 Task: Select transit view around selected location Olympic National Park, Washington, United States and check out the nearest train station
Action: Mouse moved to (356, 568)
Screenshot: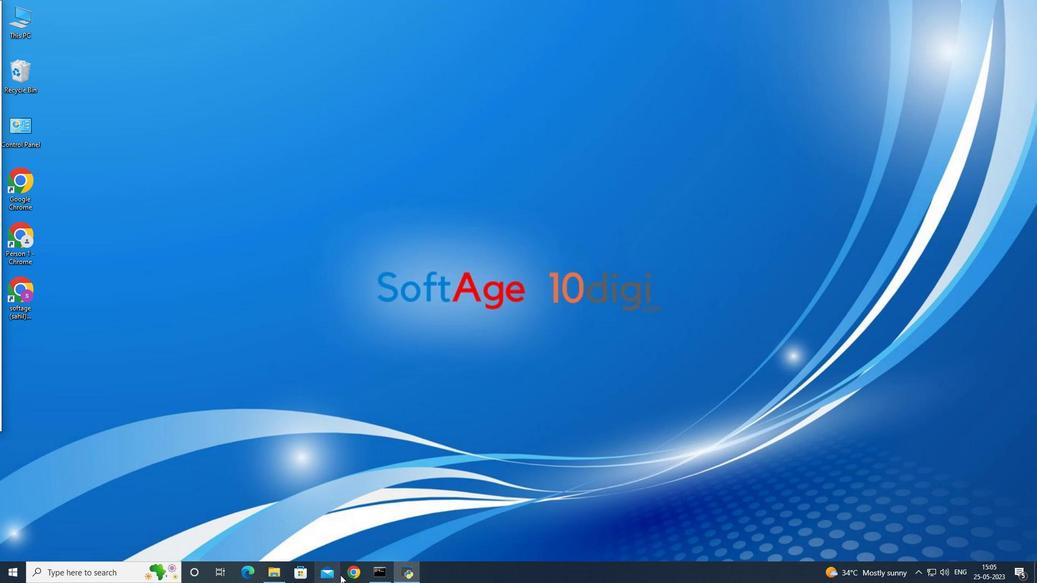 
Action: Mouse pressed left at (356, 568)
Screenshot: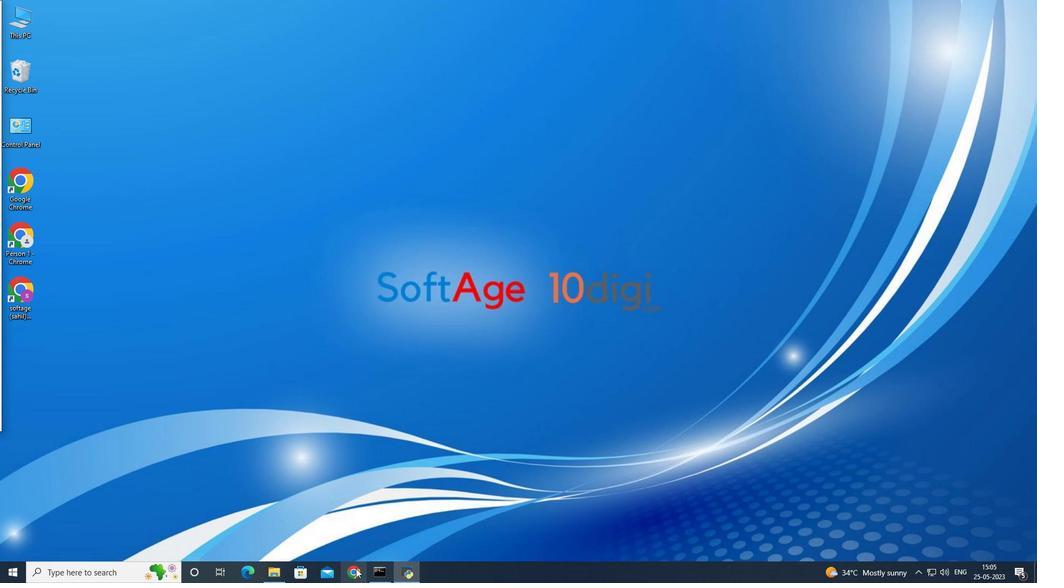 
Action: Mouse moved to (995, 60)
Screenshot: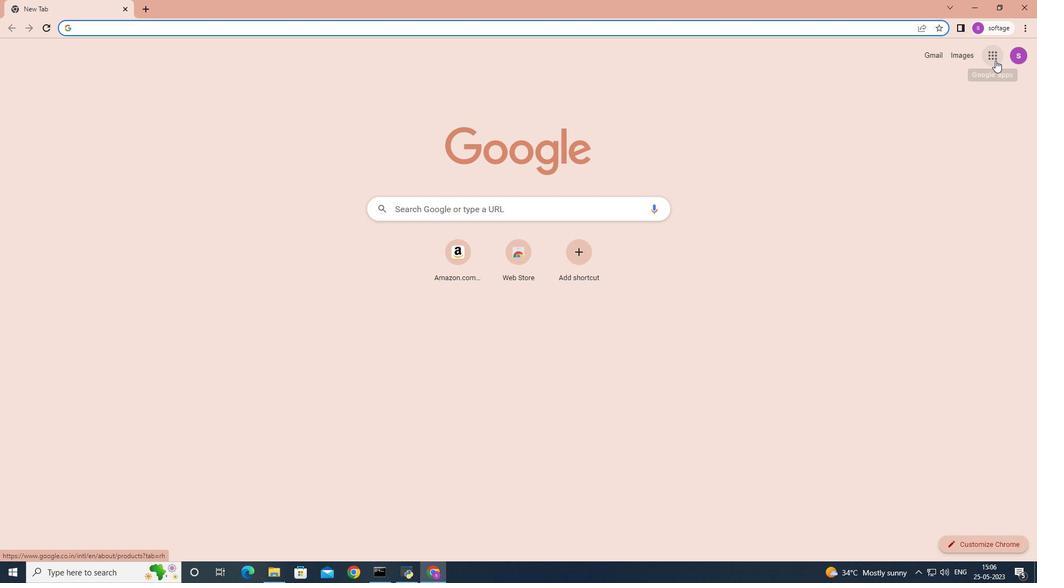 
Action: Mouse pressed left at (995, 60)
Screenshot: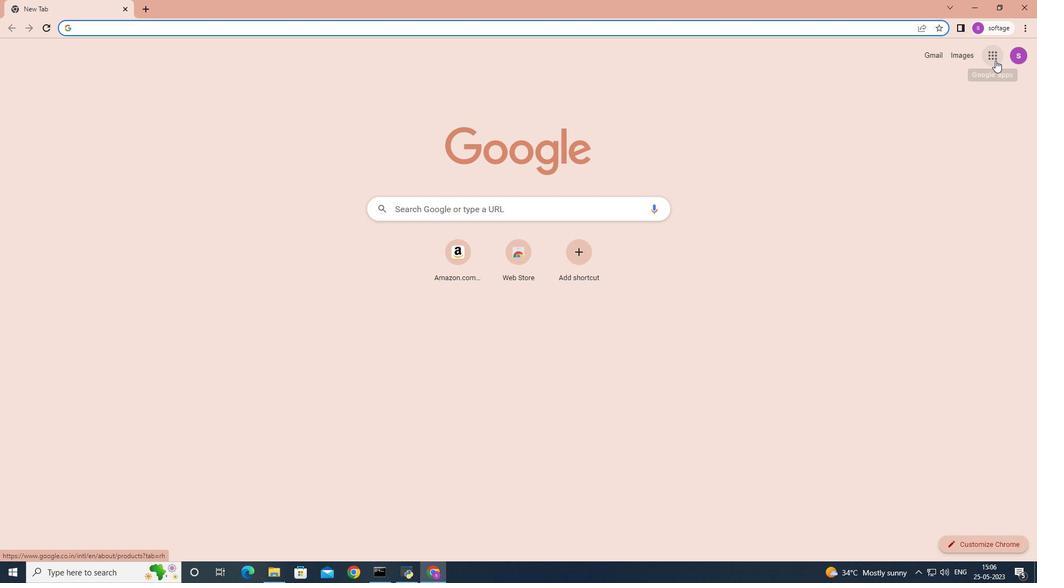 
Action: Mouse moved to (975, 158)
Screenshot: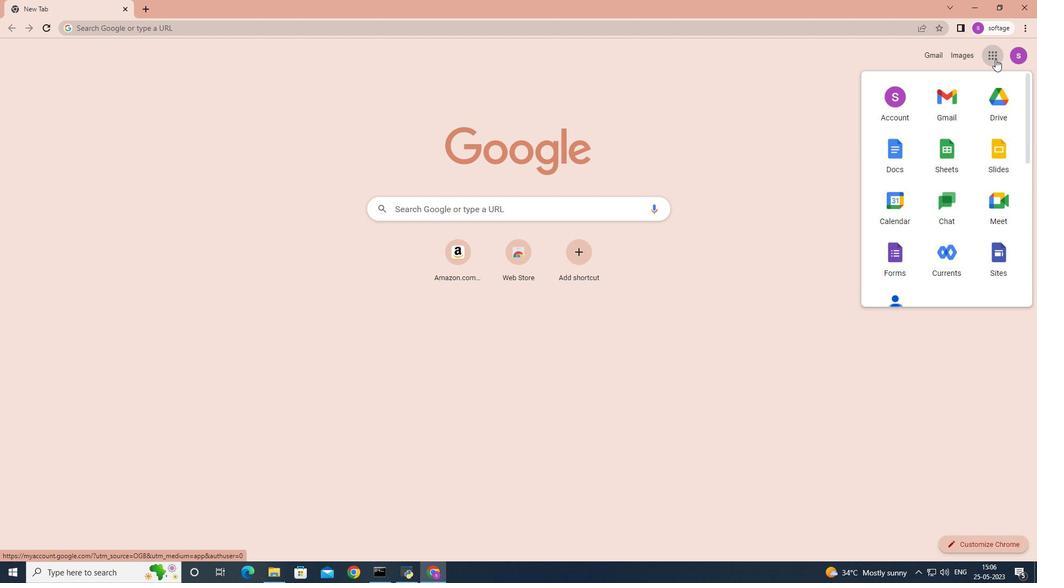 
Action: Mouse scrolled (975, 158) with delta (0, 0)
Screenshot: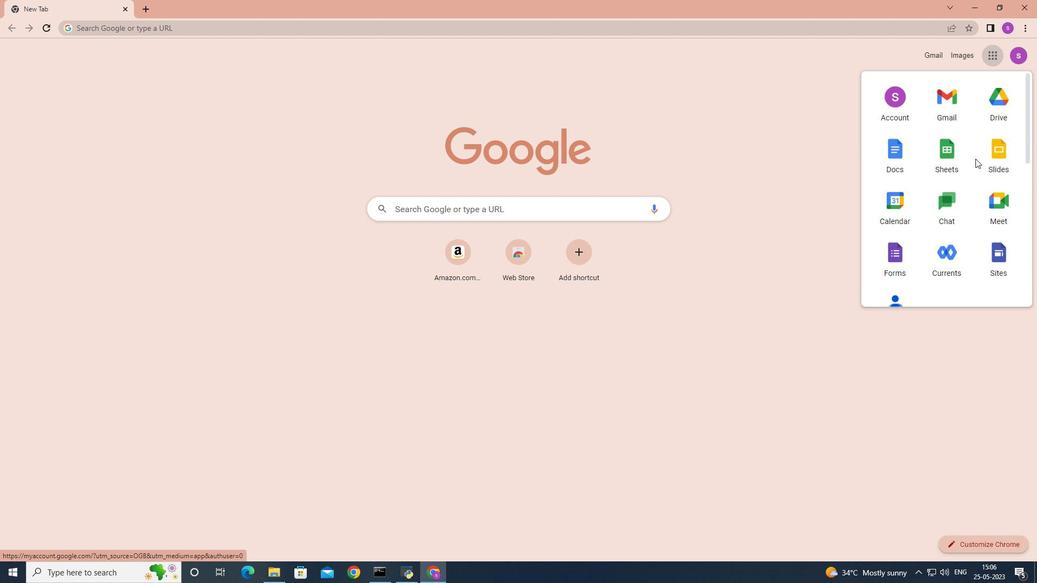 
Action: Mouse scrolled (975, 158) with delta (0, 0)
Screenshot: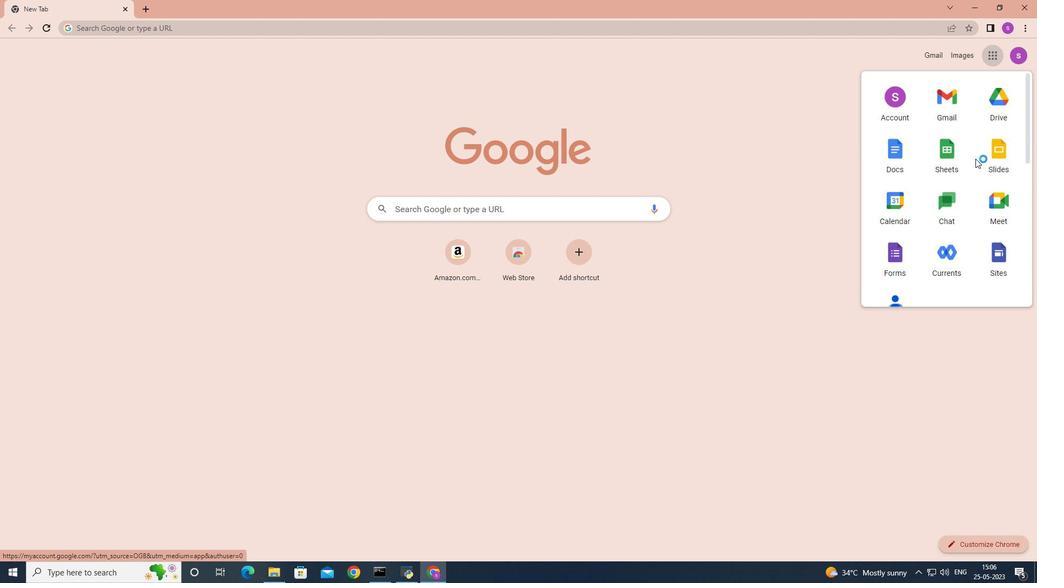 
Action: Mouse moved to (1003, 255)
Screenshot: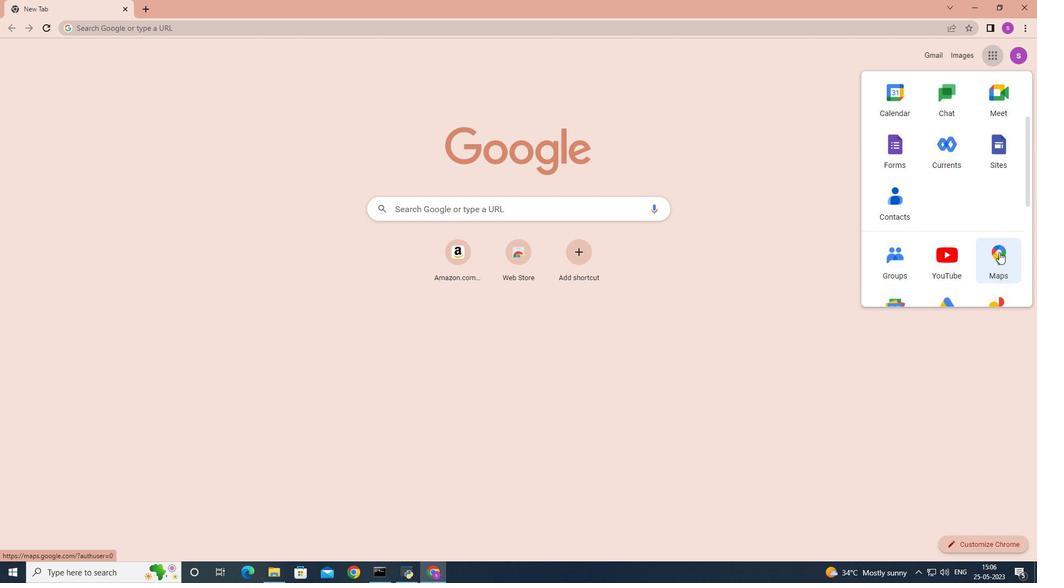 
Action: Mouse pressed left at (1003, 255)
Screenshot: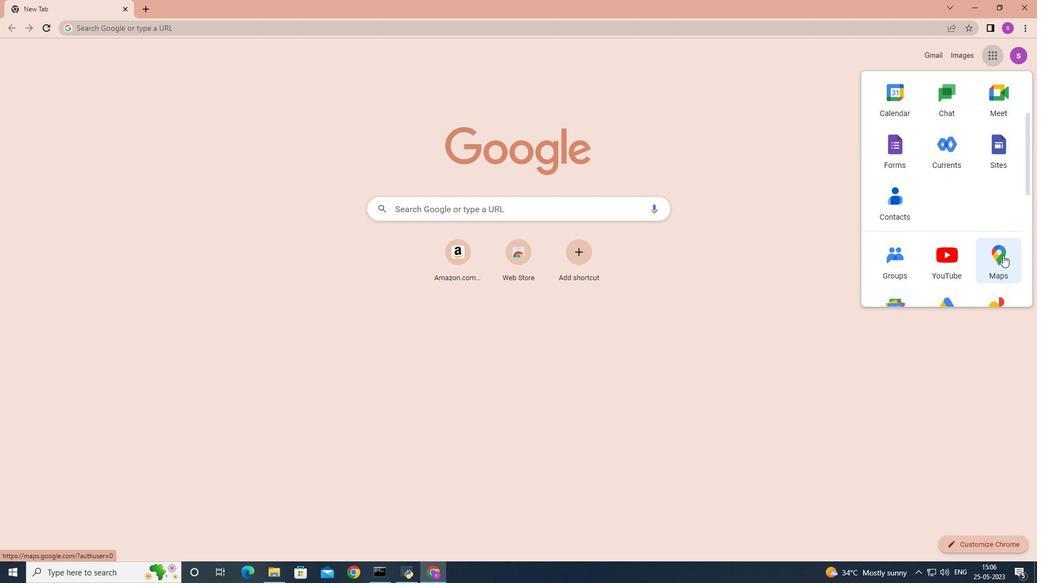 
Action: Mouse moved to (907, 218)
Screenshot: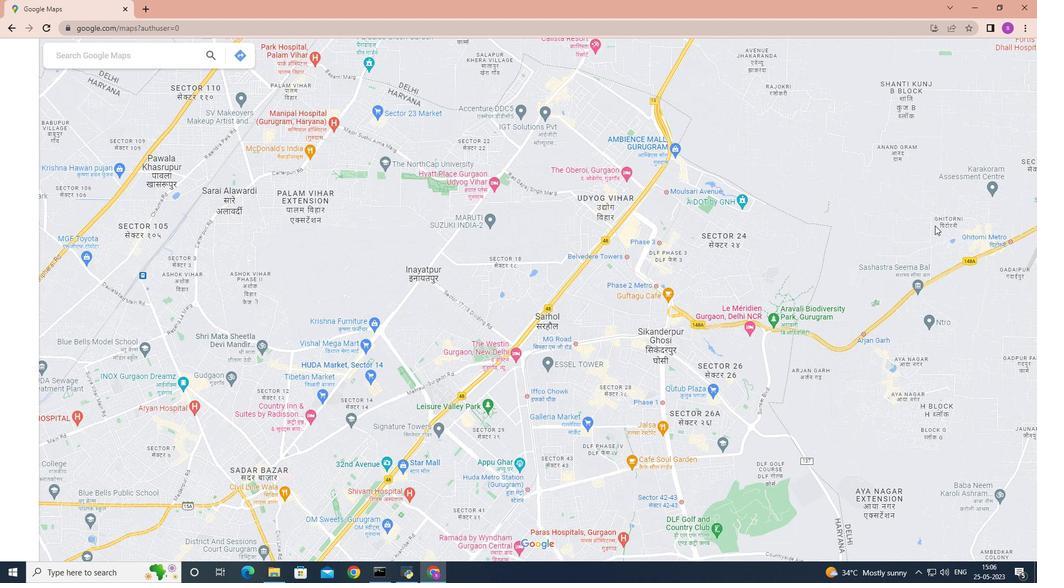 
Action: Mouse scrolled (907, 217) with delta (0, 0)
Screenshot: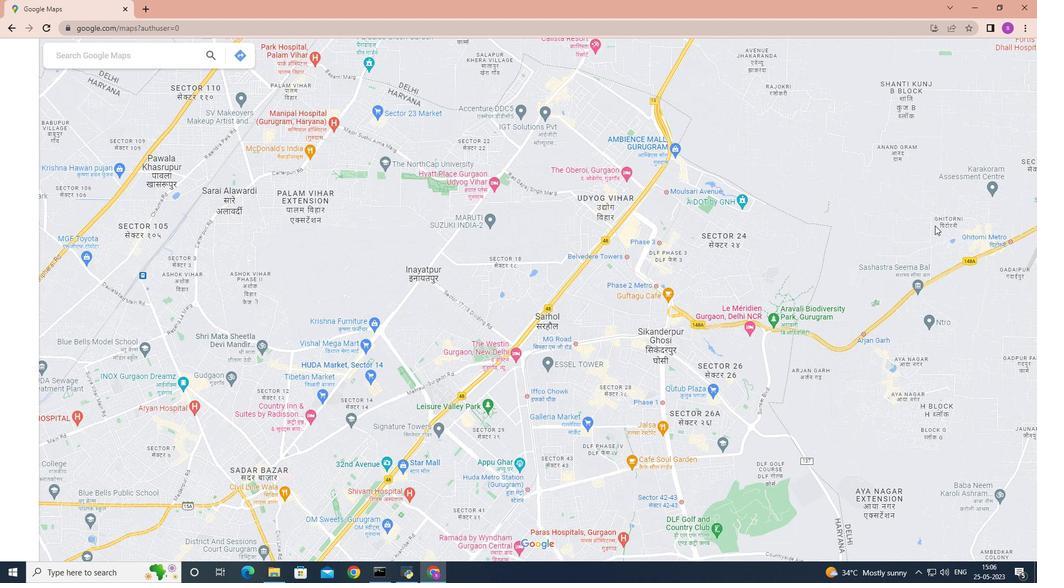 
Action: Mouse scrolled (907, 217) with delta (0, 0)
Screenshot: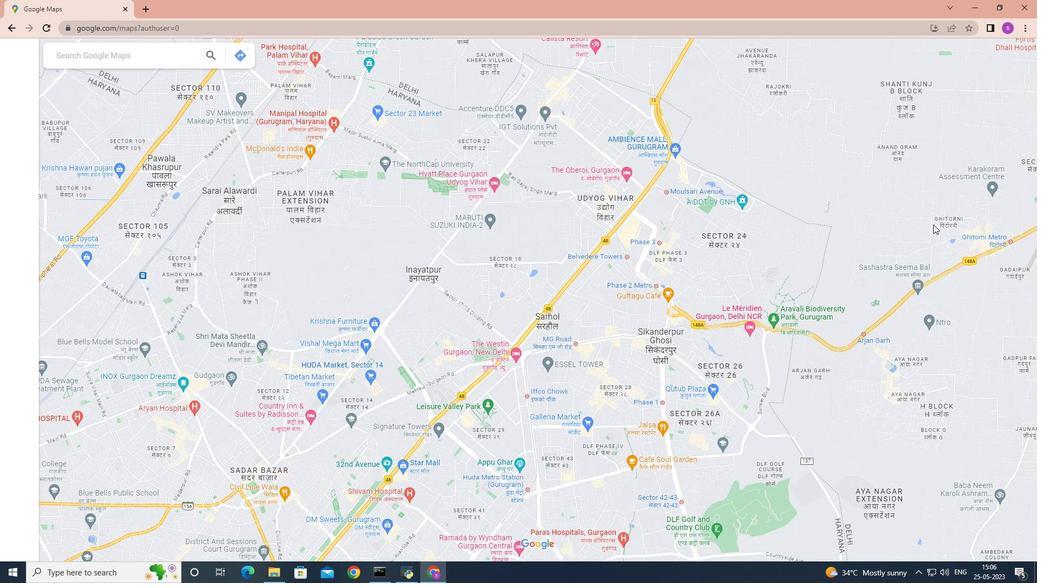 
Action: Mouse moved to (906, 218)
Screenshot: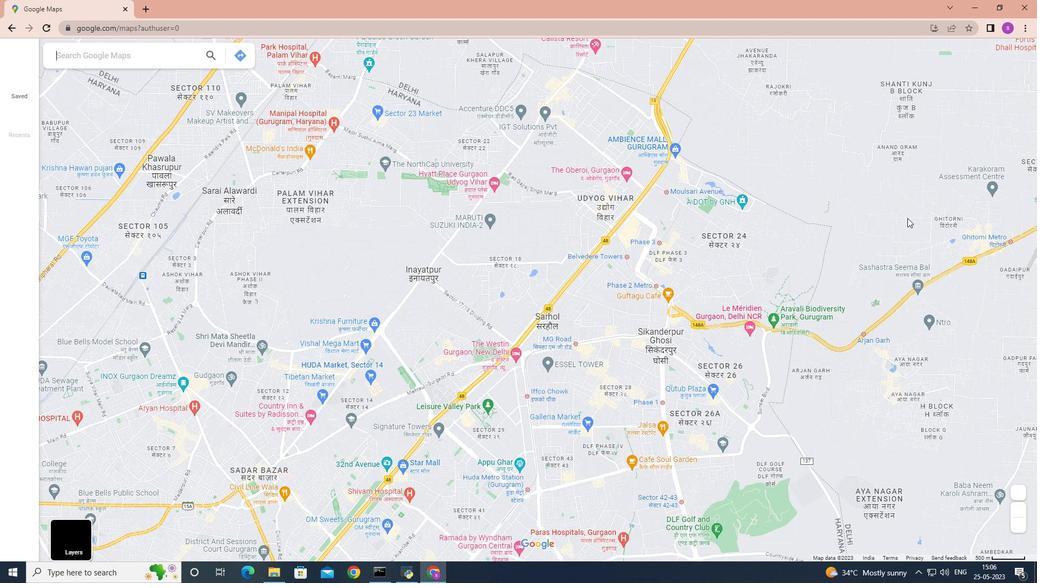 
Action: Mouse scrolled (906, 217) with delta (0, 0)
Screenshot: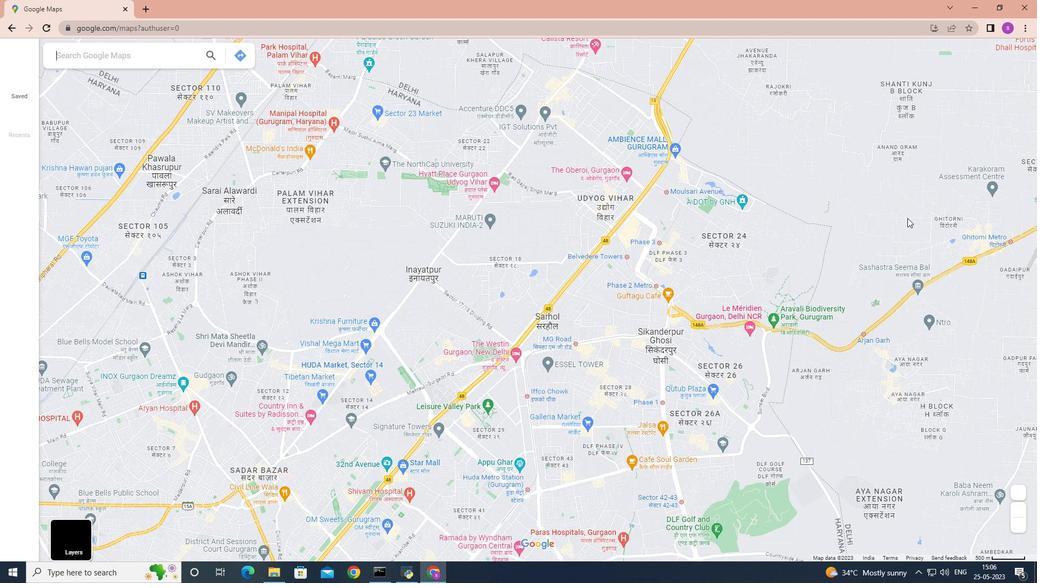 
Action: Mouse moved to (906, 217)
Screenshot: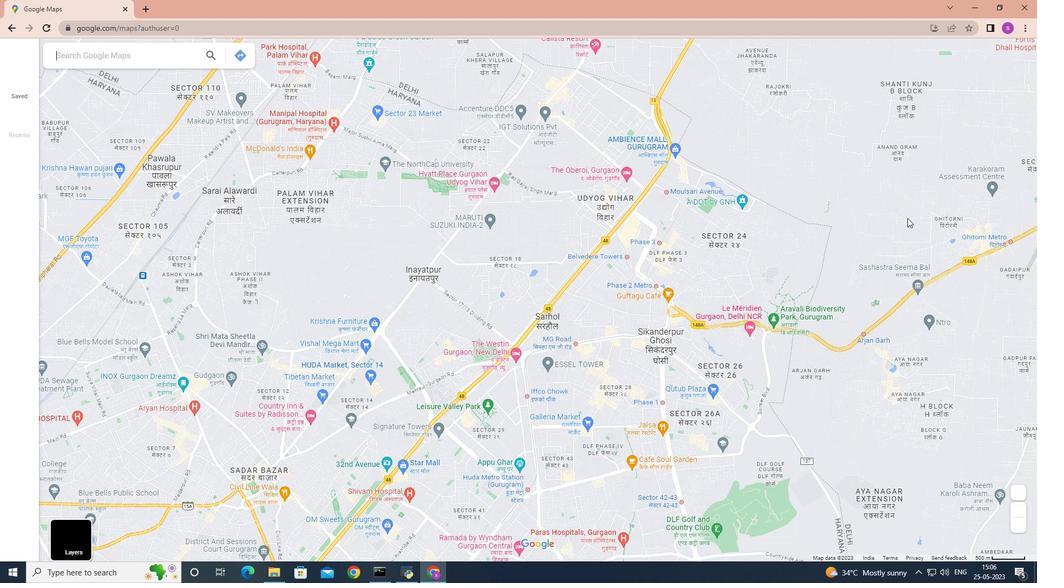 
Action: Mouse scrolled (906, 217) with delta (0, 0)
Screenshot: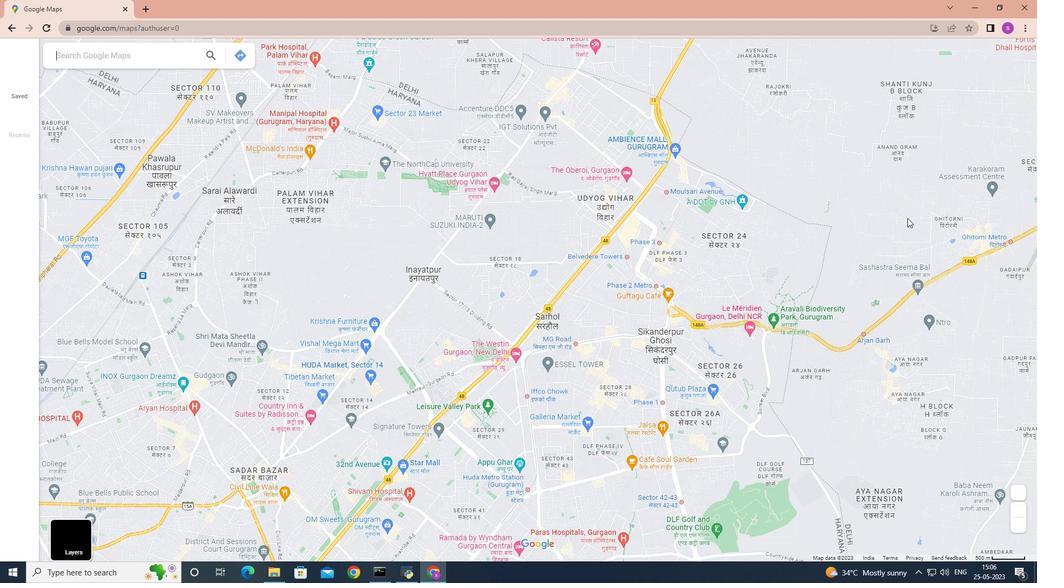 
Action: Mouse moved to (906, 217)
Screenshot: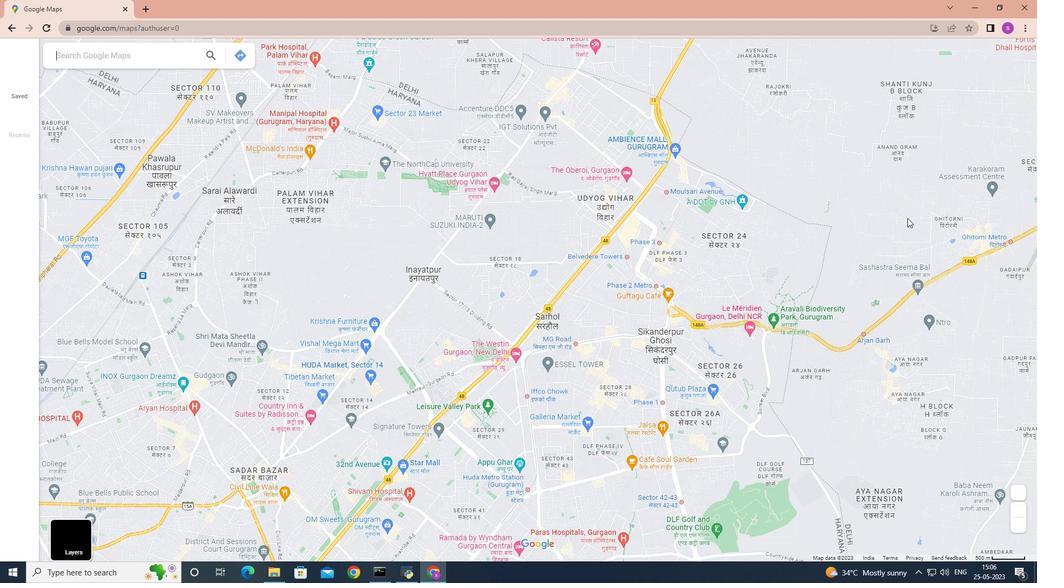 
Action: Mouse scrolled (906, 217) with delta (0, 0)
Screenshot: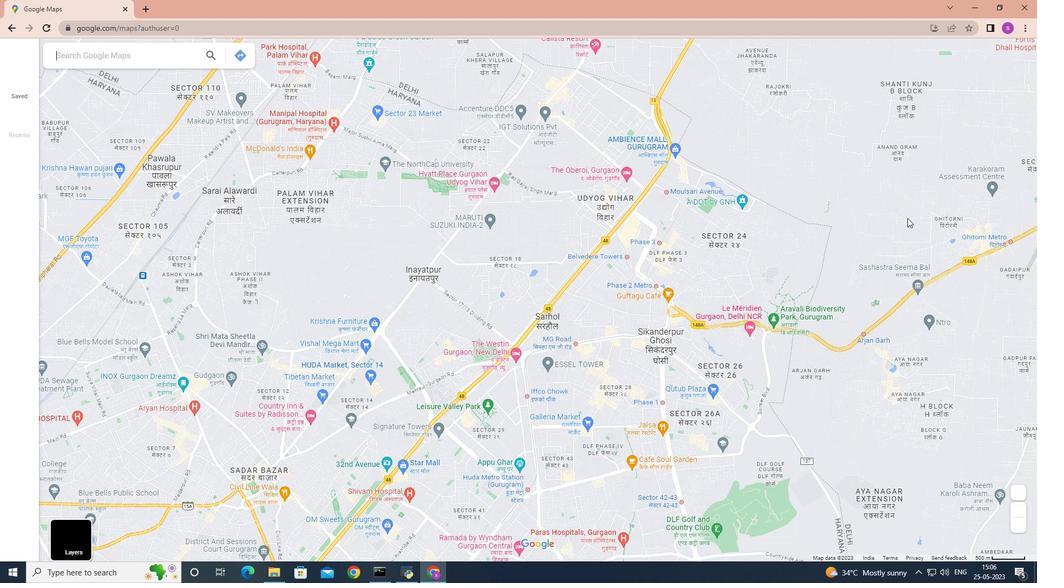 
Action: Mouse moved to (905, 217)
Screenshot: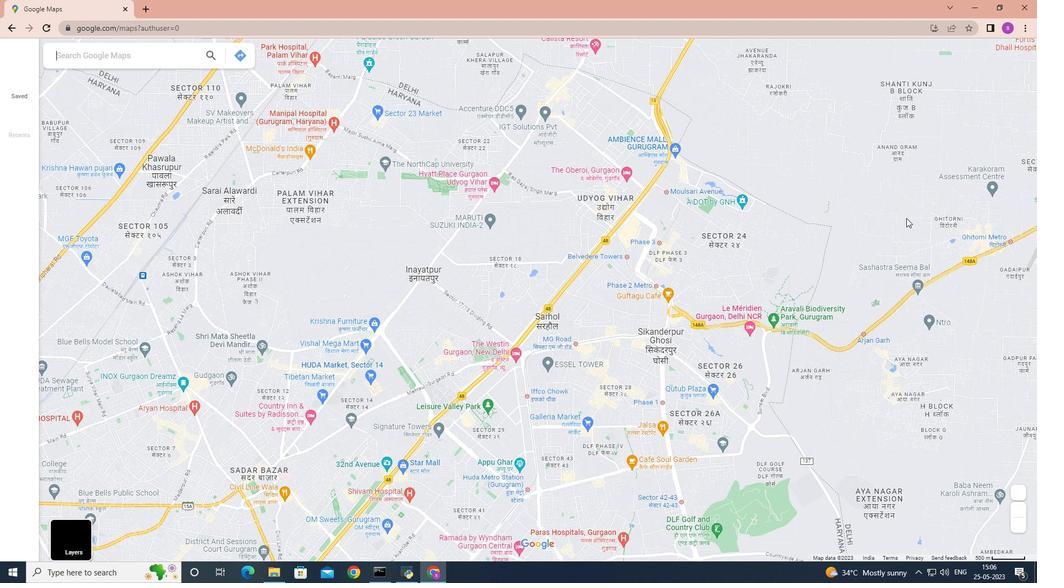 
Action: Mouse scrolled (905, 217) with delta (0, 0)
Screenshot: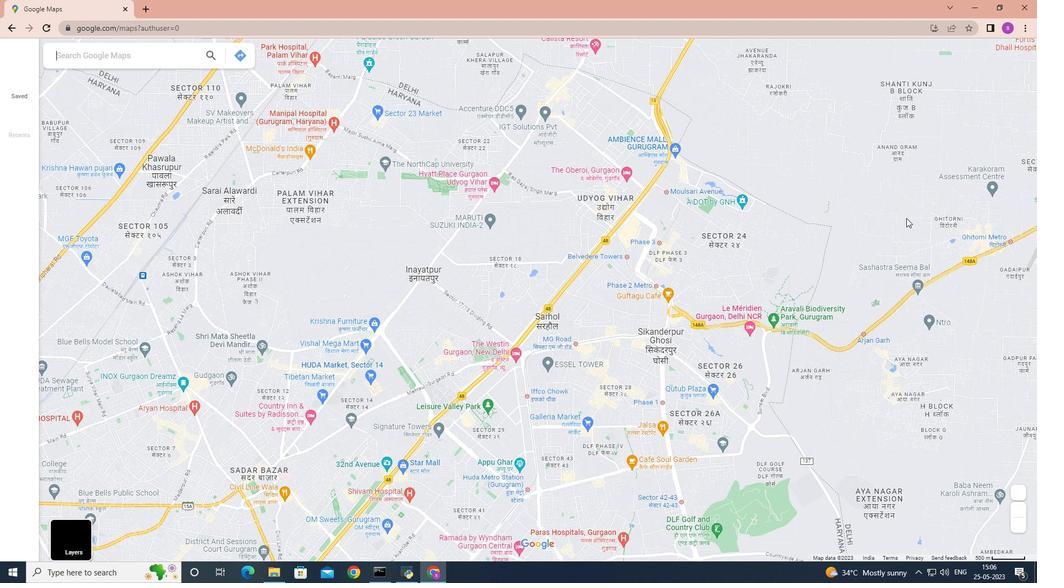 
Action: Mouse moved to (741, 237)
Screenshot: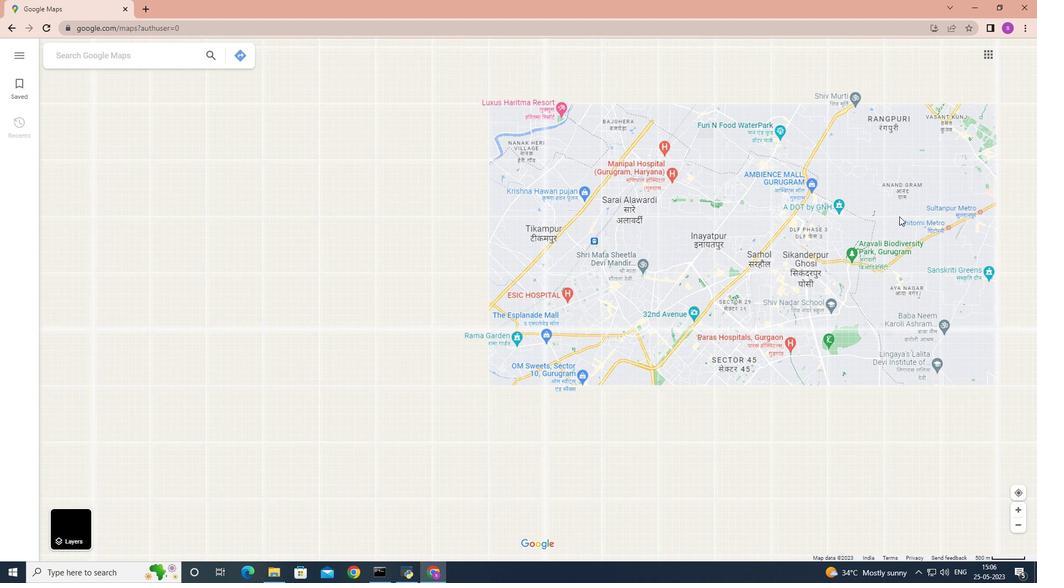 
Action: Mouse scrolled (741, 237) with delta (0, 0)
Screenshot: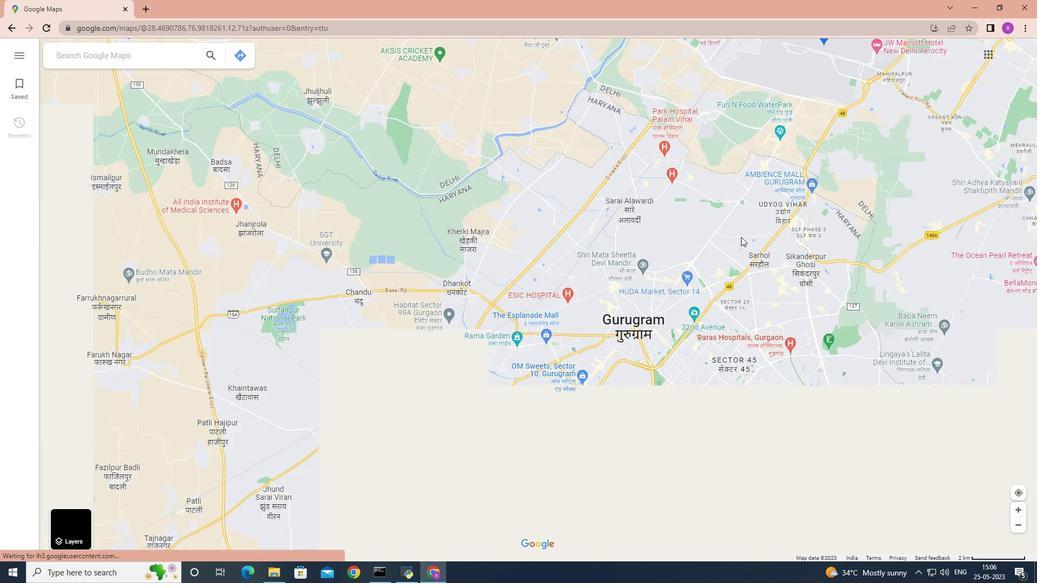 
Action: Mouse scrolled (741, 237) with delta (0, 0)
Screenshot: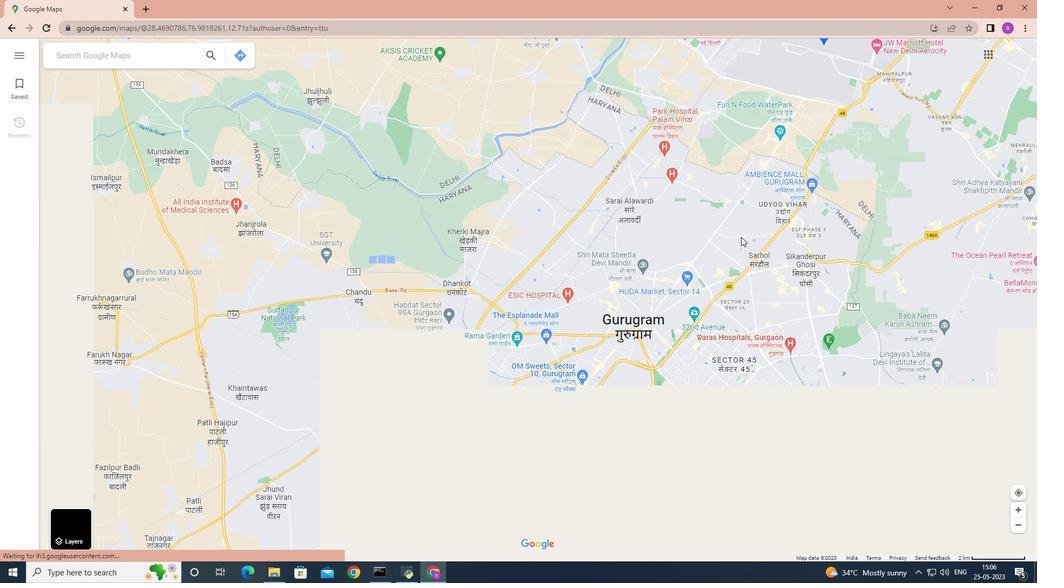 
Action: Mouse scrolled (741, 237) with delta (0, 0)
Screenshot: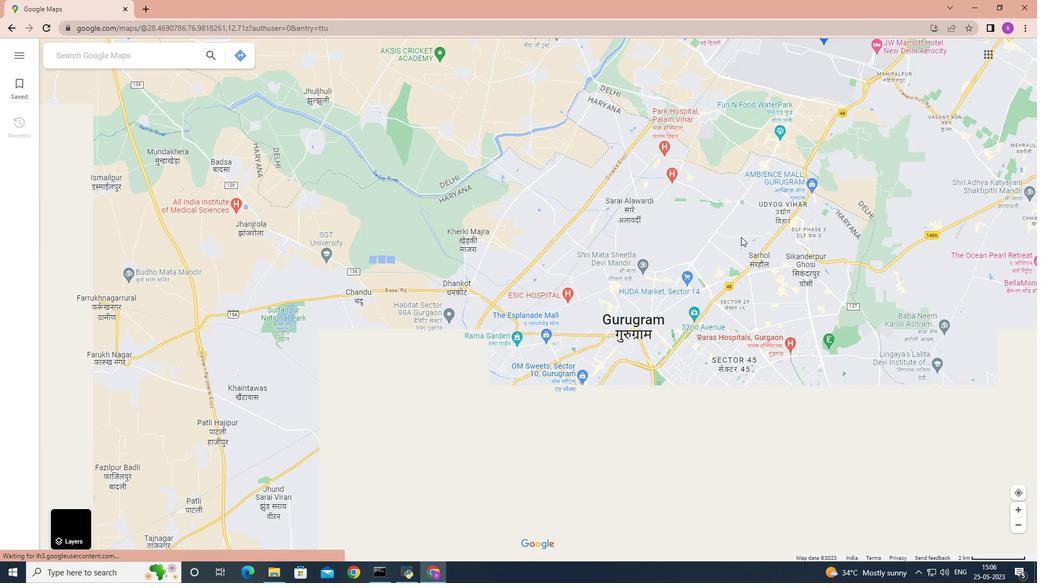 
Action: Mouse scrolled (741, 236) with delta (0, 0)
Screenshot: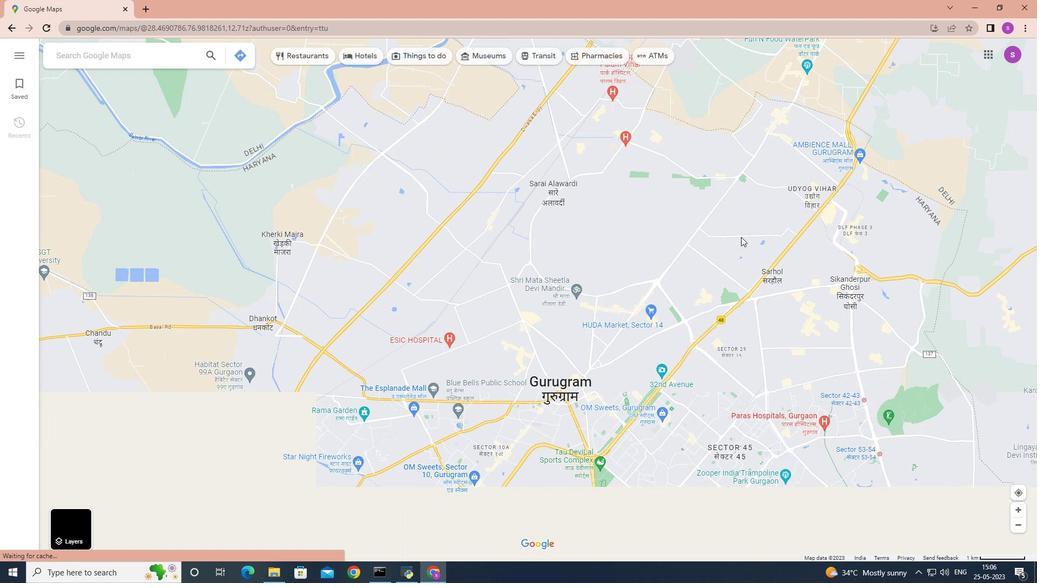 
Action: Mouse scrolled (741, 236) with delta (0, 0)
Screenshot: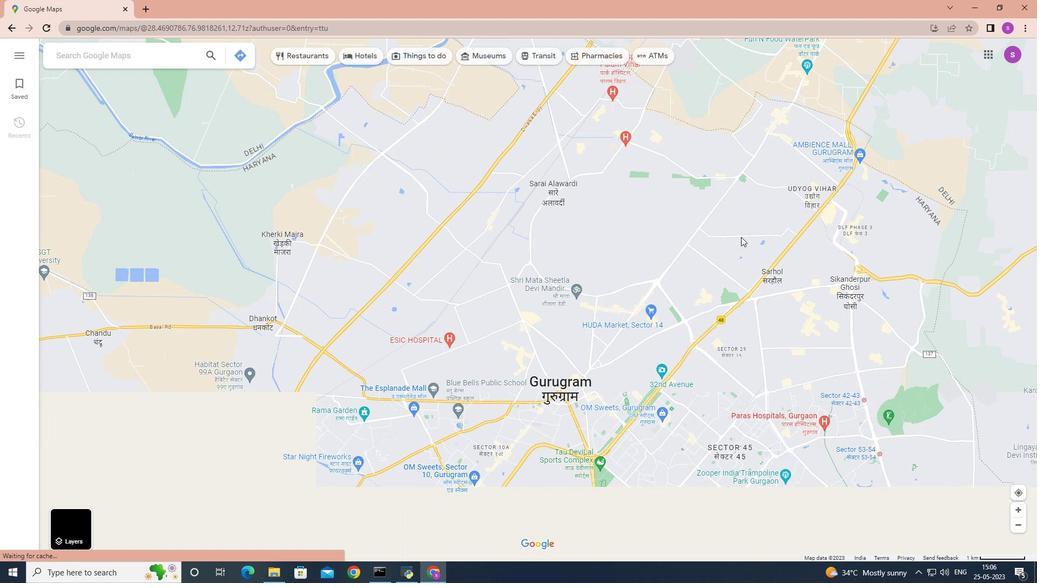 
Action: Mouse scrolled (741, 236) with delta (0, 0)
Screenshot: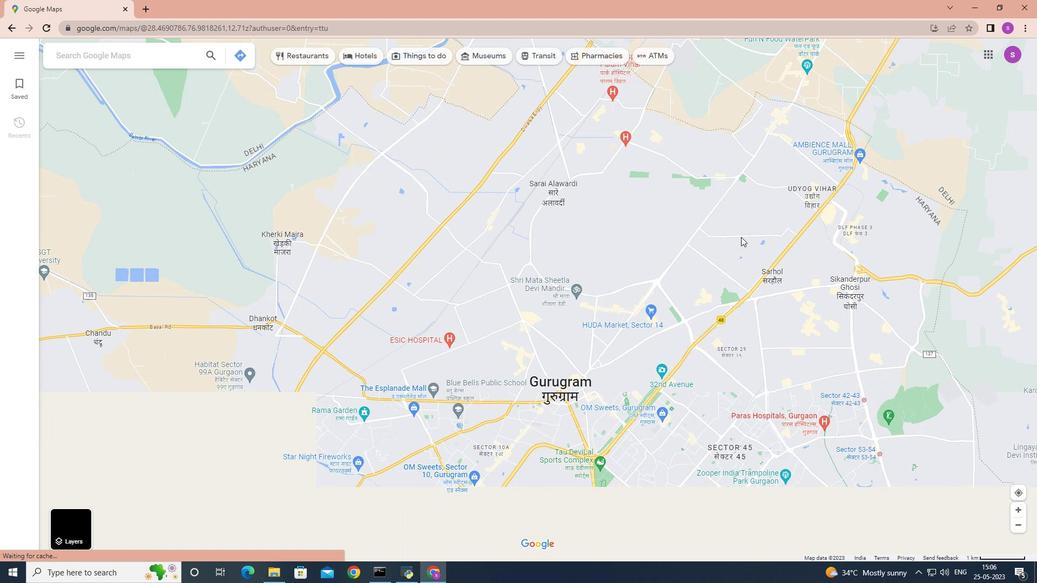 
Action: Mouse scrolled (741, 236) with delta (0, 0)
Screenshot: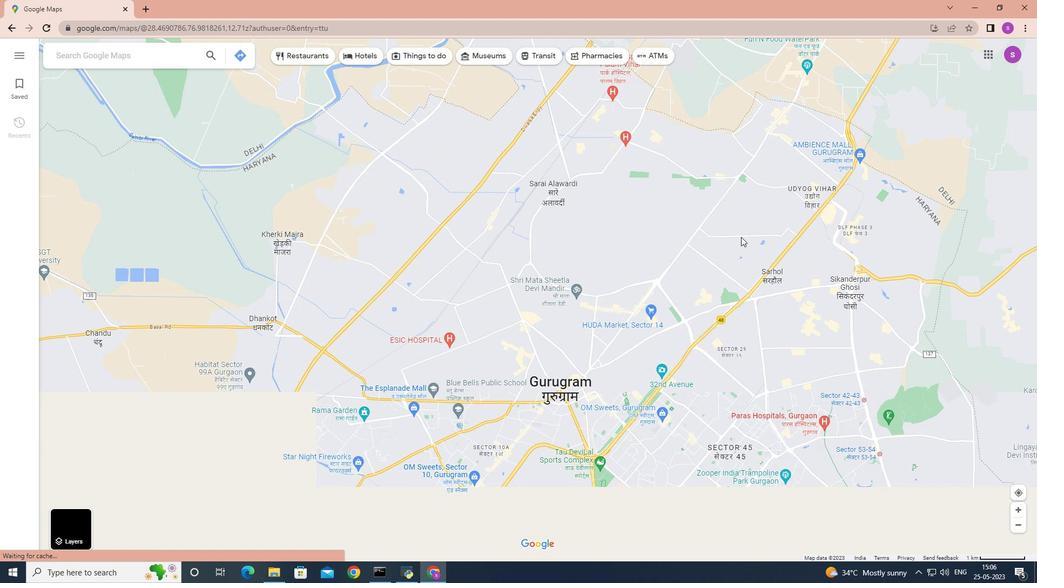
Action: Mouse moved to (190, 53)
Screenshot: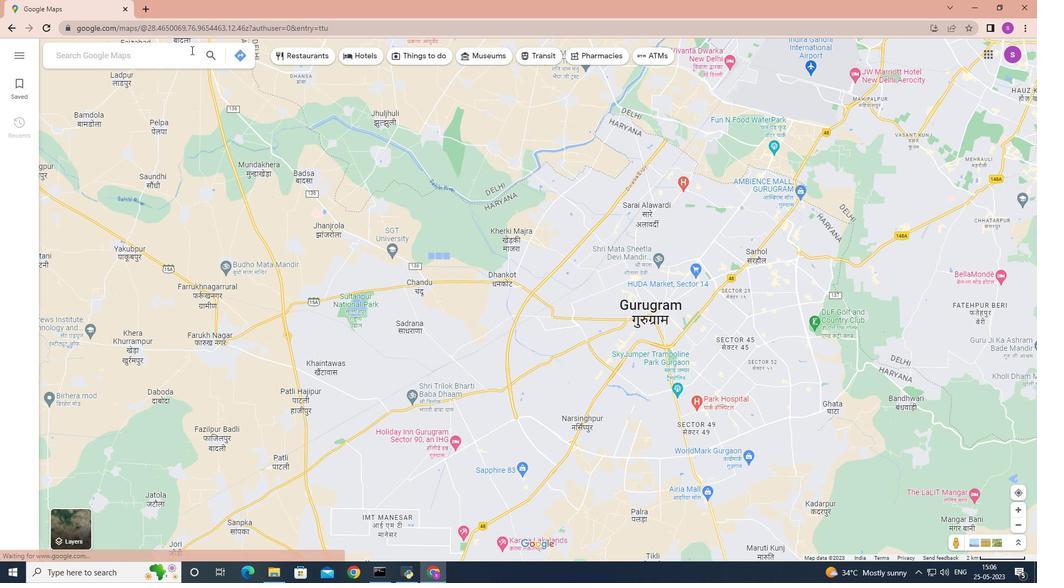 
Action: Mouse pressed left at (190, 53)
Screenshot: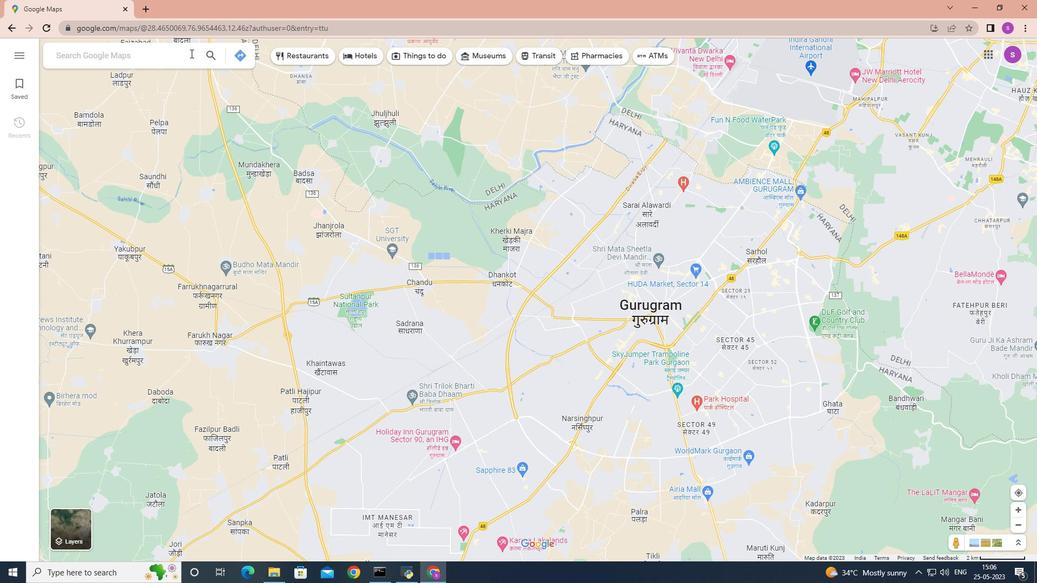 
Action: Key pressed <Key.shift><Key.shift><Key.shift>Olm<Key.backspace>ympic<Key.space><Key.shift>National<Key.space><Key.shift><Key.shift><Key.shift><Key.shift><Key.shift><Key.shift>Park,<Key.space><Key.shift>Washo<Key.backspace>ington,<Key.space><Key.shift><Key.shift><Key.shift><Key.shift><Key.shift><Key.shift><Key.shift><Key.shift><Key.shift><Key.shift><Key.shift><Key.shift><Key.shift><Key.shift><Key.shift><Key.shift>United<Key.space><Key.shift>States
Screenshot: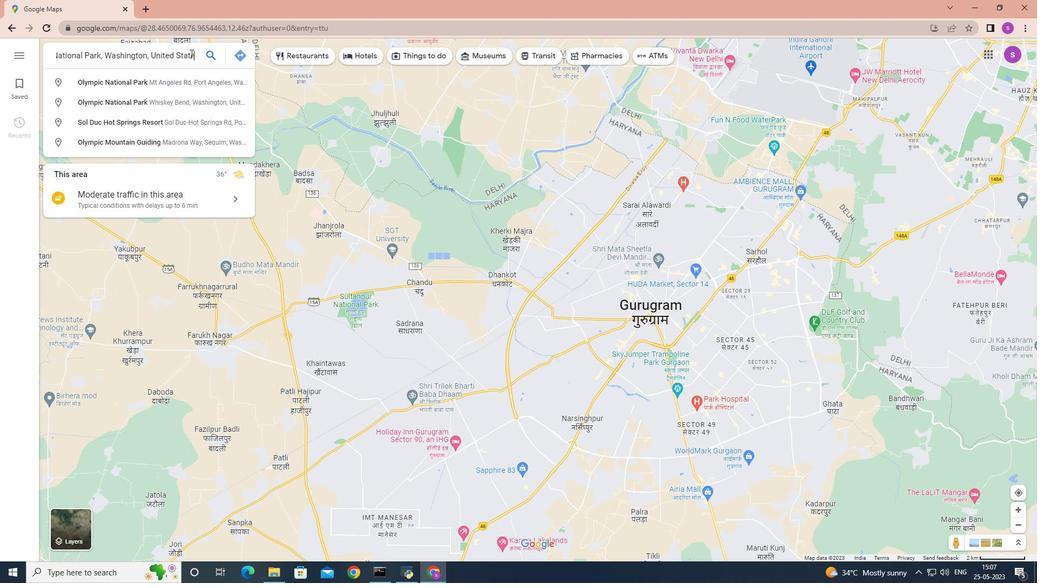 
Action: Mouse moved to (209, 55)
Screenshot: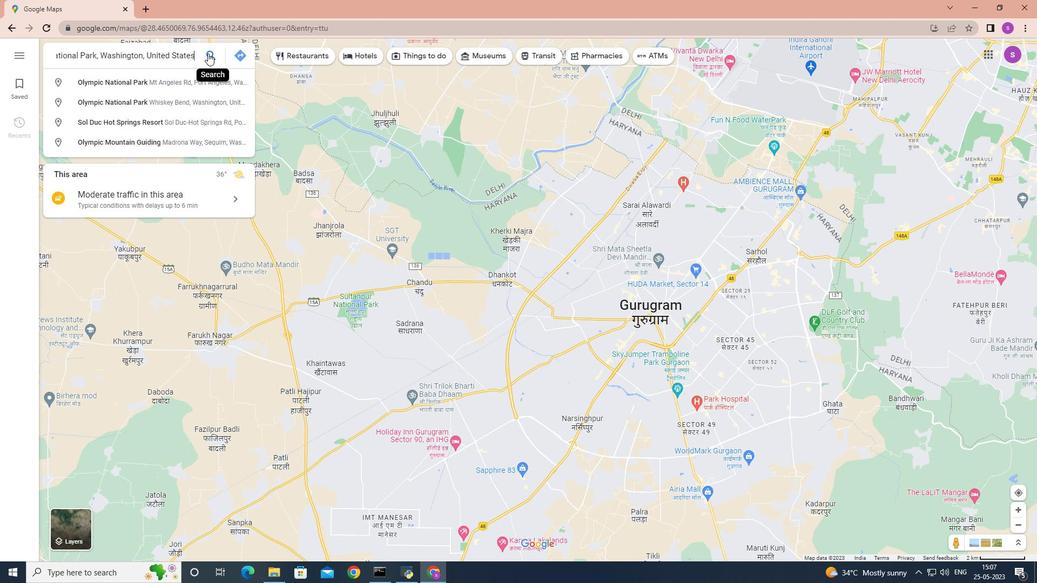
Action: Mouse pressed left at (209, 55)
Screenshot: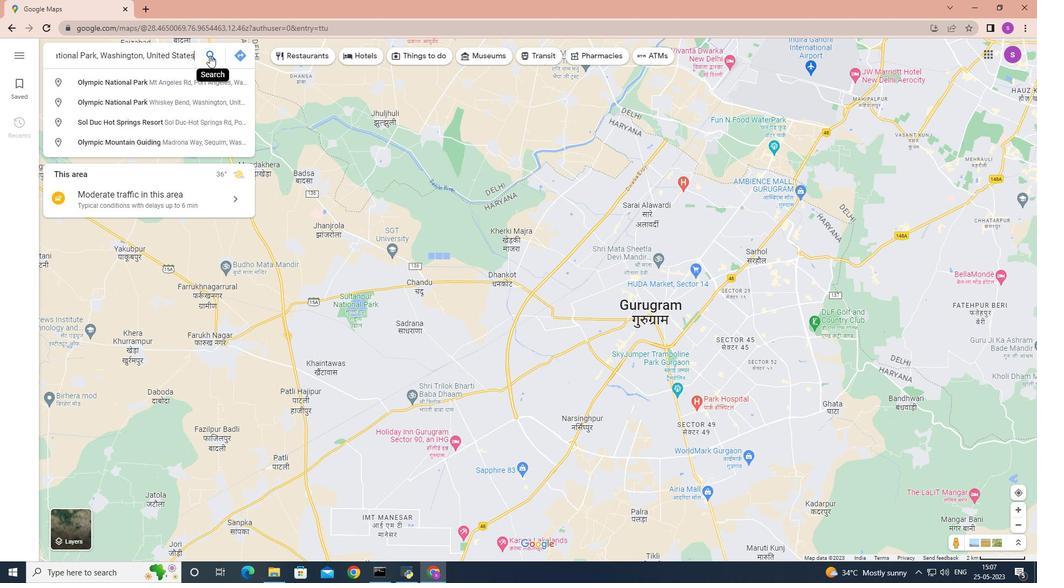 
Action: Mouse moved to (174, 249)
Screenshot: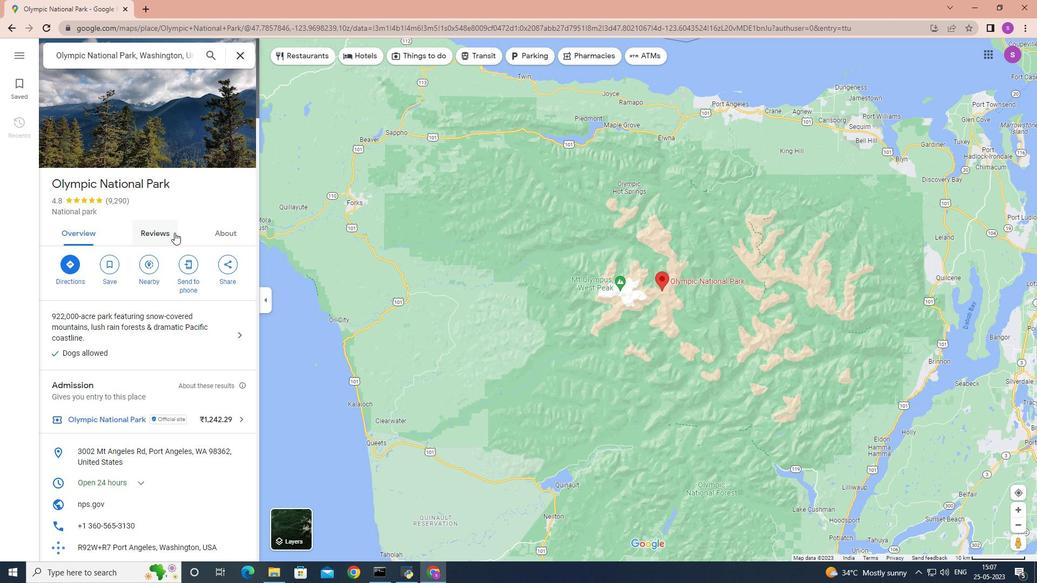 
Action: Mouse scrolled (174, 249) with delta (0, 0)
Screenshot: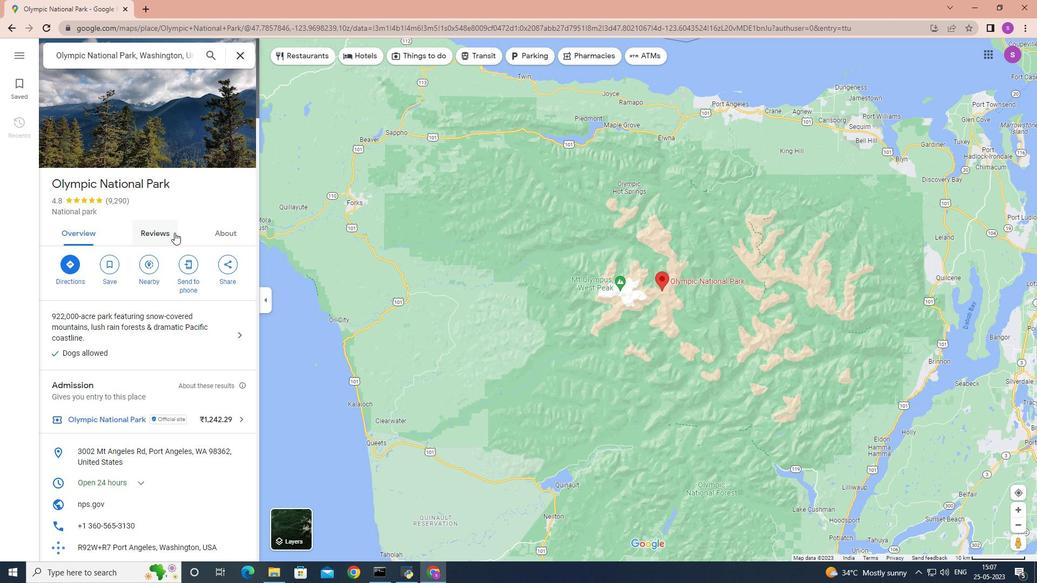 
Action: Mouse moved to (173, 256)
Screenshot: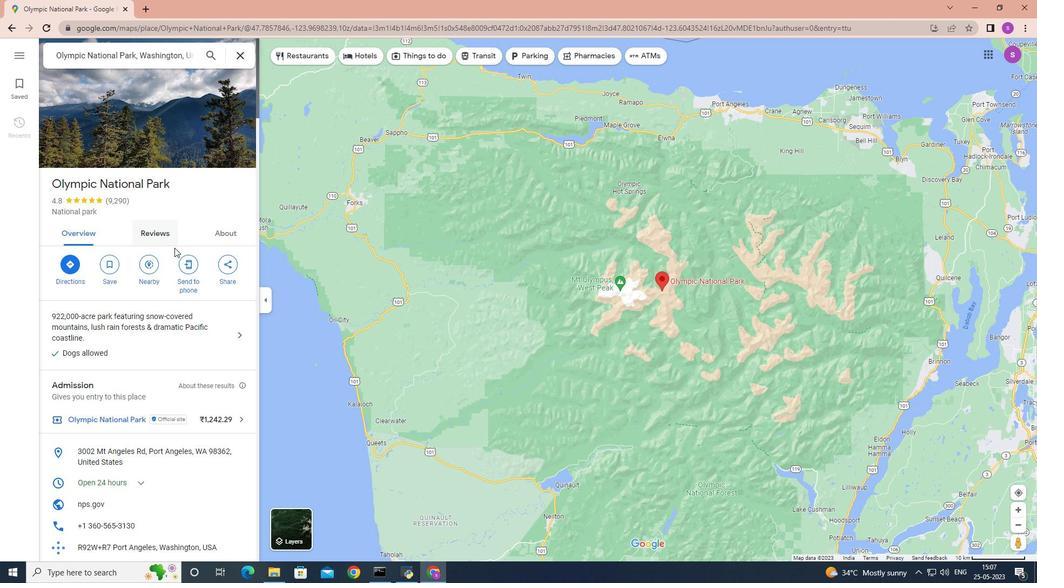 
Action: Mouse scrolled (173, 256) with delta (0, 0)
Screenshot: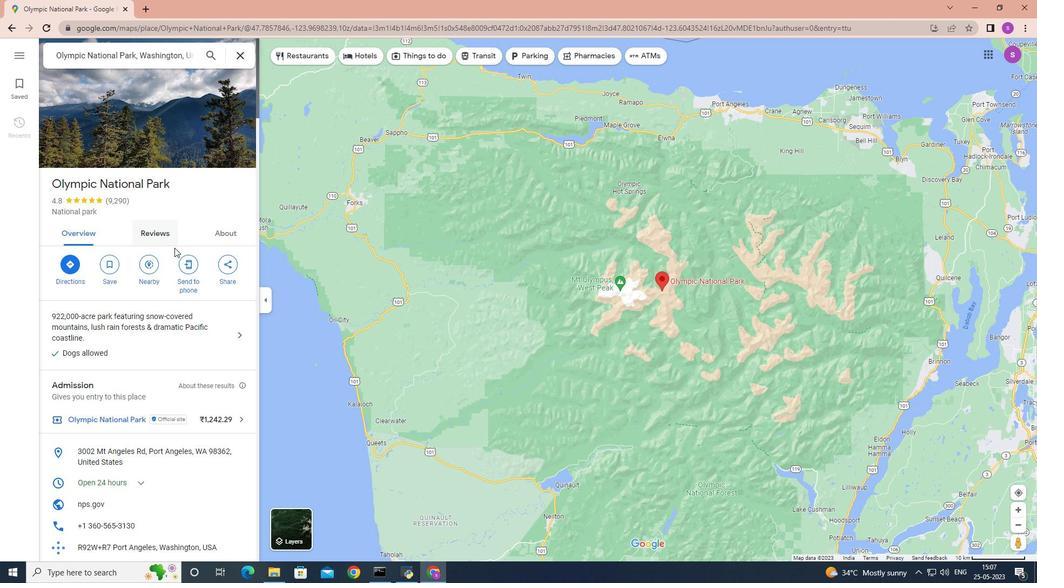 
Action: Mouse moved to (177, 272)
Screenshot: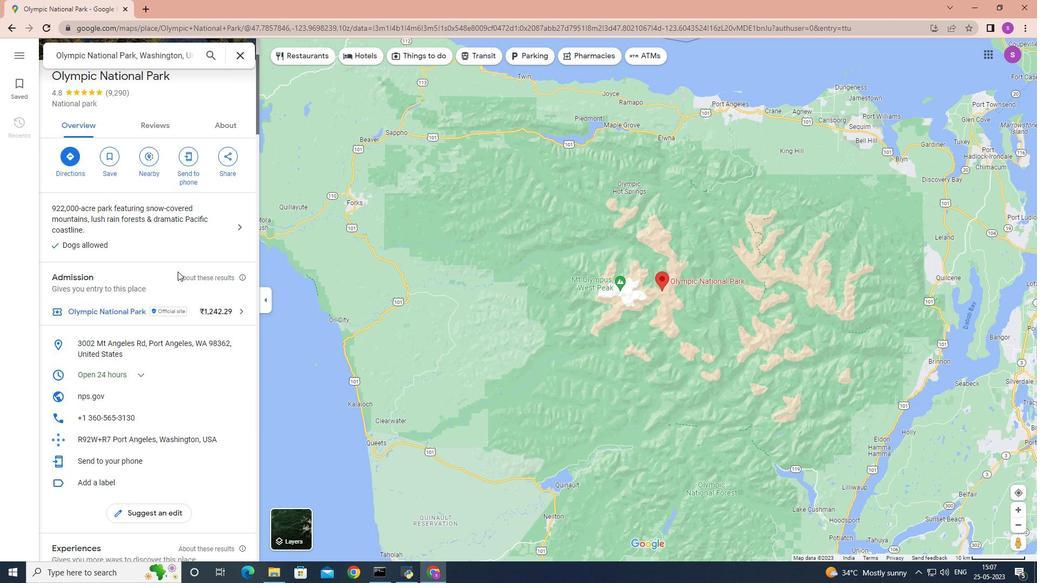
Action: Mouse scrolled (177, 271) with delta (0, 0)
Screenshot: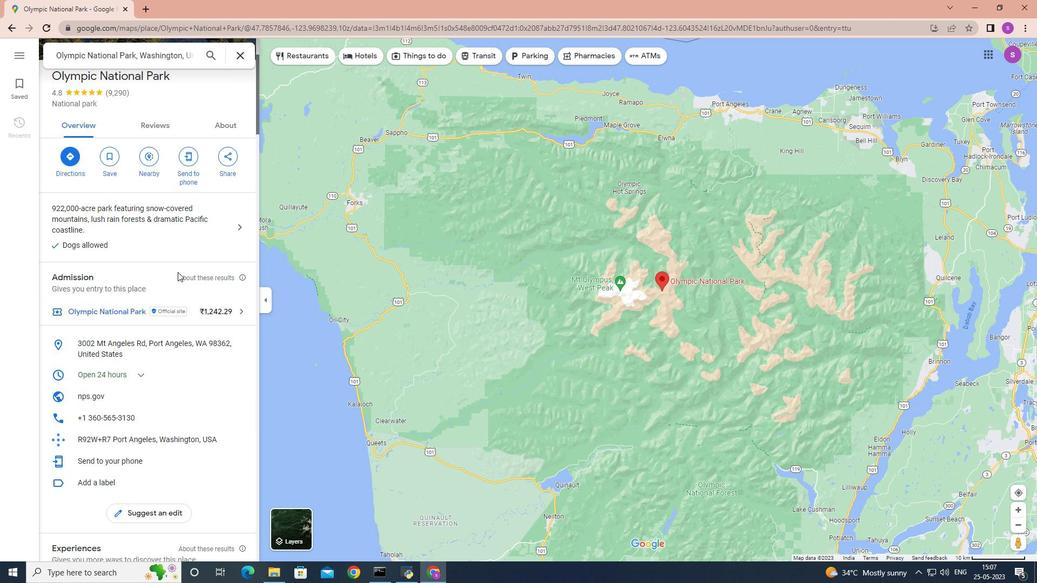 
Action: Mouse scrolled (177, 271) with delta (0, 0)
Screenshot: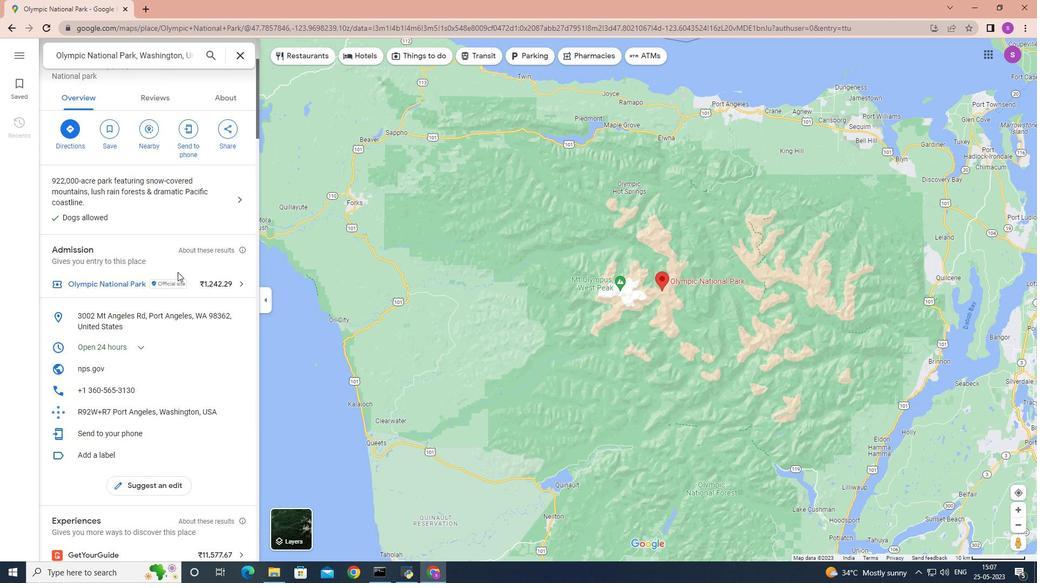 
Action: Mouse scrolled (177, 271) with delta (0, 0)
Screenshot: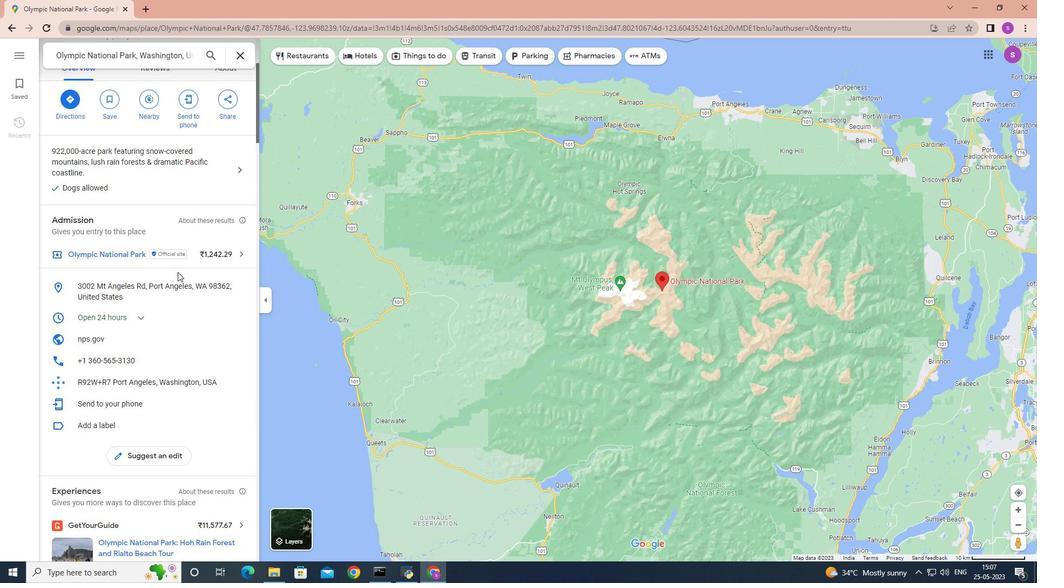 
Action: Mouse moved to (177, 272)
Screenshot: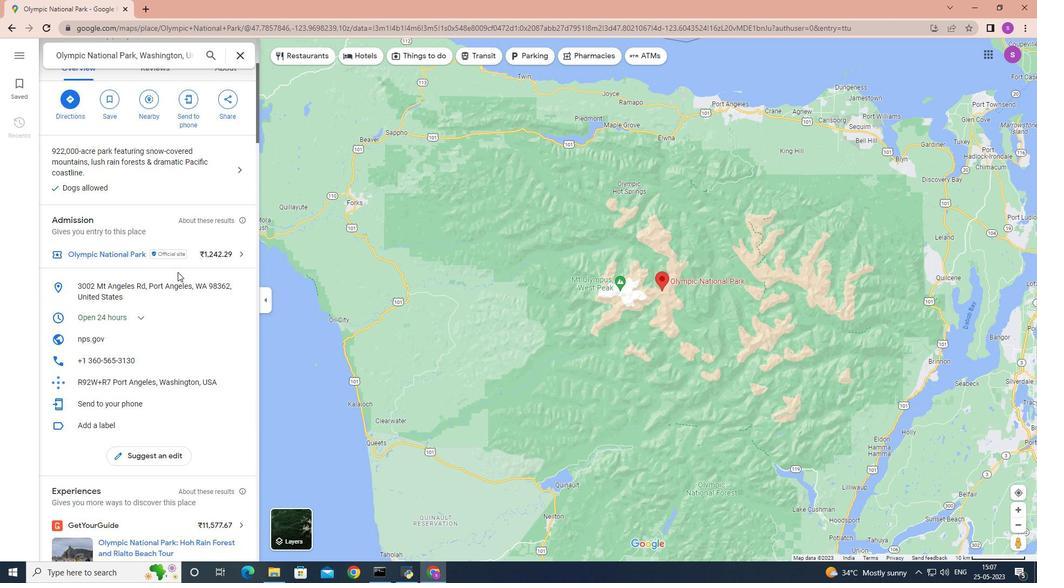 
Action: Mouse scrolled (177, 272) with delta (0, 0)
Screenshot: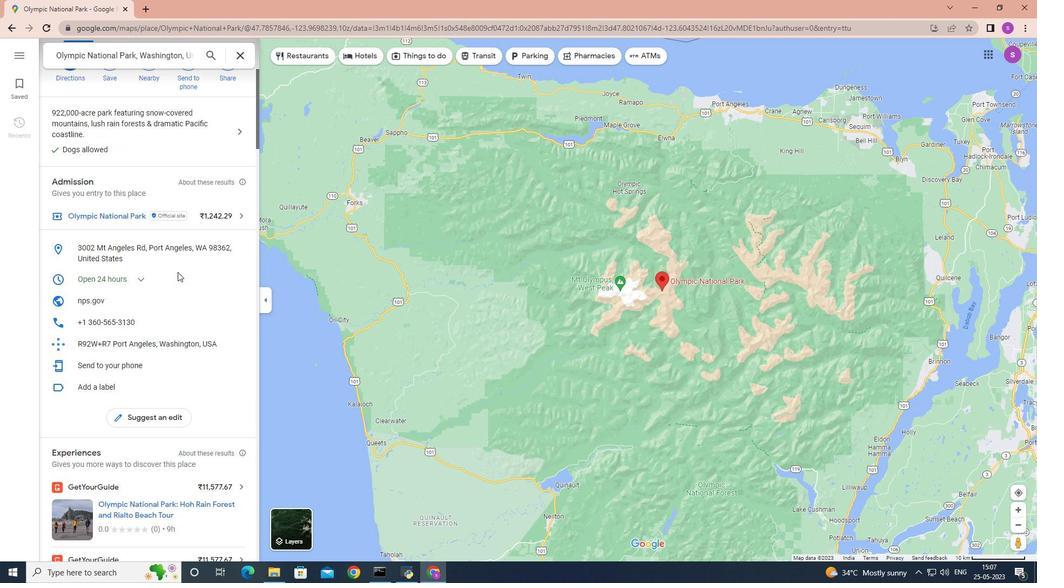 
Action: Mouse moved to (178, 264)
Screenshot: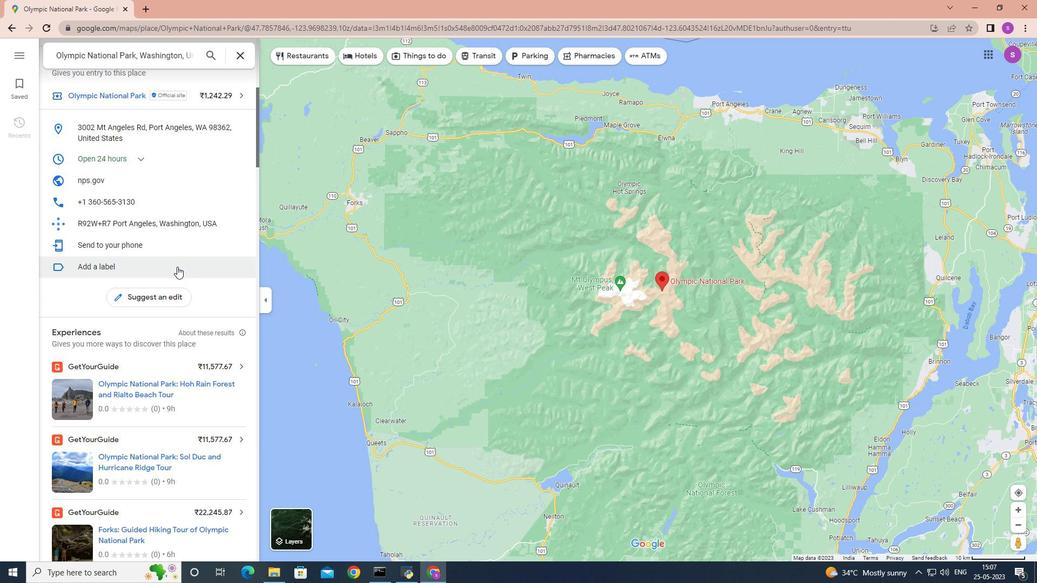 
Action: Mouse scrolled (178, 265) with delta (0, 0)
Screenshot: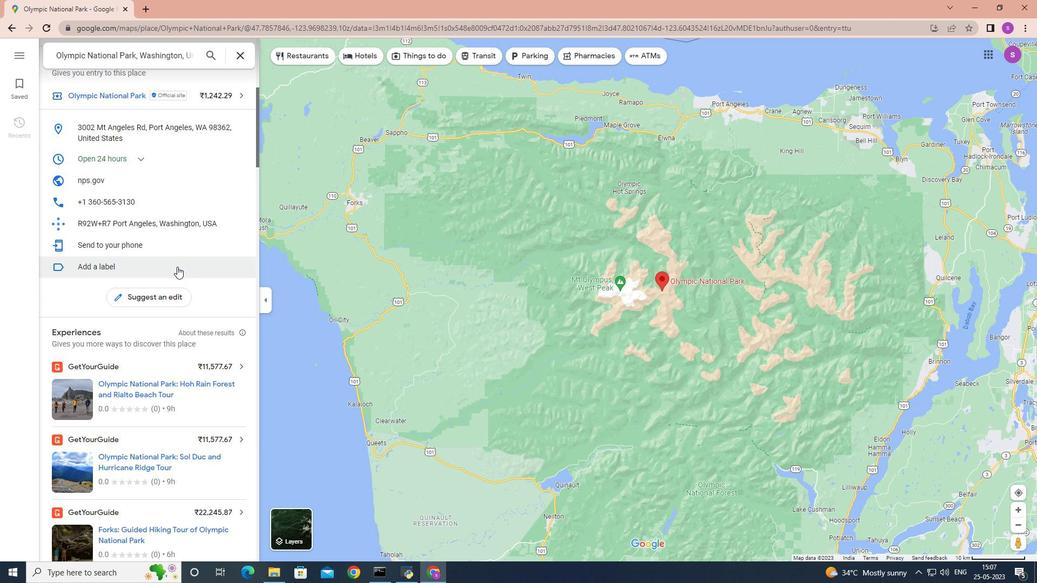 
Action: Mouse scrolled (178, 265) with delta (0, 0)
Screenshot: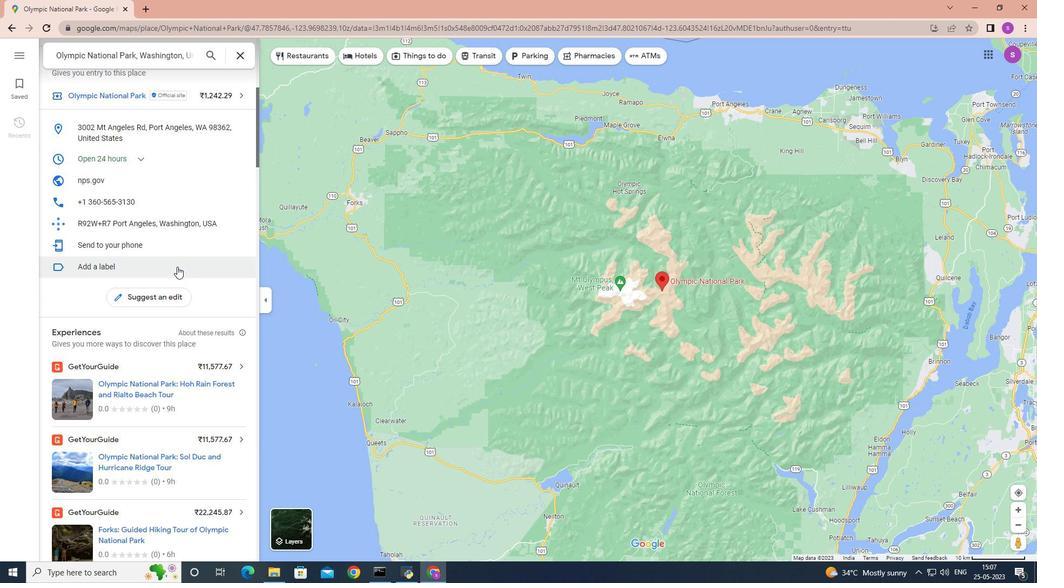 
Action: Mouse scrolled (178, 265) with delta (0, 0)
Screenshot: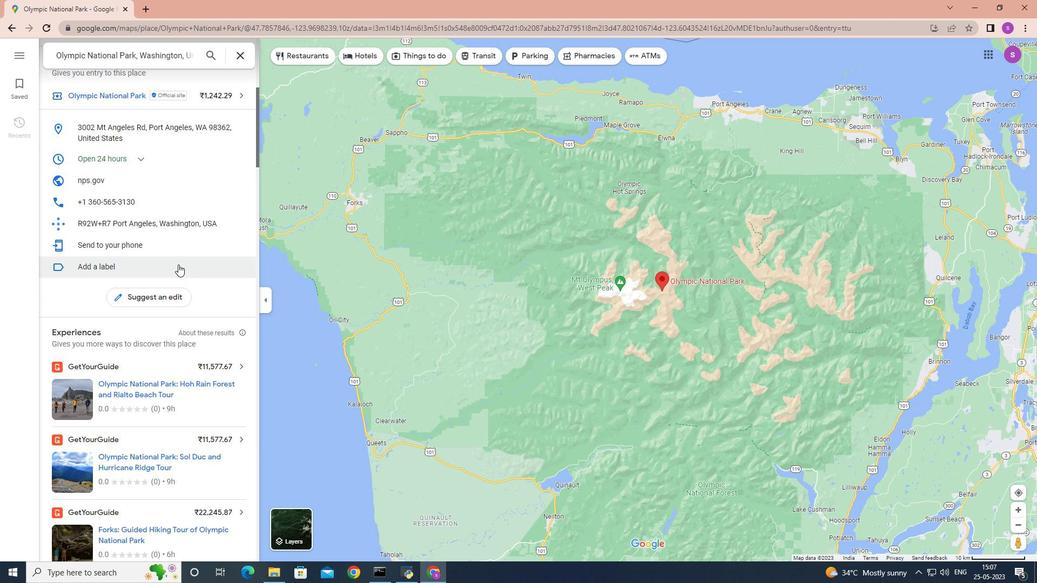 
Action: Mouse scrolled (178, 265) with delta (0, 0)
Screenshot: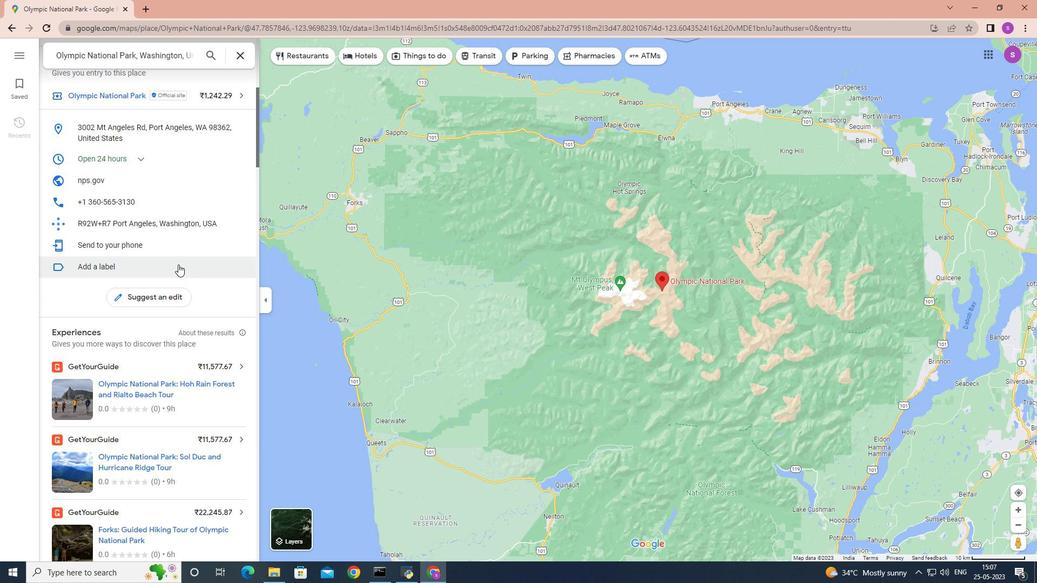 
Action: Mouse scrolled (178, 265) with delta (0, 0)
Screenshot: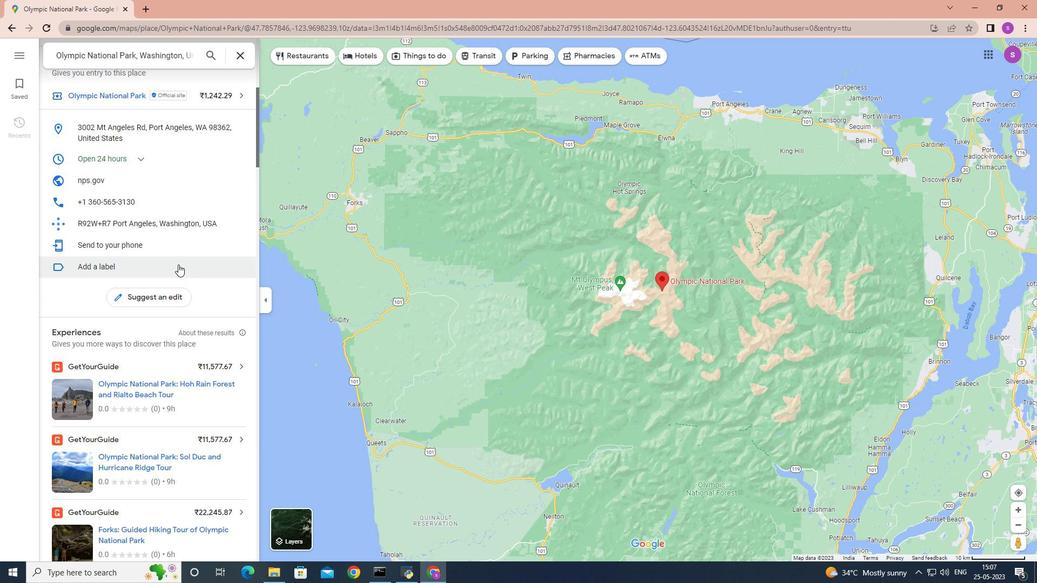 
Action: Mouse scrolled (178, 265) with delta (0, 0)
Screenshot: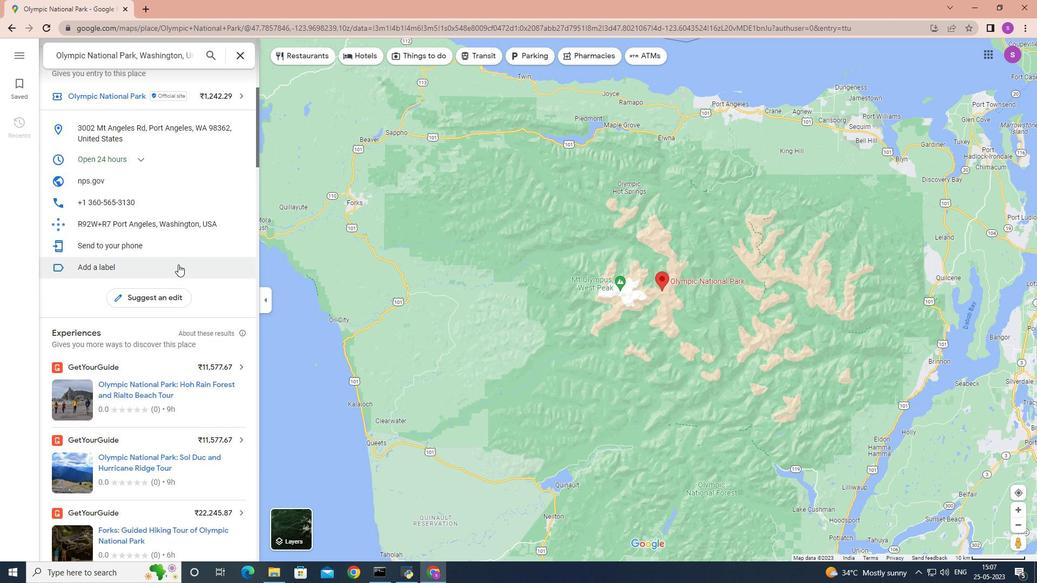 
Action: Mouse moved to (479, 51)
Screenshot: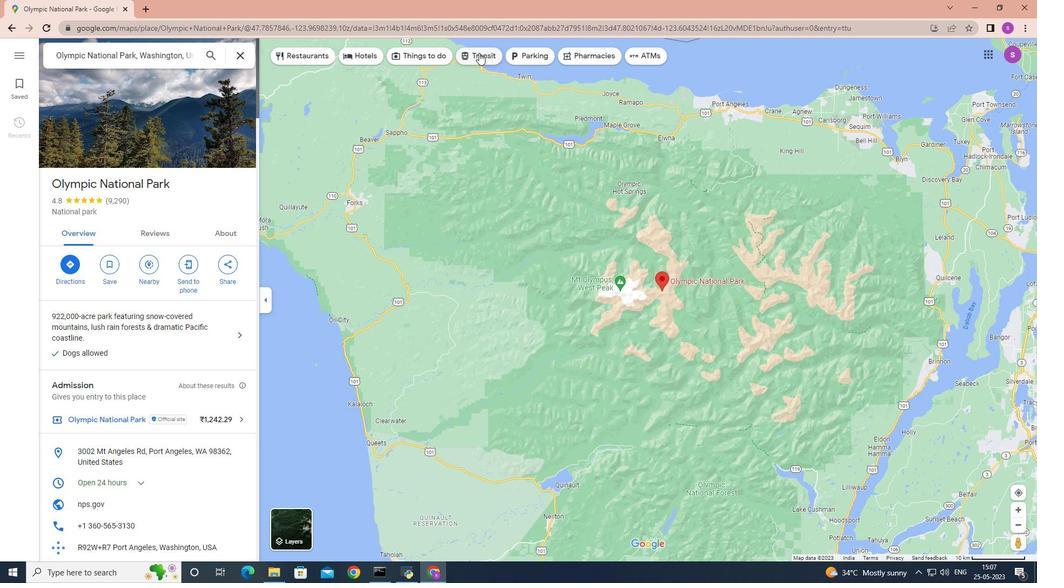 
Action: Mouse pressed left at (479, 51)
Screenshot: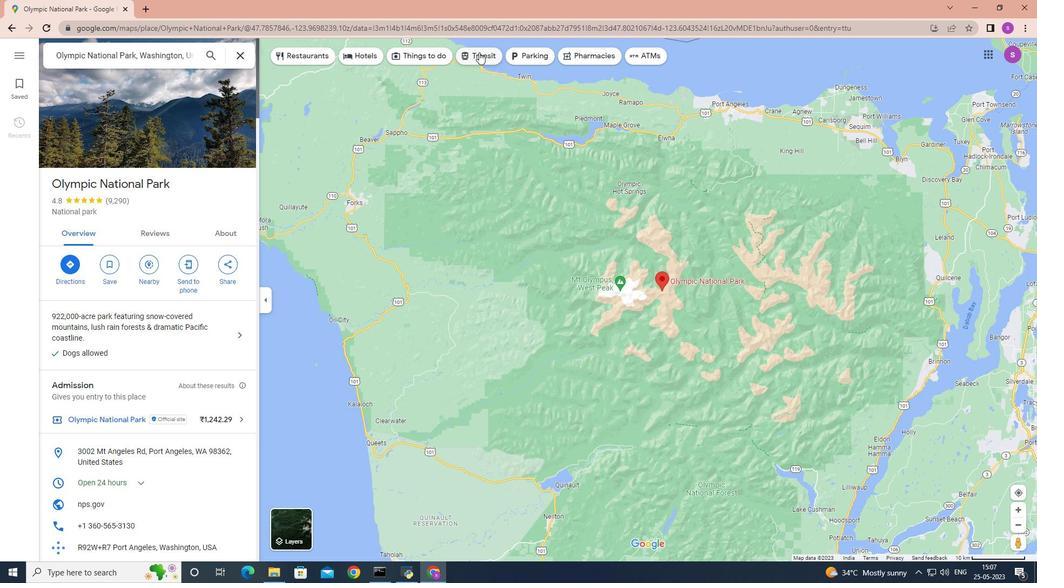 
Action: Mouse moved to (81, 55)
Screenshot: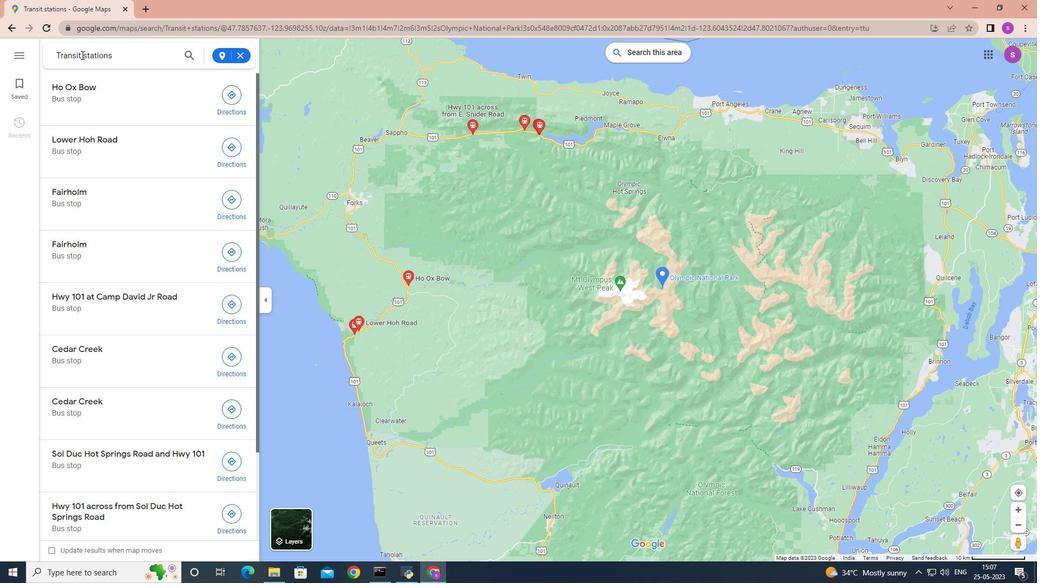 
Action: Mouse pressed left at (81, 55)
Screenshot: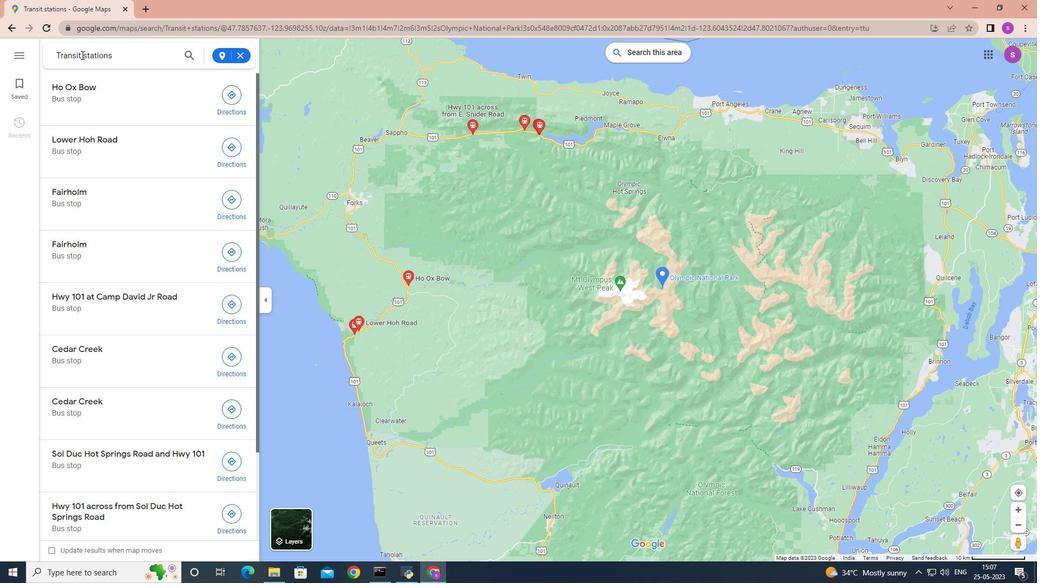 
Action: Key pressed <Key.backspace><Key.backspace><Key.backspace><Key.backspace><Key.backspace>ain<Key.enter>
Screenshot: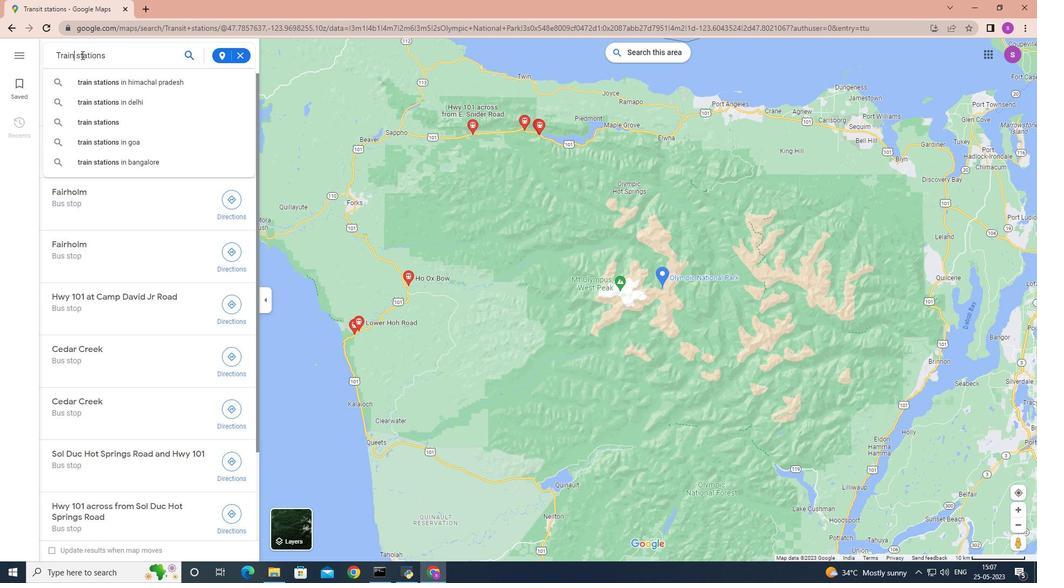 
Action: Mouse moved to (669, 247)
Screenshot: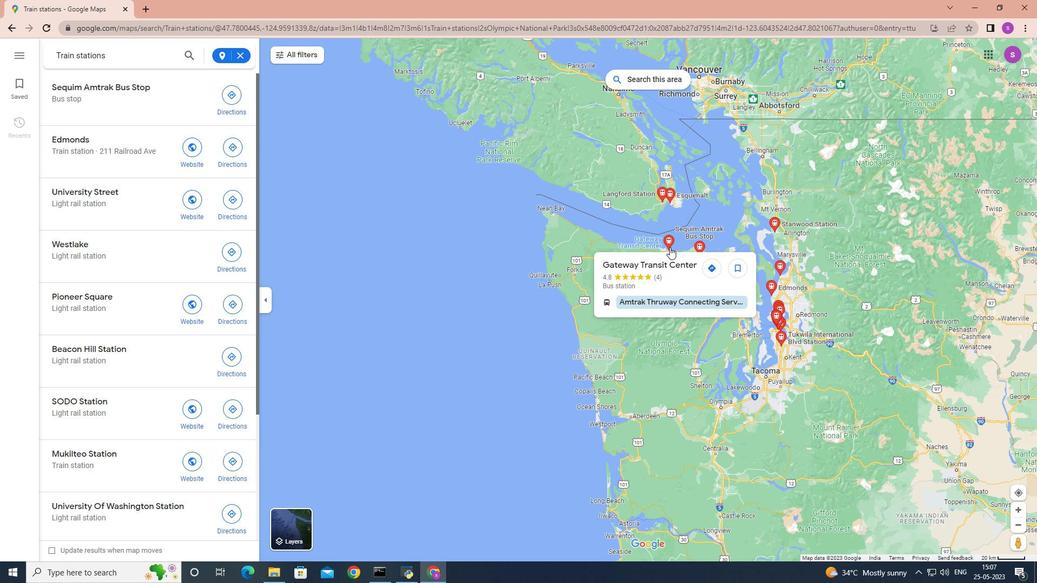 
Action: Mouse pressed left at (669, 247)
Screenshot: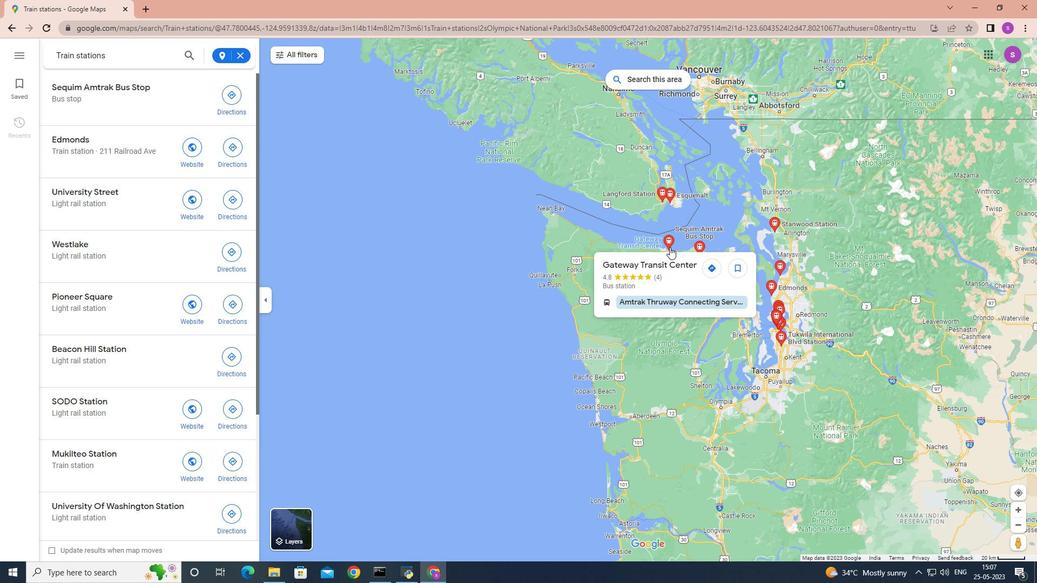 
Action: Mouse moved to (370, 185)
Screenshot: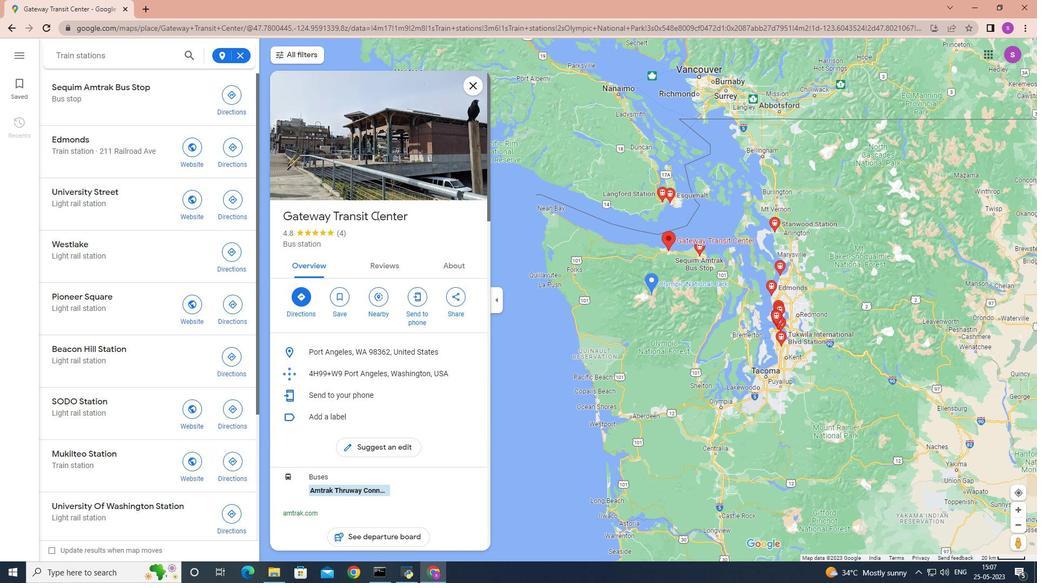 
Action: Mouse scrolled (370, 184) with delta (0, 0)
Screenshot: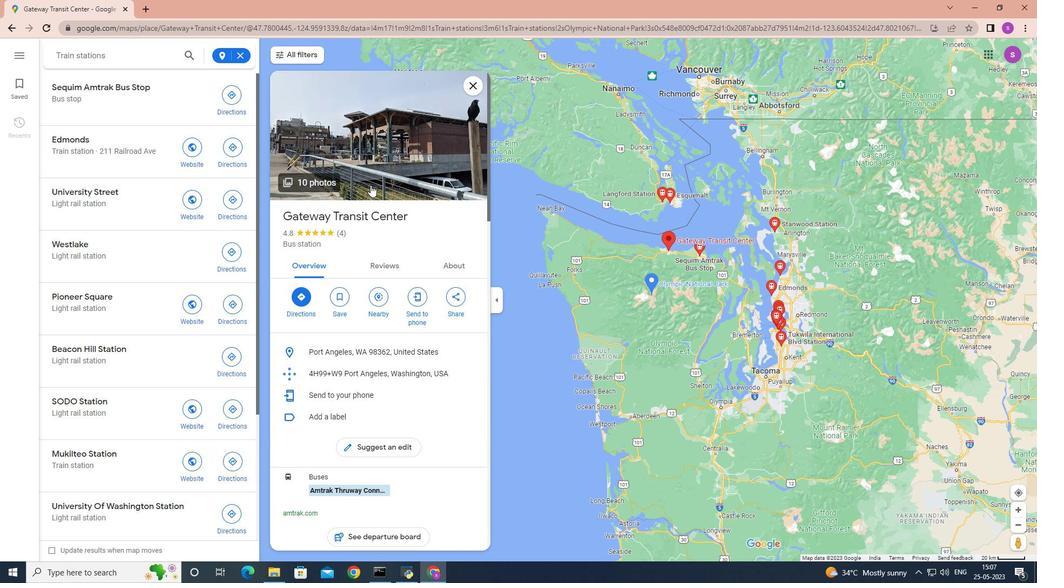 
Action: Mouse moved to (324, 126)
Screenshot: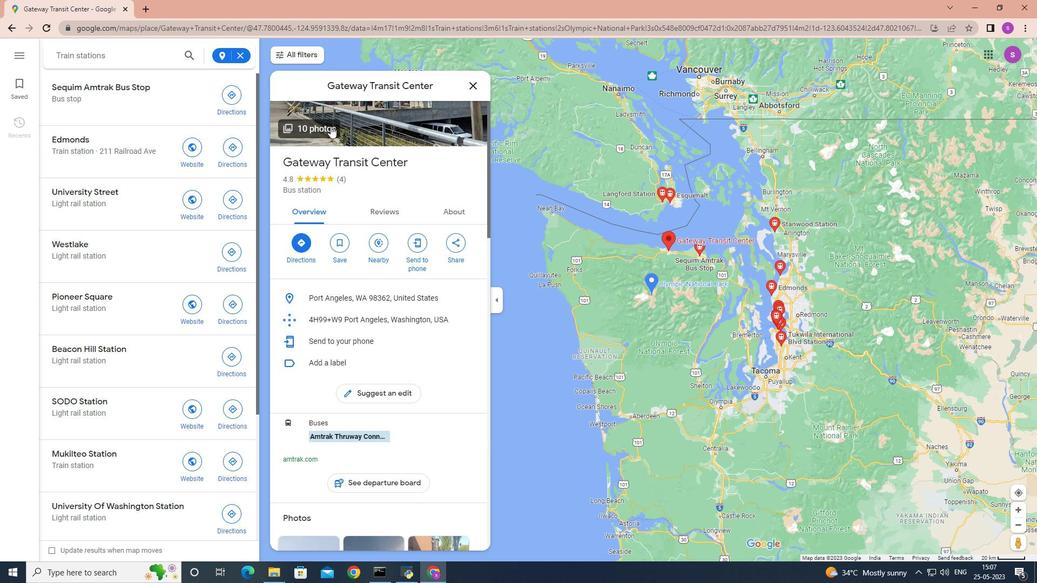 
Action: Mouse pressed left at (324, 126)
Screenshot: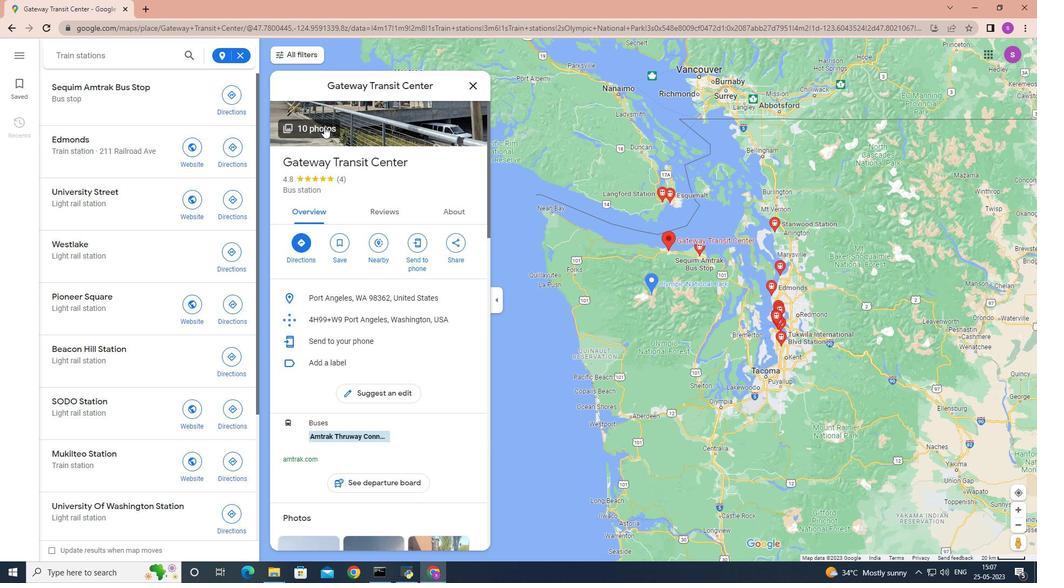 
Action: Mouse moved to (150, 380)
Screenshot: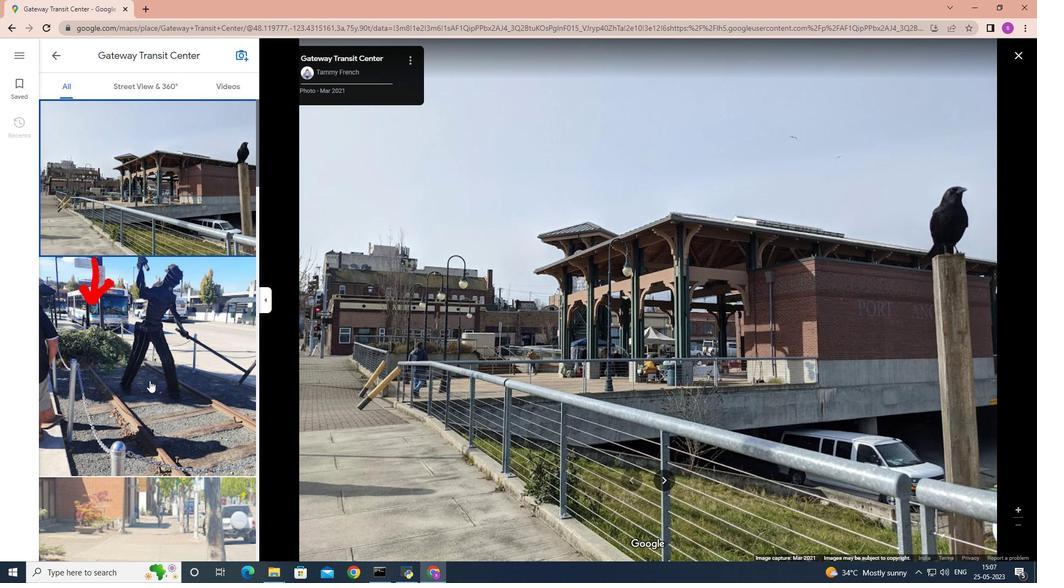 
Action: Mouse pressed left at (150, 380)
Screenshot: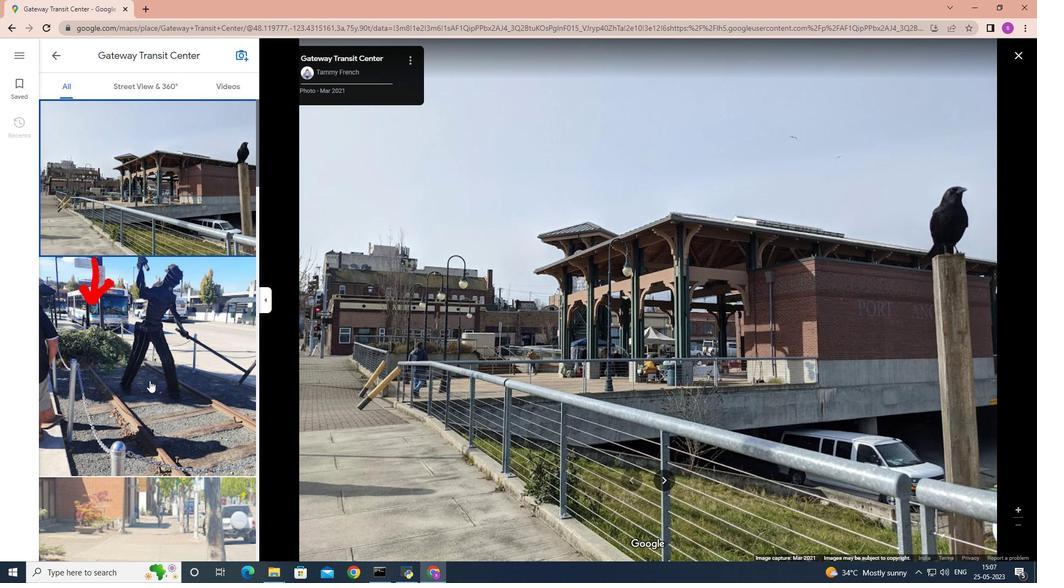 
Action: Mouse moved to (195, 350)
Screenshot: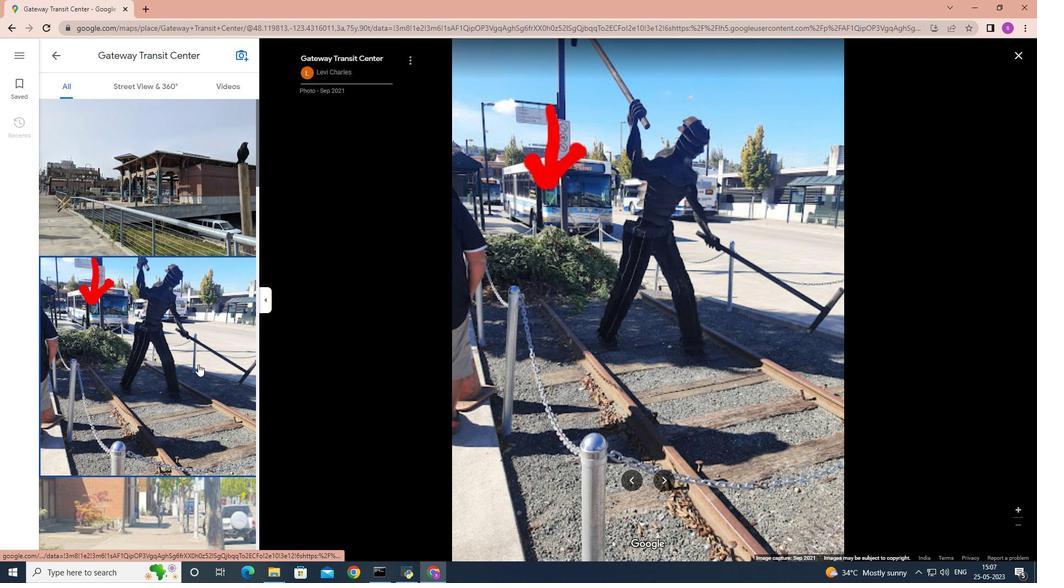
Action: Mouse scrolled (195, 350) with delta (0, 0)
Screenshot: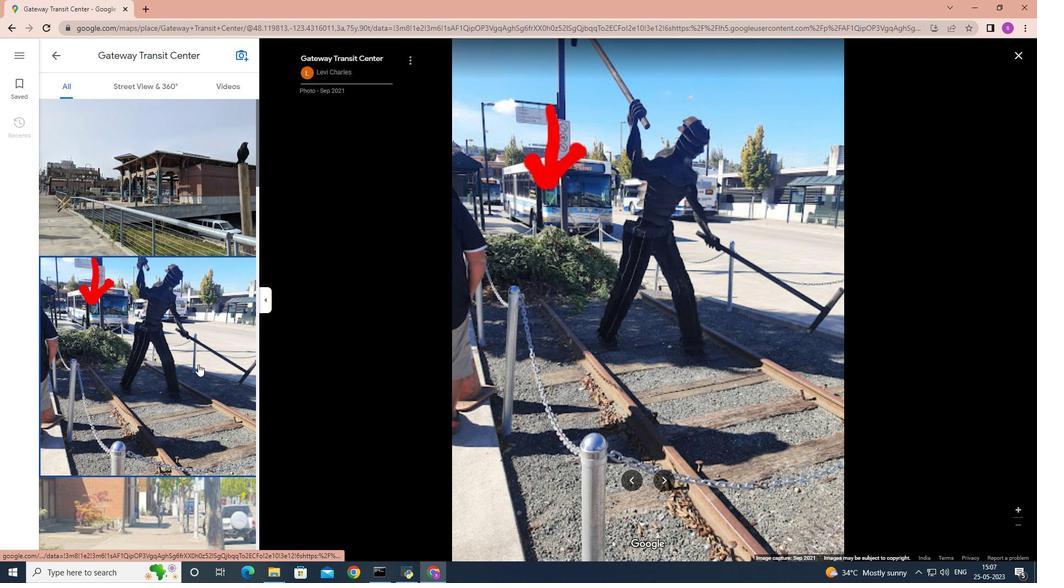 
Action: Mouse scrolled (195, 350) with delta (0, 0)
Screenshot: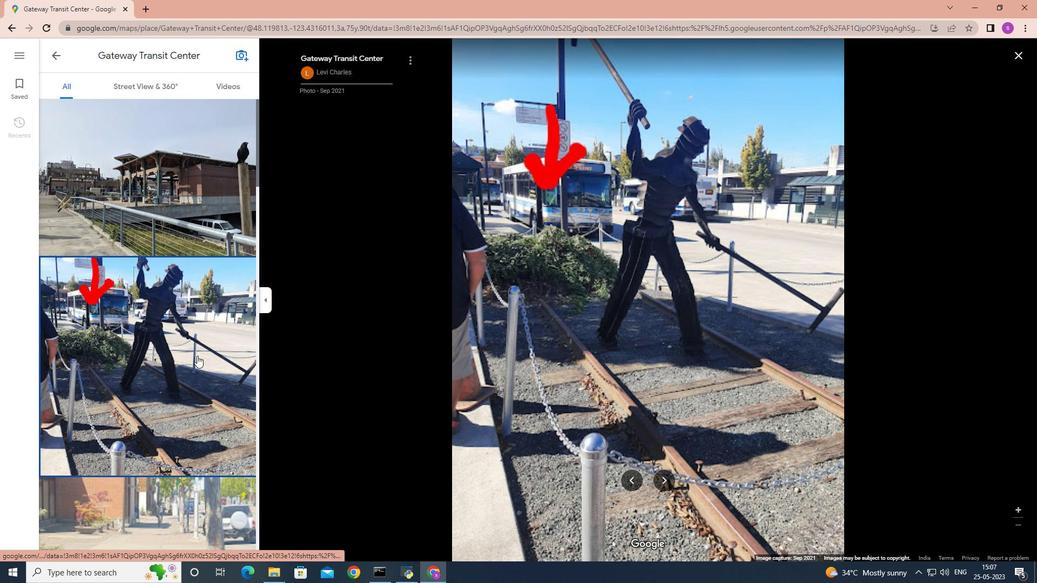 
Action: Mouse moved to (196, 350)
Screenshot: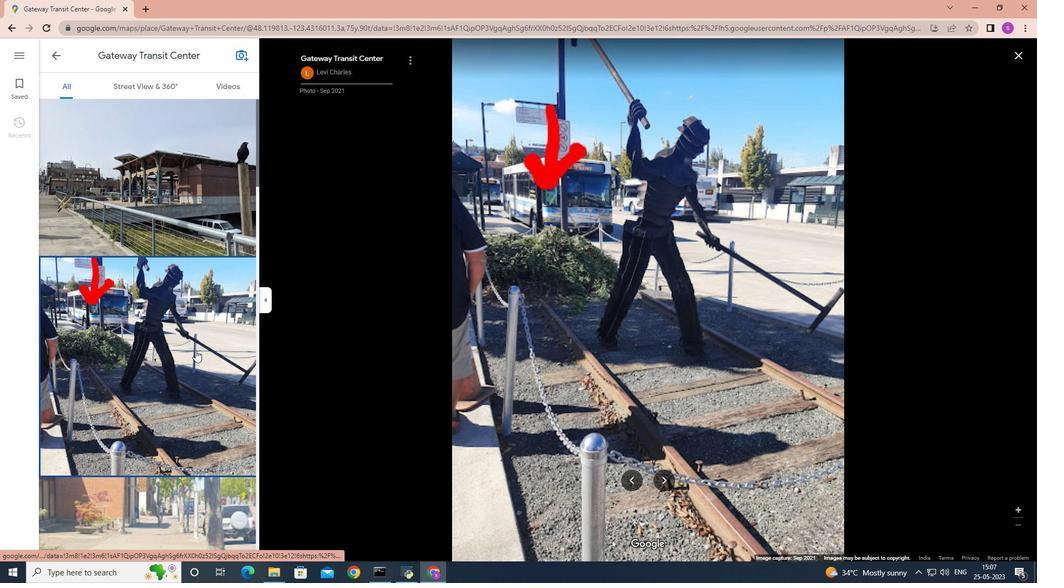 
Action: Mouse scrolled (196, 350) with delta (0, 0)
Screenshot: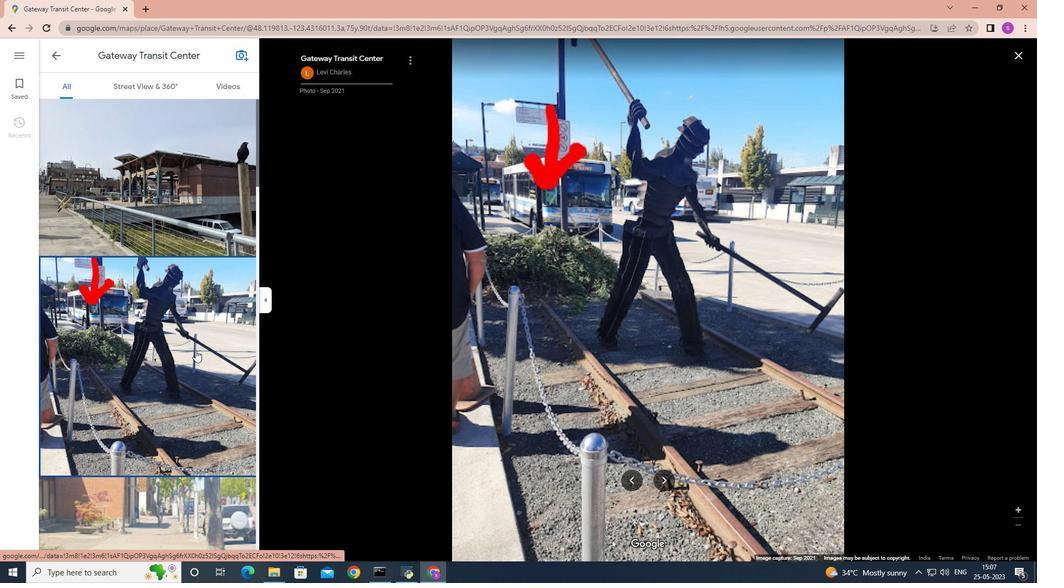 
Action: Mouse moved to (196, 350)
Screenshot: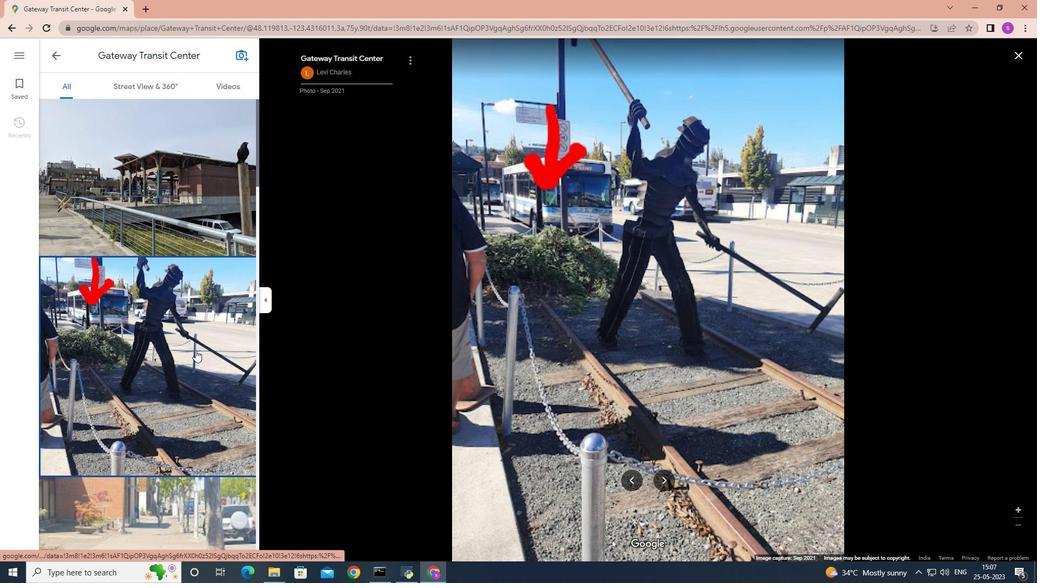 
Action: Mouse scrolled (196, 350) with delta (0, 0)
Screenshot: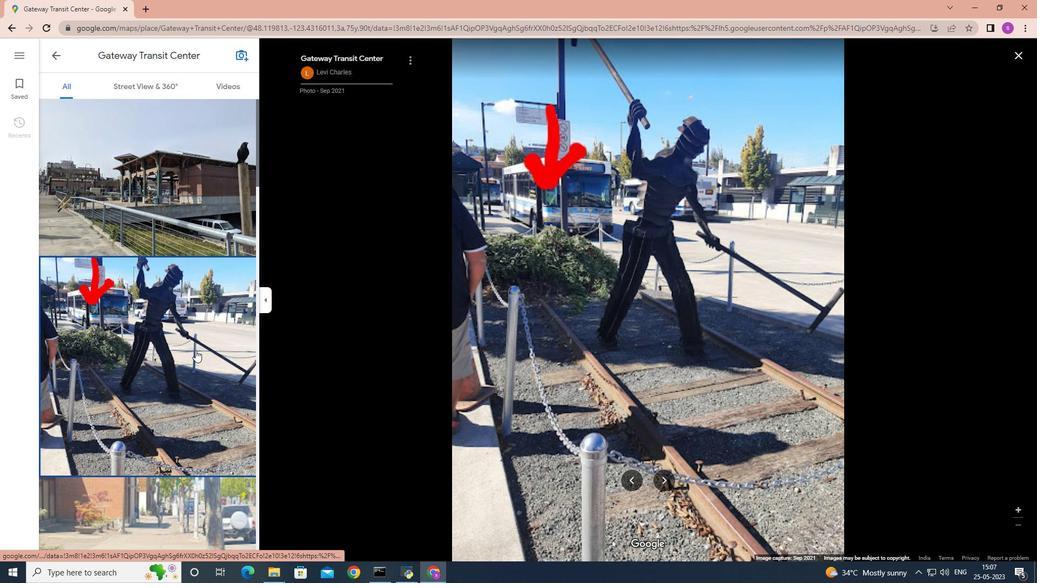 
Action: Mouse moved to (162, 403)
Screenshot: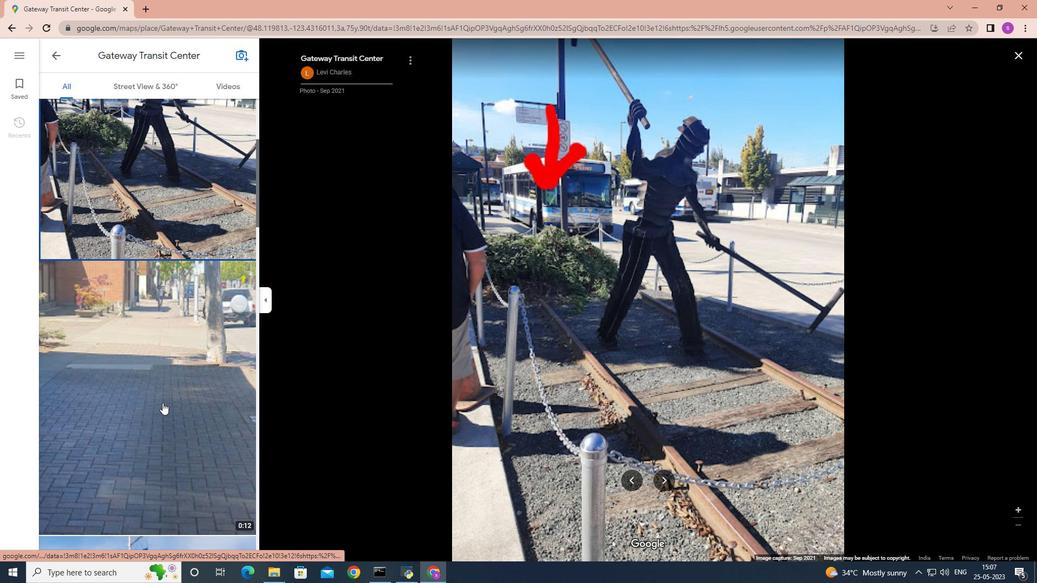 
Action: Mouse pressed left at (162, 403)
Screenshot: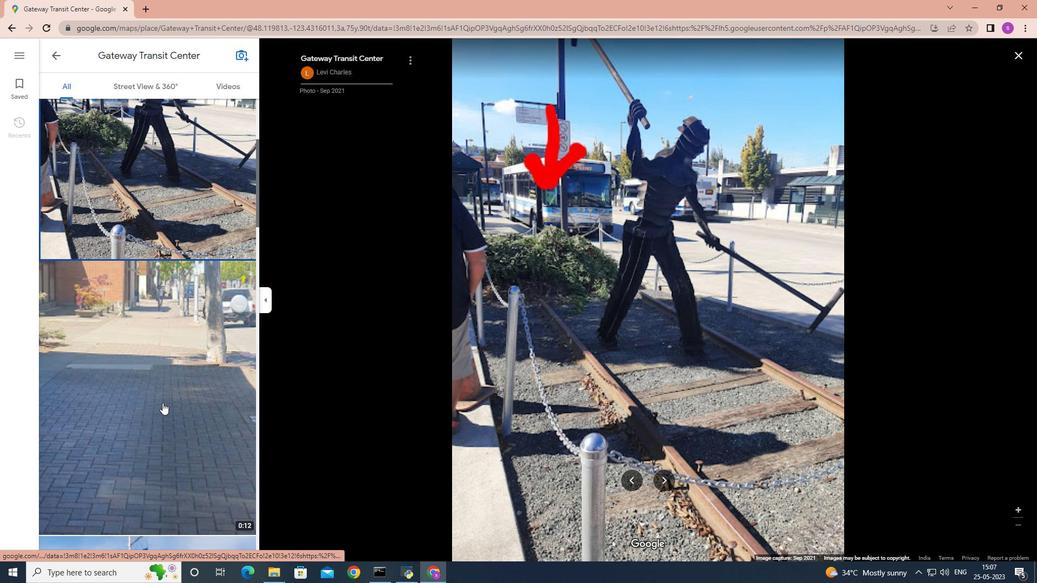 
Action: Mouse moved to (243, 357)
Screenshot: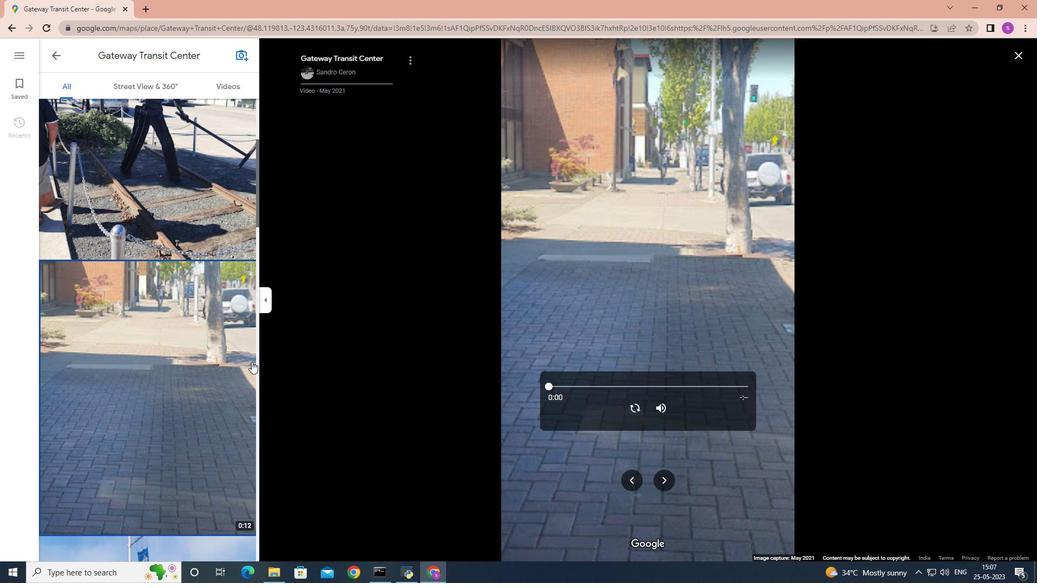 
Action: Mouse scrolled (243, 357) with delta (0, 0)
Screenshot: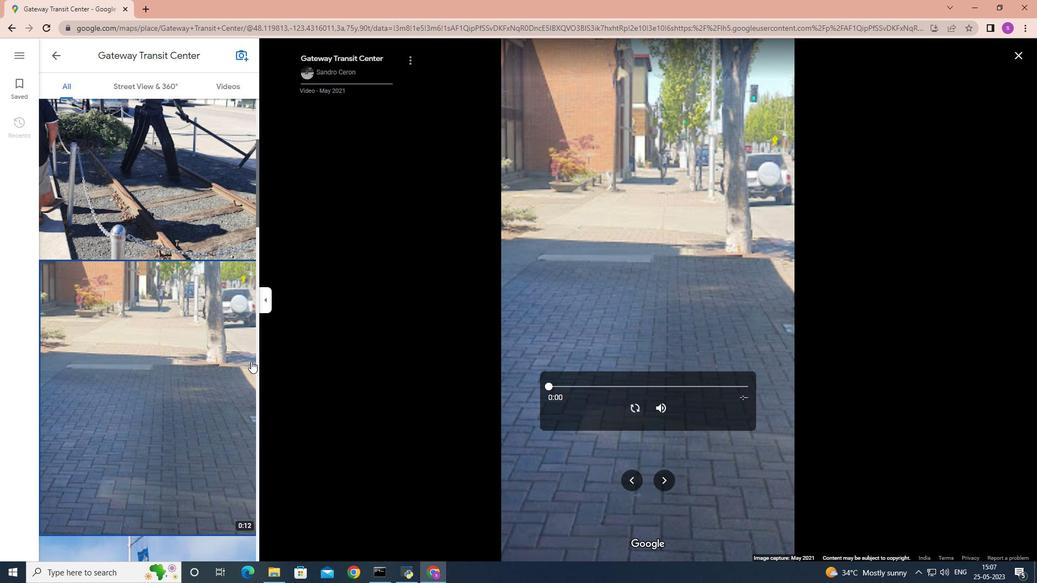 
Action: Mouse scrolled (243, 357) with delta (0, 0)
Screenshot: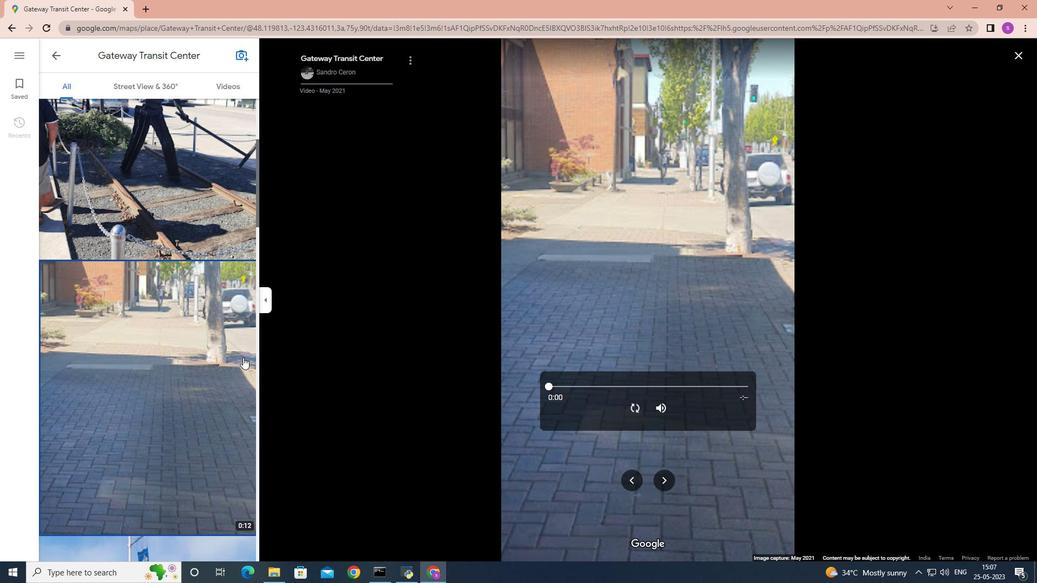 
Action: Mouse scrolled (243, 357) with delta (0, 0)
Screenshot: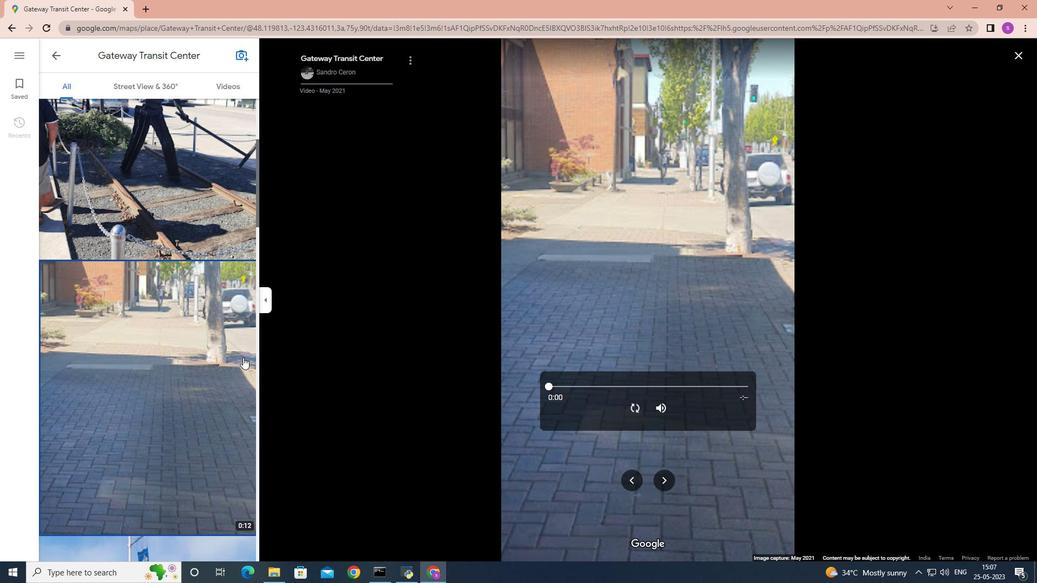 
Action: Mouse moved to (237, 357)
Screenshot: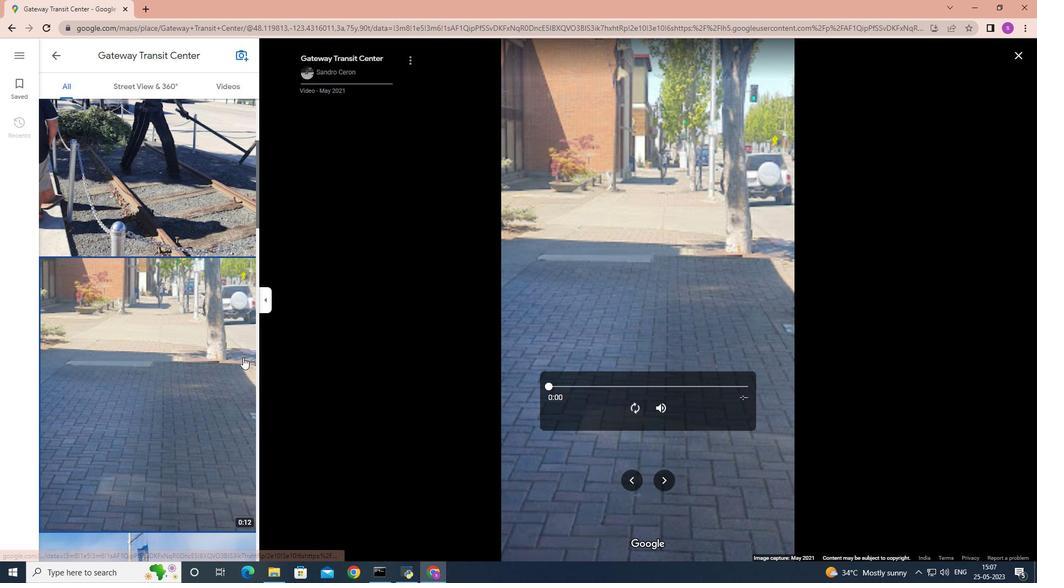 
Action: Mouse scrolled (237, 356) with delta (0, 0)
Screenshot: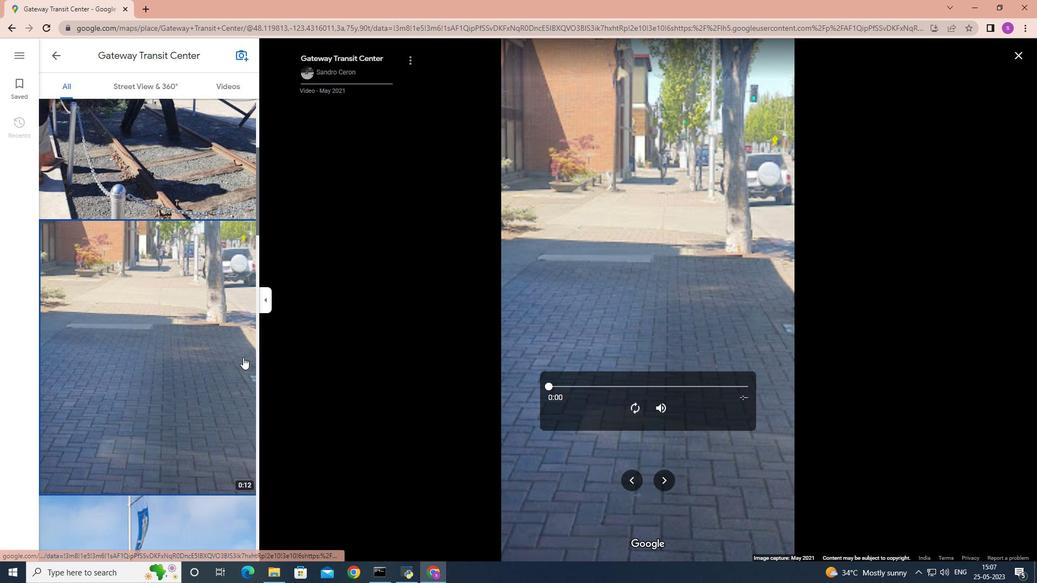 
Action: Mouse moved to (193, 465)
Screenshot: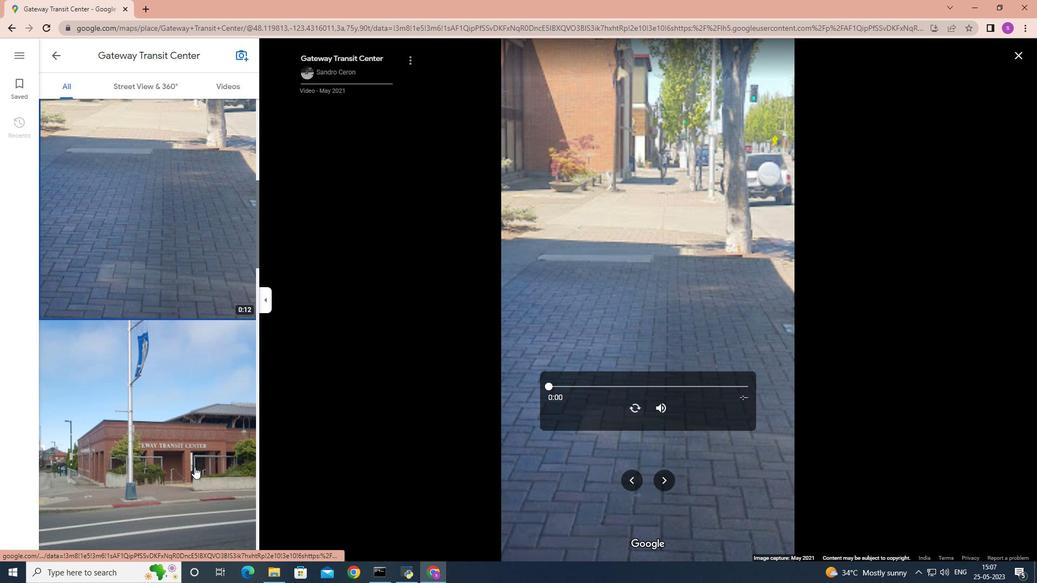 
Action: Mouse pressed left at (193, 465)
Screenshot: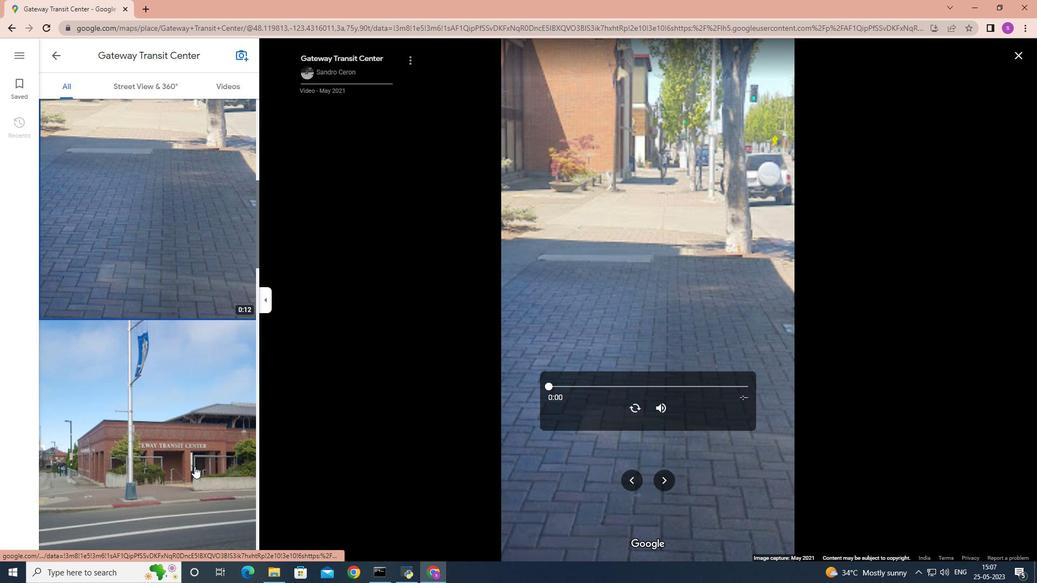 
Action: Mouse moved to (166, 398)
Screenshot: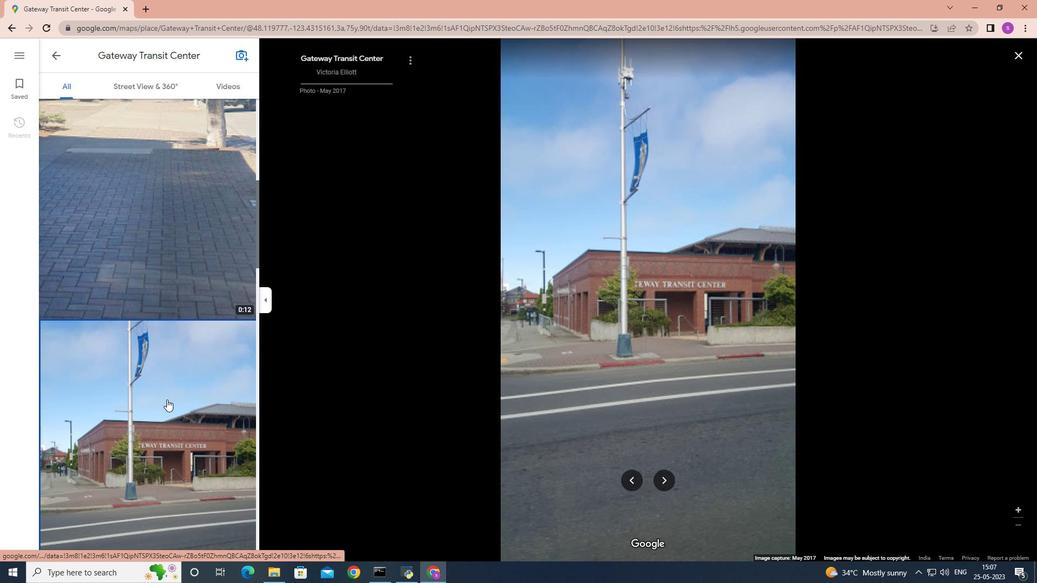 
Action: Mouse scrolled (166, 398) with delta (0, 0)
Screenshot: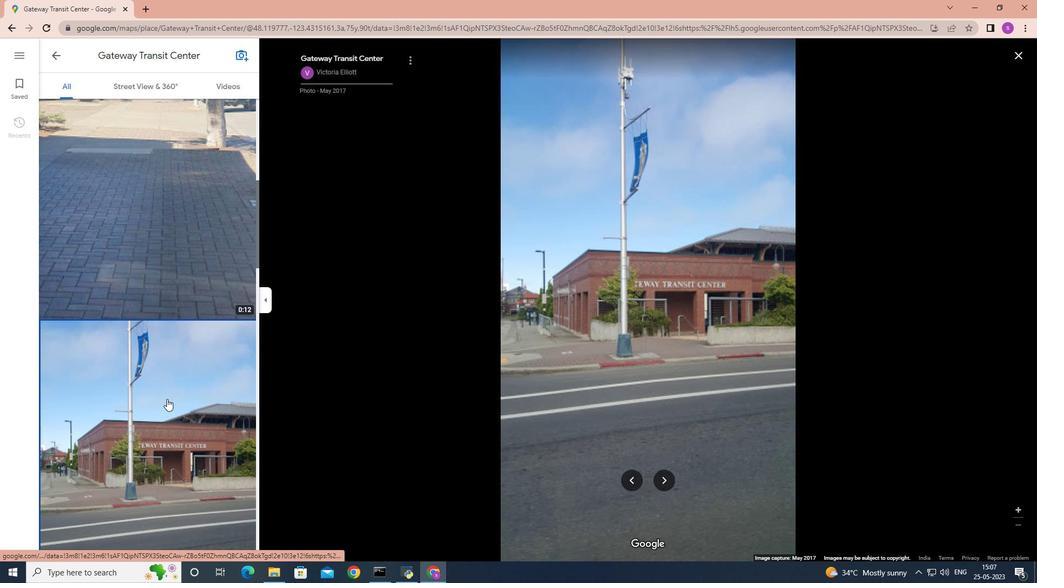 
Action: Mouse scrolled (166, 398) with delta (0, 0)
Screenshot: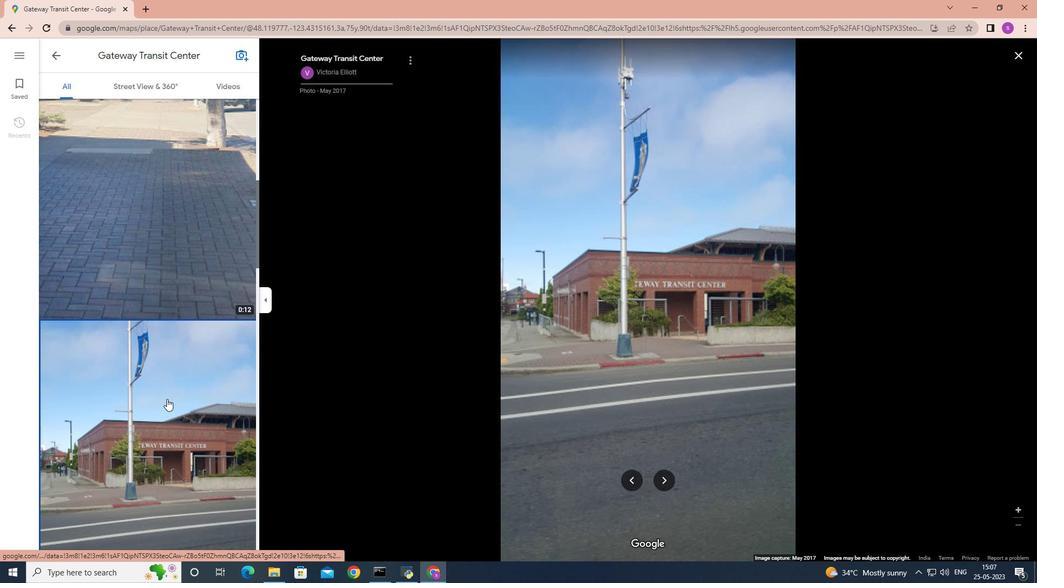 
Action: Mouse scrolled (166, 398) with delta (0, 0)
Screenshot: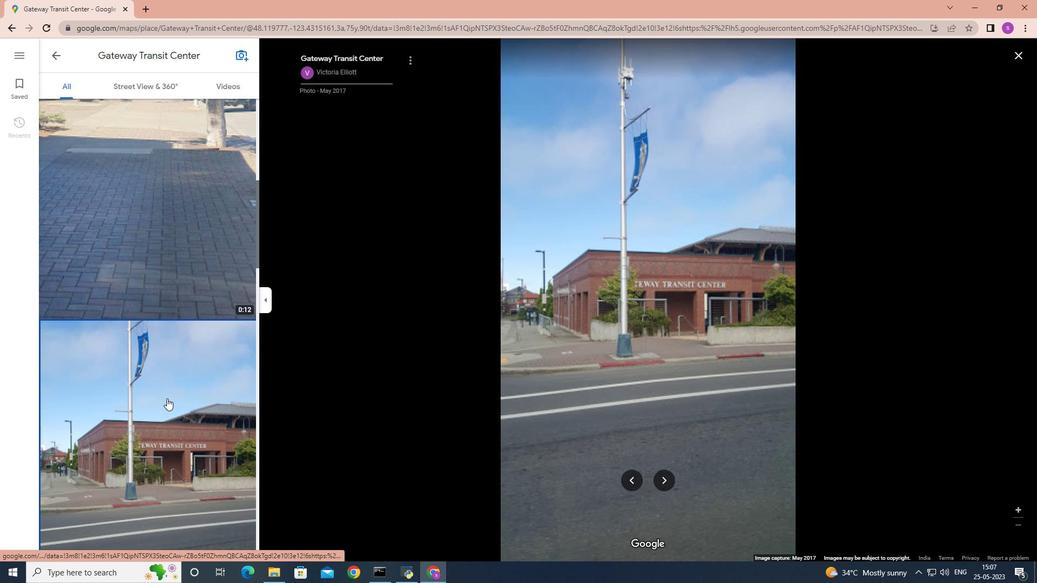 
Action: Mouse scrolled (166, 398) with delta (0, 0)
Screenshot: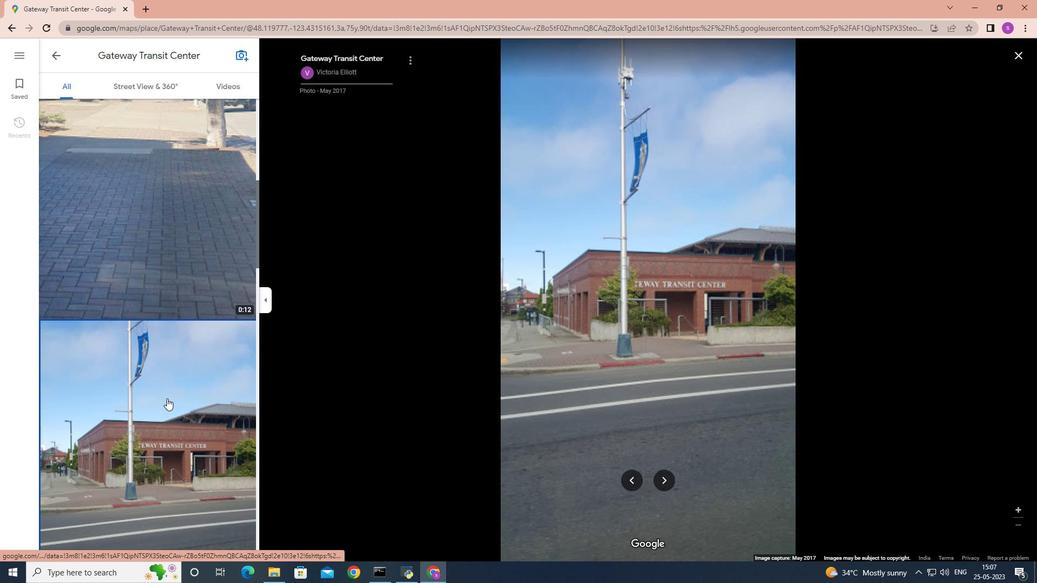 
Action: Mouse scrolled (166, 398) with delta (0, 0)
Screenshot: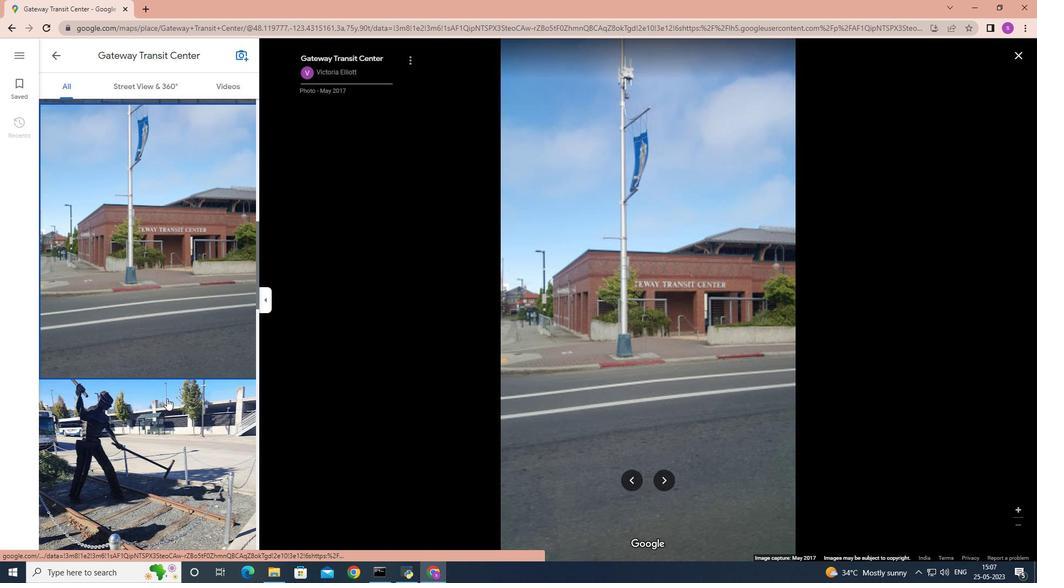 
Action: Mouse scrolled (166, 398) with delta (0, 0)
Screenshot: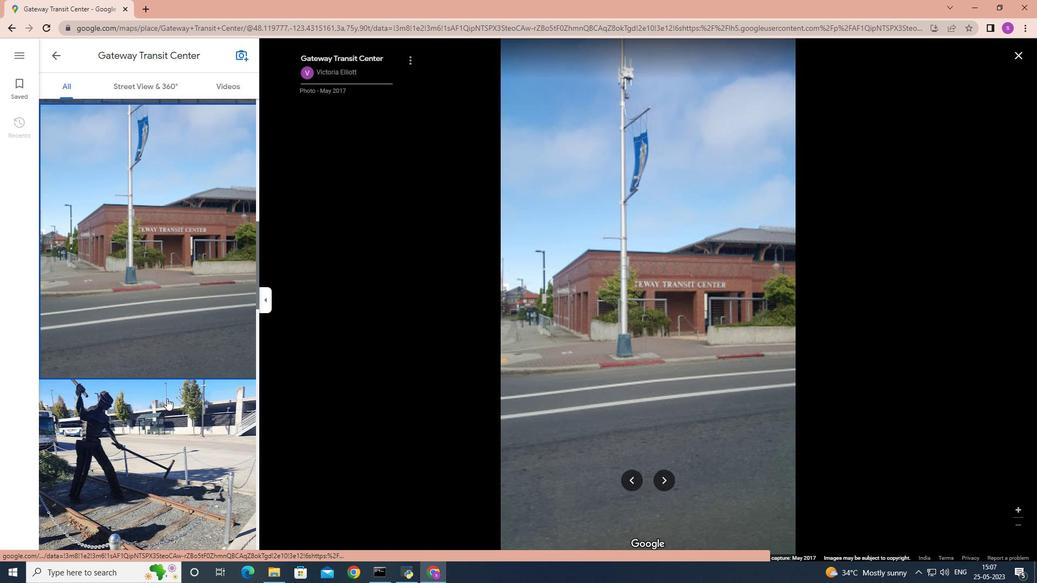 
Action: Mouse scrolled (166, 398) with delta (0, 0)
Screenshot: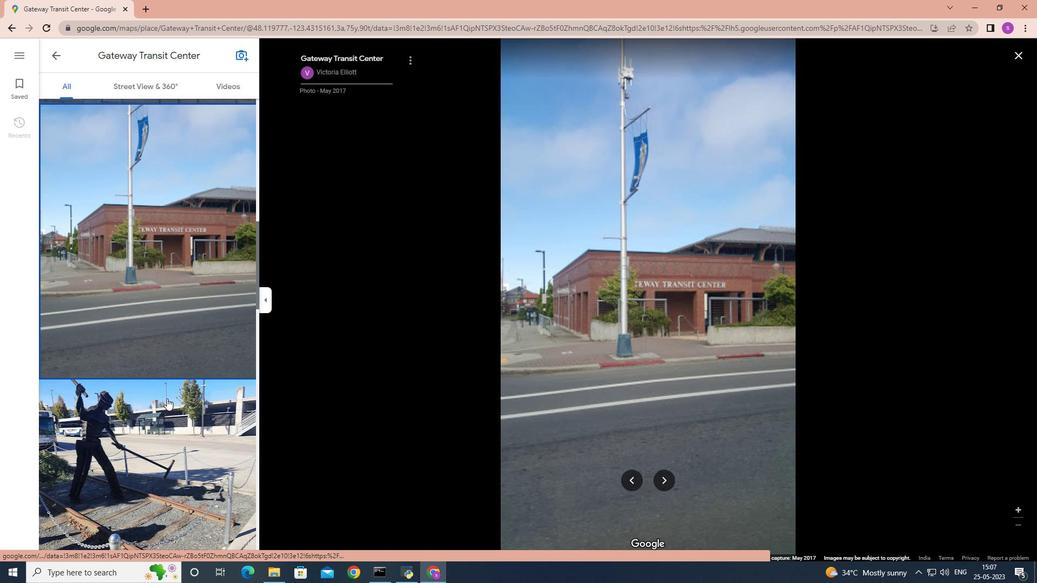 
Action: Mouse moved to (174, 353)
Screenshot: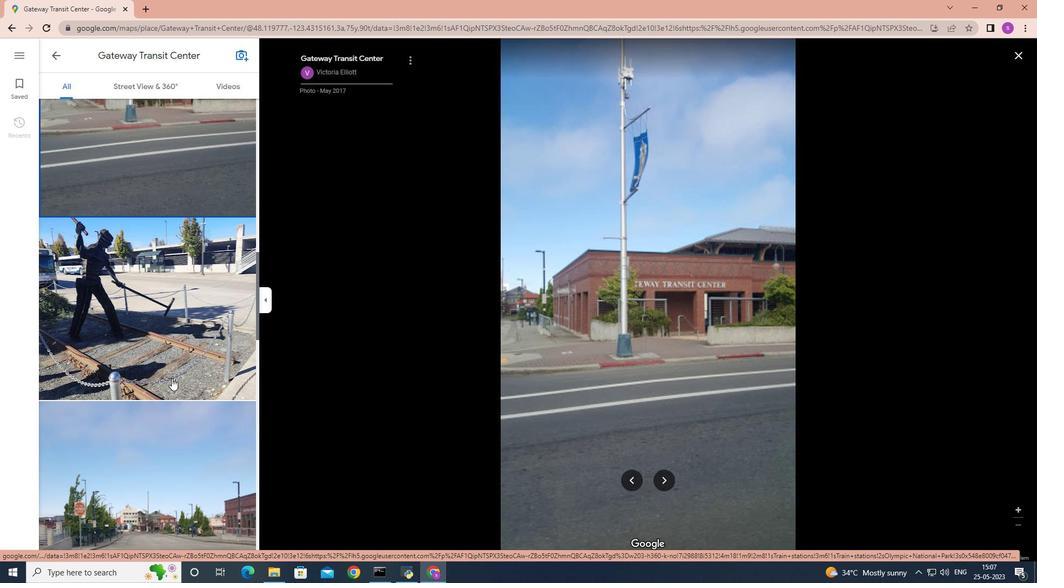 
Action: Mouse pressed left at (174, 353)
Screenshot: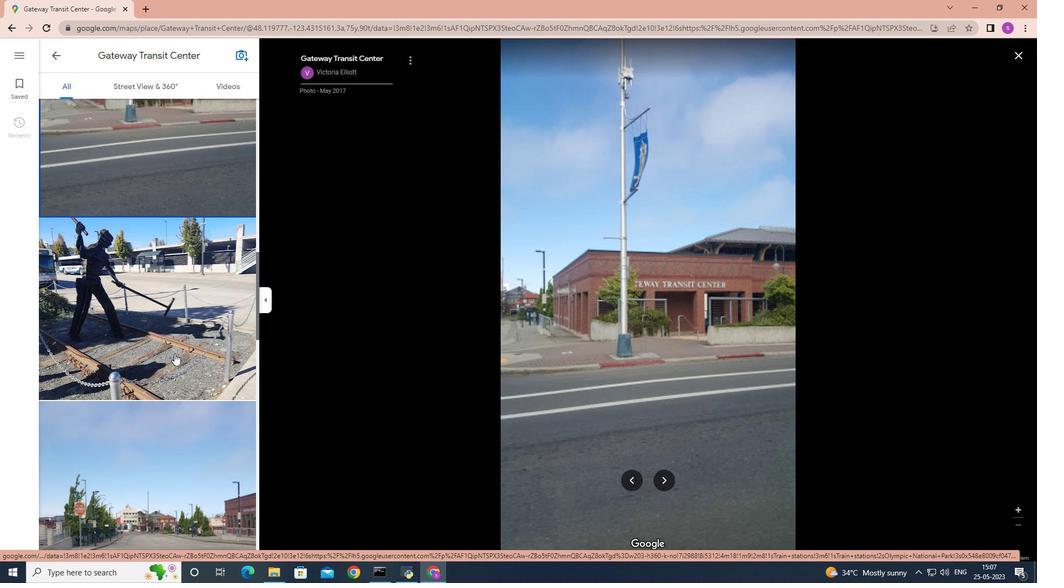 
Action: Mouse scrolled (174, 353) with delta (0, 0)
Screenshot: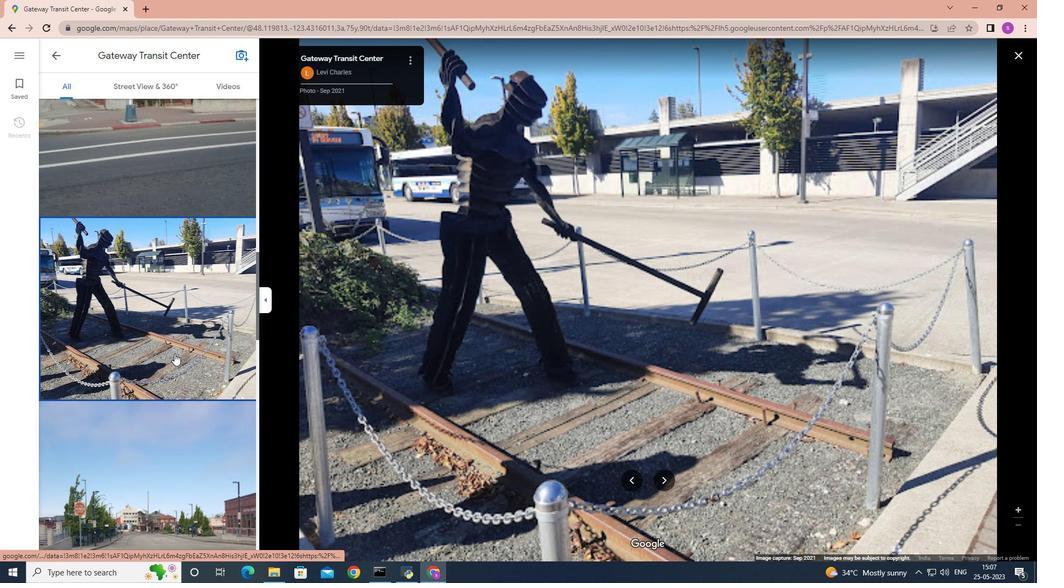
Action: Mouse scrolled (174, 353) with delta (0, 0)
Screenshot: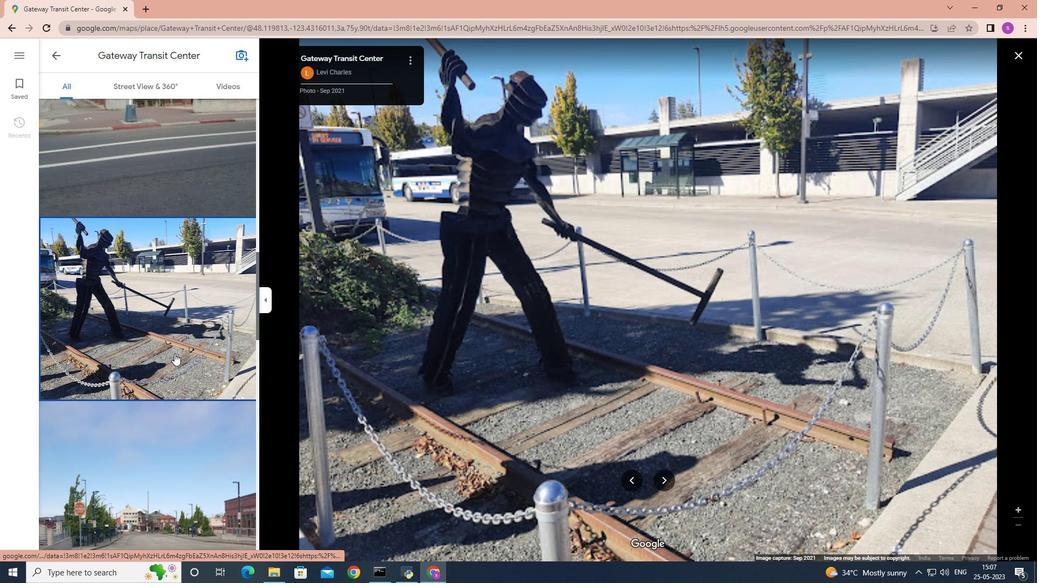 
Action: Mouse scrolled (174, 353) with delta (0, 0)
Screenshot: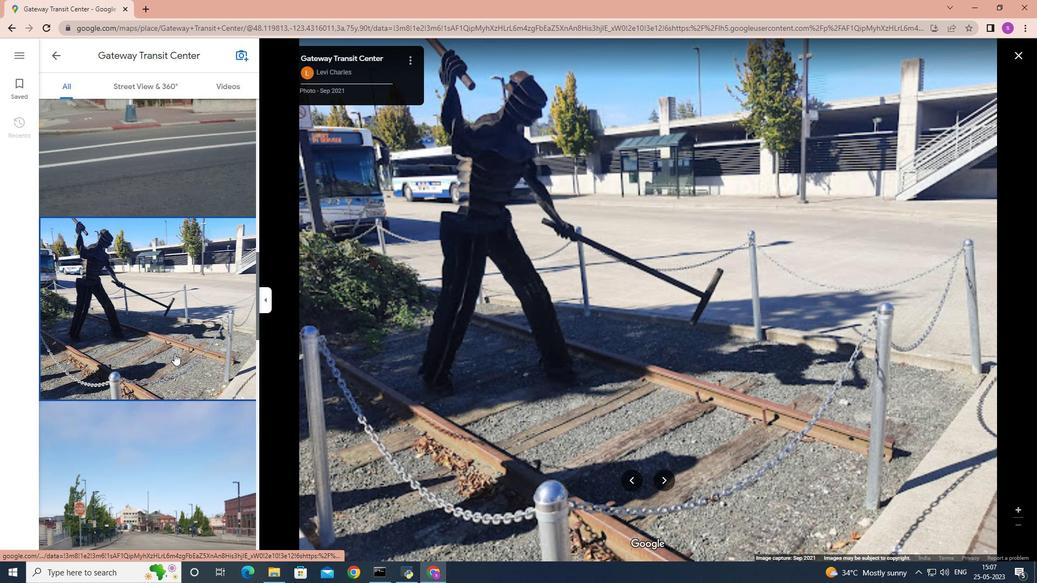 
Action: Mouse moved to (179, 394)
Screenshot: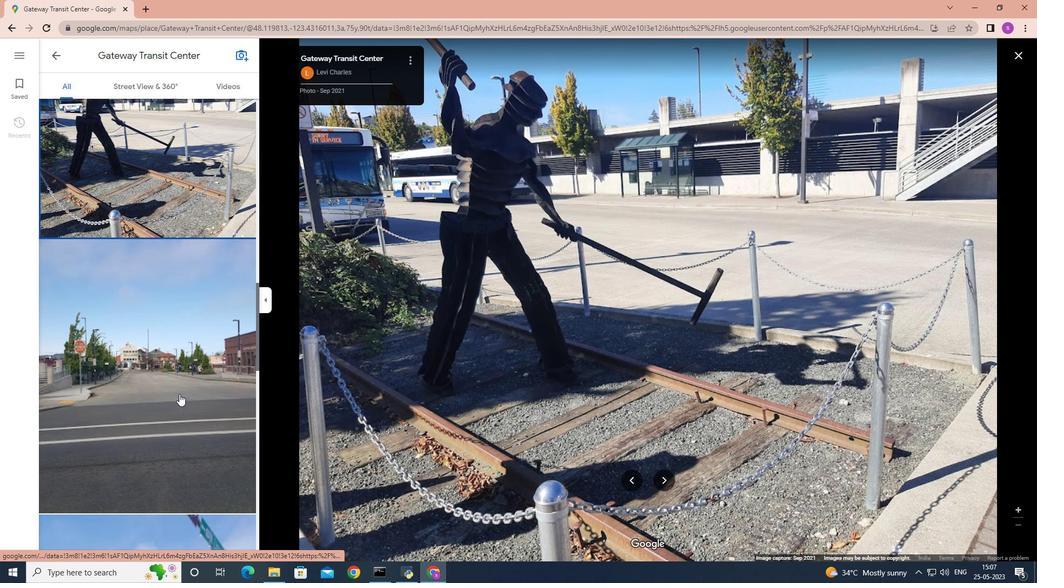 
Action: Mouse pressed left at (179, 394)
Screenshot: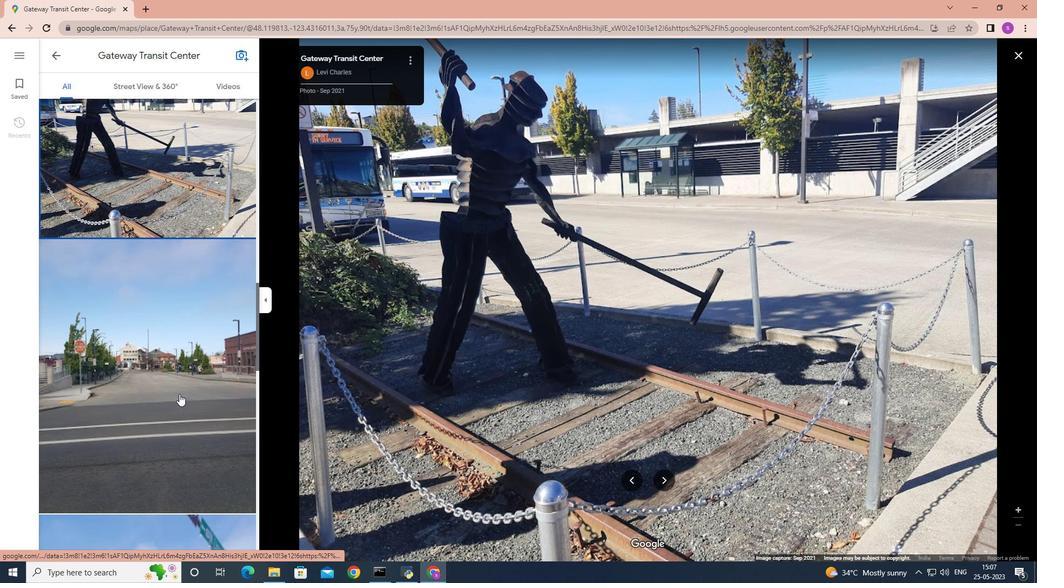 
Action: Mouse scrolled (179, 393) with delta (0, 0)
Screenshot: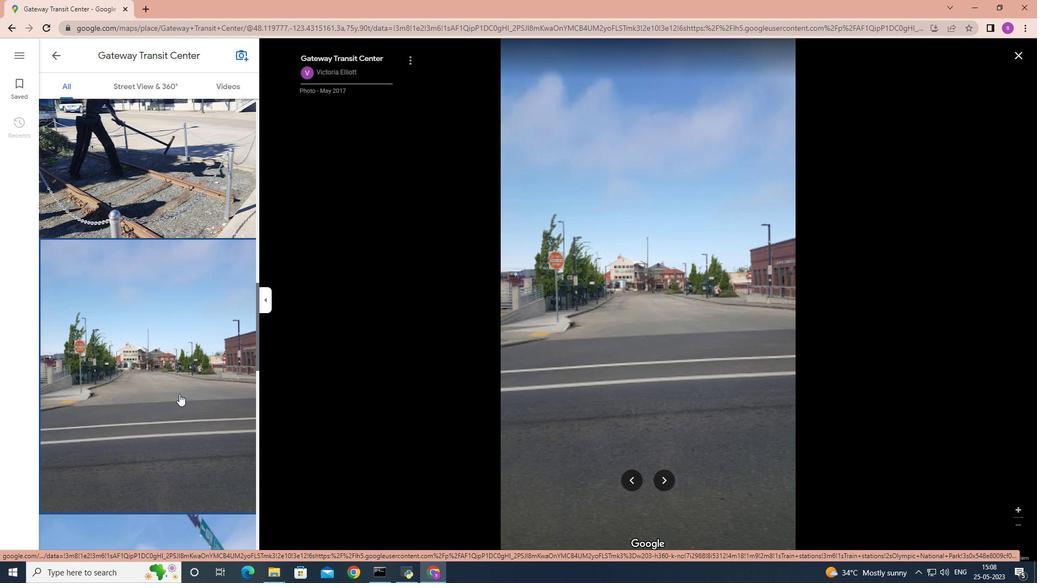 
Action: Mouse scrolled (179, 393) with delta (0, 0)
Screenshot: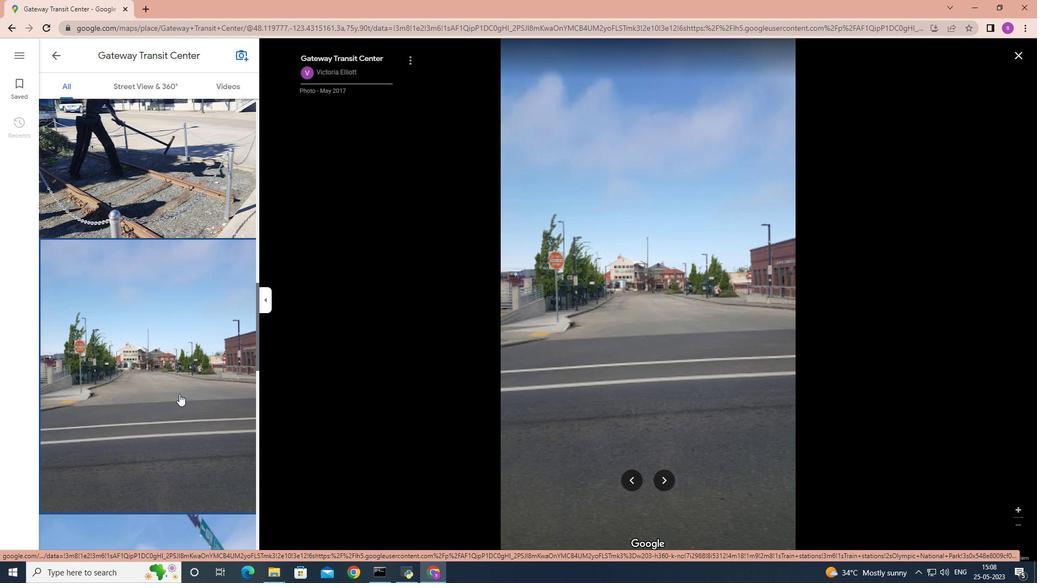 
Action: Mouse scrolled (179, 393) with delta (0, 0)
Screenshot: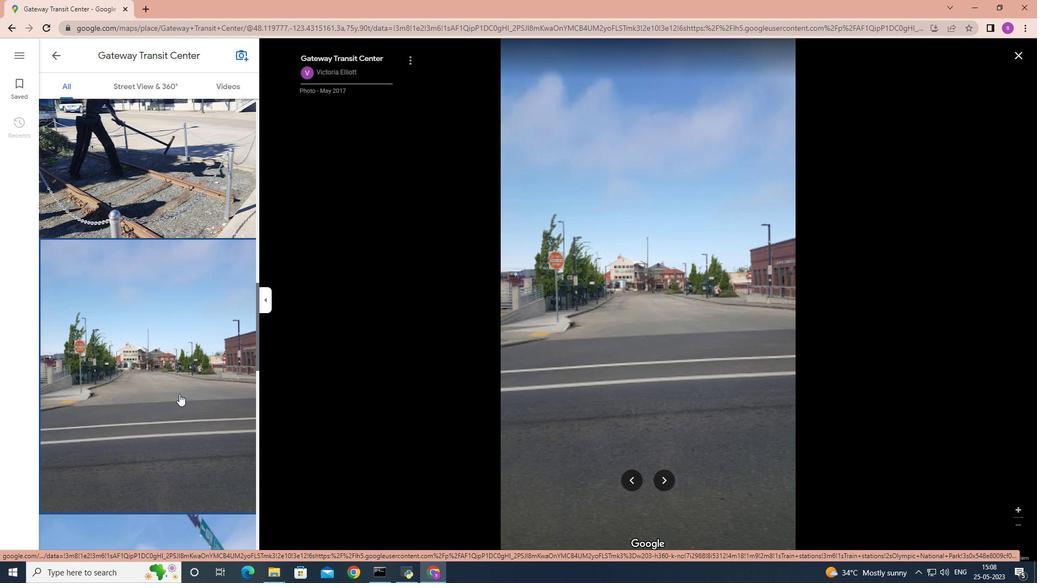 
Action: Mouse scrolled (179, 393) with delta (0, 0)
Screenshot: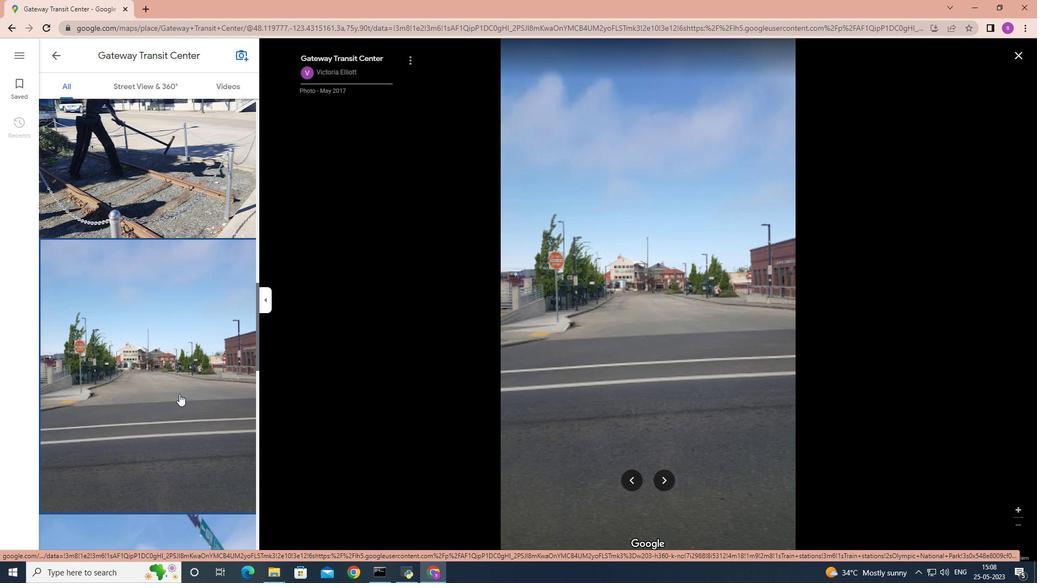 
Action: Mouse moved to (177, 392)
Screenshot: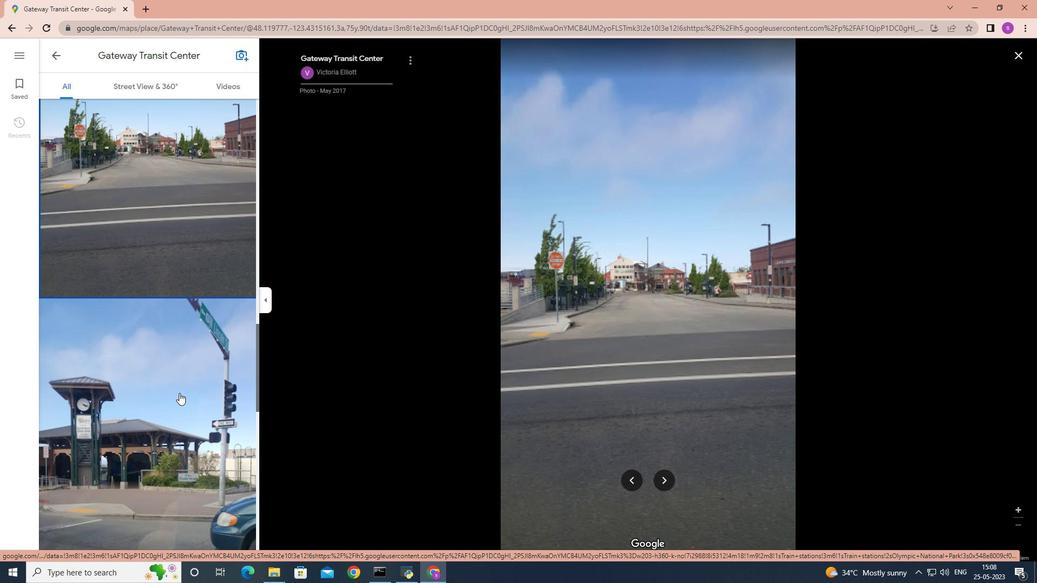 
Action: Mouse pressed left at (177, 392)
Screenshot: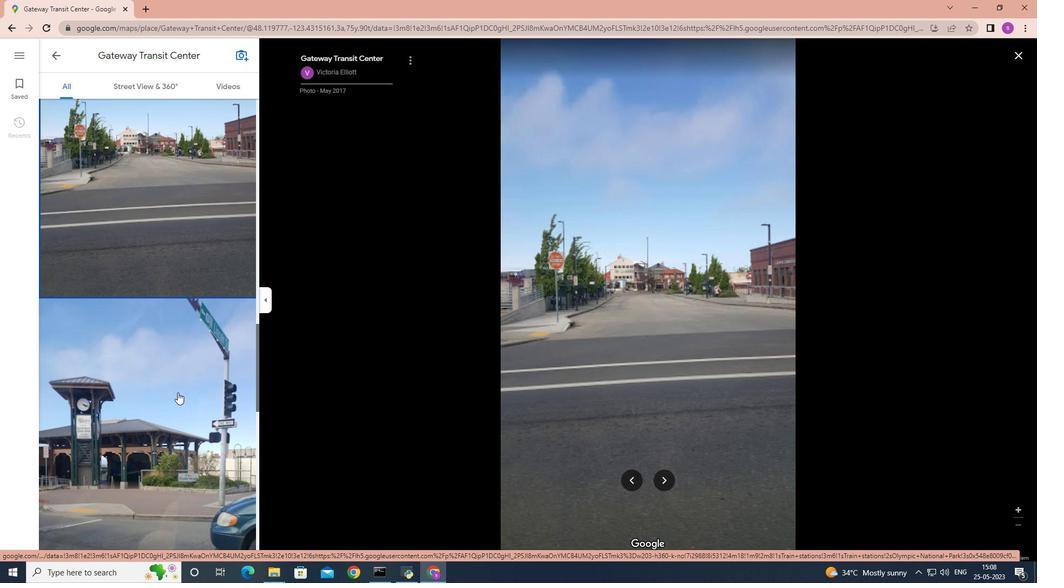 
Action: Mouse scrolled (177, 392) with delta (0, 0)
Screenshot: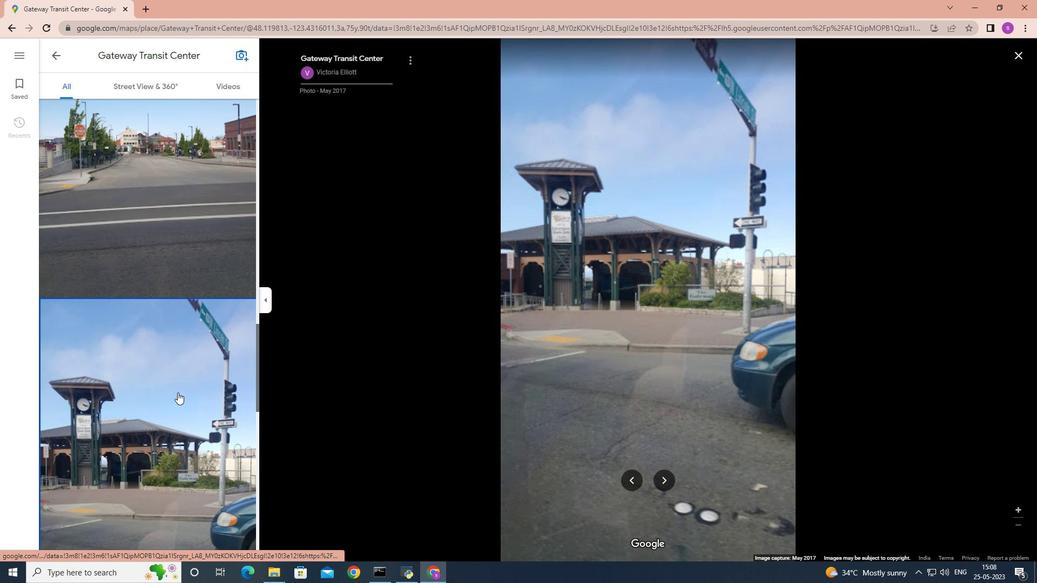 
Action: Mouse scrolled (177, 392) with delta (0, 0)
Screenshot: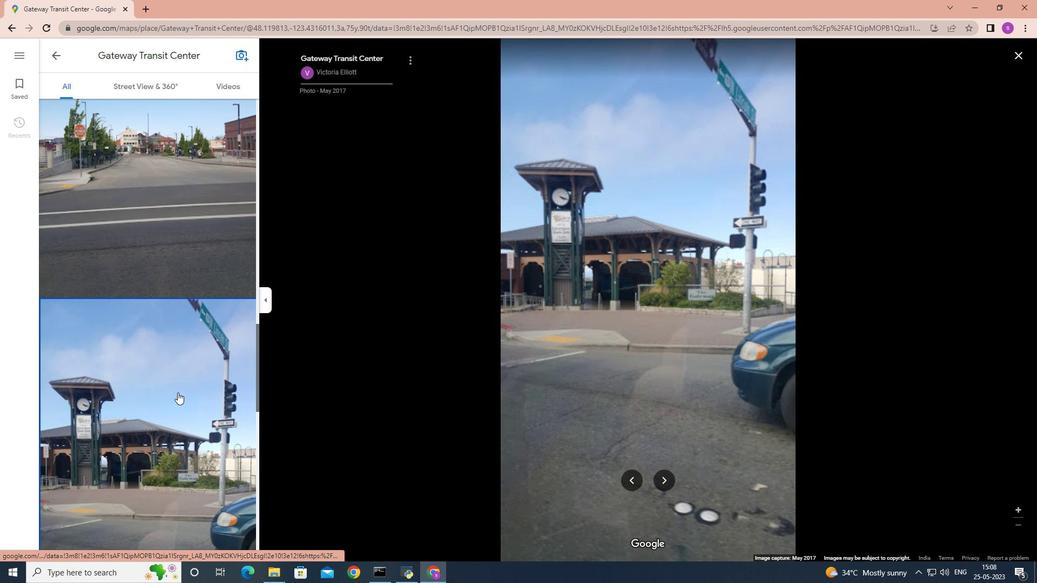 
Action: Mouse scrolled (177, 392) with delta (0, 0)
Screenshot: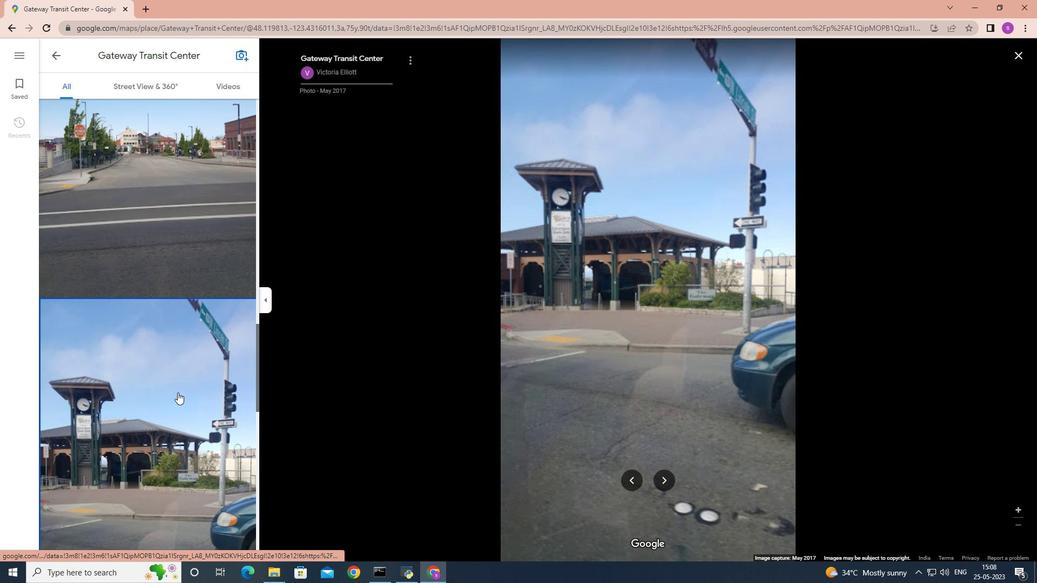 
Action: Mouse scrolled (177, 392) with delta (0, 0)
Screenshot: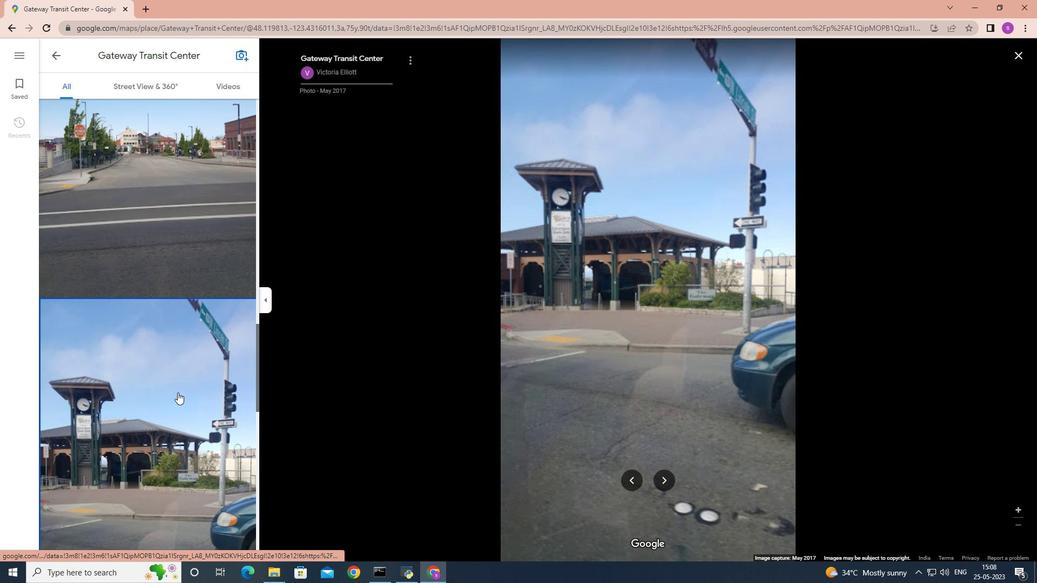 
Action: Mouse scrolled (177, 392) with delta (0, 0)
Screenshot: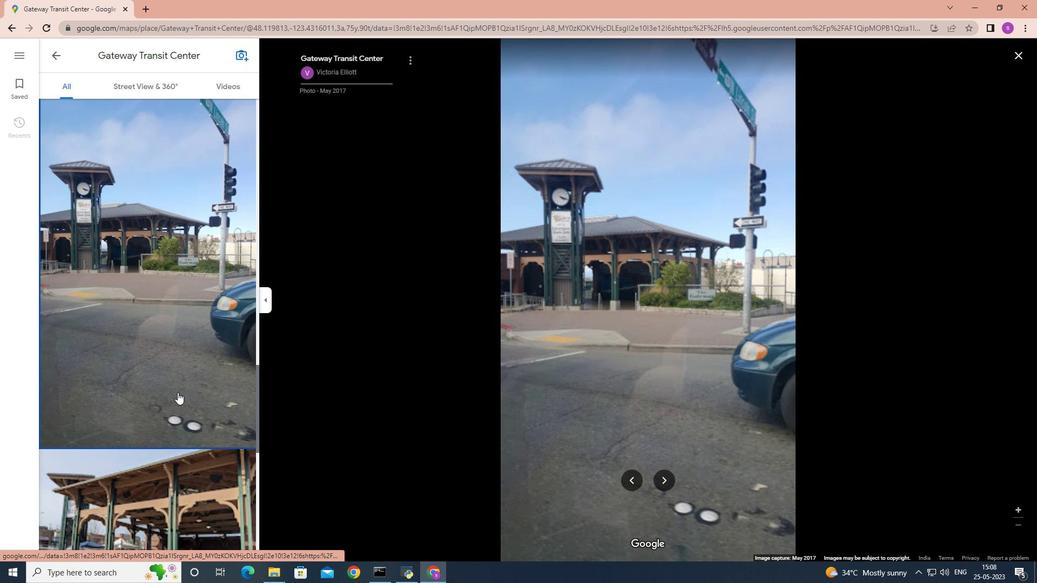 
Action: Mouse scrolled (177, 392) with delta (0, 0)
Screenshot: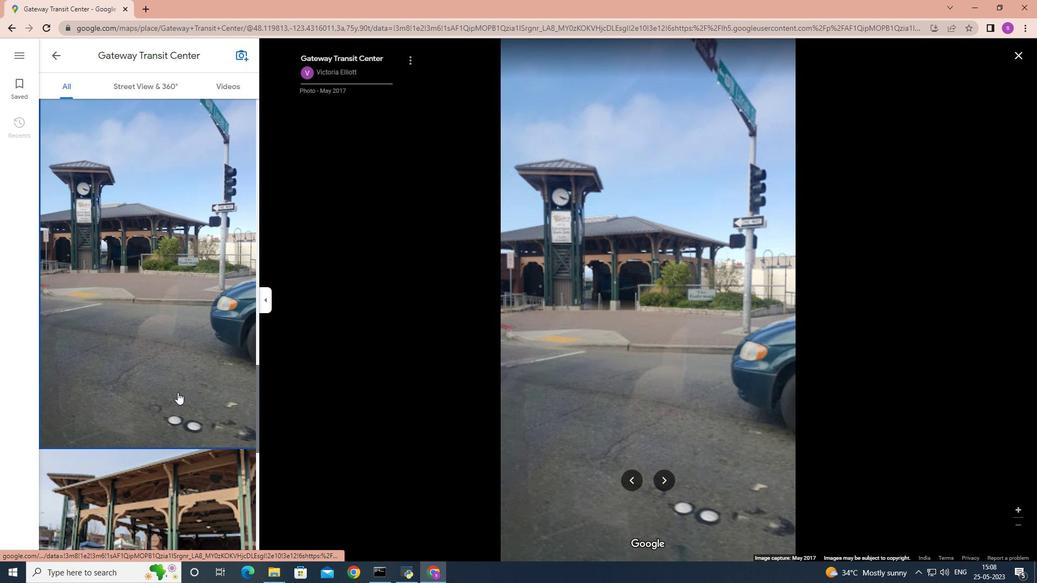 
Action: Mouse moved to (177, 401)
Screenshot: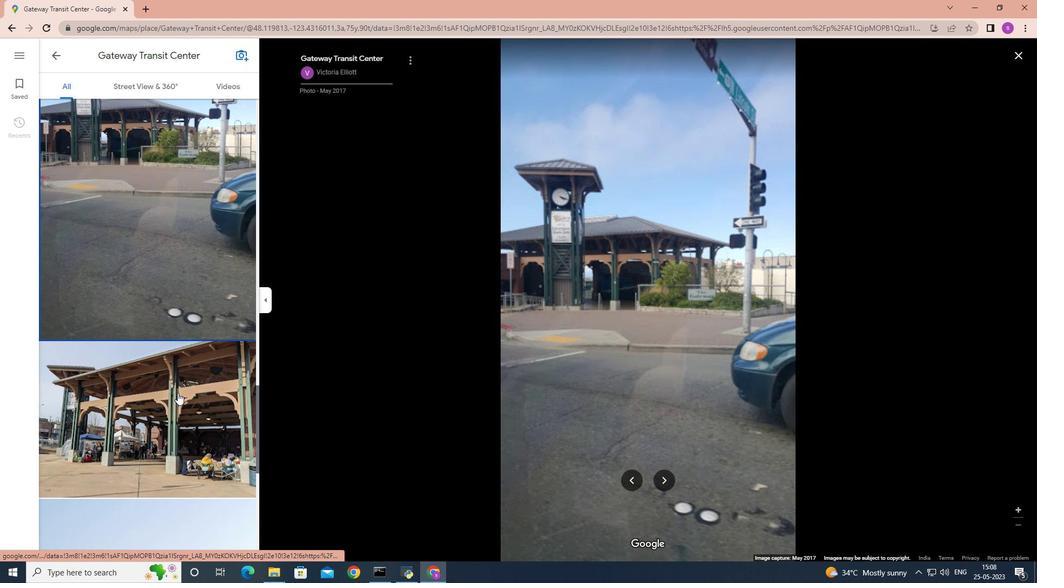
Action: Mouse pressed left at (177, 401)
Screenshot: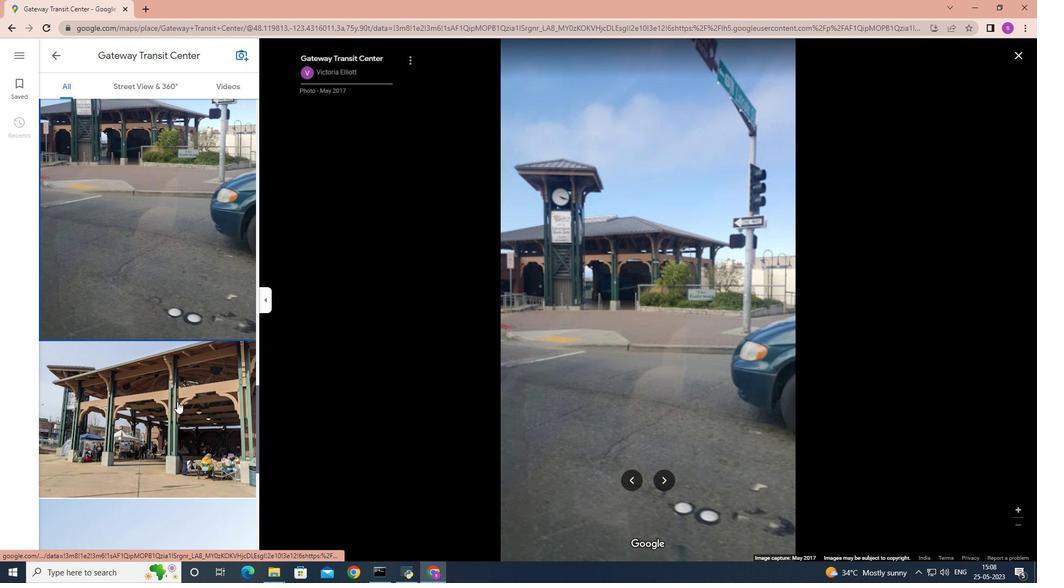 
Action: Mouse scrolled (177, 401) with delta (0, 0)
Screenshot: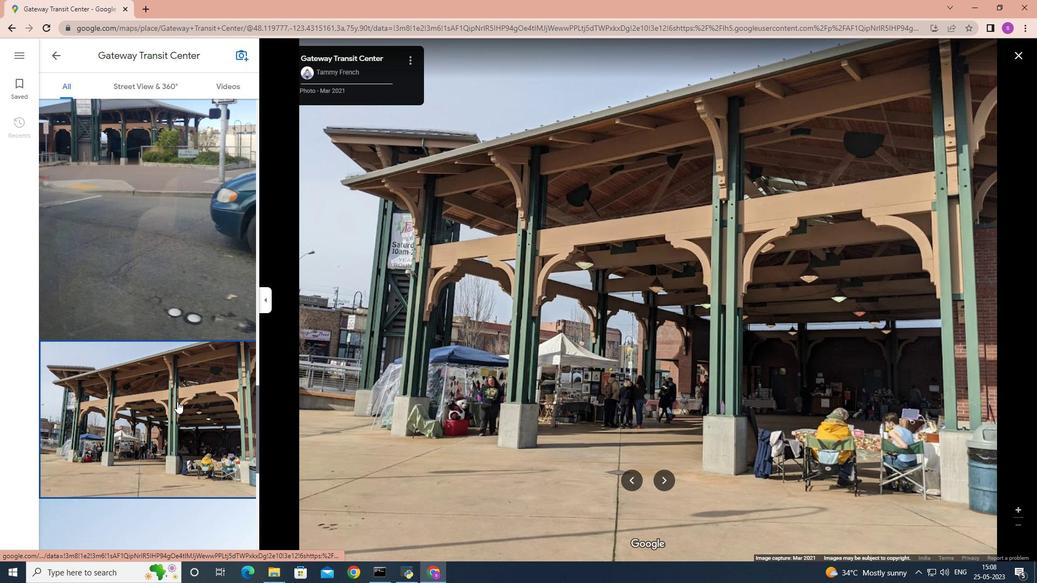 
Action: Mouse scrolled (177, 401) with delta (0, 0)
Screenshot: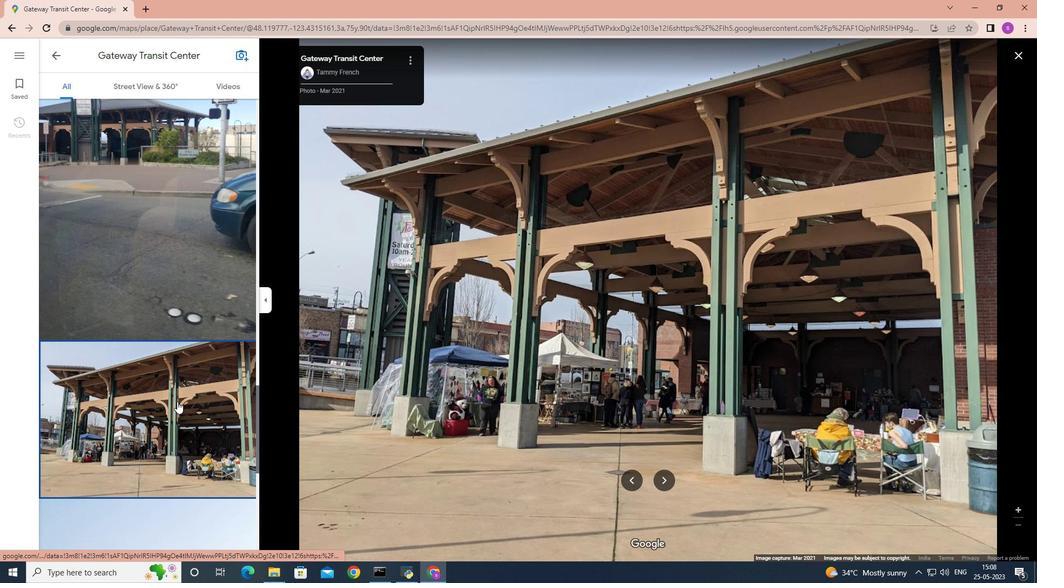
Action: Mouse scrolled (177, 401) with delta (0, 0)
Screenshot: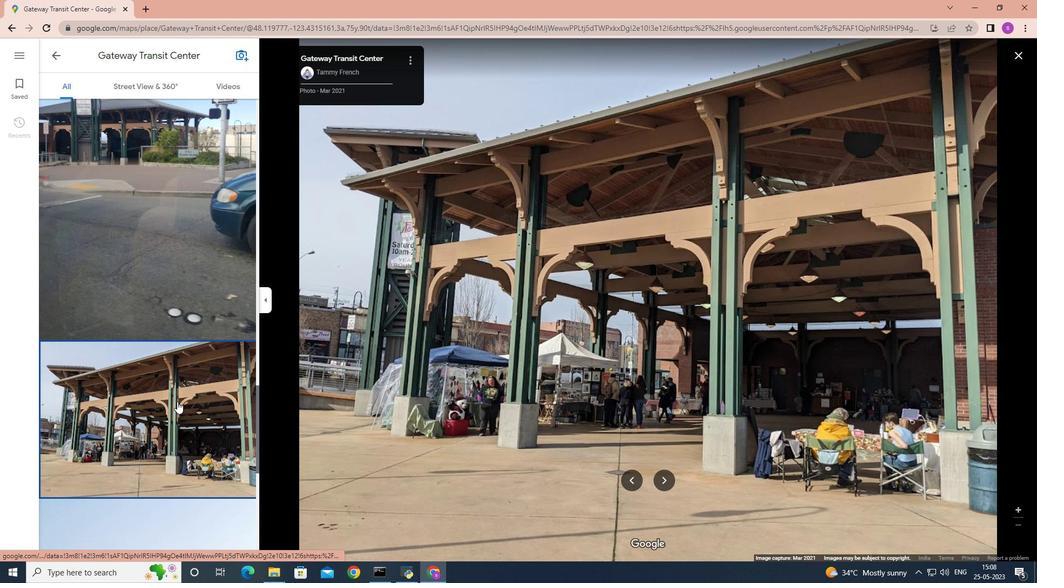 
Action: Mouse scrolled (177, 401) with delta (0, 0)
Screenshot: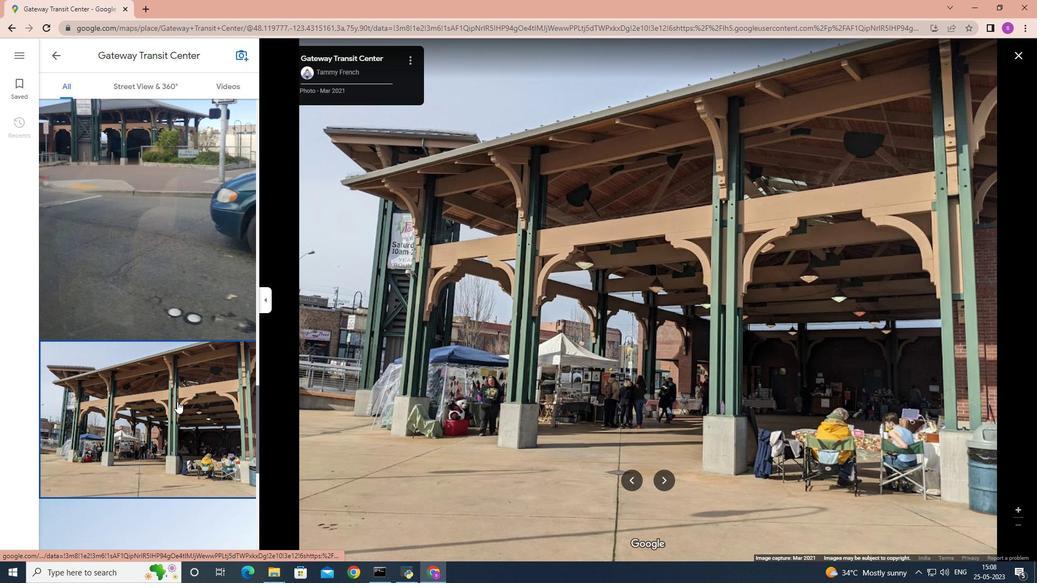 
Action: Mouse scrolled (177, 401) with delta (0, 0)
Screenshot: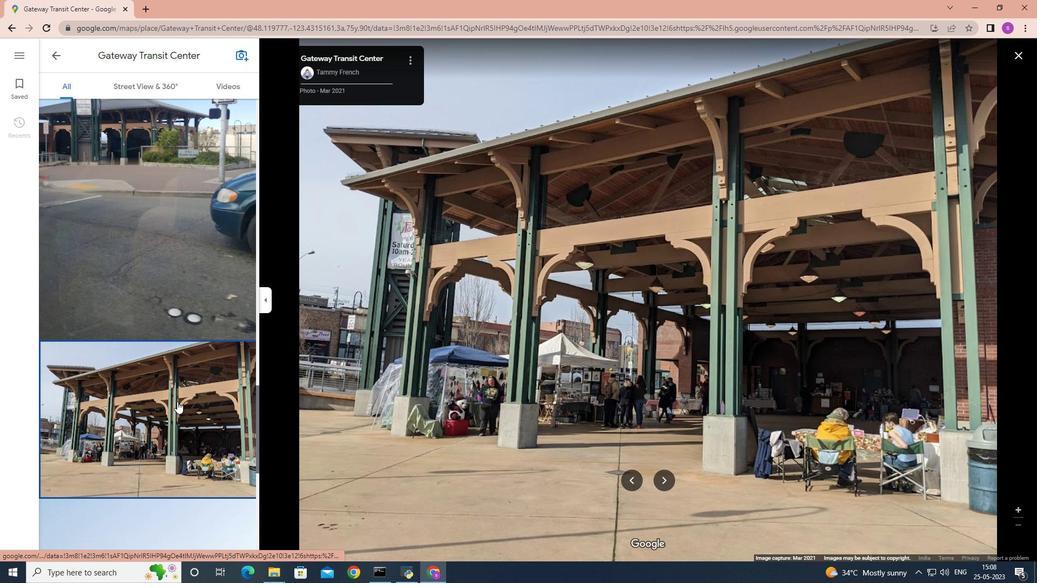 
Action: Mouse moved to (176, 401)
Screenshot: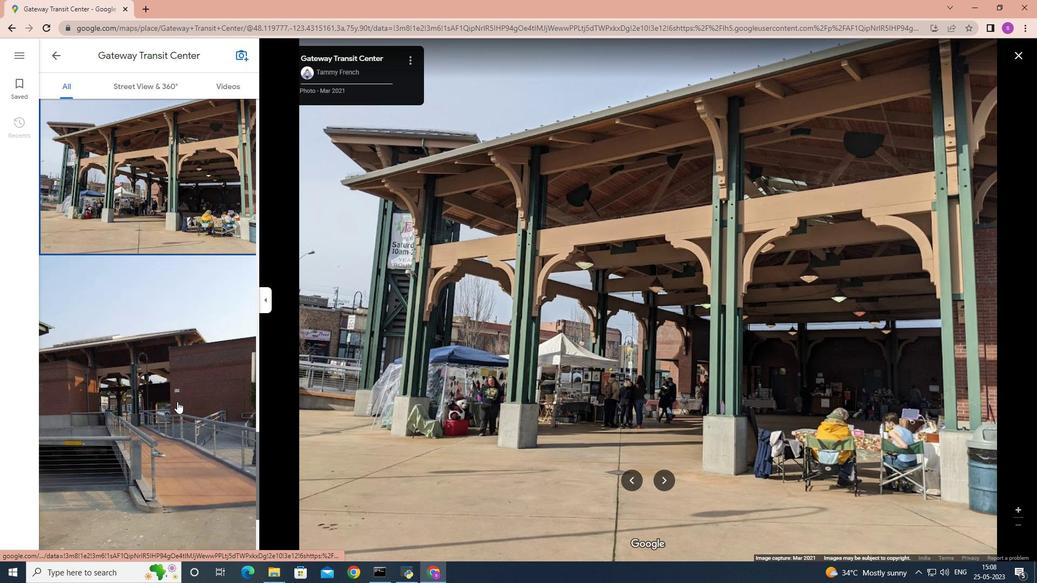 
Action: Mouse pressed left at (176, 401)
Screenshot: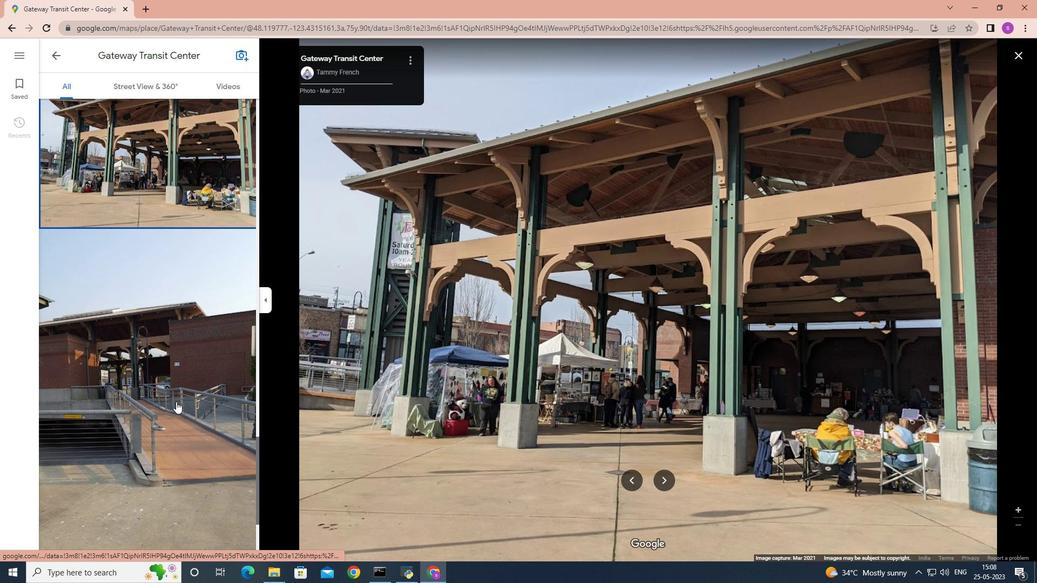 
Action: Mouse scrolled (176, 401) with delta (0, 0)
Screenshot: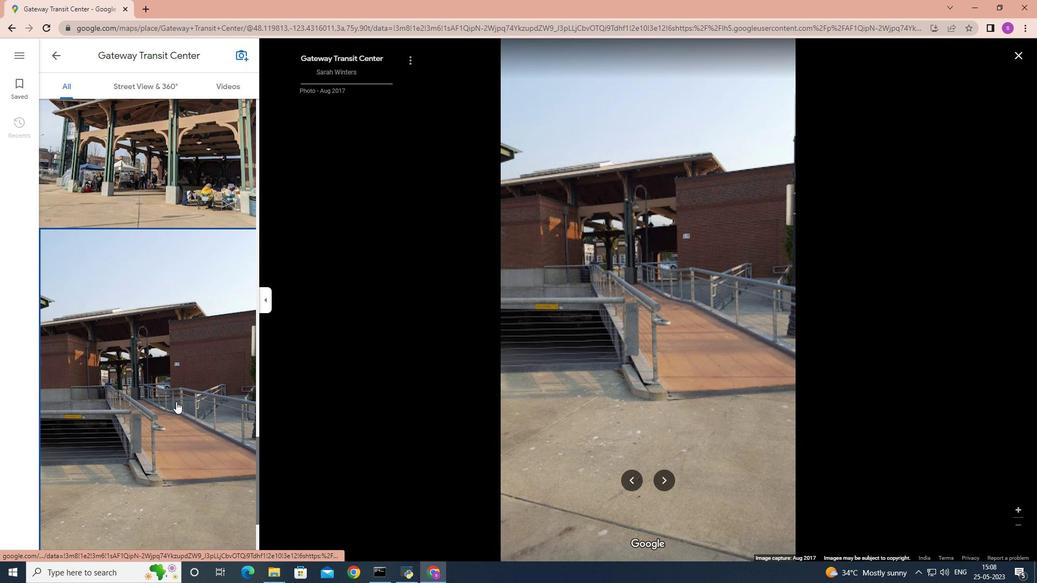 
Action: Mouse scrolled (176, 401) with delta (0, 0)
Screenshot: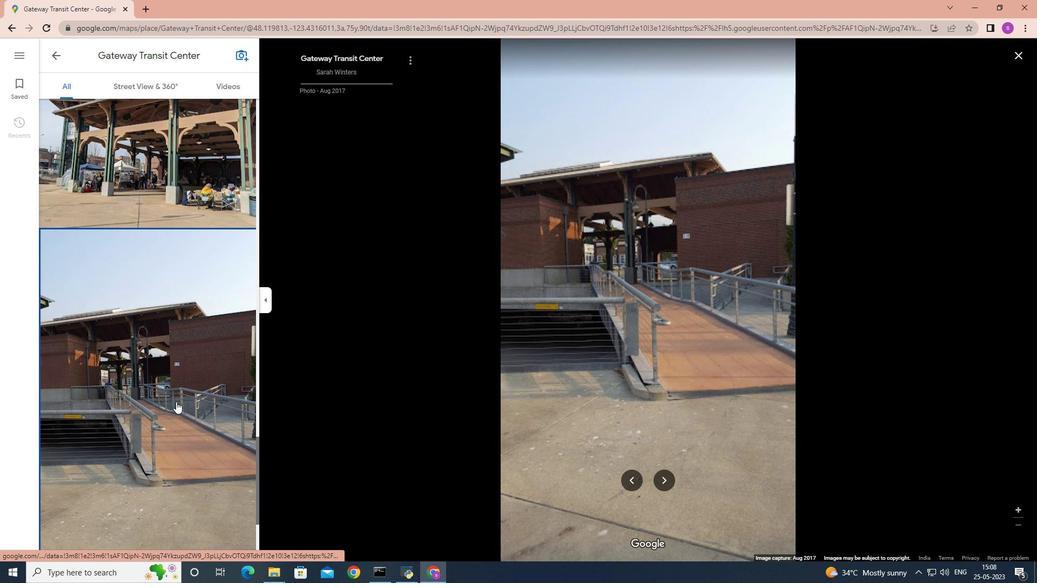
Action: Mouse scrolled (176, 401) with delta (0, 0)
Screenshot: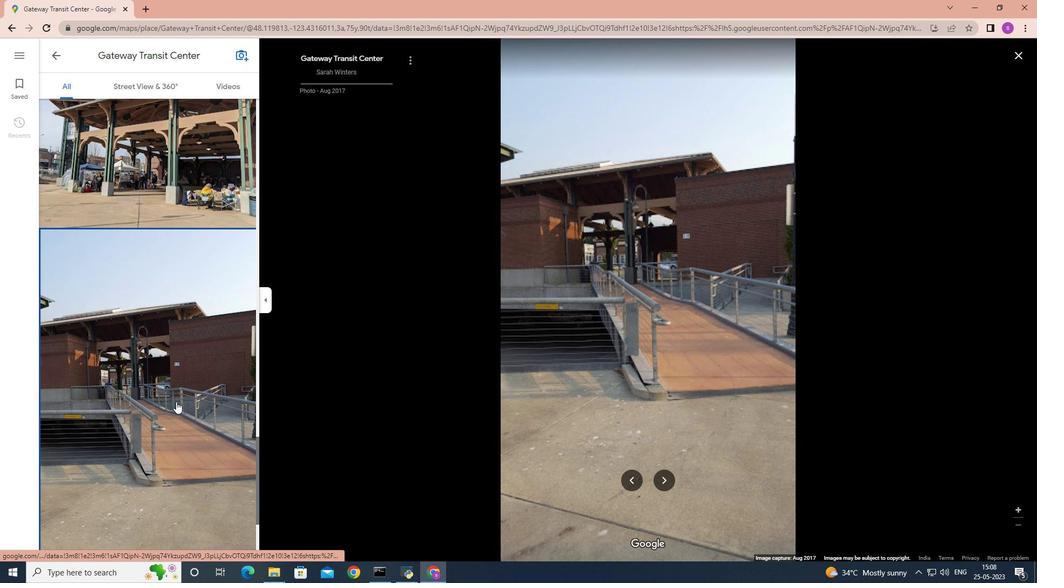 
Action: Mouse scrolled (176, 401) with delta (0, 0)
Screenshot: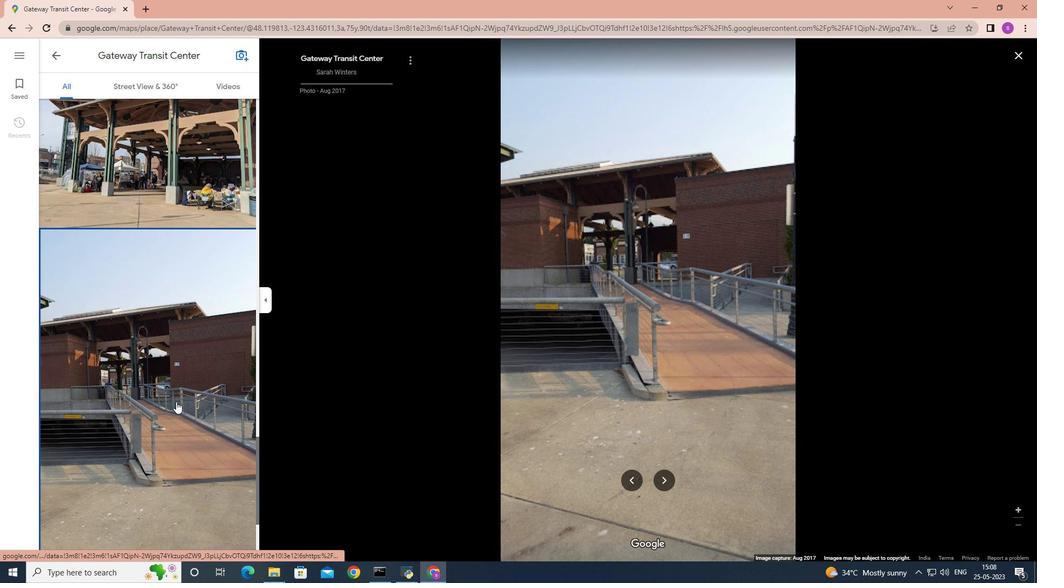 
Action: Mouse scrolled (176, 401) with delta (0, 0)
Screenshot: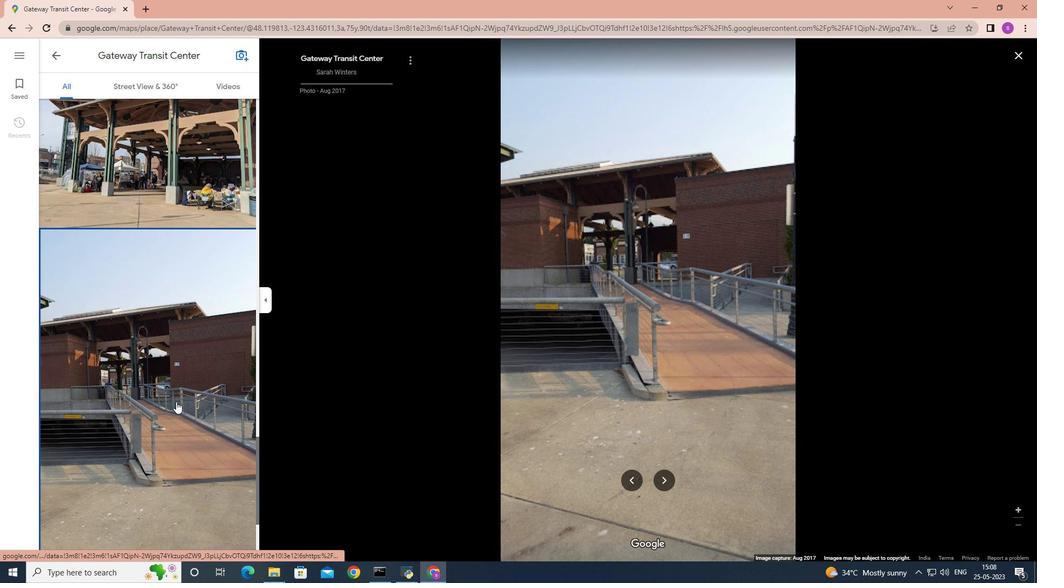 
Action: Mouse scrolled (176, 401) with delta (0, 0)
Screenshot: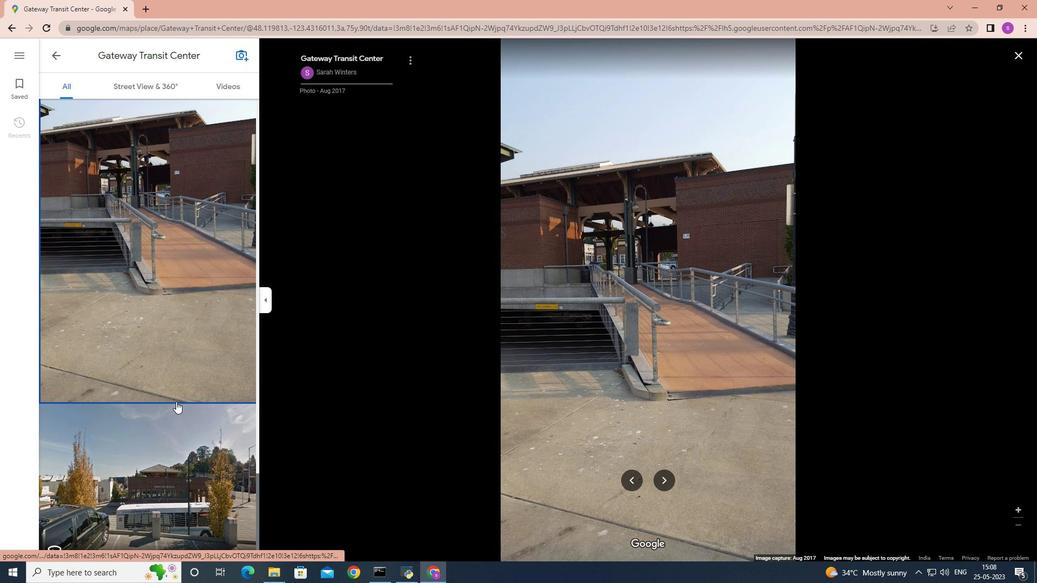 
Action: Mouse scrolled (176, 401) with delta (0, 0)
Screenshot: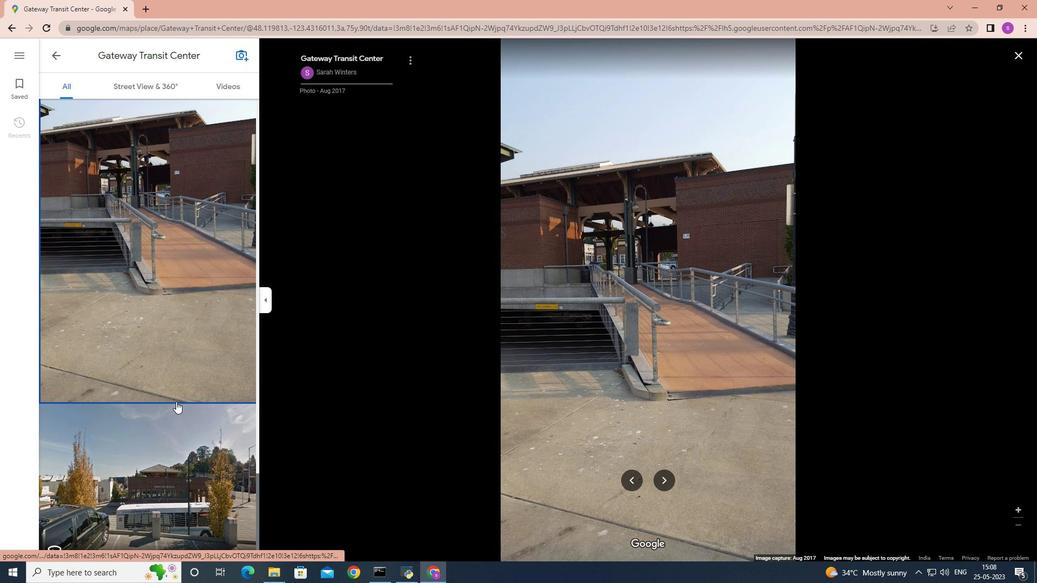 
Action: Mouse scrolled (176, 401) with delta (0, 0)
Screenshot: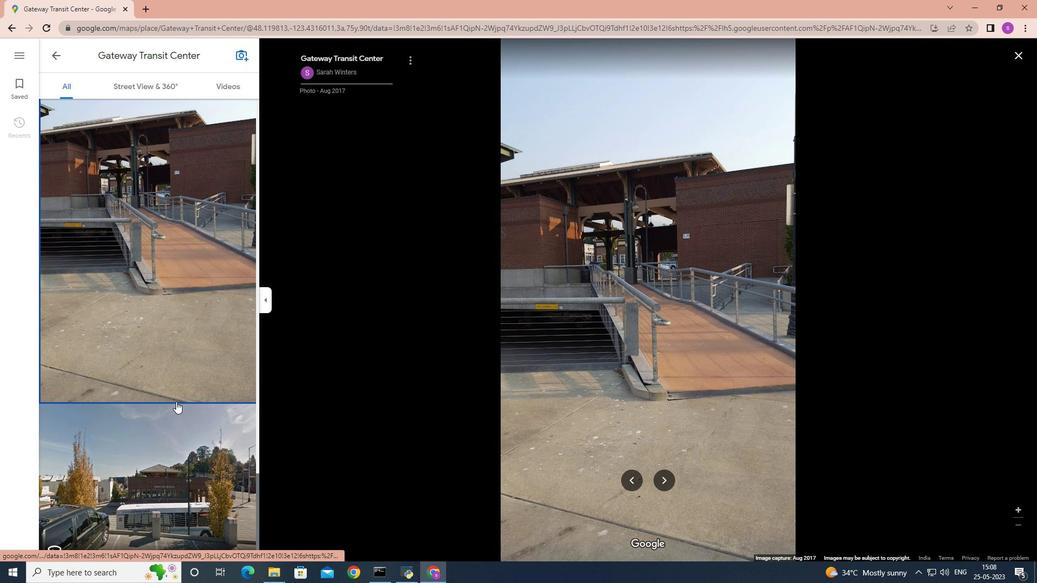 
Action: Mouse scrolled (176, 401) with delta (0, 0)
Screenshot: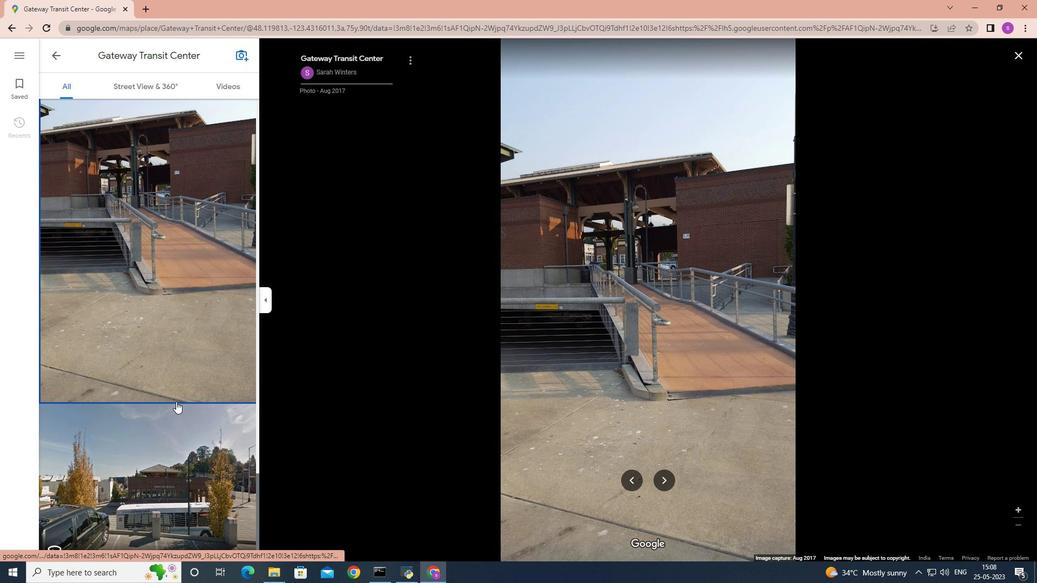 
Action: Mouse moved to (210, 399)
Screenshot: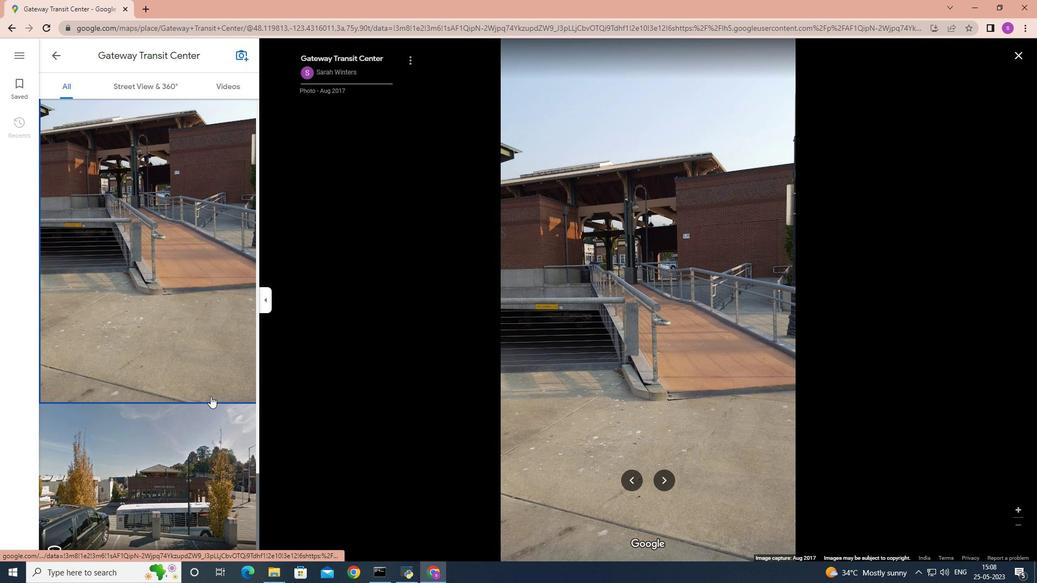 
Action: Mouse scrolled (210, 399) with delta (0, 0)
Screenshot: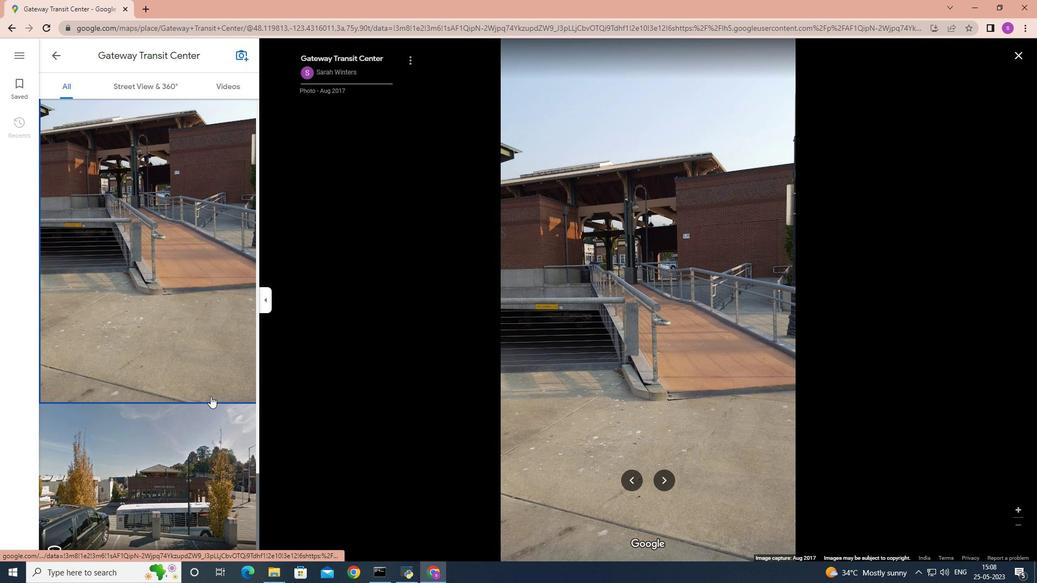 
Action: Mouse scrolled (210, 399) with delta (0, 0)
Screenshot: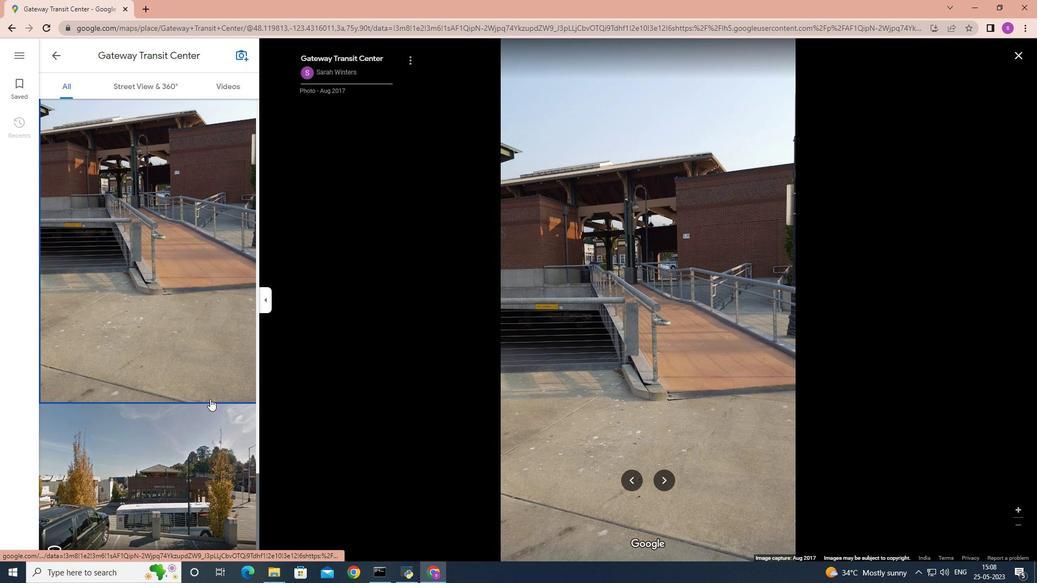 
Action: Mouse scrolled (210, 399) with delta (0, 0)
Screenshot: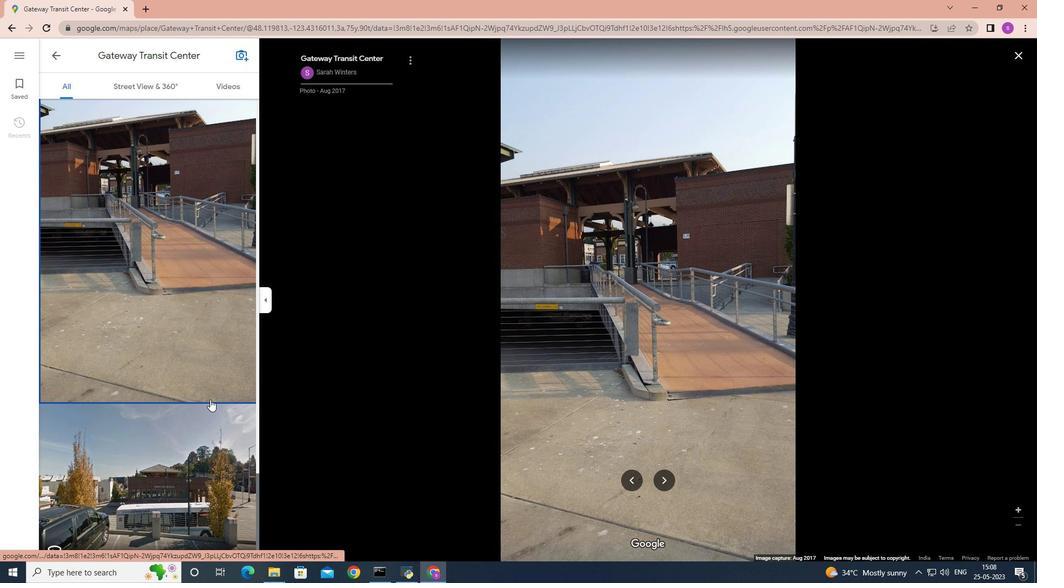 
Action: Mouse moved to (11, 29)
Screenshot: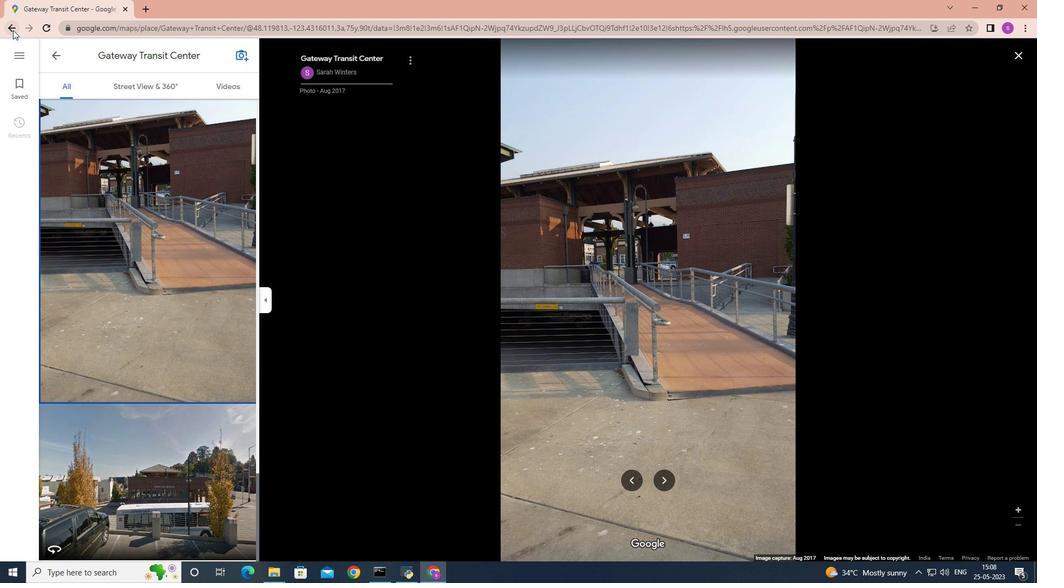 
Action: Mouse pressed left at (11, 29)
Screenshot: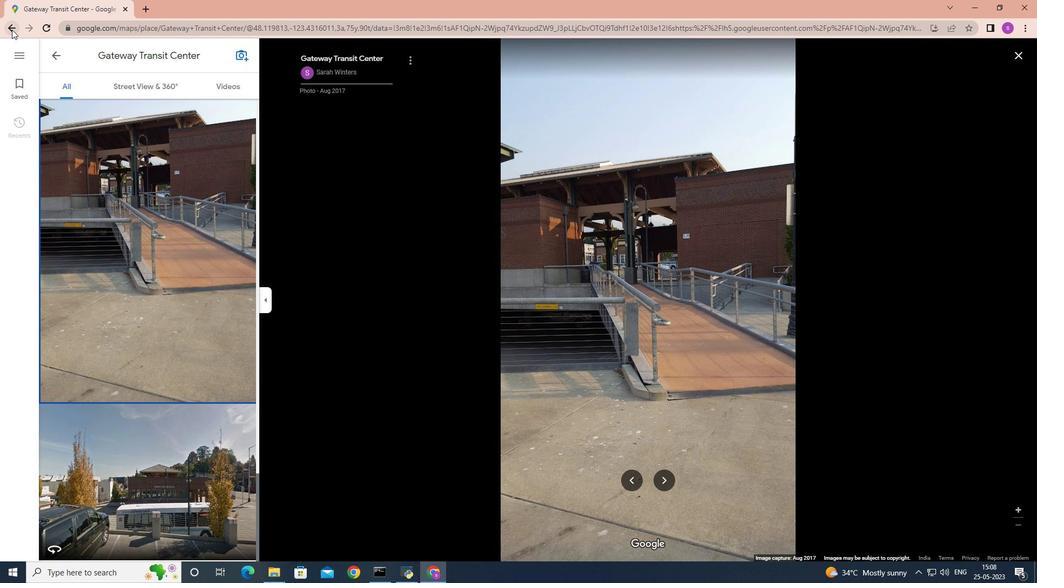 
Action: Mouse moved to (9, 28)
Screenshot: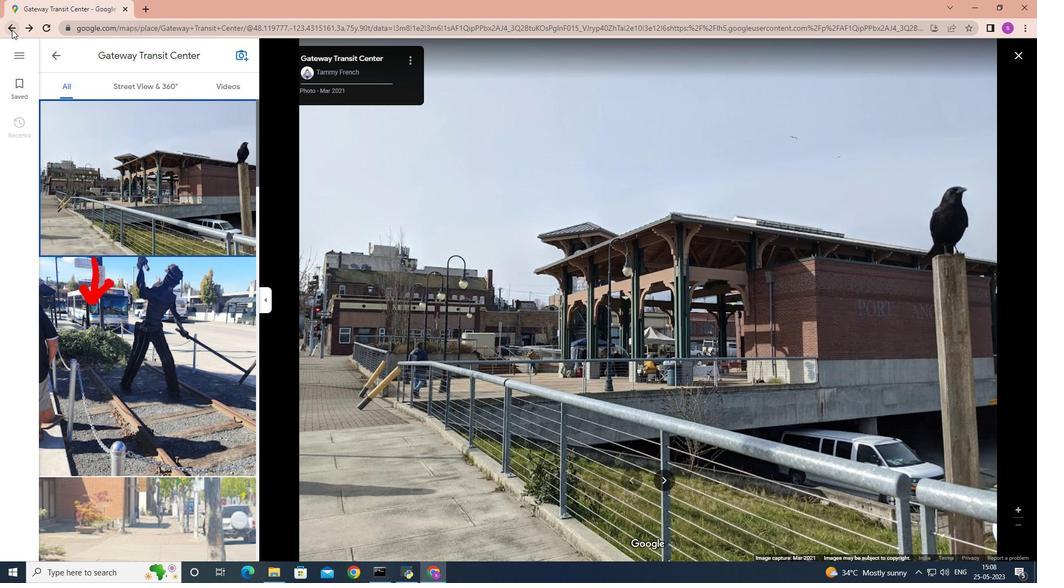 
Action: Mouse pressed left at (9, 28)
Screenshot: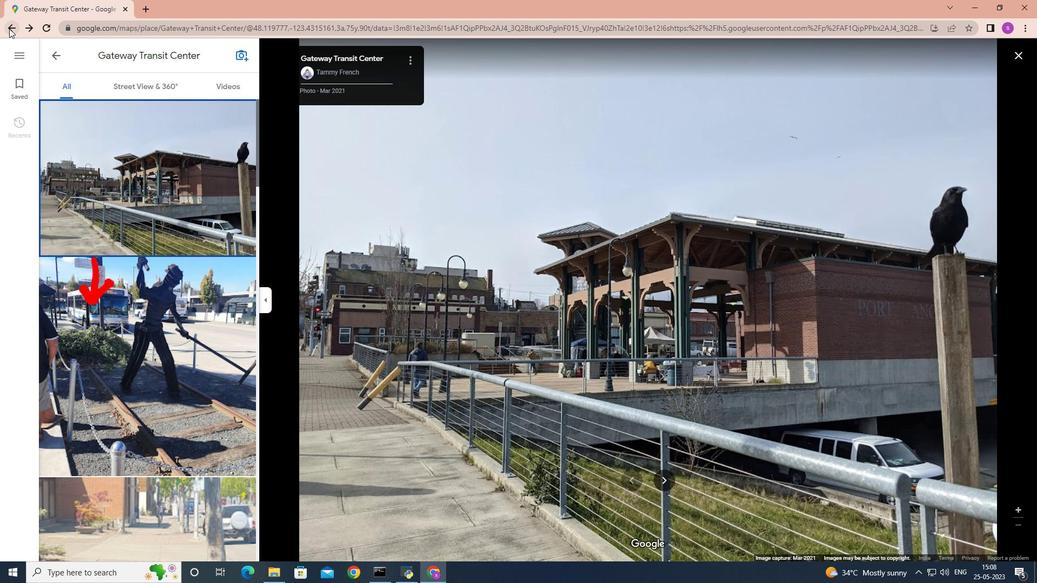 
Action: Mouse moved to (780, 270)
Screenshot: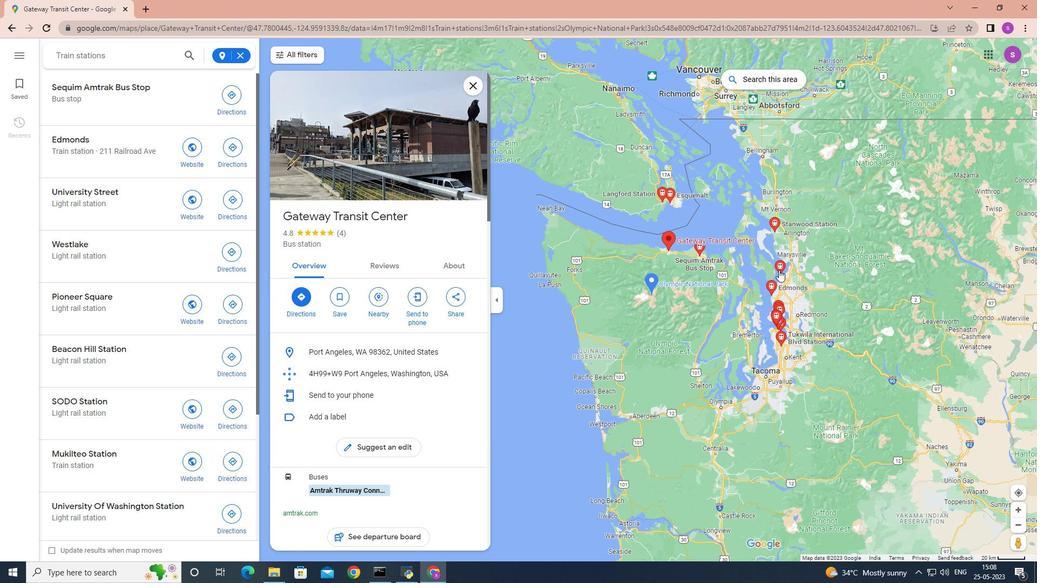 
Action: Mouse pressed left at (780, 270)
Screenshot: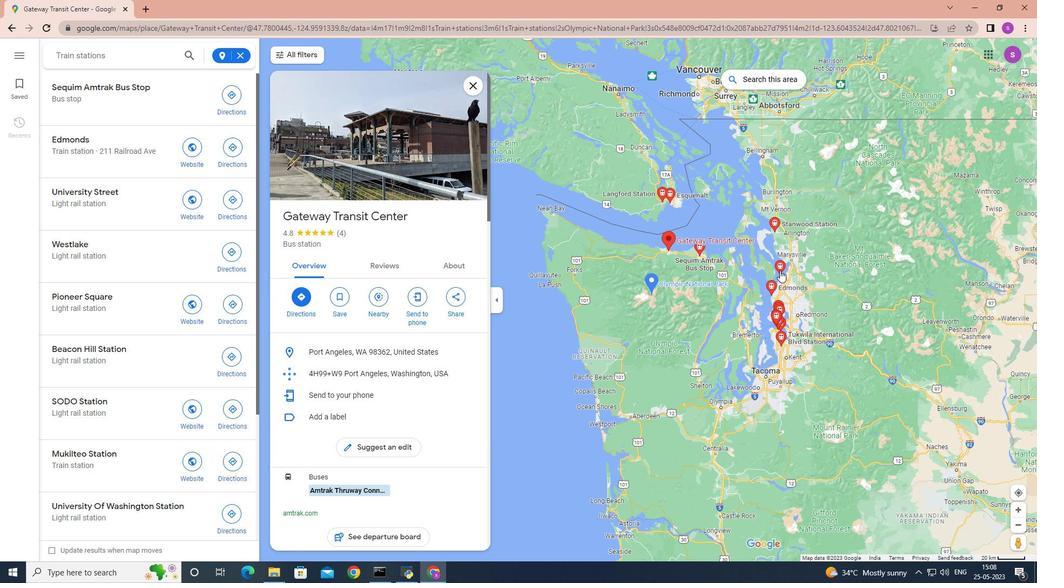 
Action: Mouse moved to (311, 181)
Screenshot: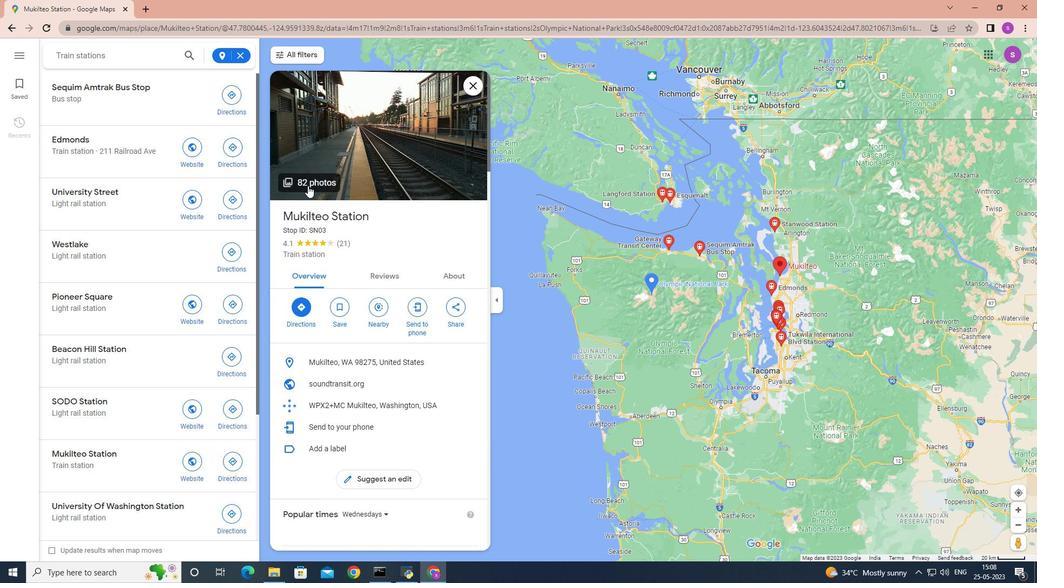 
Action: Mouse pressed left at (311, 181)
Screenshot: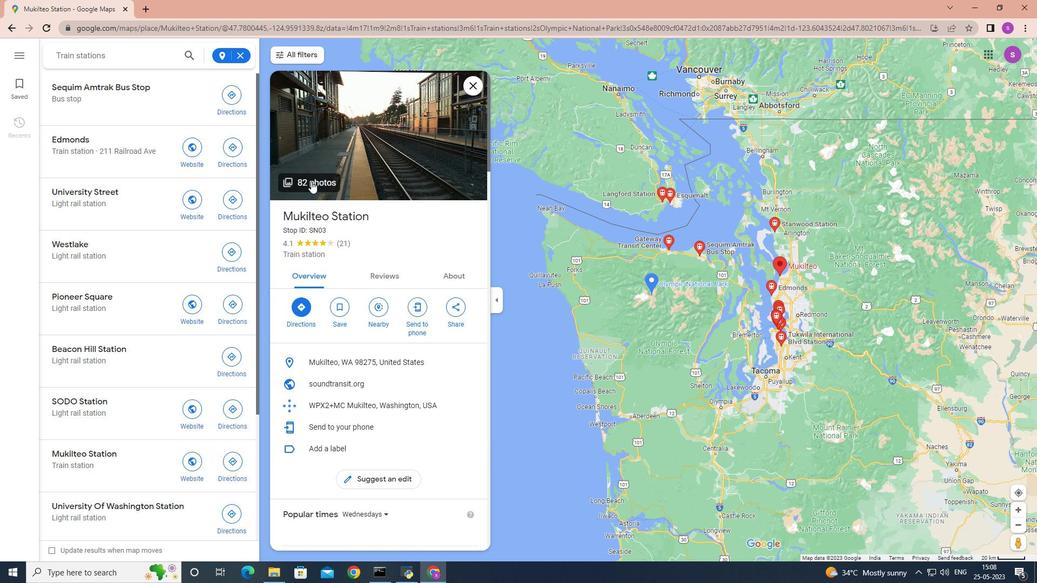 
Action: Mouse moved to (199, 358)
Screenshot: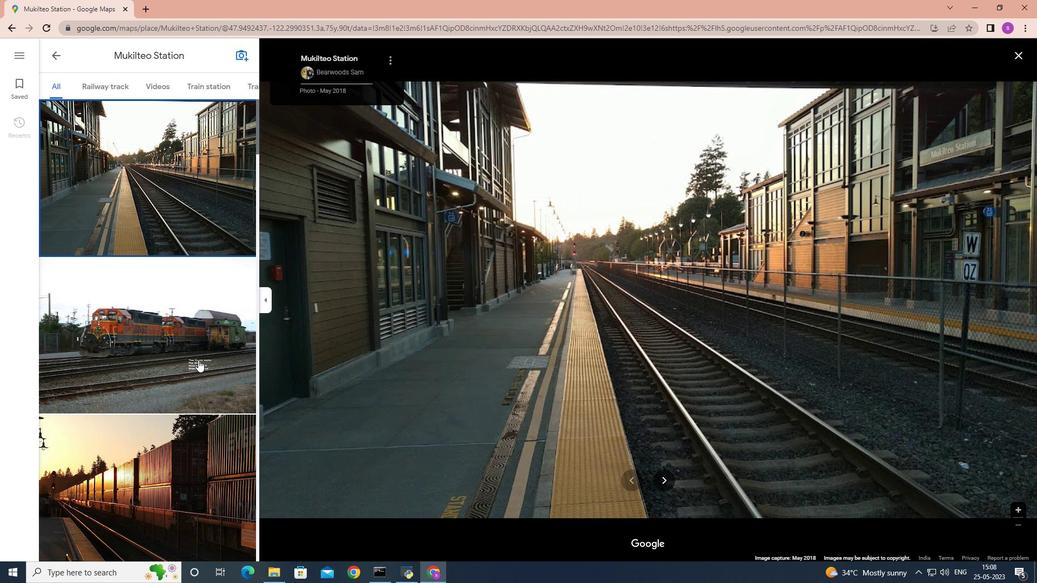
Action: Mouse pressed left at (199, 358)
Screenshot: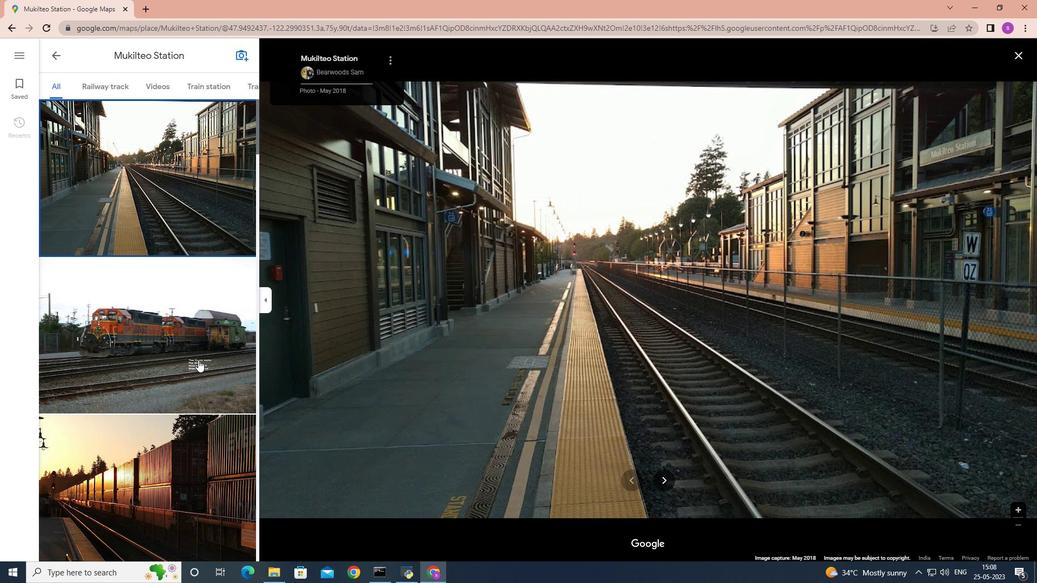 
Action: Mouse moved to (205, 353)
Screenshot: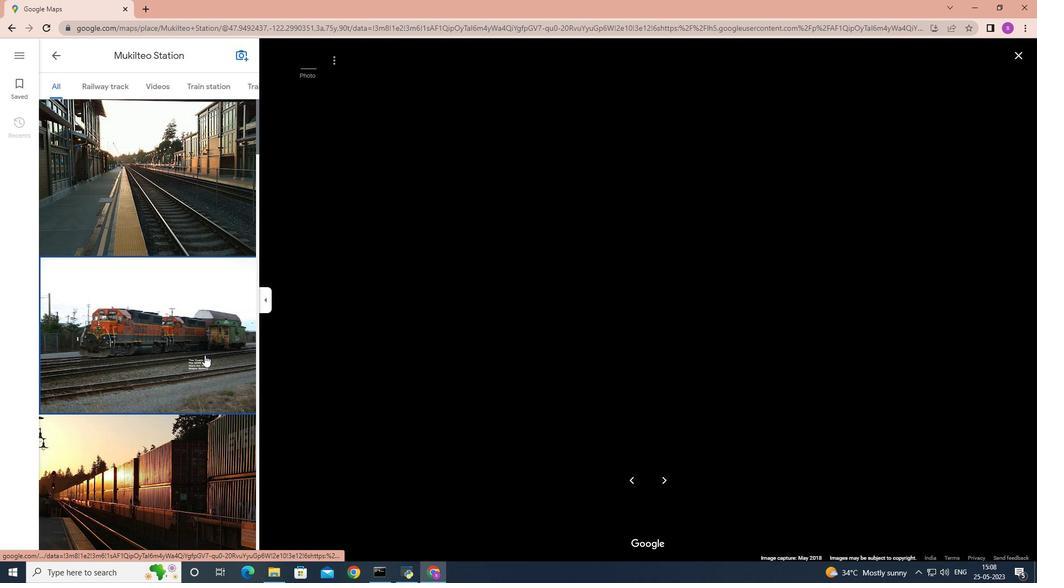 
Action: Mouse scrolled (205, 352) with delta (0, 0)
Screenshot: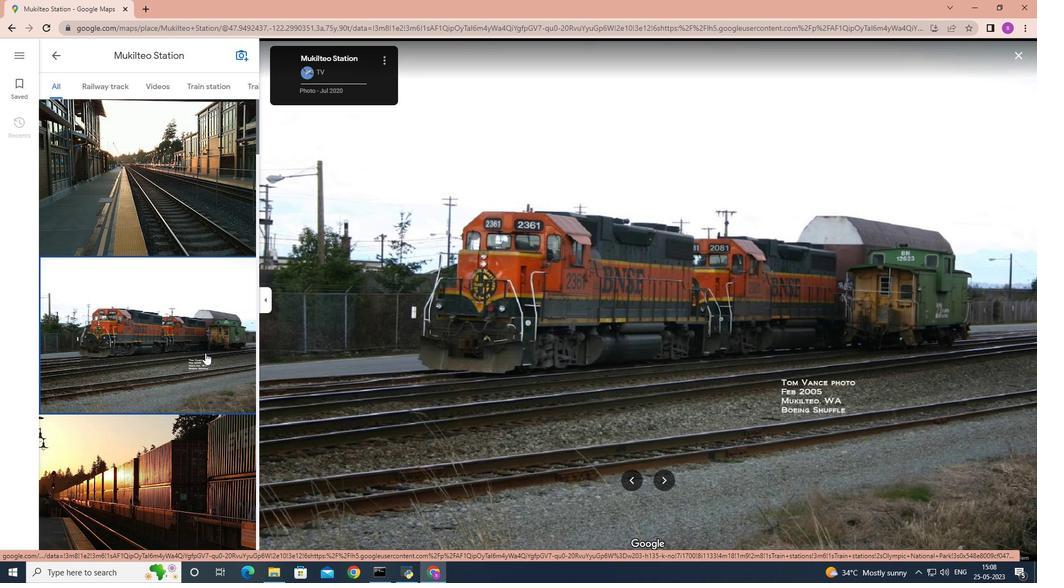 
Action: Mouse scrolled (205, 352) with delta (0, 0)
Screenshot: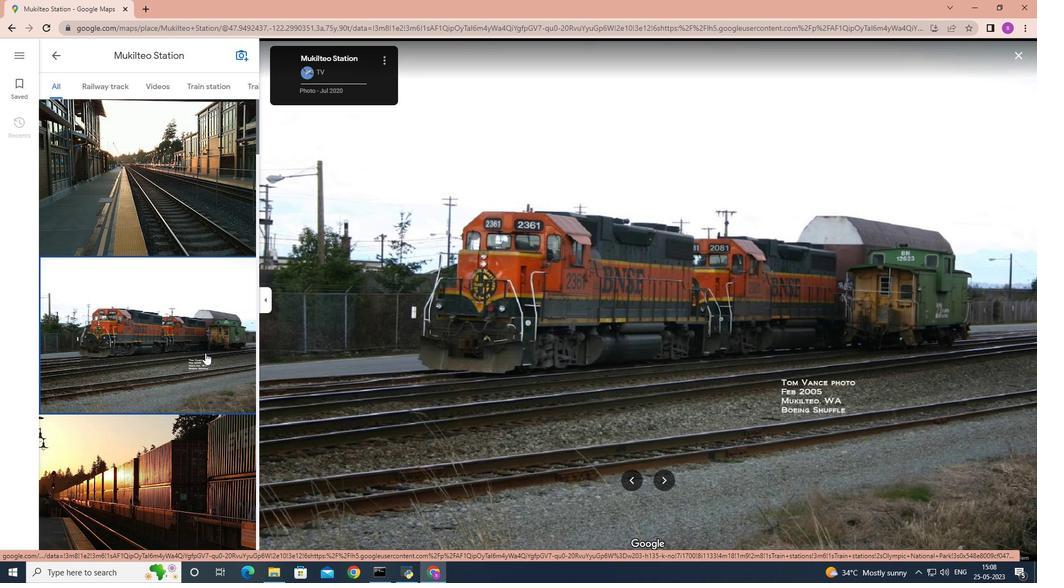 
Action: Mouse moved to (190, 399)
Screenshot: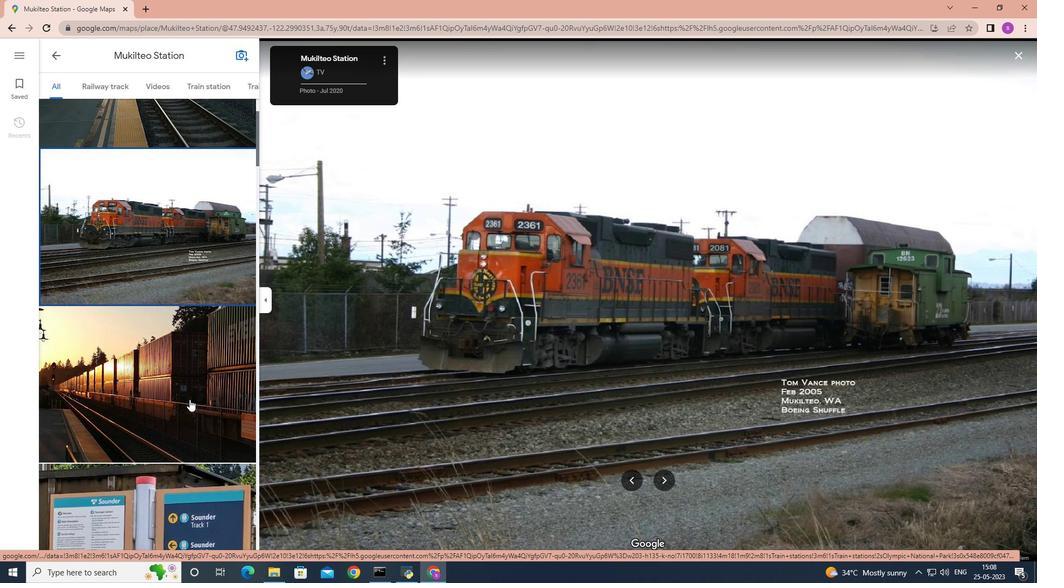 
Action: Mouse pressed left at (190, 399)
Screenshot: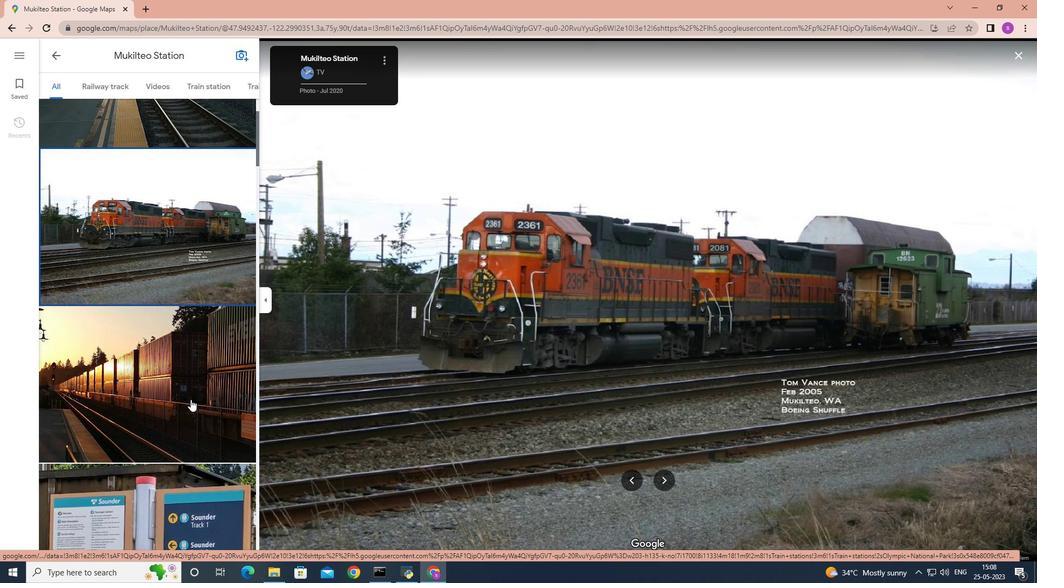 
Action: Mouse moved to (184, 356)
Screenshot: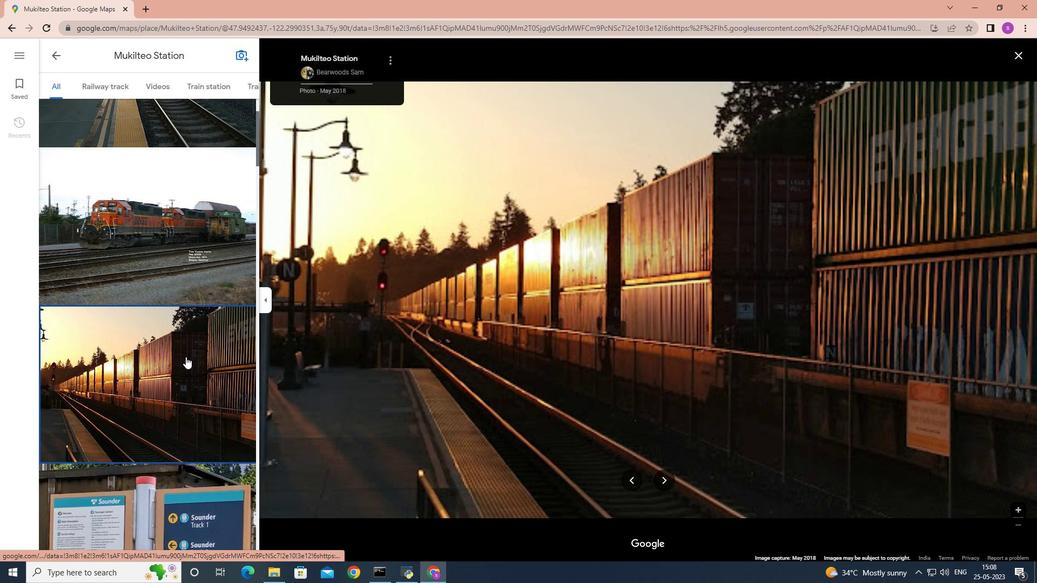 
Action: Mouse scrolled (184, 356) with delta (0, 0)
Screenshot: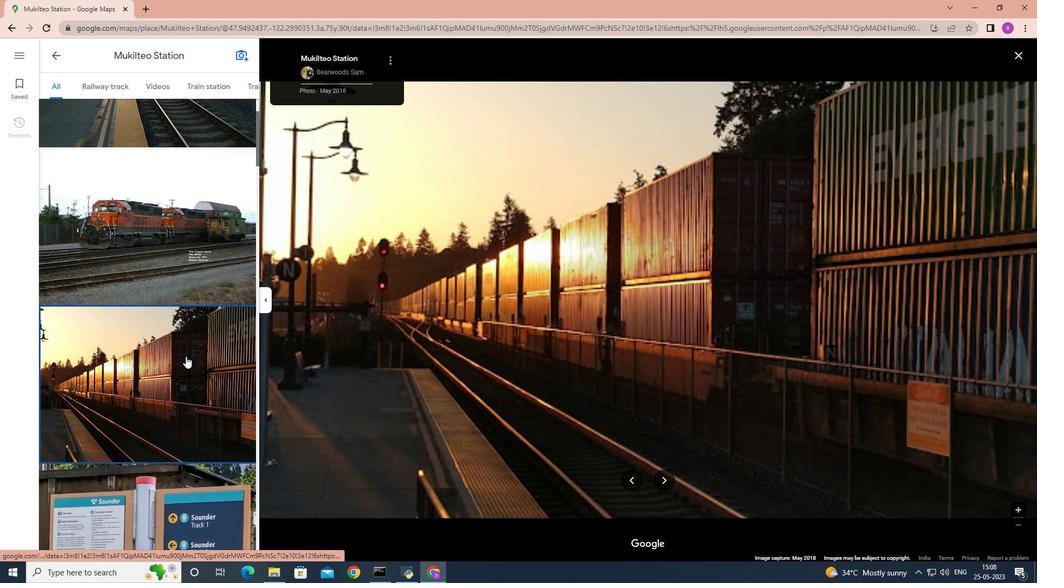 
Action: Mouse scrolled (184, 356) with delta (0, 0)
Screenshot: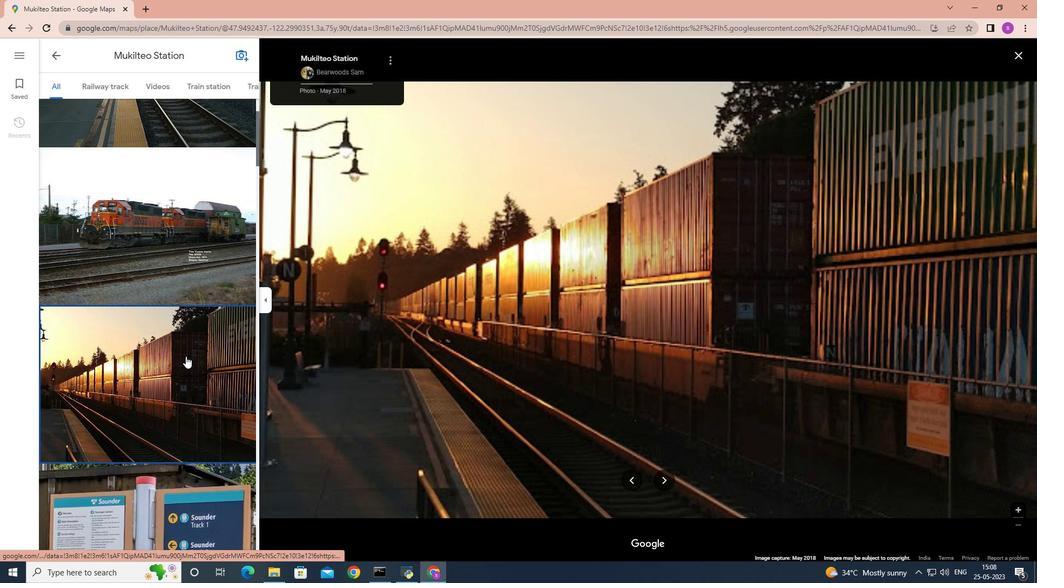 
Action: Mouse scrolled (184, 356) with delta (0, 0)
Screenshot: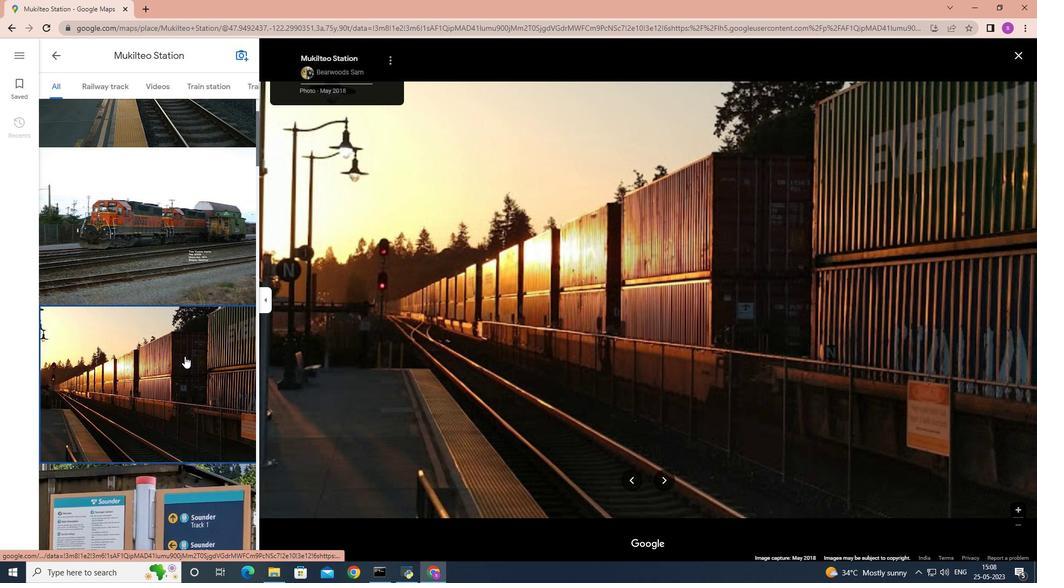 
Action: Mouse scrolled (184, 356) with delta (0, 0)
Screenshot: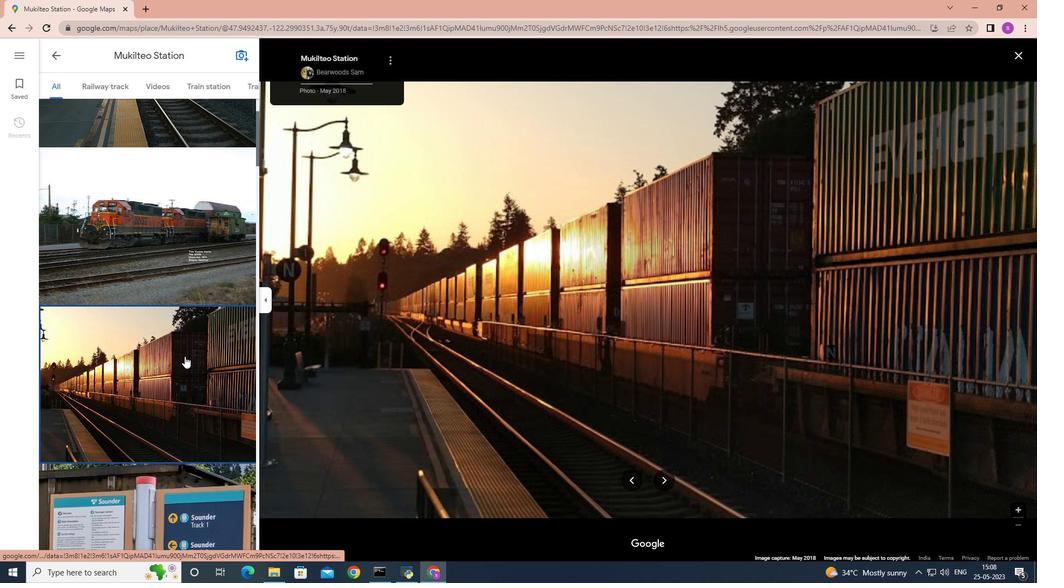 
Action: Mouse moved to (186, 409)
Screenshot: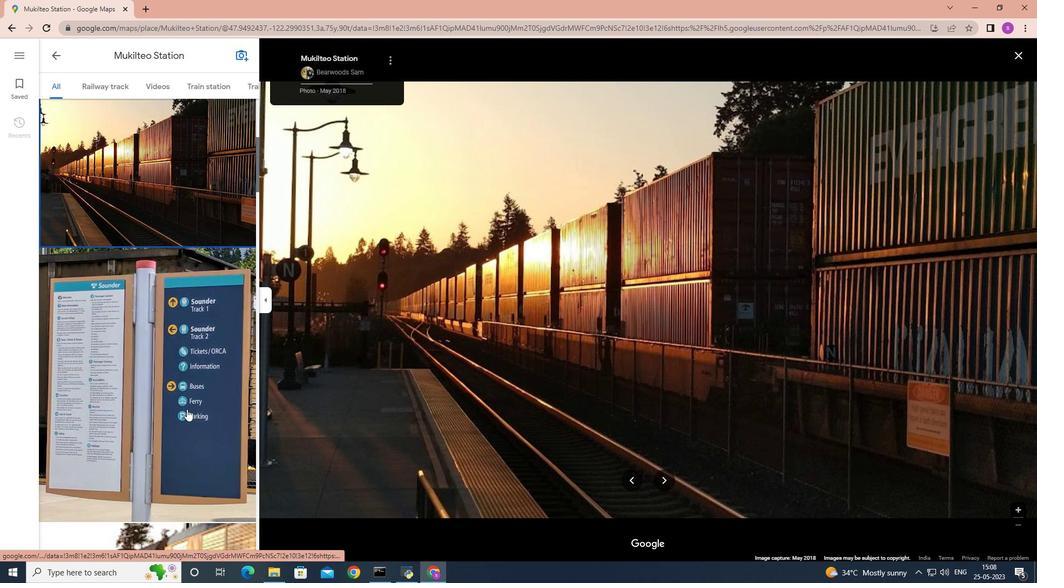 
Action: Mouse pressed left at (186, 409)
Screenshot: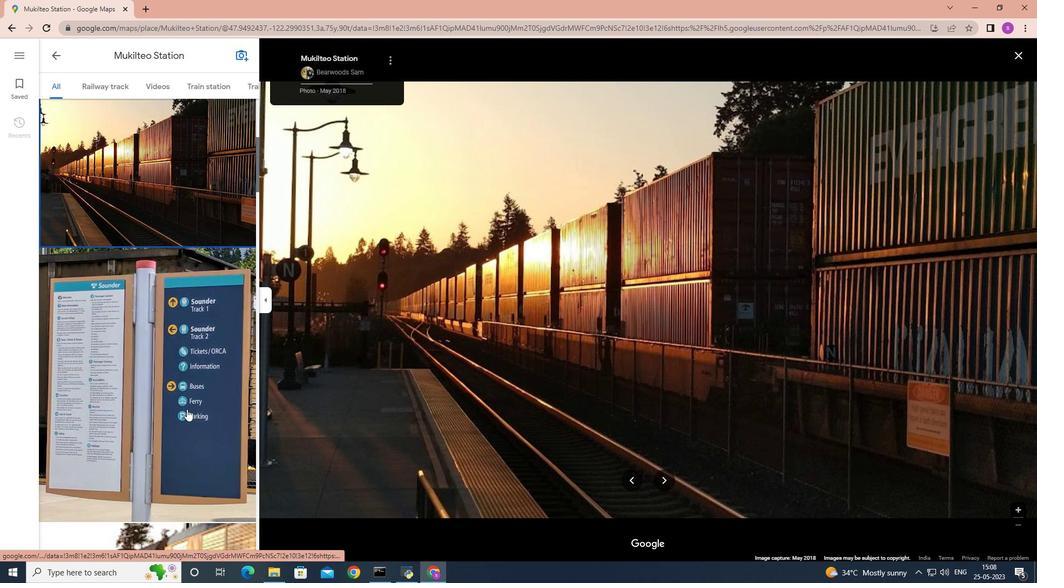 
Action: Mouse moved to (10, 32)
Screenshot: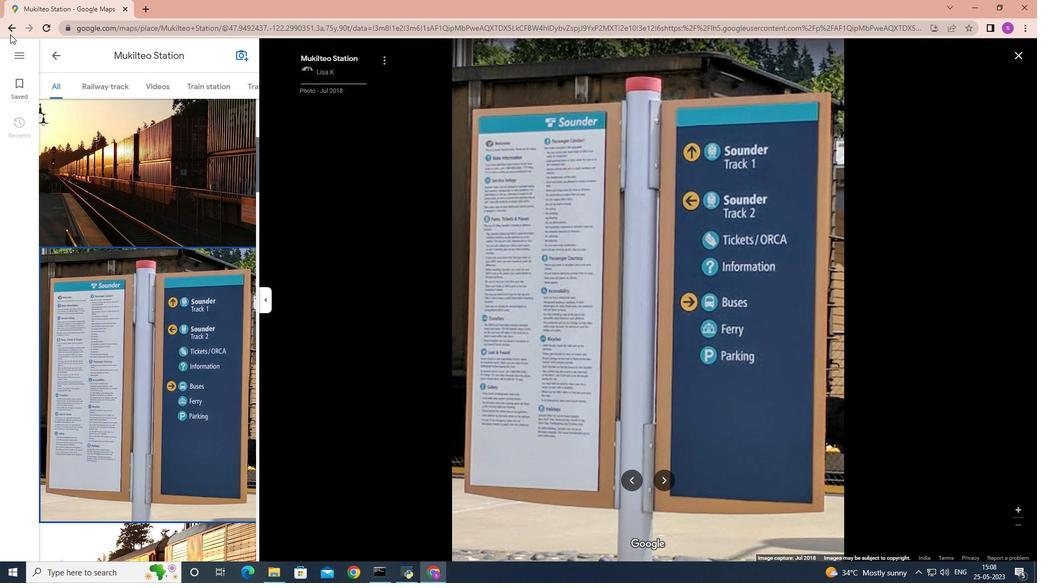 
Action: Mouse pressed left at (10, 32)
Screenshot: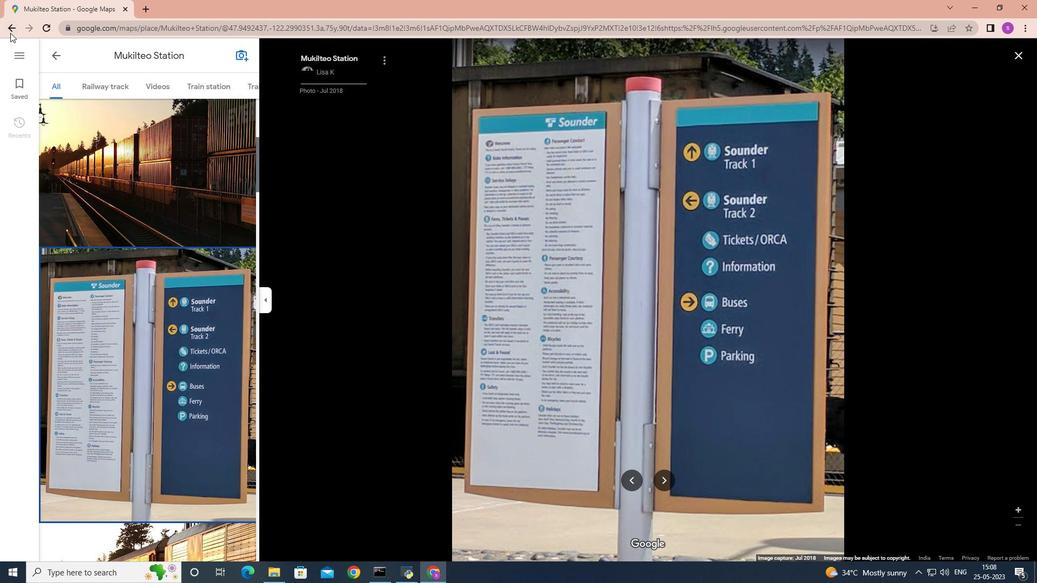 
Action: Mouse pressed left at (10, 32)
Screenshot: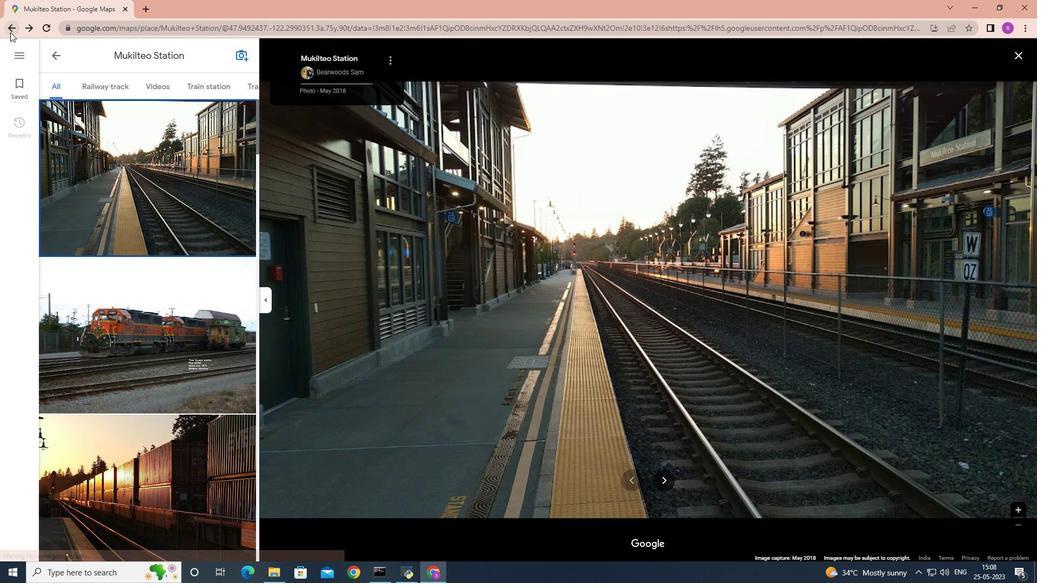 
Action: Mouse moved to (774, 229)
Screenshot: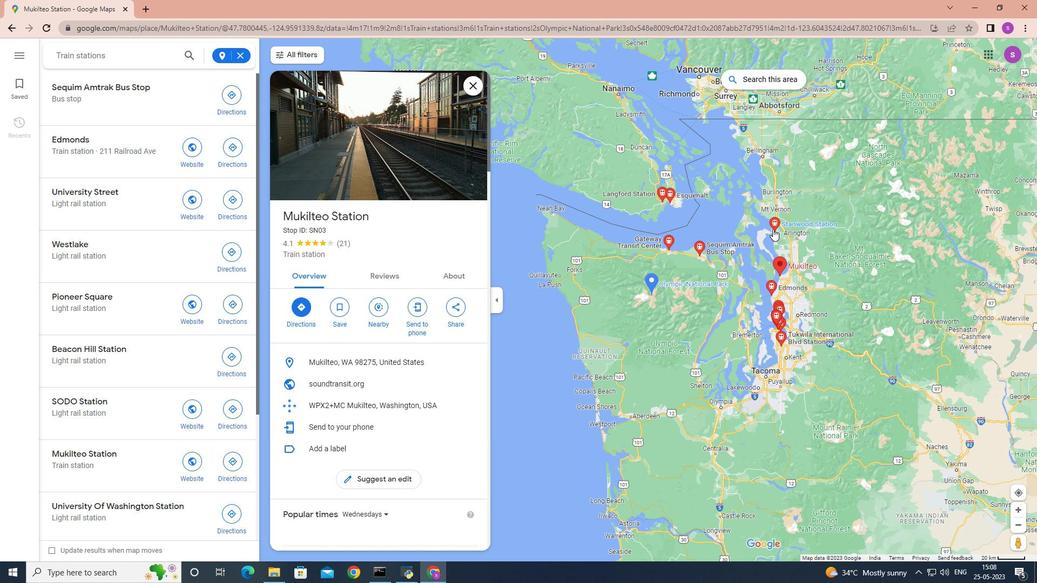 
Action: Mouse pressed left at (774, 229)
Screenshot: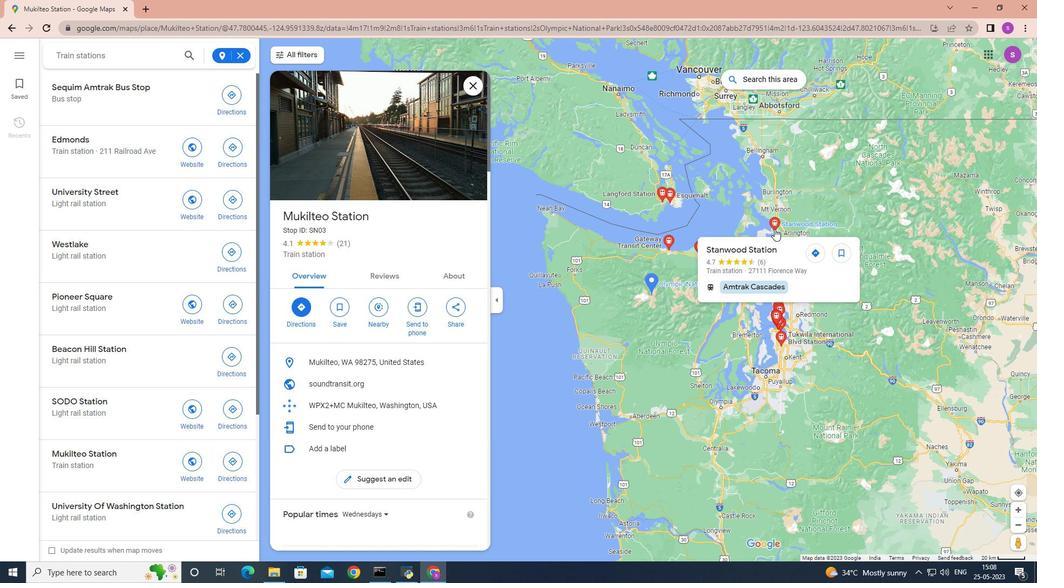 
Action: Mouse moved to (311, 185)
Screenshot: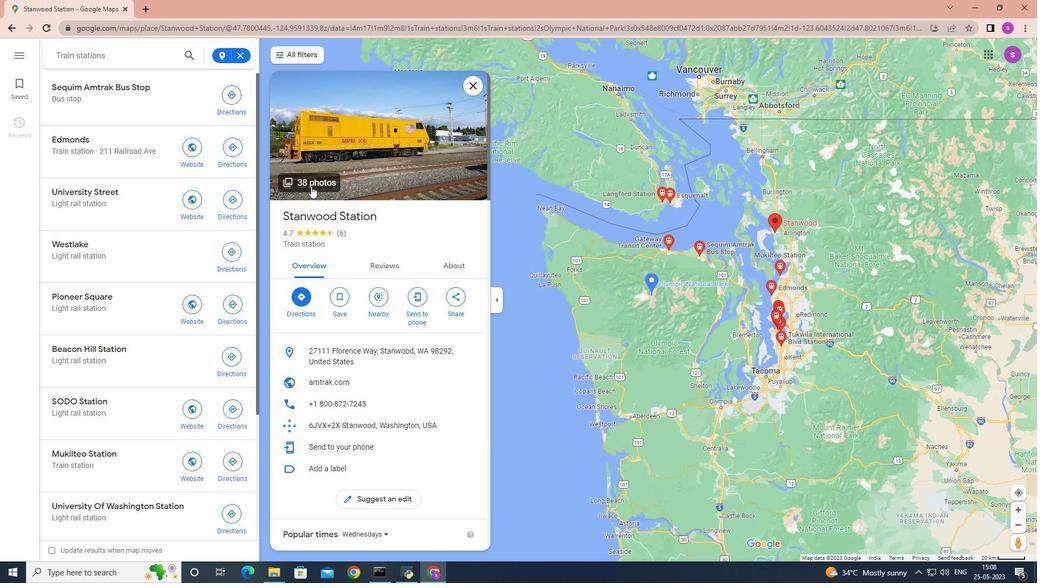 
Action: Mouse pressed left at (311, 185)
Screenshot: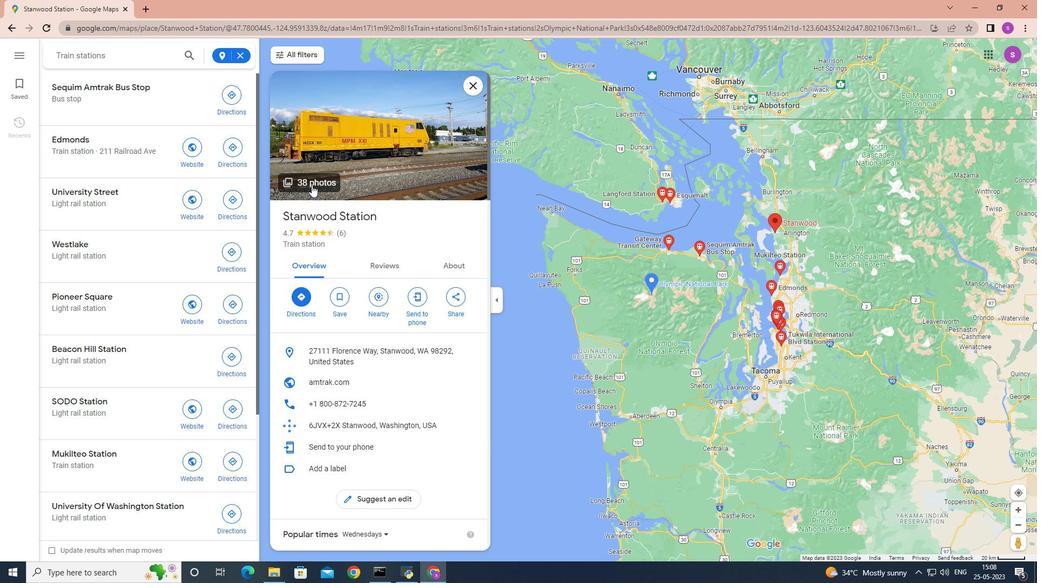 
Action: Mouse moved to (170, 357)
Screenshot: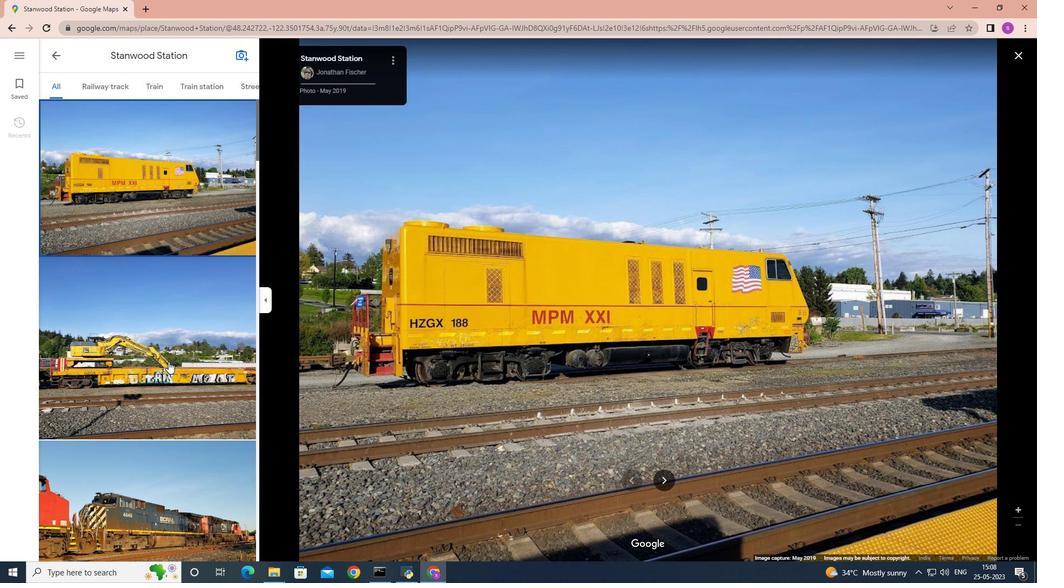 
Action: Mouse pressed left at (170, 357)
Screenshot: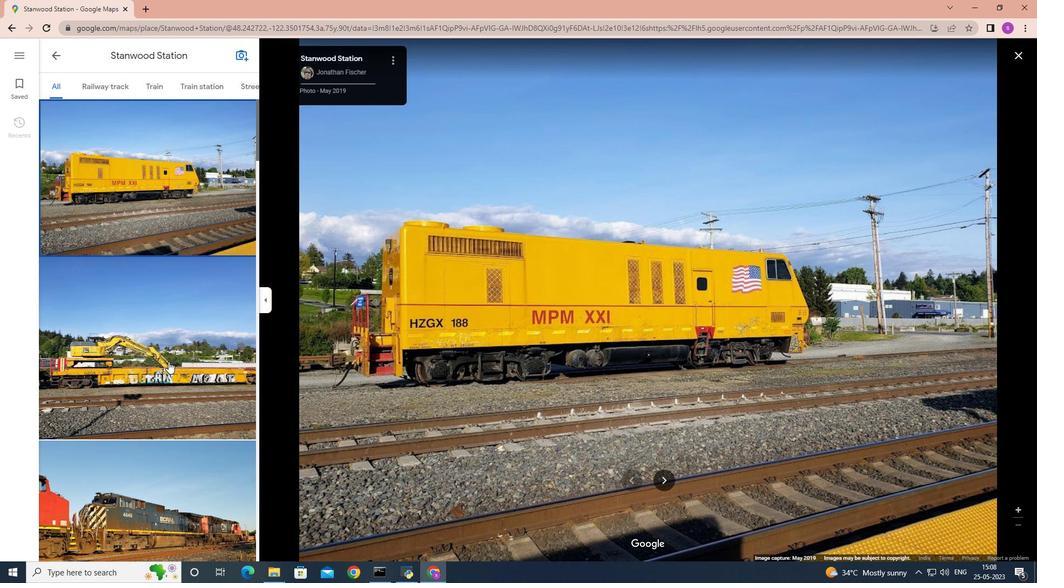 
Action: Mouse moved to (170, 350)
Screenshot: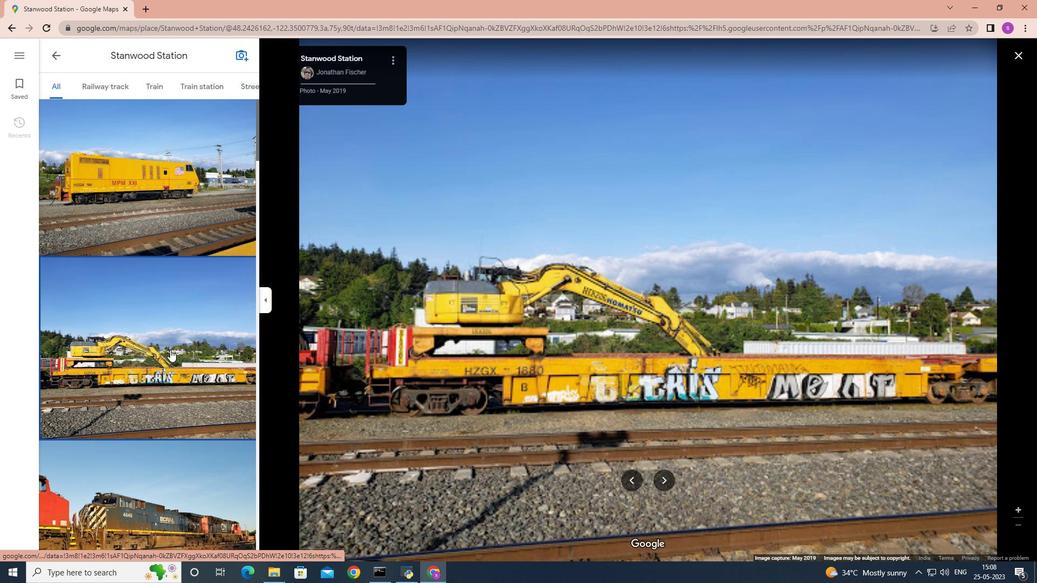 
Action: Mouse scrolled (170, 350) with delta (0, 0)
Screenshot: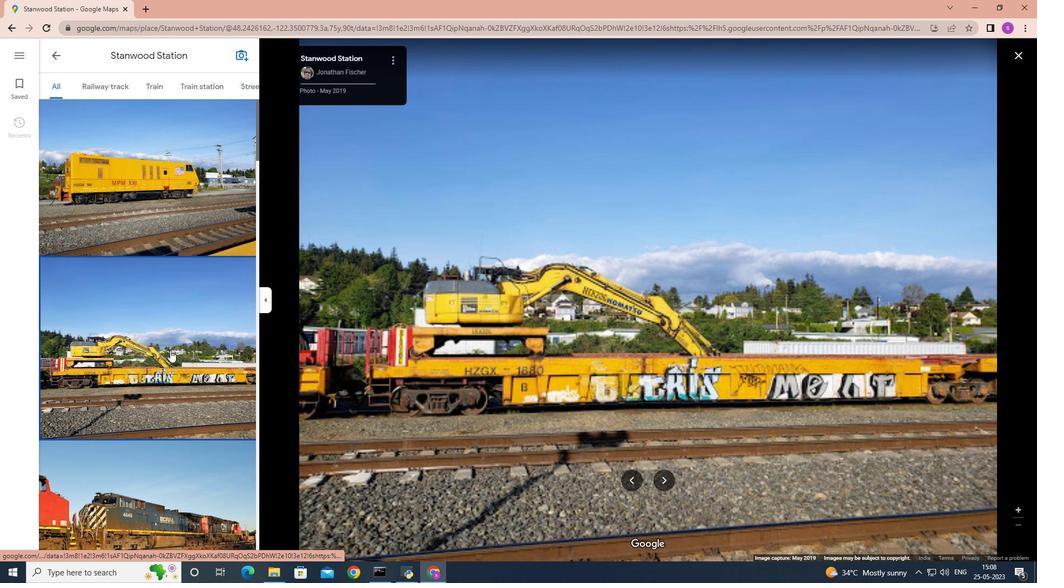 
Action: Mouse scrolled (170, 350) with delta (0, 0)
Screenshot: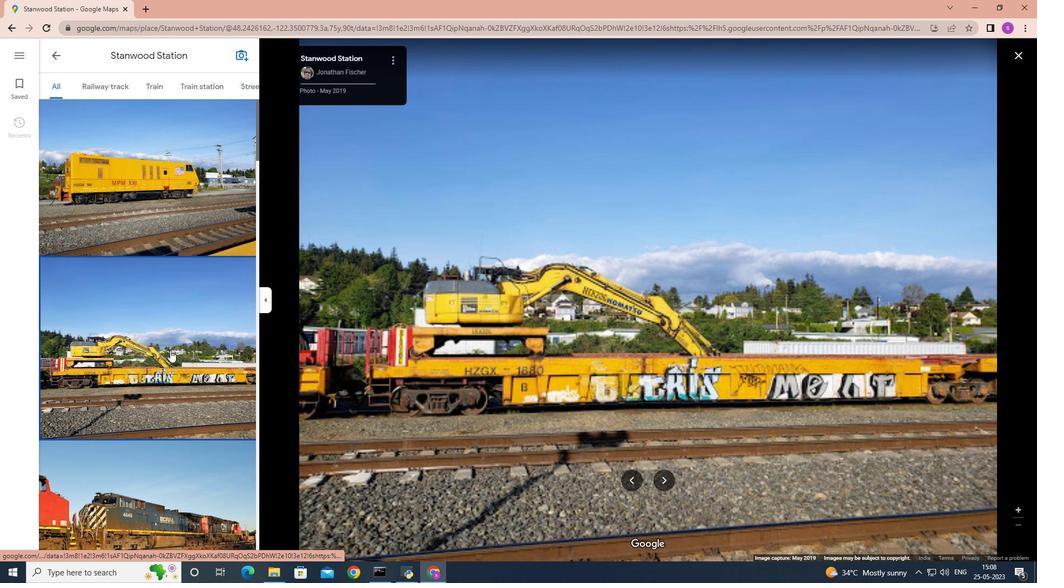 
Action: Mouse scrolled (170, 350) with delta (0, 0)
Screenshot: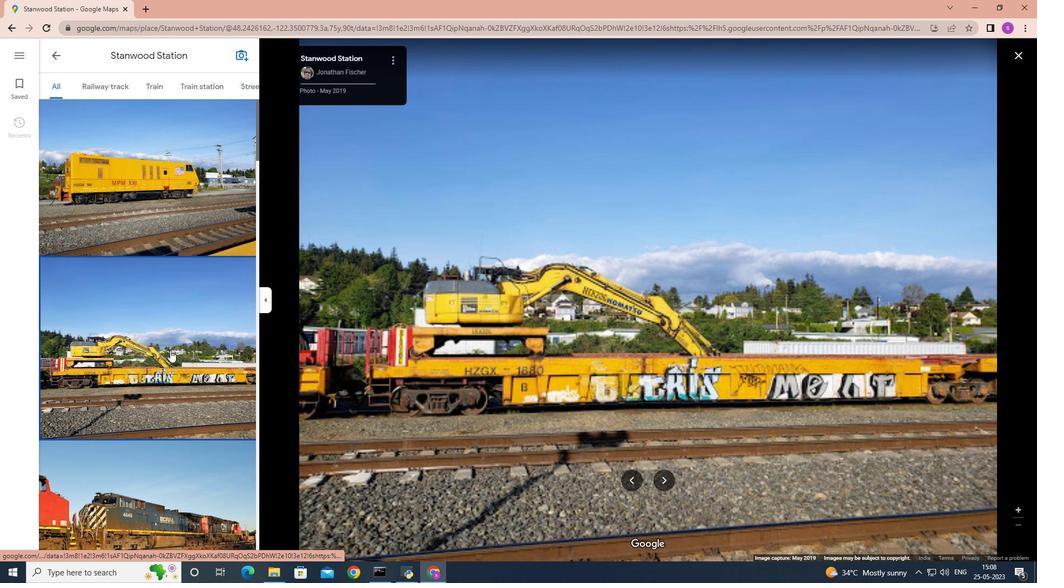 
Action: Mouse moved to (178, 368)
Screenshot: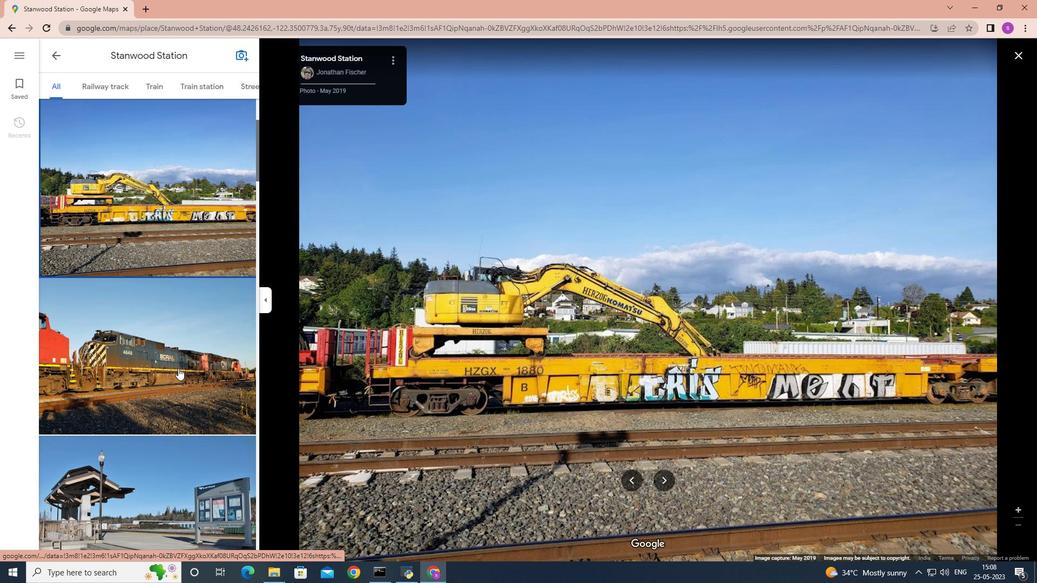 
Action: Mouse pressed left at (178, 368)
Screenshot: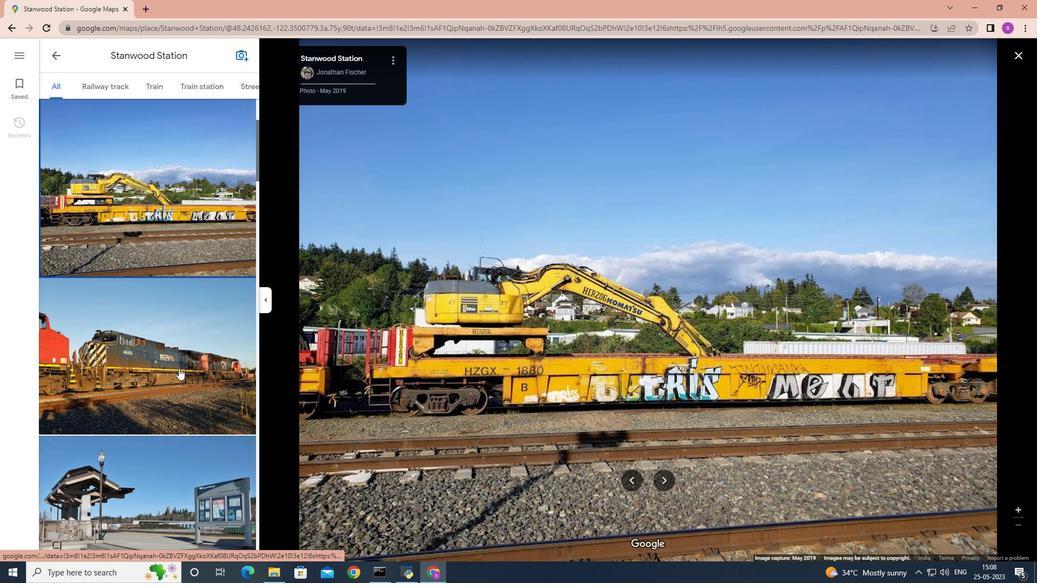 
Action: Mouse scrolled (178, 367) with delta (0, 0)
Screenshot: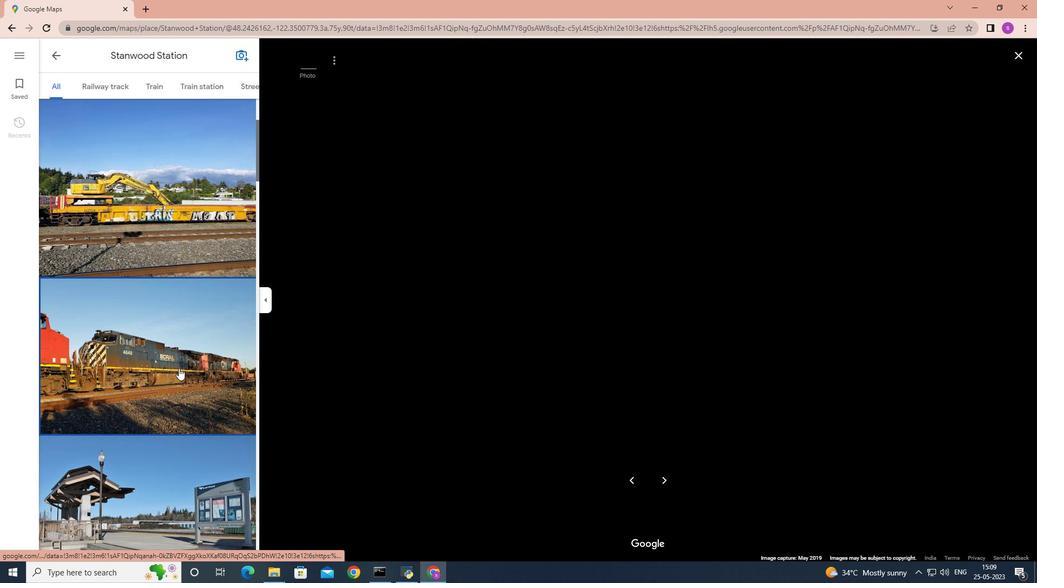 
Action: Mouse scrolled (178, 367) with delta (0, 0)
Screenshot: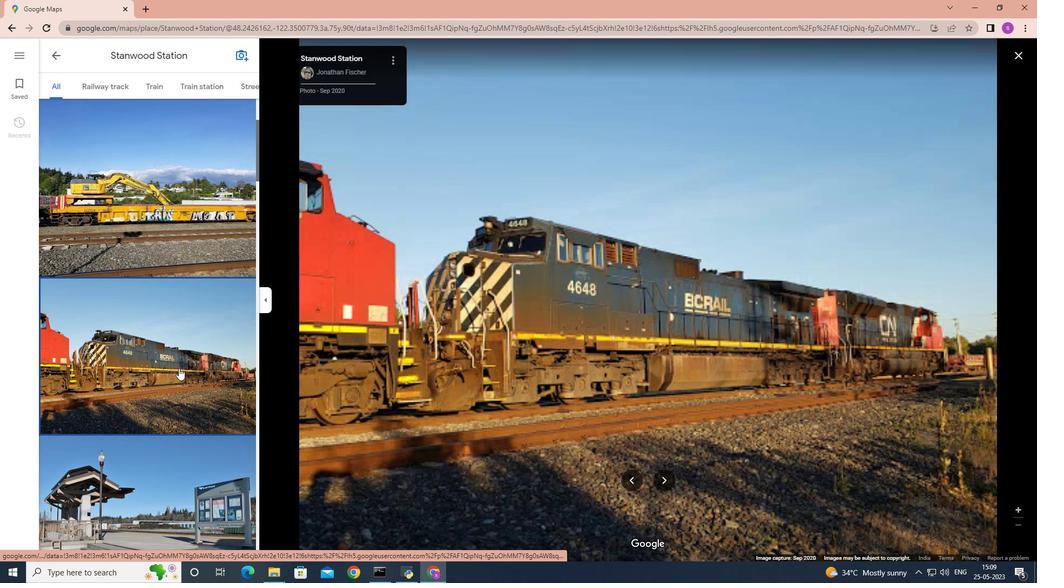 
Action: Mouse scrolled (178, 367) with delta (0, 0)
Screenshot: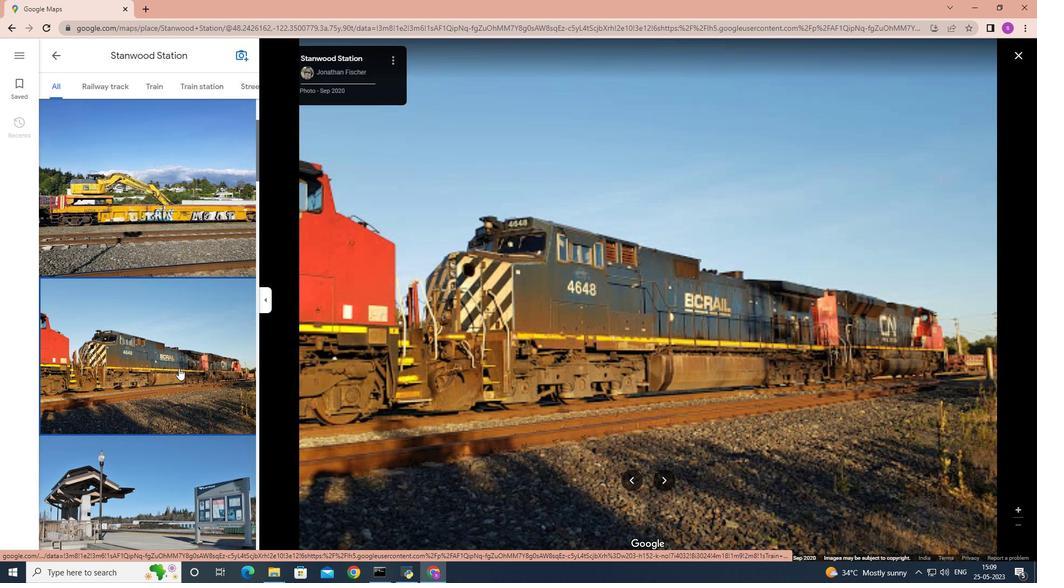 
Action: Mouse moved to (181, 382)
Screenshot: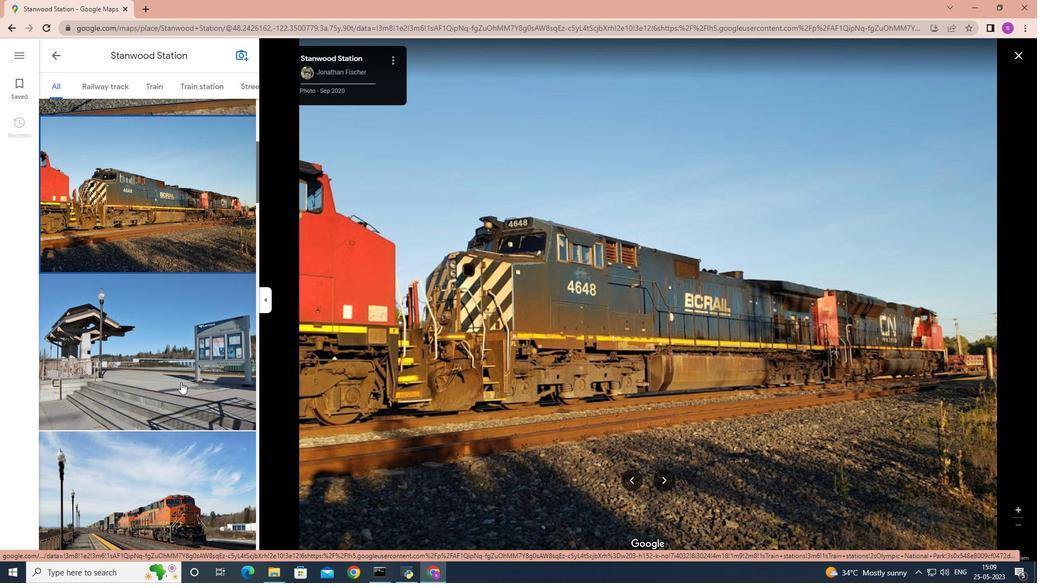 
Action: Mouse pressed left at (181, 382)
Screenshot: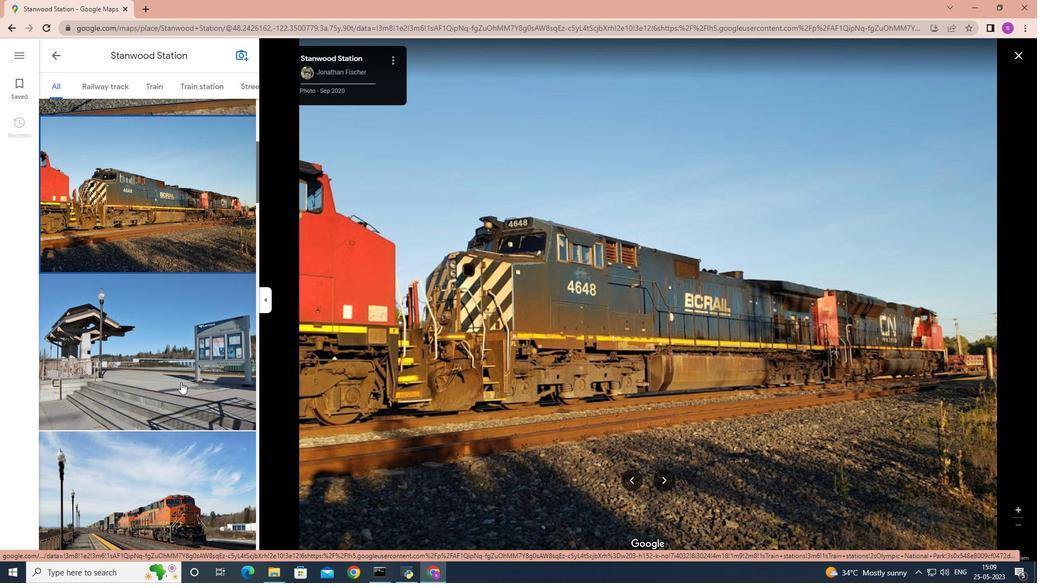 
Action: Mouse moved to (180, 373)
Screenshot: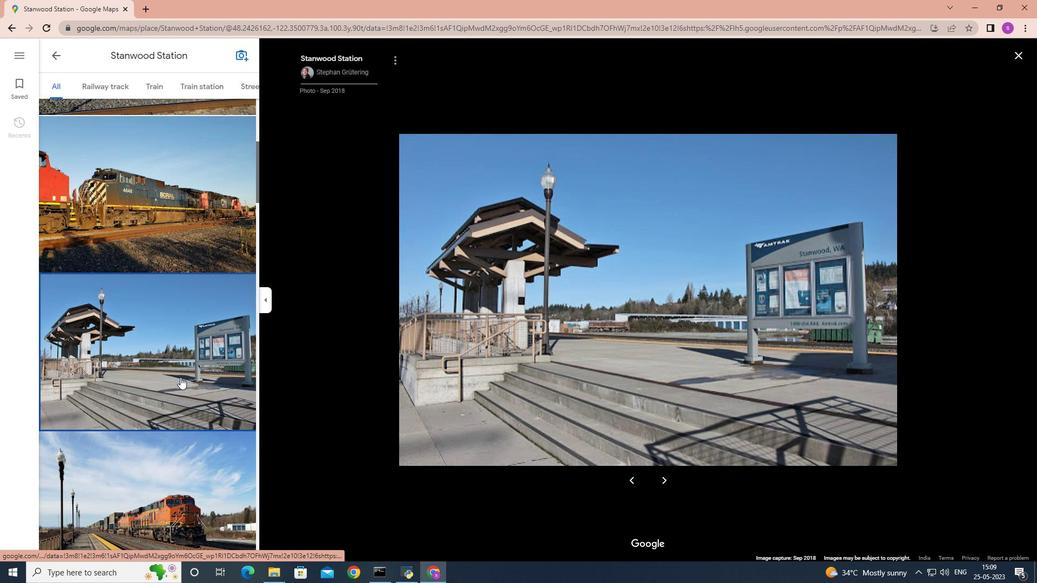 
Action: Mouse scrolled (180, 373) with delta (0, 0)
Screenshot: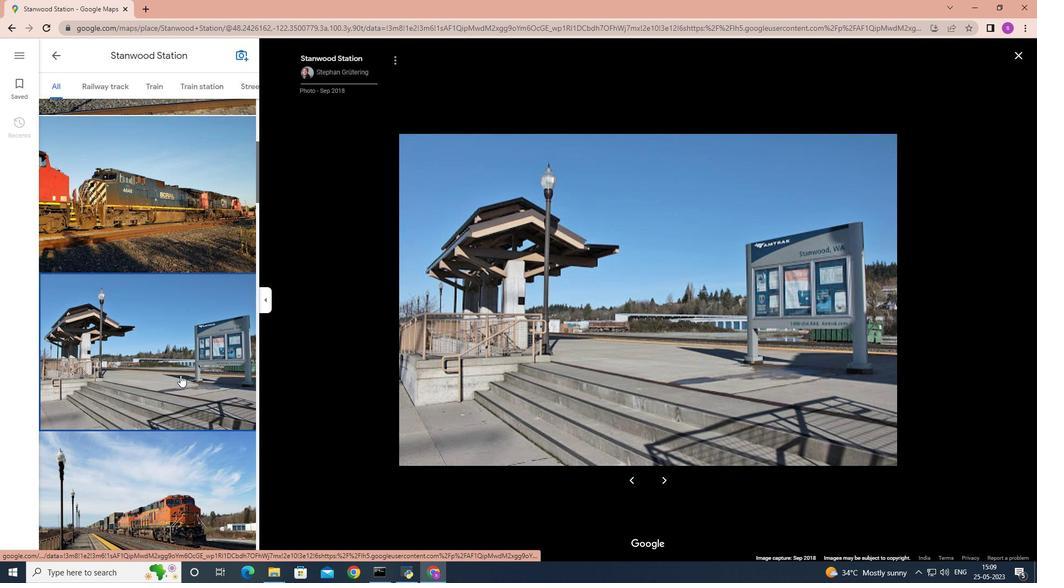 
Action: Mouse scrolled (180, 373) with delta (0, 0)
Screenshot: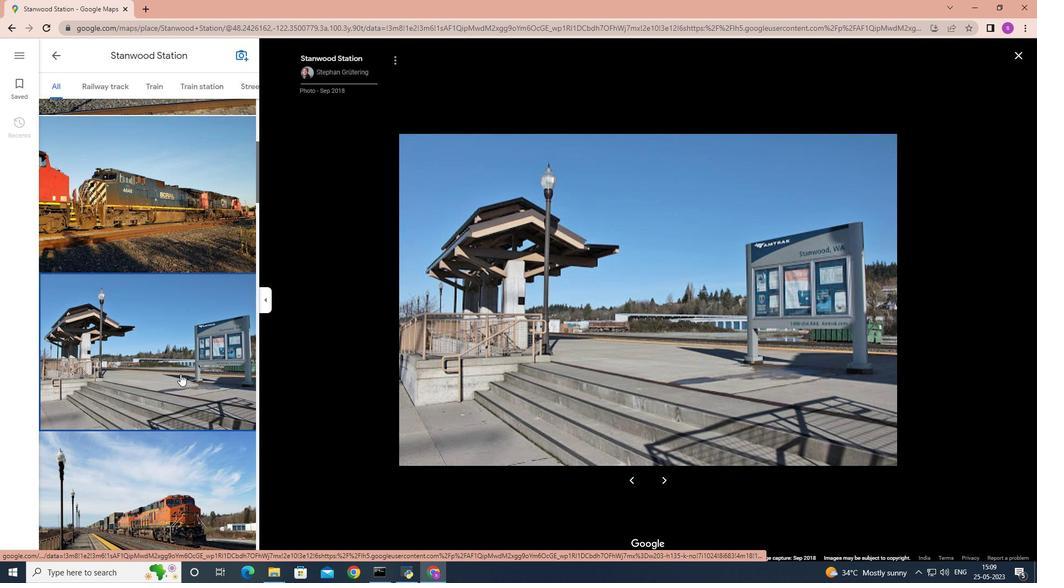 
Action: Mouse scrolled (180, 373) with delta (0, 0)
Screenshot: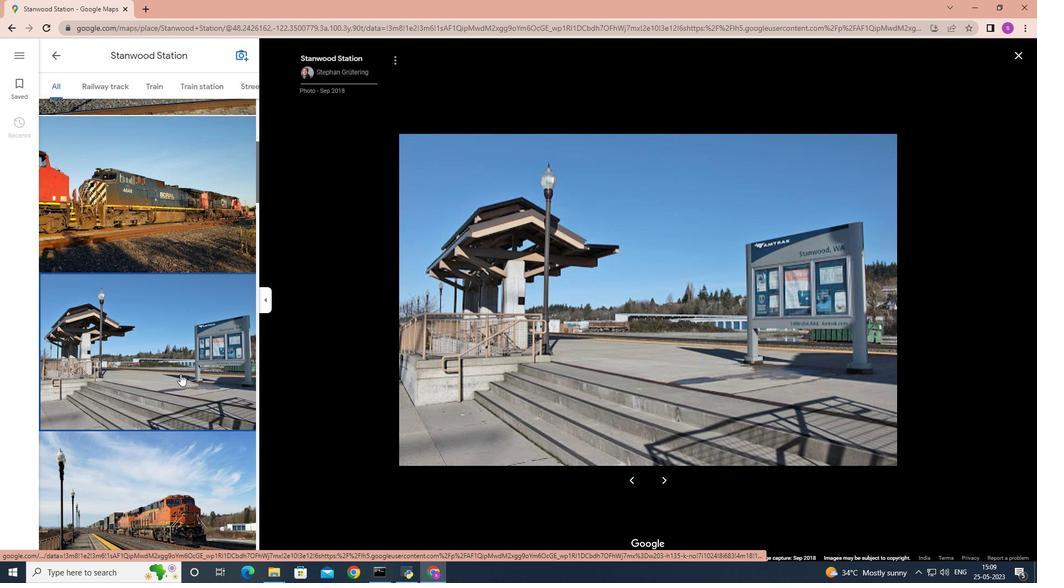 
Action: Mouse scrolled (180, 373) with delta (0, 0)
Screenshot: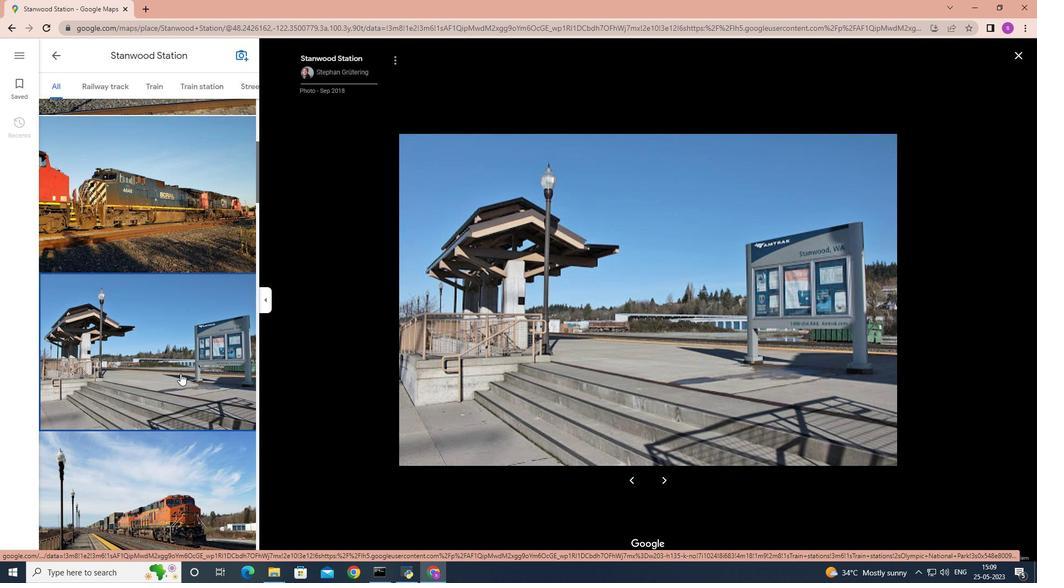 
Action: Mouse moved to (192, 334)
Screenshot: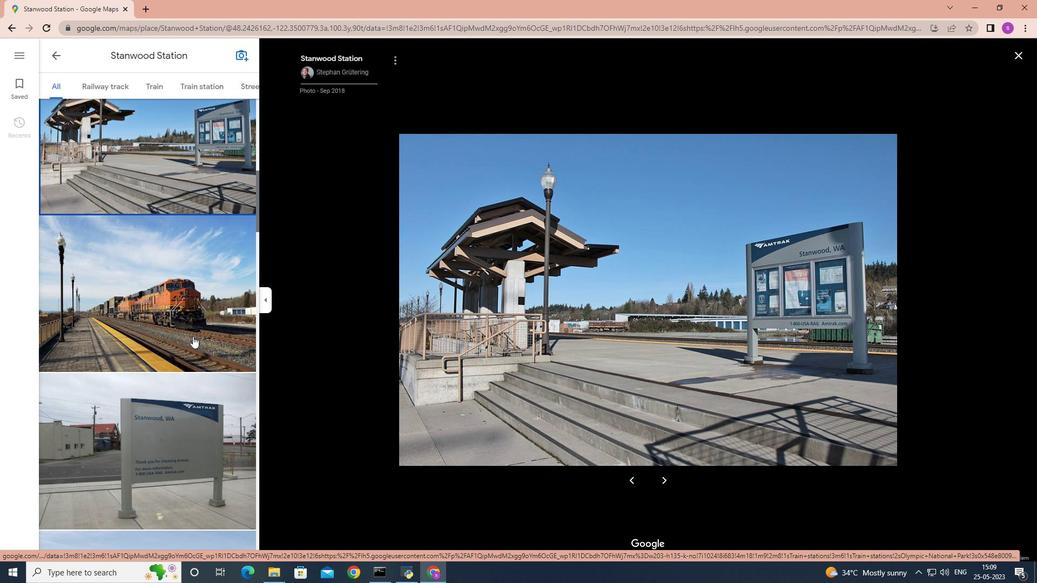 
Action: Mouse pressed left at (192, 334)
Screenshot: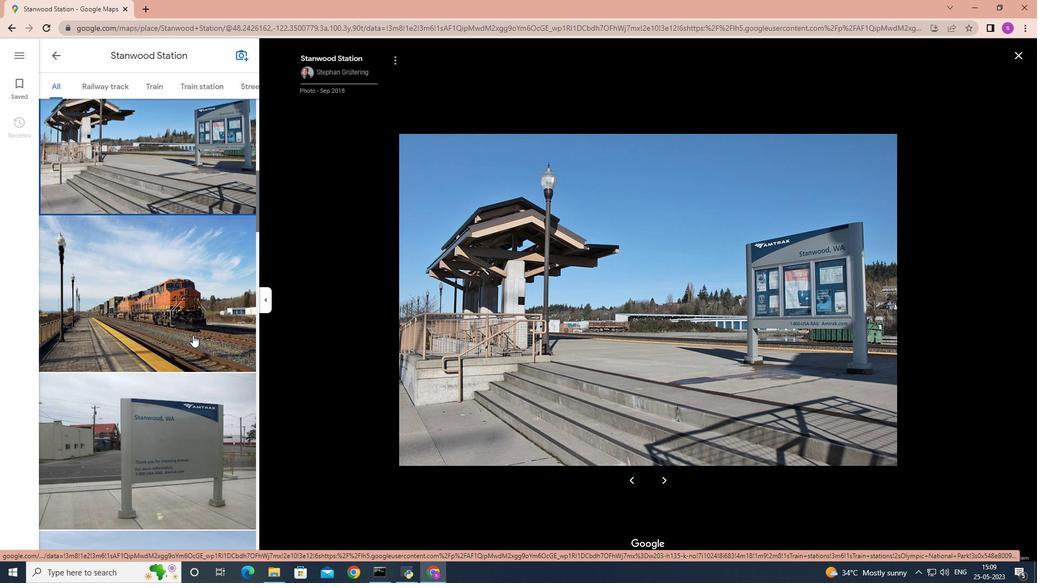 
Action: Mouse scrolled (192, 334) with delta (0, 0)
Screenshot: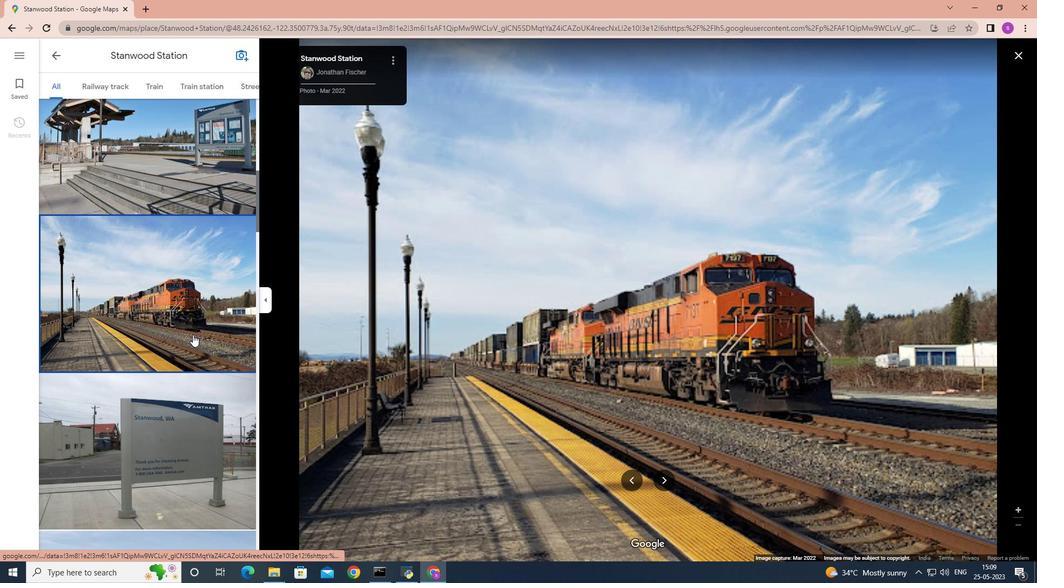 
Action: Mouse scrolled (192, 334) with delta (0, 0)
Screenshot: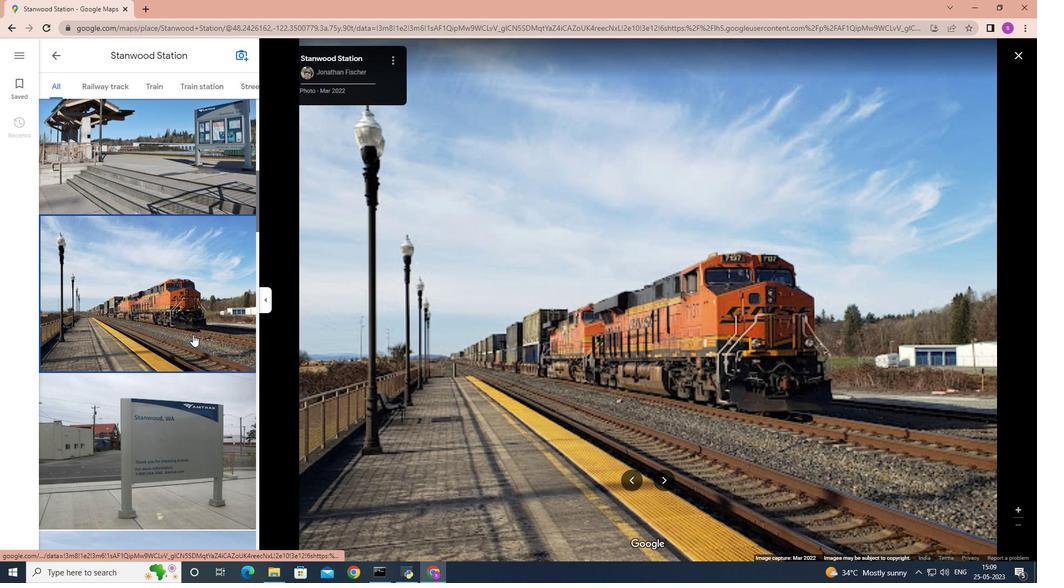 
Action: Mouse scrolled (192, 334) with delta (0, 0)
Screenshot: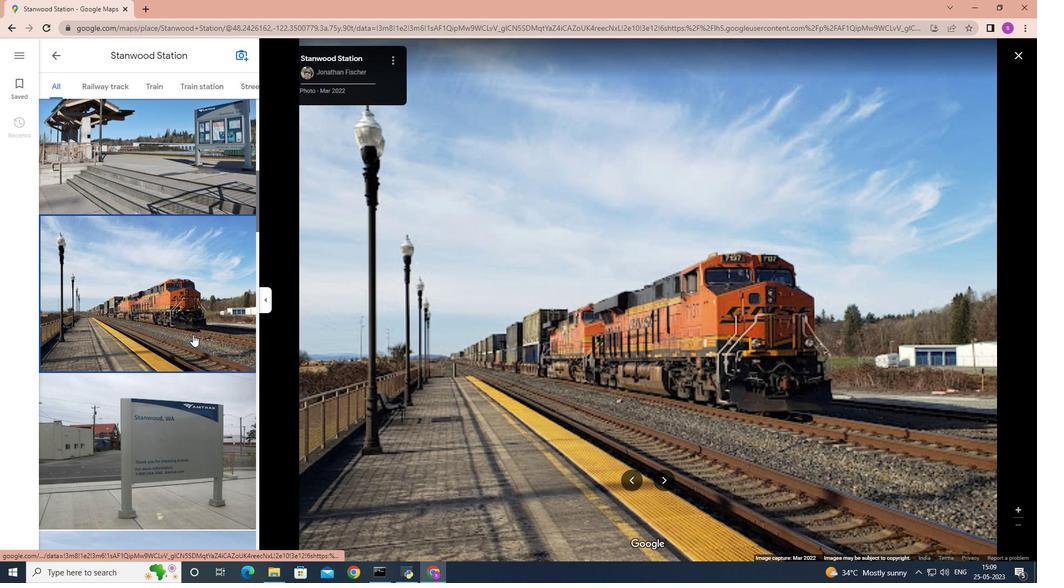 
Action: Mouse moved to (187, 324)
Screenshot: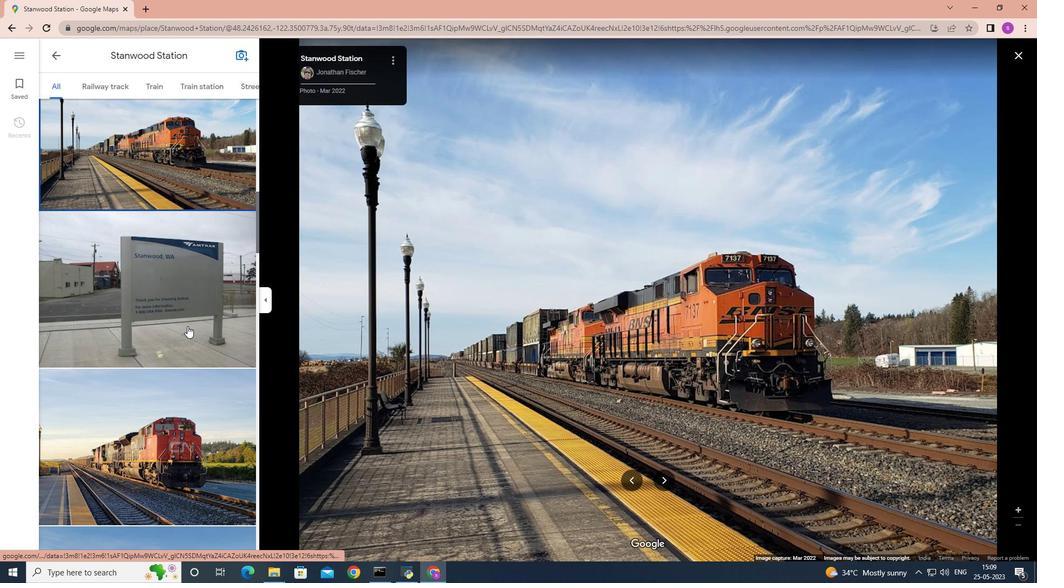 
Action: Mouse pressed left at (187, 324)
Screenshot: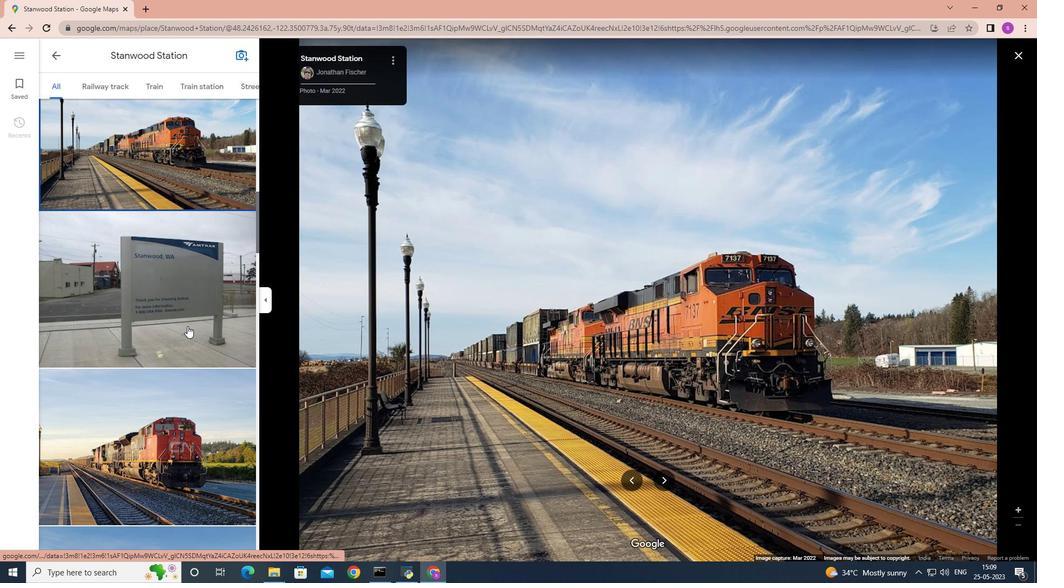 
Action: Mouse scrolled (187, 324) with delta (0, 0)
Screenshot: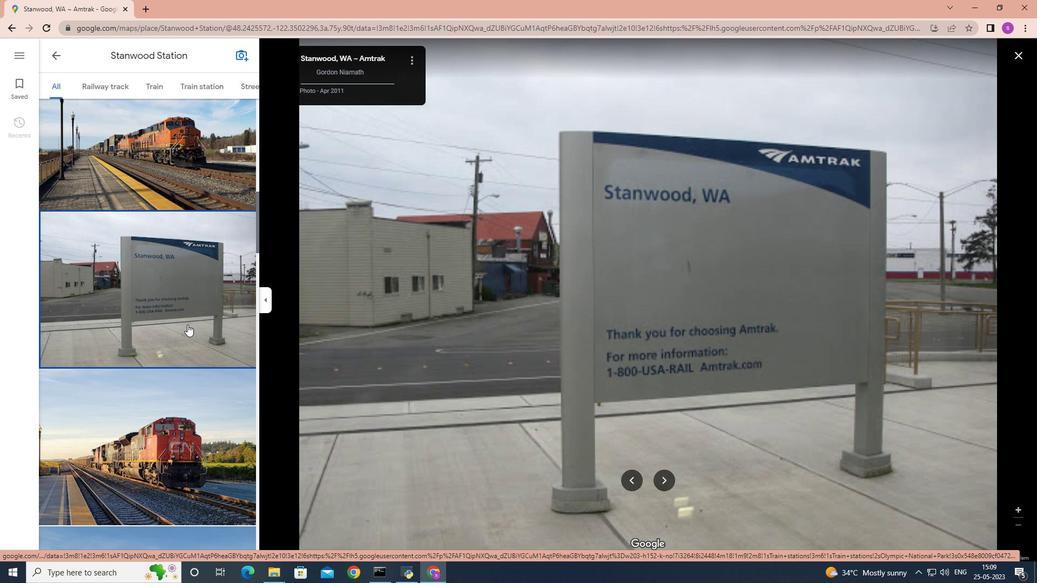 
Action: Mouse scrolled (187, 324) with delta (0, 0)
Screenshot: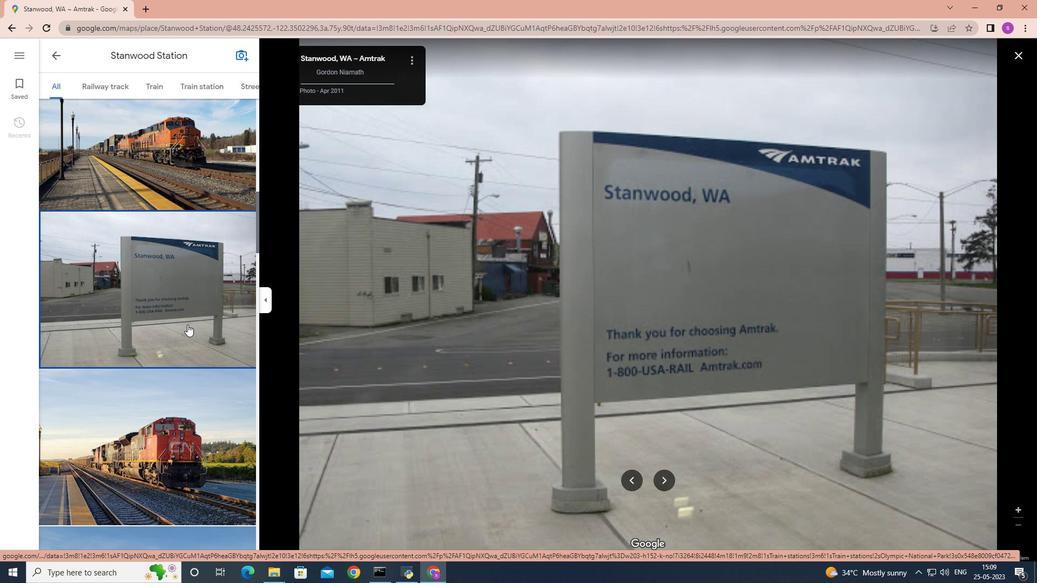 
Action: Mouse scrolled (187, 324) with delta (0, 0)
Screenshot: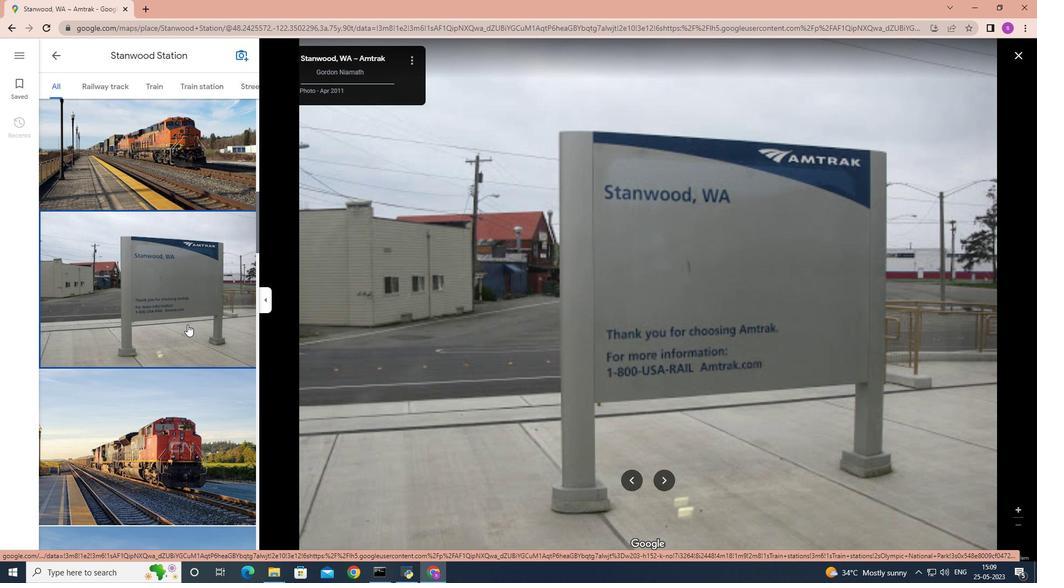 
Action: Mouse scrolled (187, 324) with delta (0, 0)
Screenshot: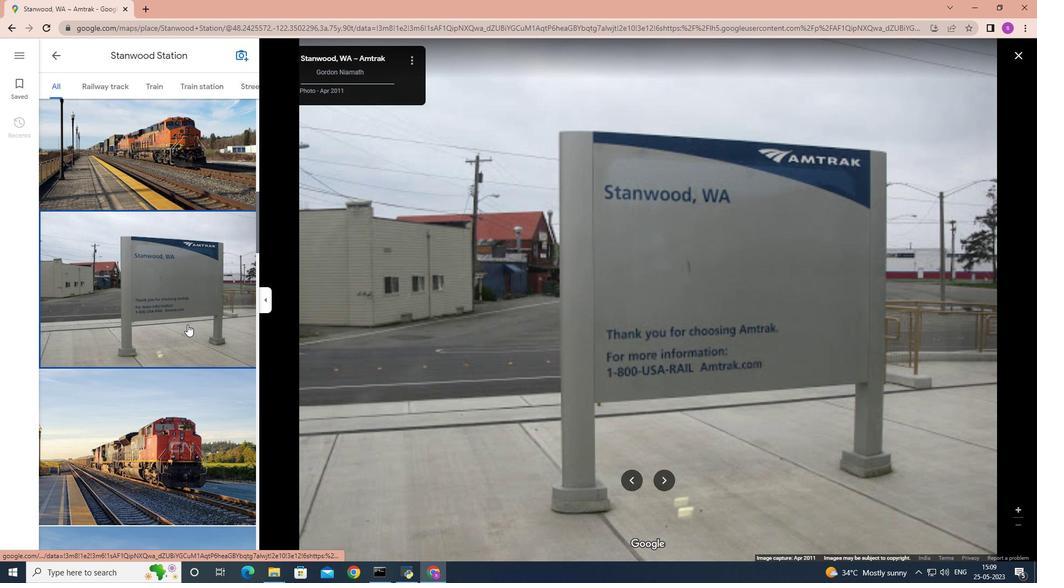 
Action: Mouse moved to (193, 278)
Screenshot: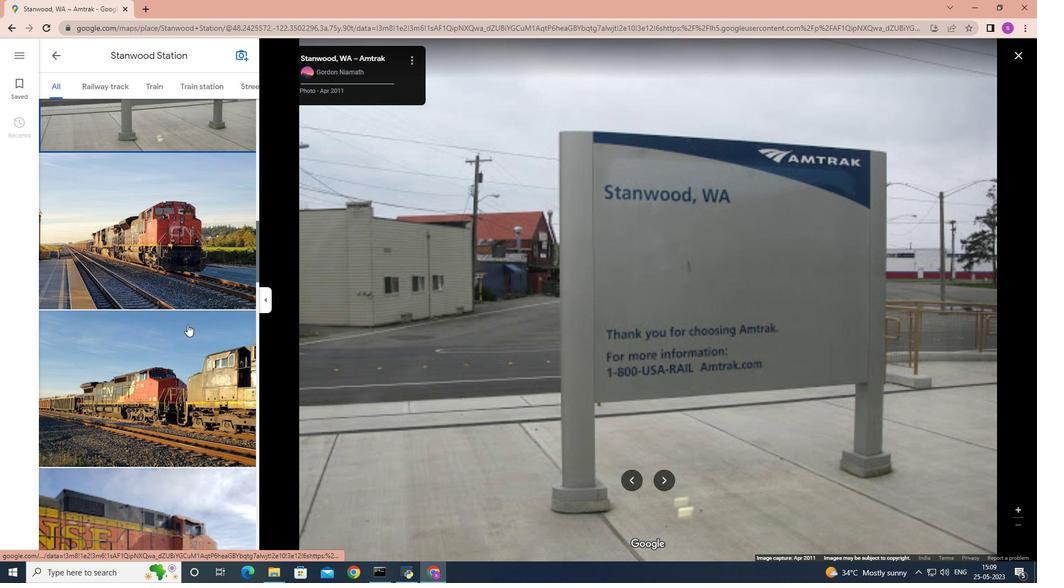 
Action: Mouse pressed left at (193, 278)
Screenshot: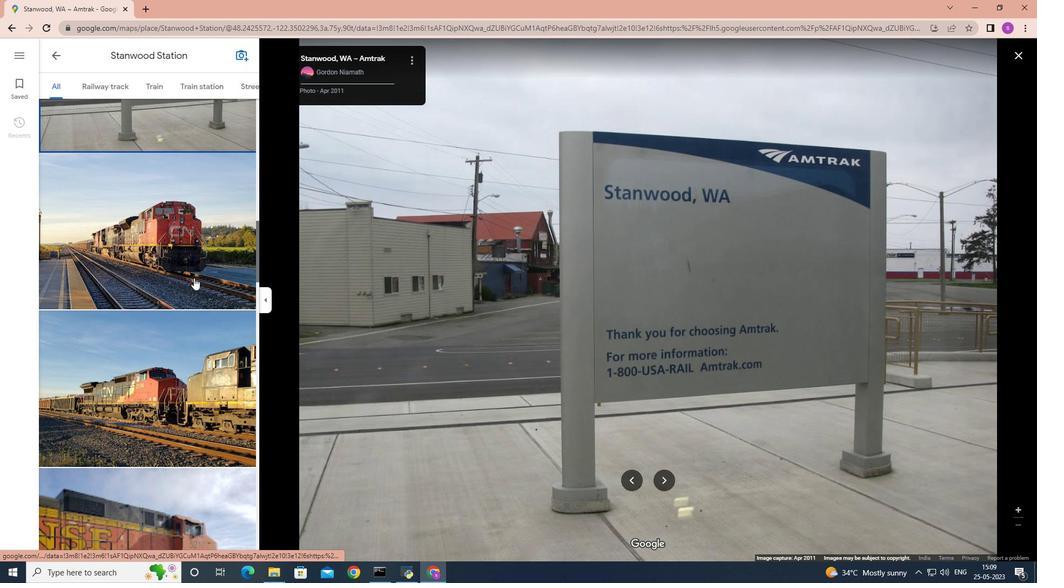 
Action: Mouse scrolled (193, 277) with delta (0, 0)
Screenshot: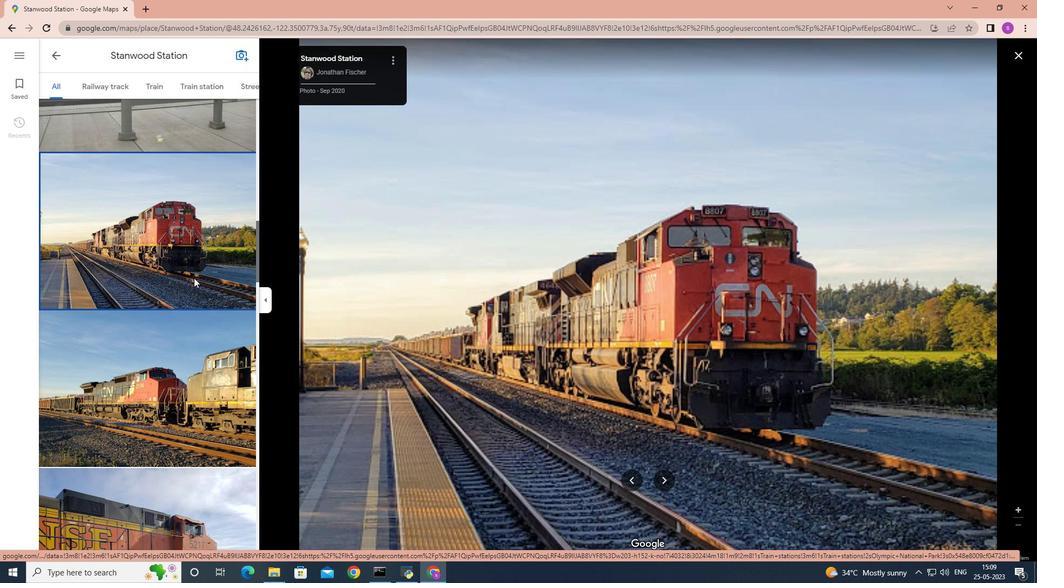 
Action: Mouse scrolled (193, 277) with delta (0, 0)
Screenshot: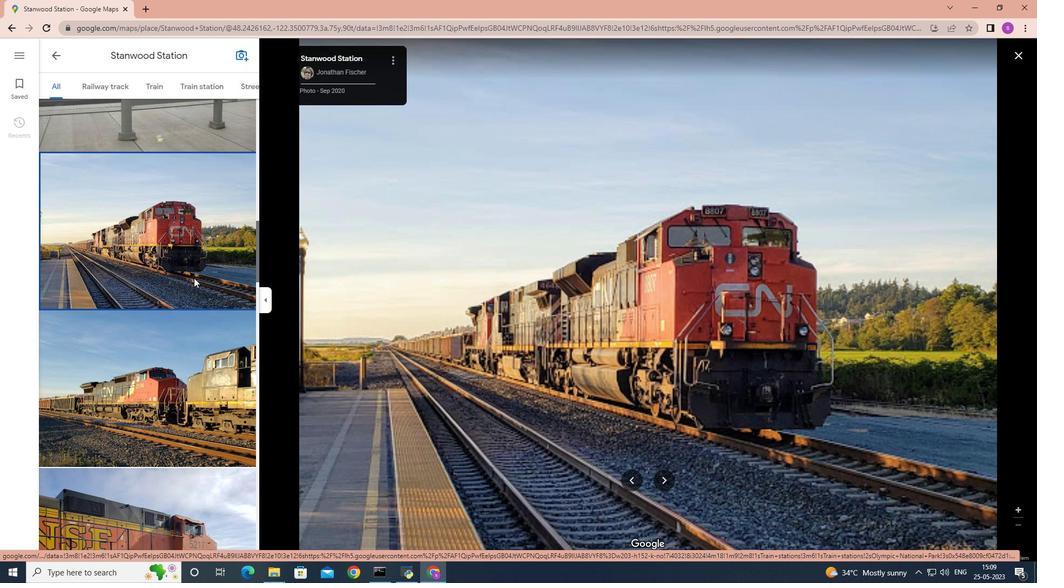 
Action: Mouse scrolled (193, 277) with delta (0, 0)
Screenshot: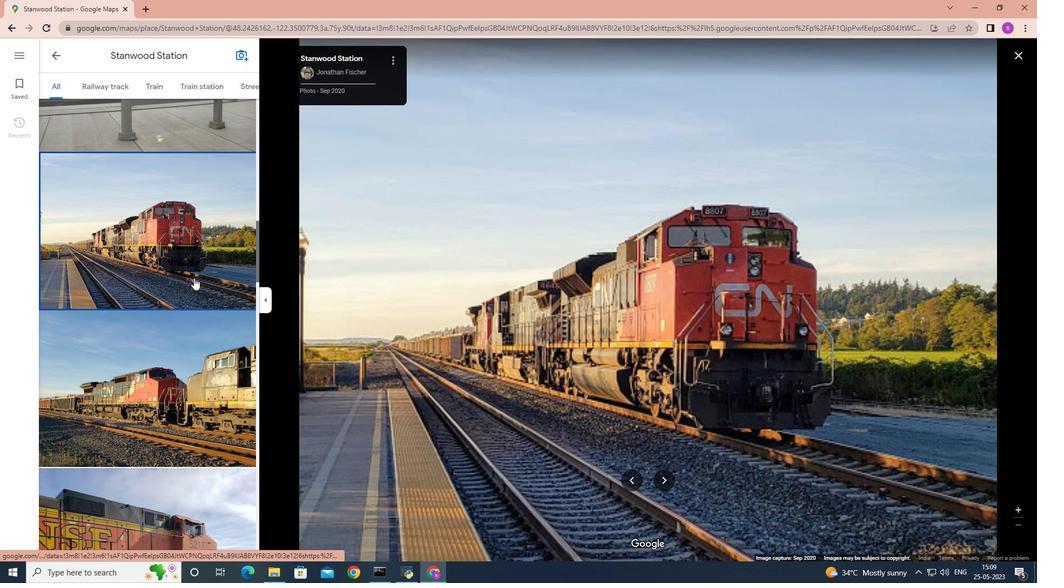 
Action: Mouse moved to (195, 274)
Screenshot: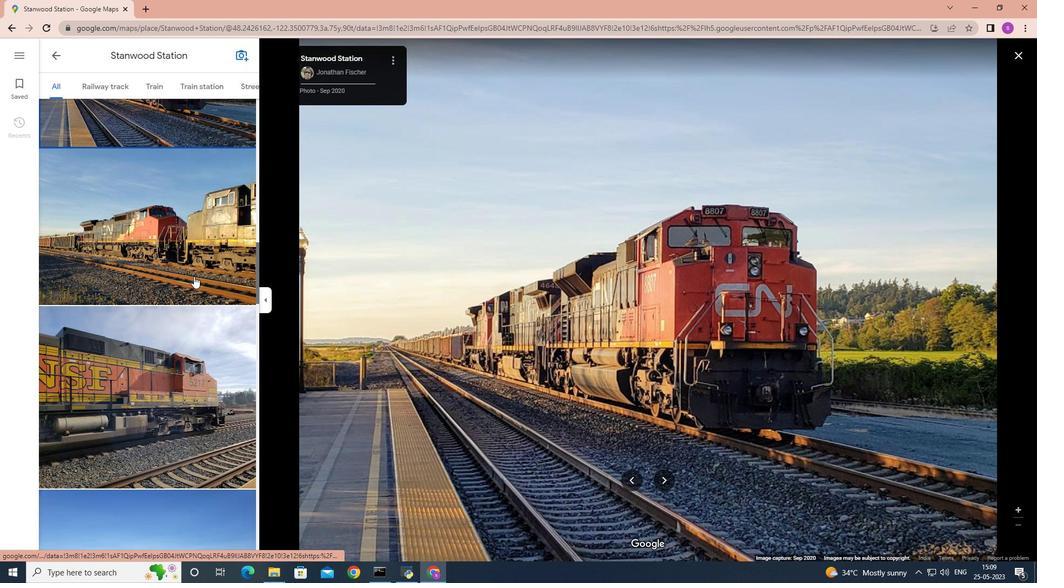 
Action: Mouse pressed left at (195, 274)
Screenshot: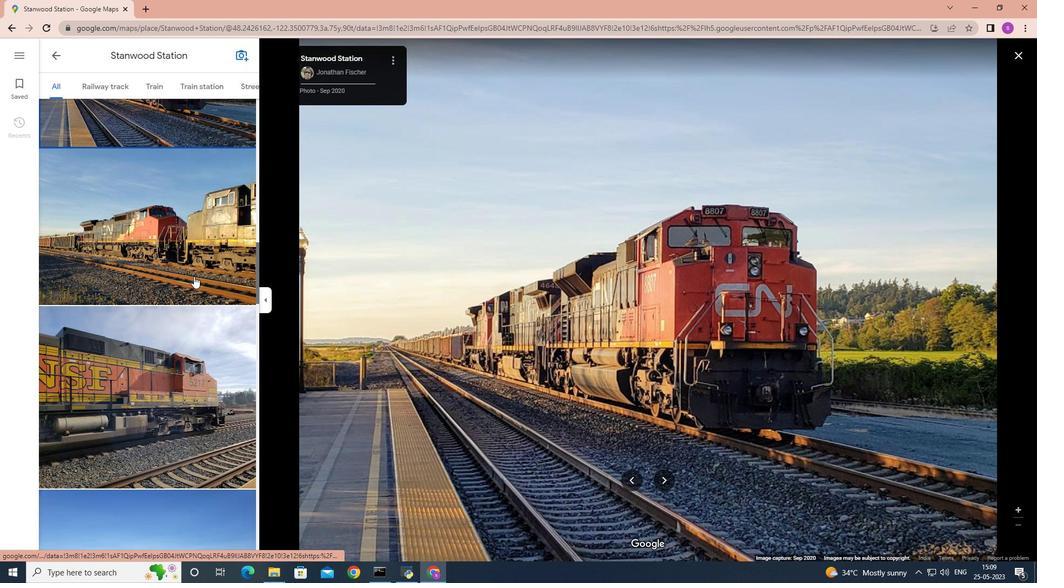 
Action: Mouse moved to (188, 281)
Screenshot: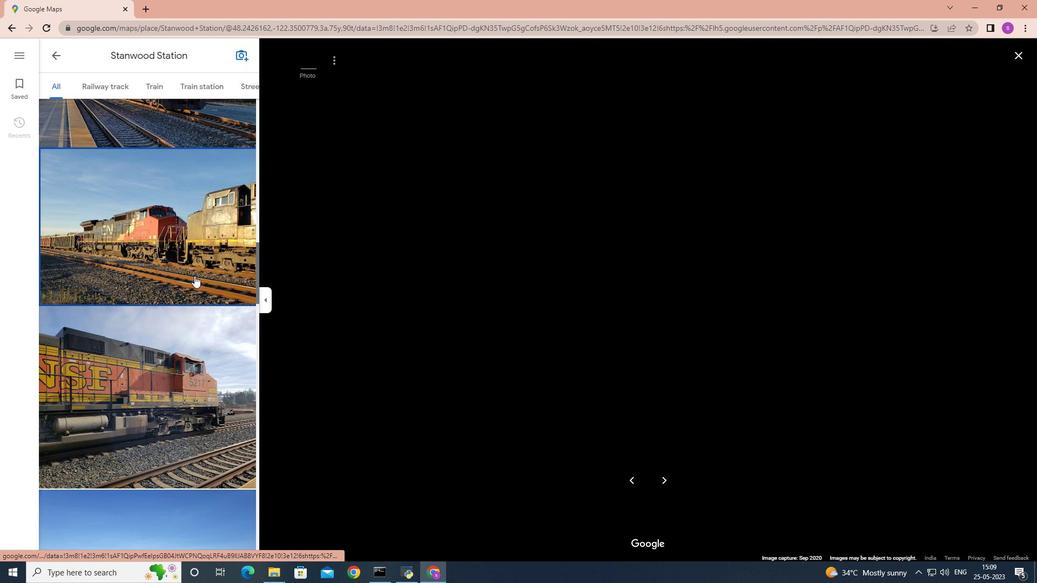 
Action: Mouse scrolled (188, 280) with delta (0, 0)
Screenshot: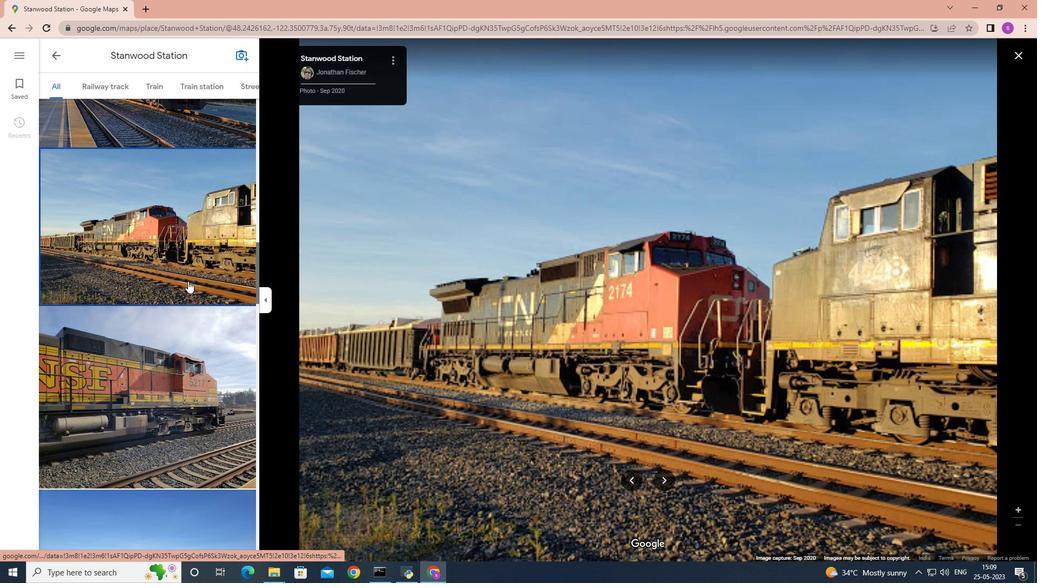 
Action: Mouse scrolled (188, 280) with delta (0, 0)
Screenshot: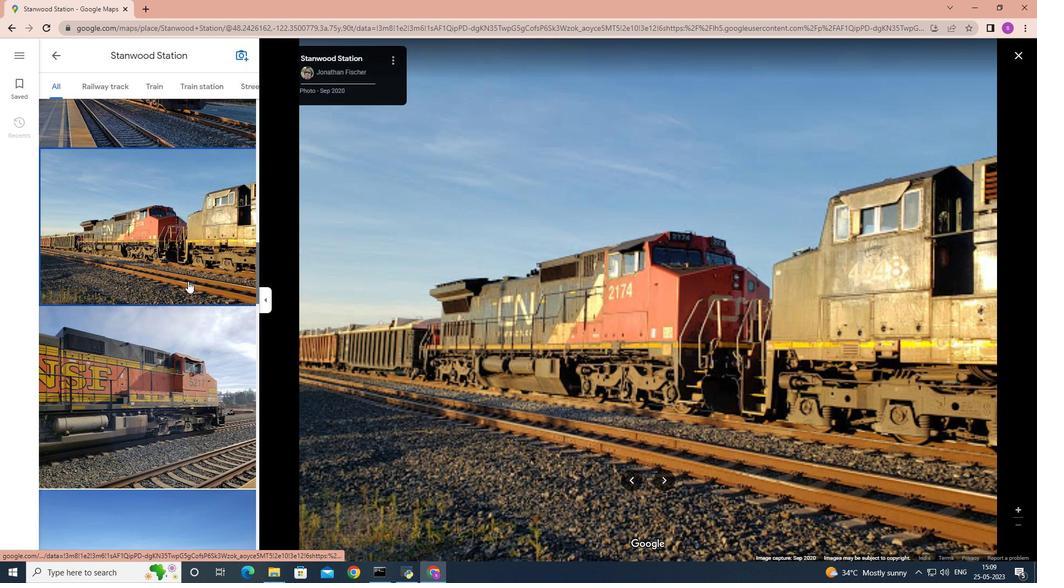 
Action: Mouse scrolled (188, 280) with delta (0, 0)
Screenshot: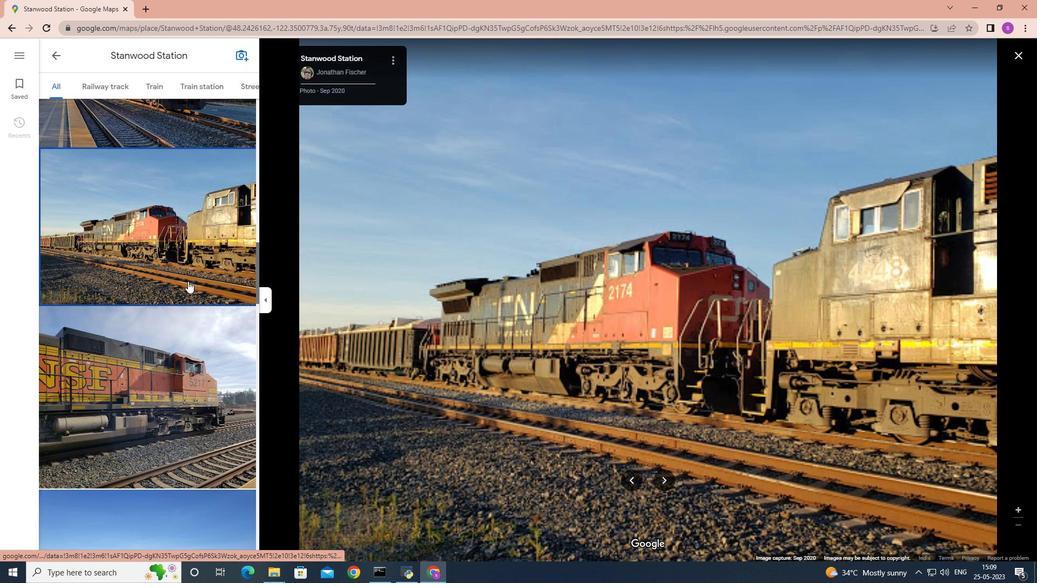 
Action: Mouse moved to (664, 479)
Screenshot: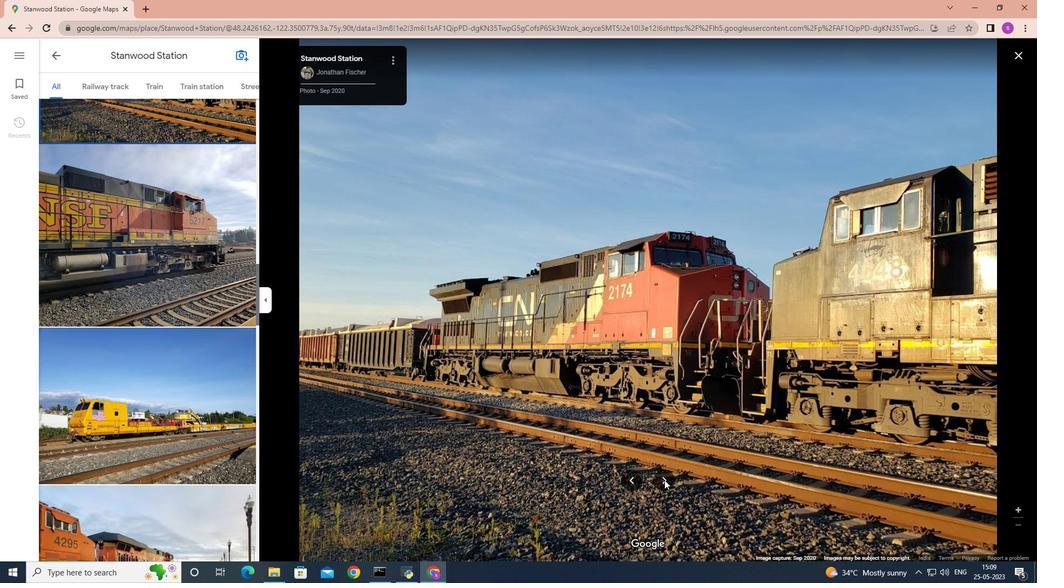 
Action: Mouse pressed left at (664, 479)
Screenshot: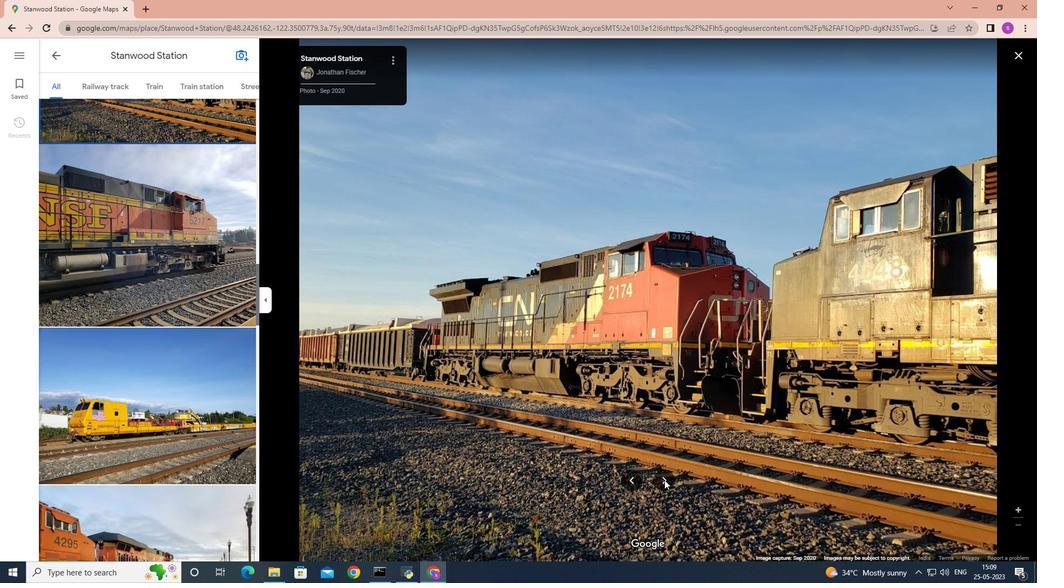 
Action: Mouse pressed left at (664, 479)
Screenshot: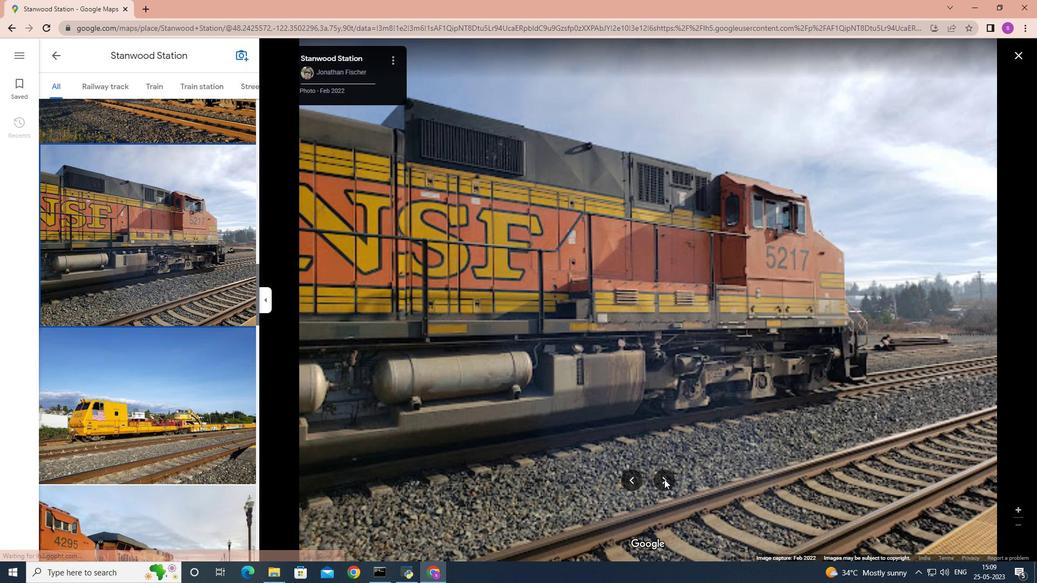 
Action: Mouse pressed left at (664, 479)
Screenshot: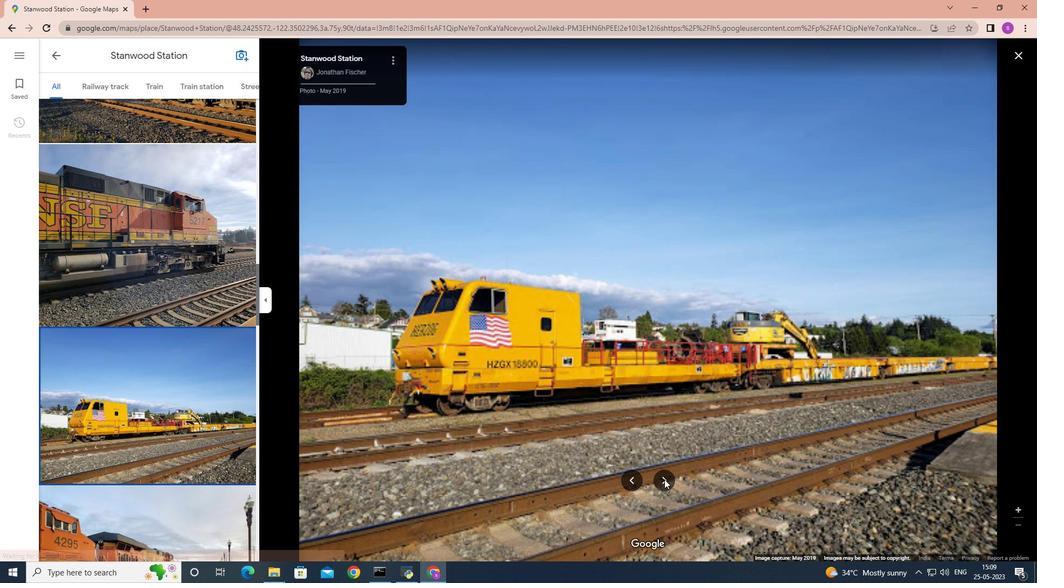 
Action: Mouse pressed left at (664, 479)
Screenshot: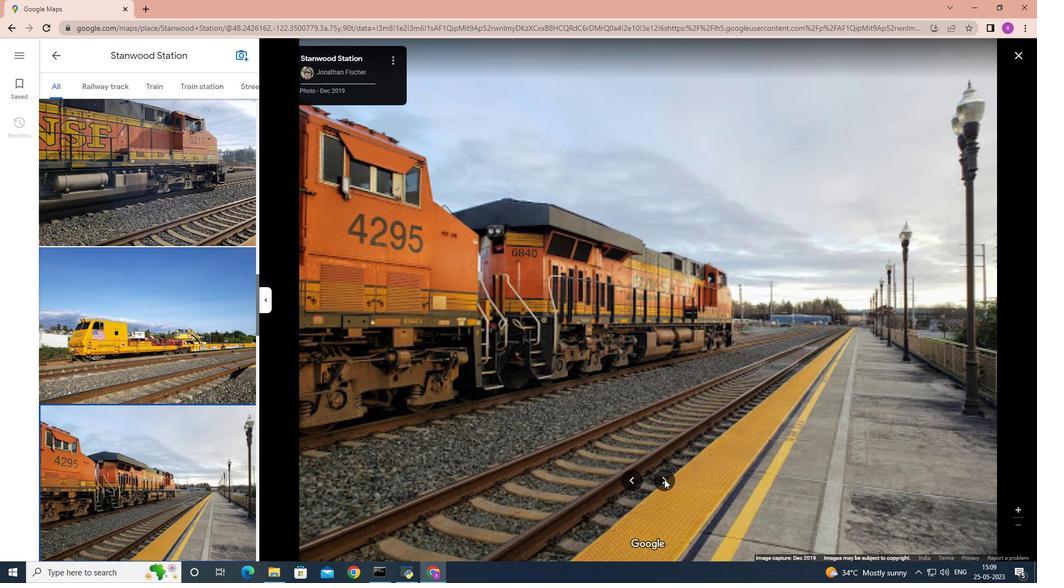 
Action: Mouse moved to (175, 384)
Screenshot: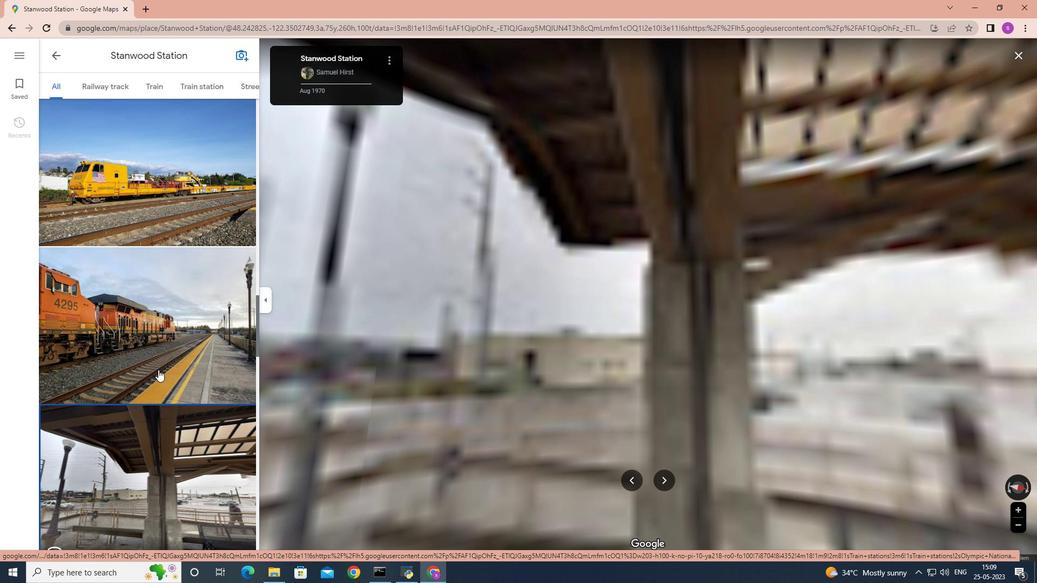
Action: Mouse scrolled (175, 384) with delta (0, 0)
Screenshot: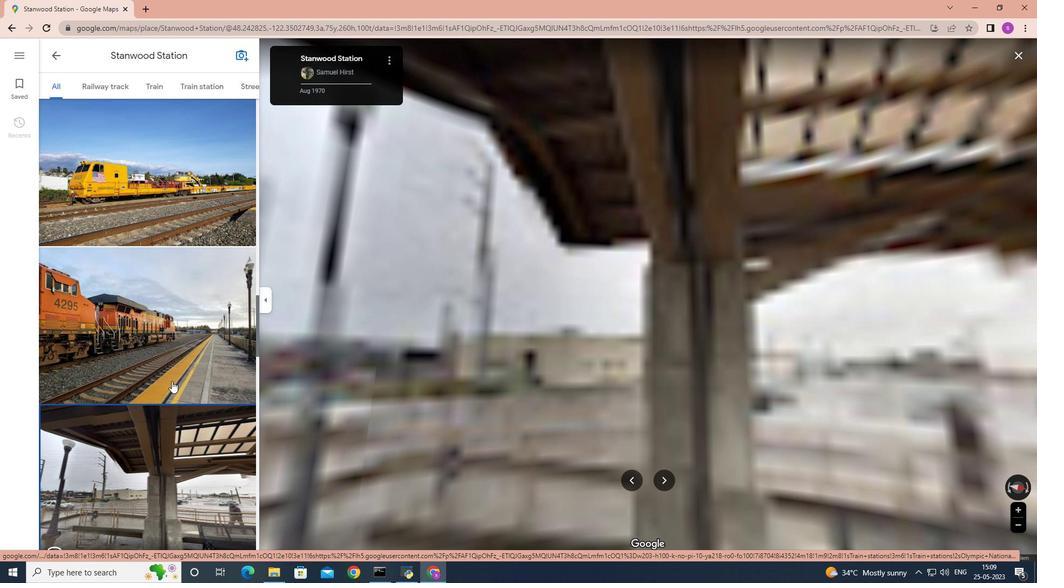
Action: Mouse scrolled (175, 384) with delta (0, 0)
Screenshot: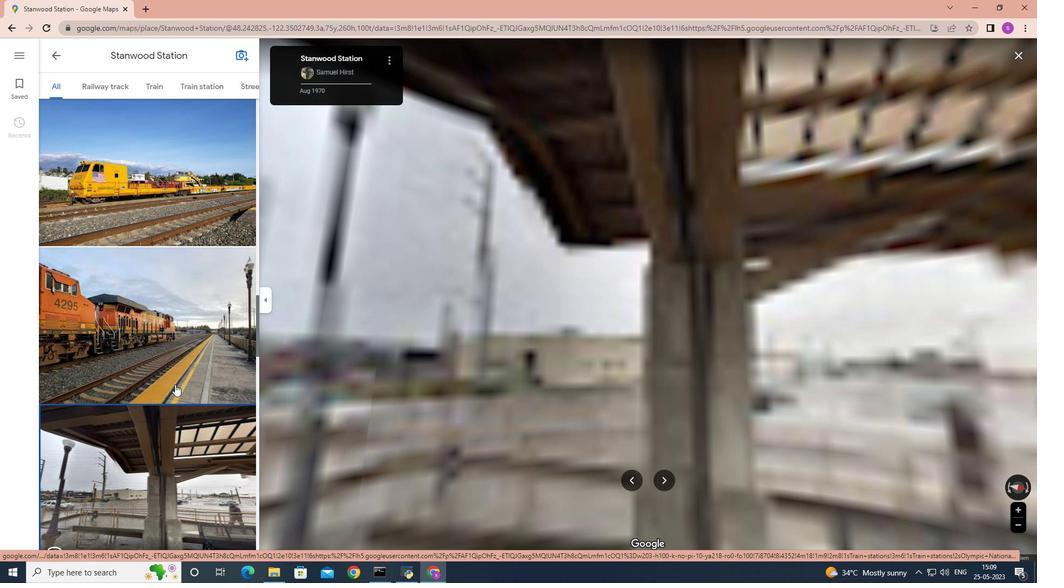 
Action: Mouse scrolled (175, 384) with delta (0, 0)
Screenshot: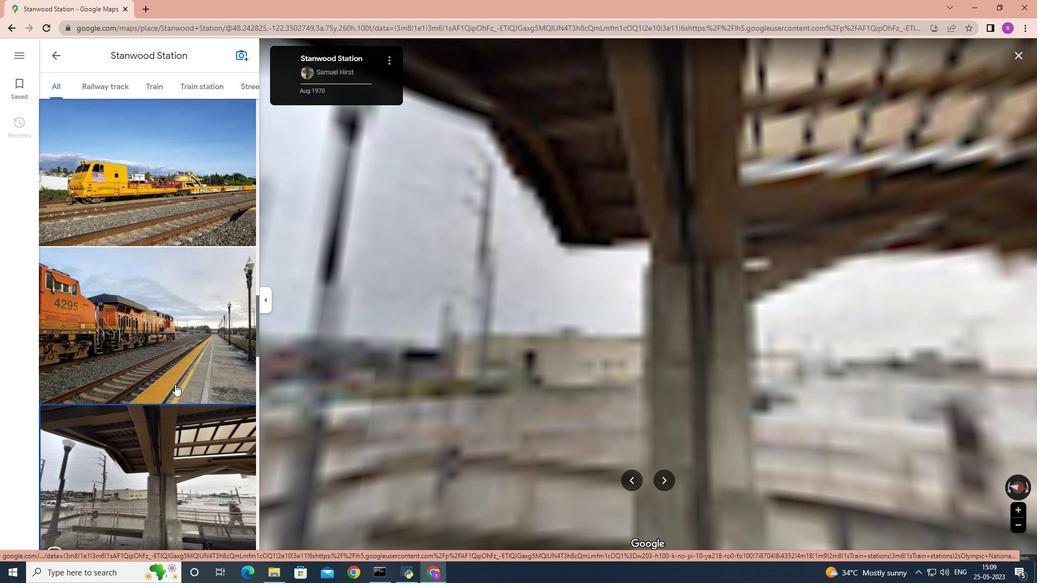 
Action: Mouse moved to (560, 383)
Screenshot: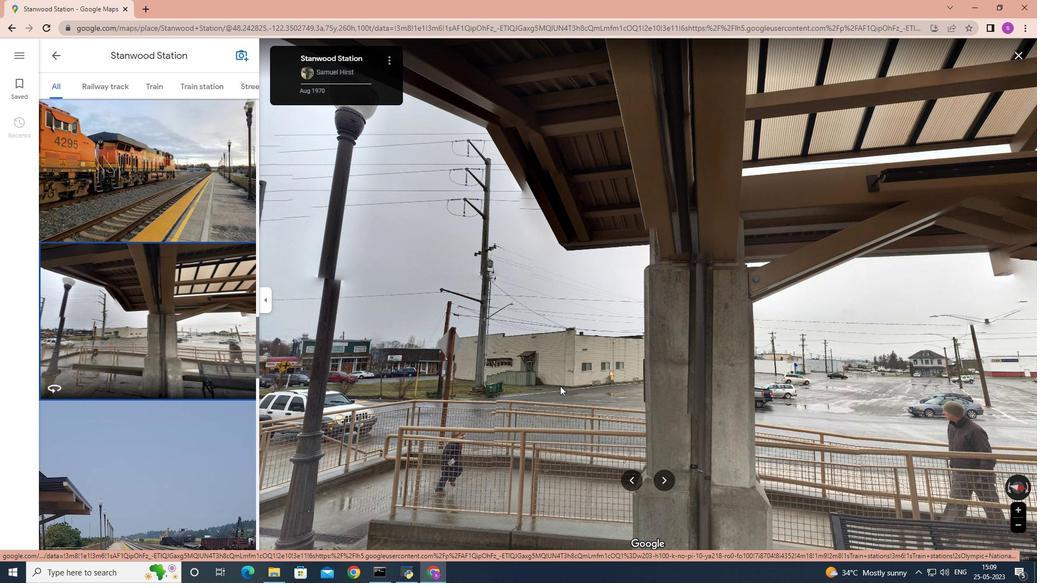 
Action: Mouse pressed left at (560, 383)
Screenshot: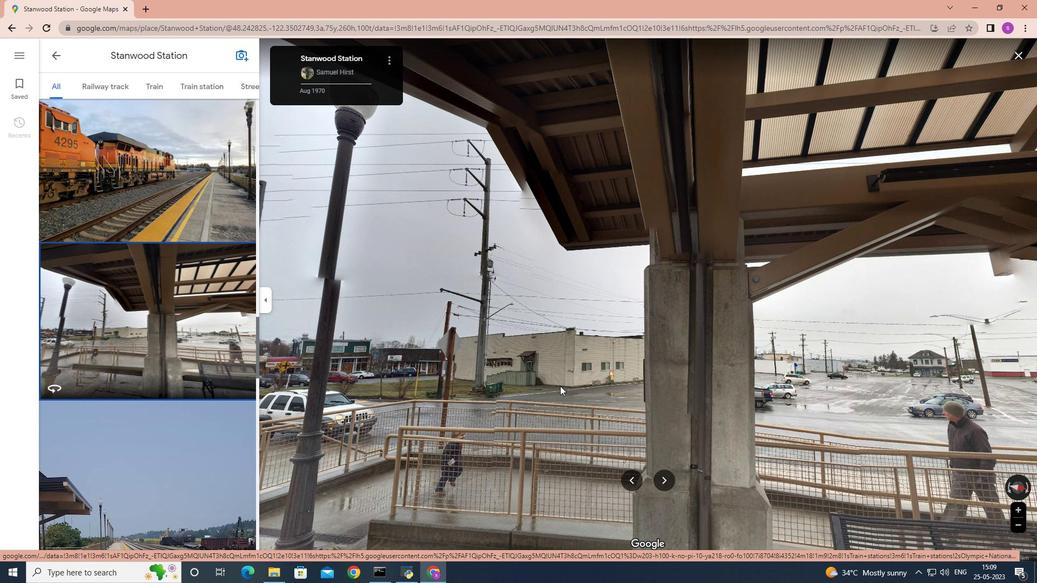 
Action: Mouse moved to (485, 372)
Screenshot: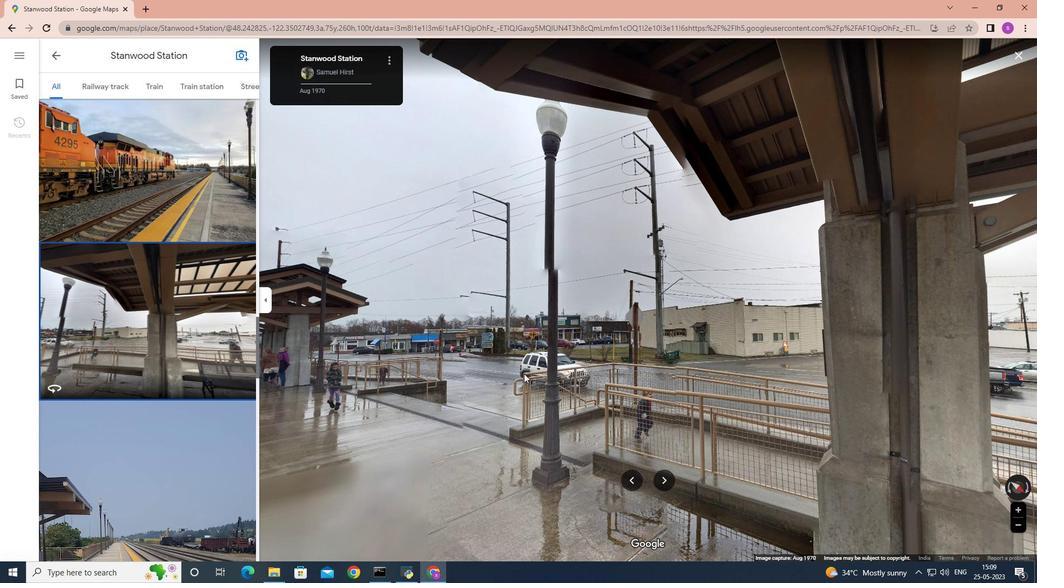 
Action: Mouse pressed left at (485, 372)
Screenshot: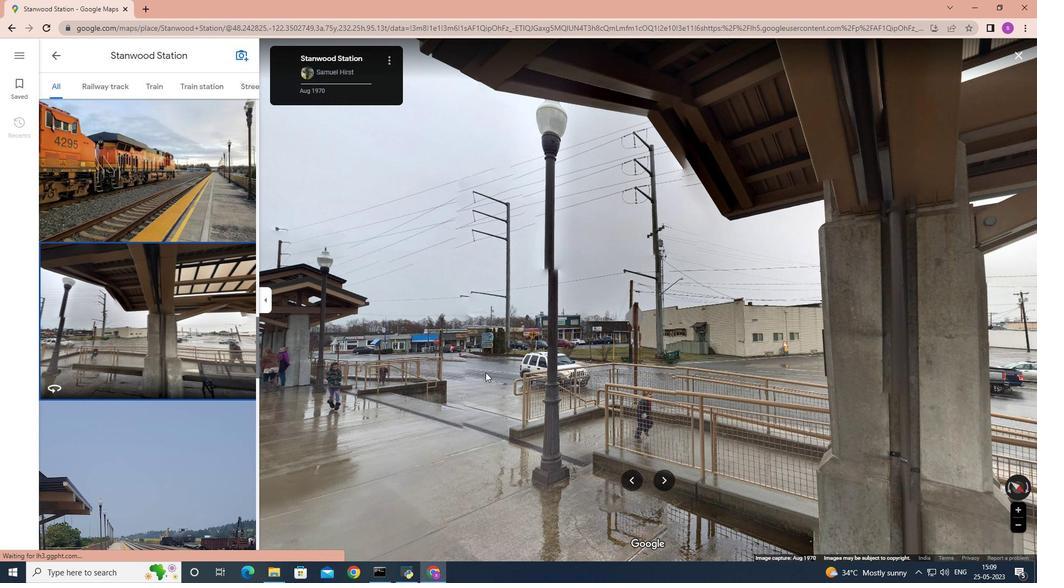 
Action: Mouse moved to (592, 351)
Screenshot: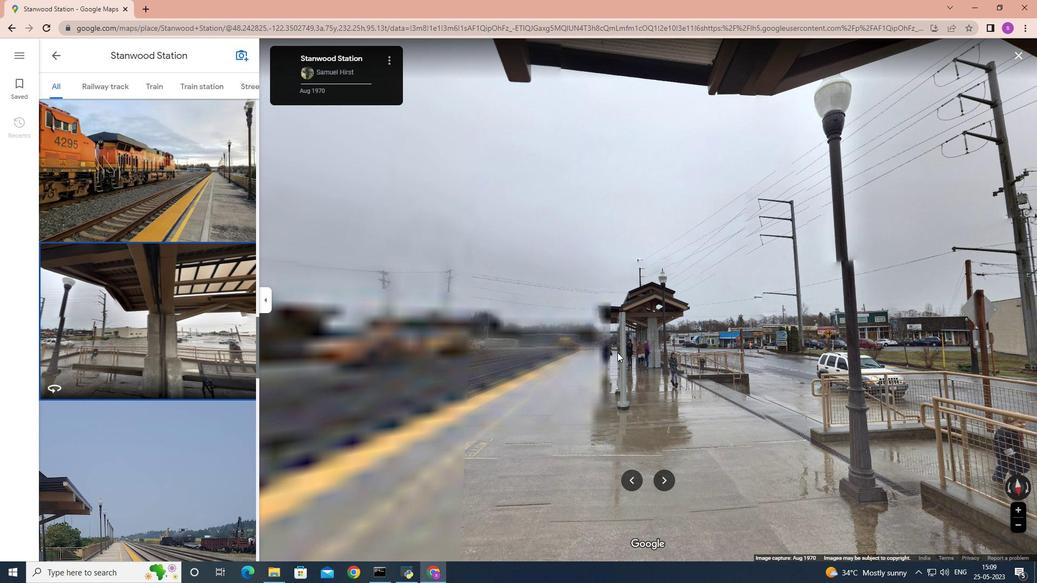 
Action: Mouse pressed left at (592, 351)
Screenshot: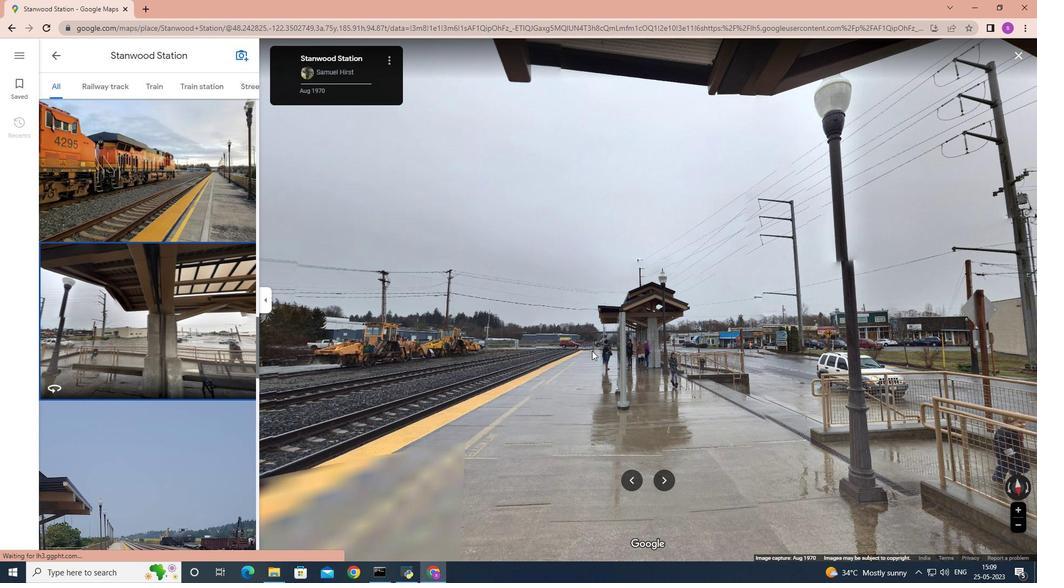 
Action: Mouse moved to (587, 423)
Screenshot: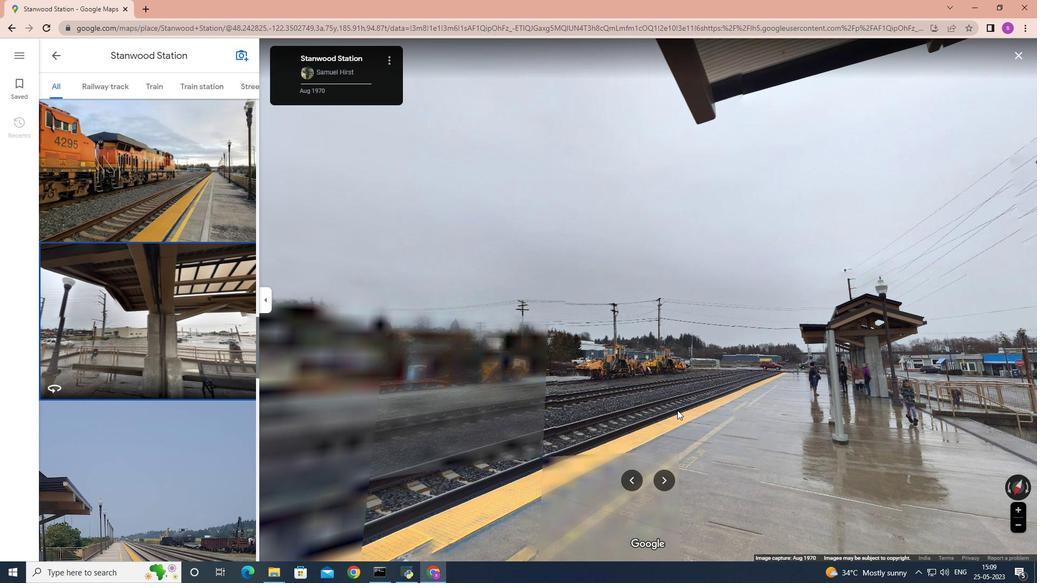 
Action: Mouse pressed left at (587, 423)
Screenshot: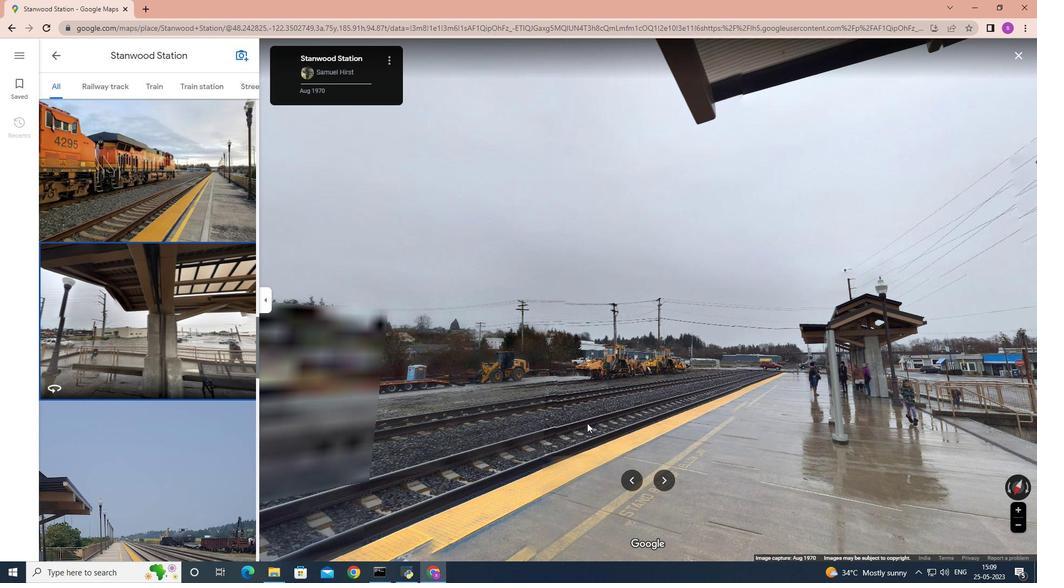 
Action: Mouse moved to (767, 369)
Screenshot: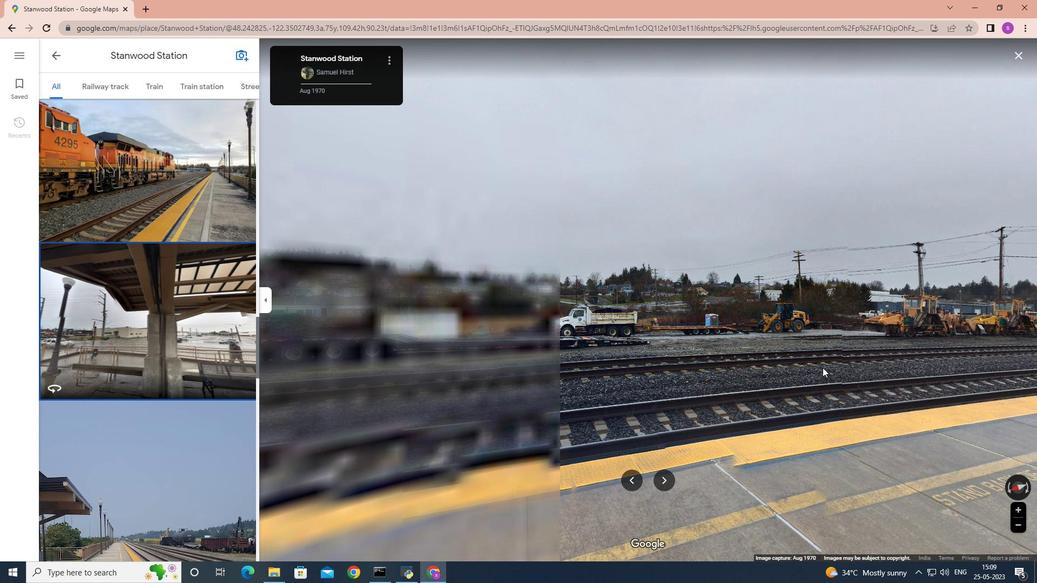 
Action: Mouse pressed left at (767, 369)
Screenshot: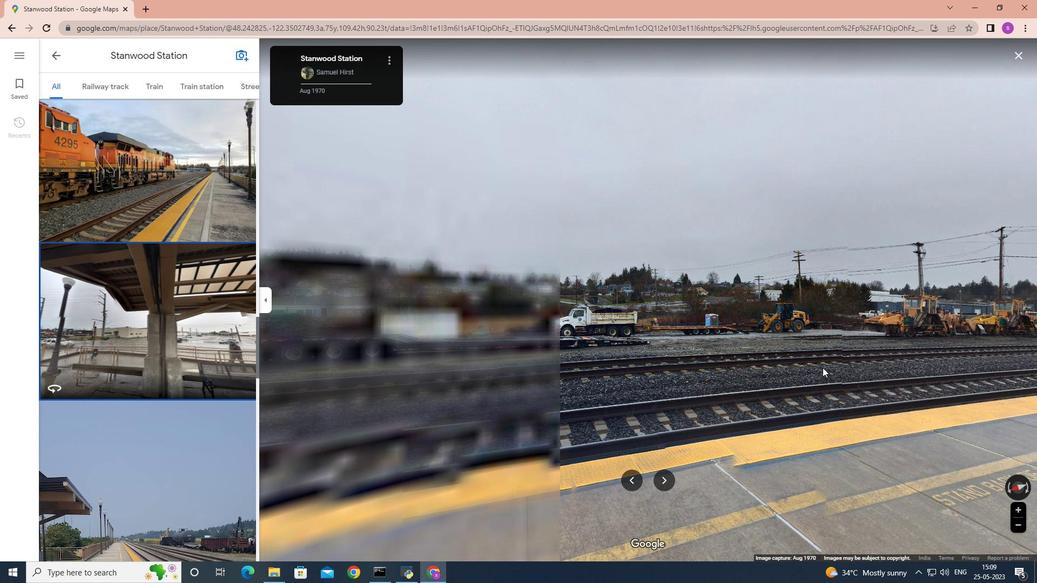 
Action: Mouse moved to (585, 371)
Screenshot: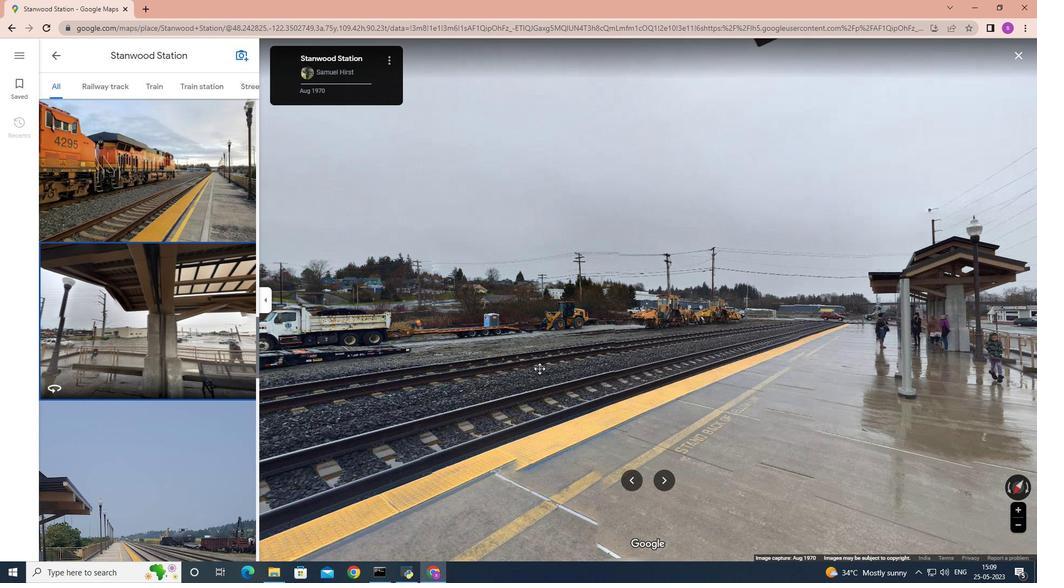 
Action: Mouse scrolled (585, 371) with delta (0, 0)
Screenshot: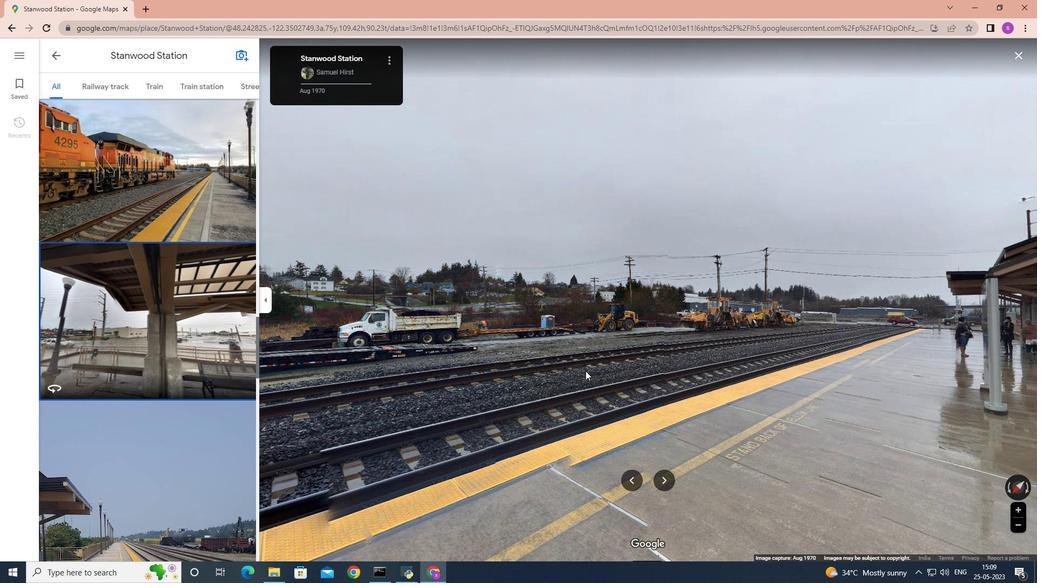 
Action: Mouse scrolled (585, 371) with delta (0, 0)
Screenshot: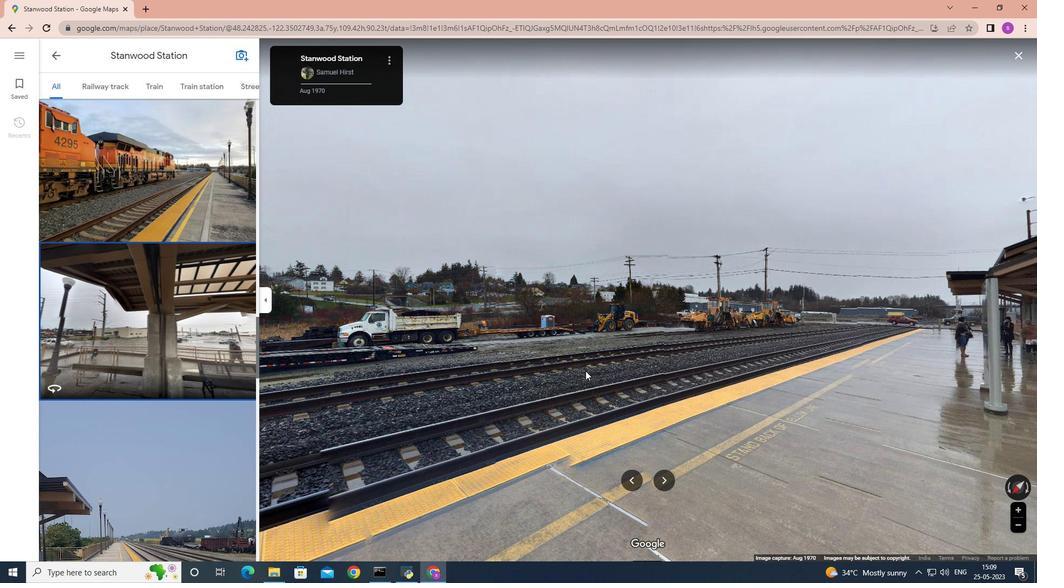 
Action: Mouse scrolled (585, 371) with delta (0, 0)
Screenshot: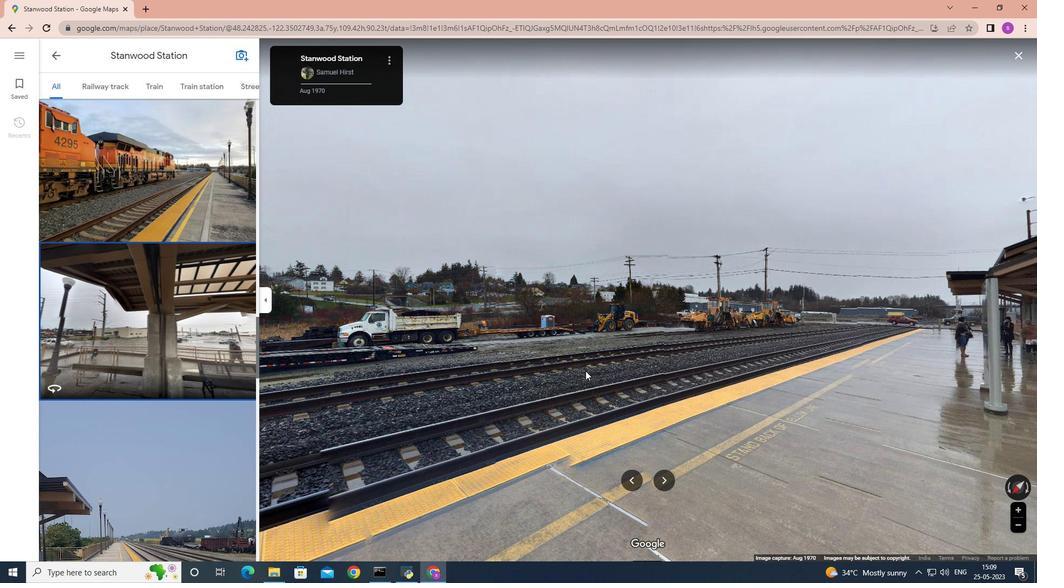 
Action: Mouse scrolled (585, 371) with delta (0, 0)
Screenshot: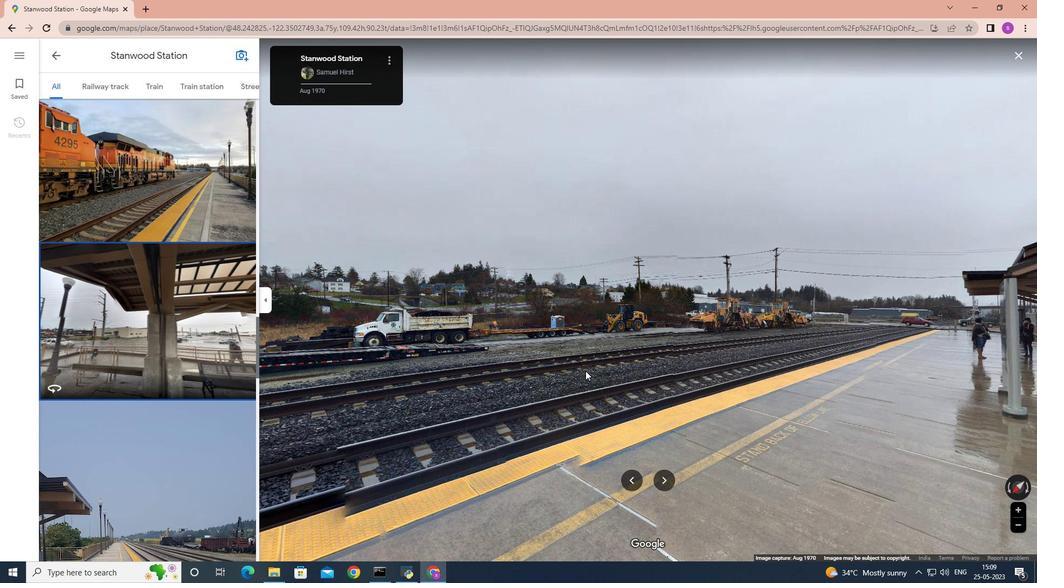 
Action: Mouse scrolled (585, 371) with delta (0, 0)
Screenshot: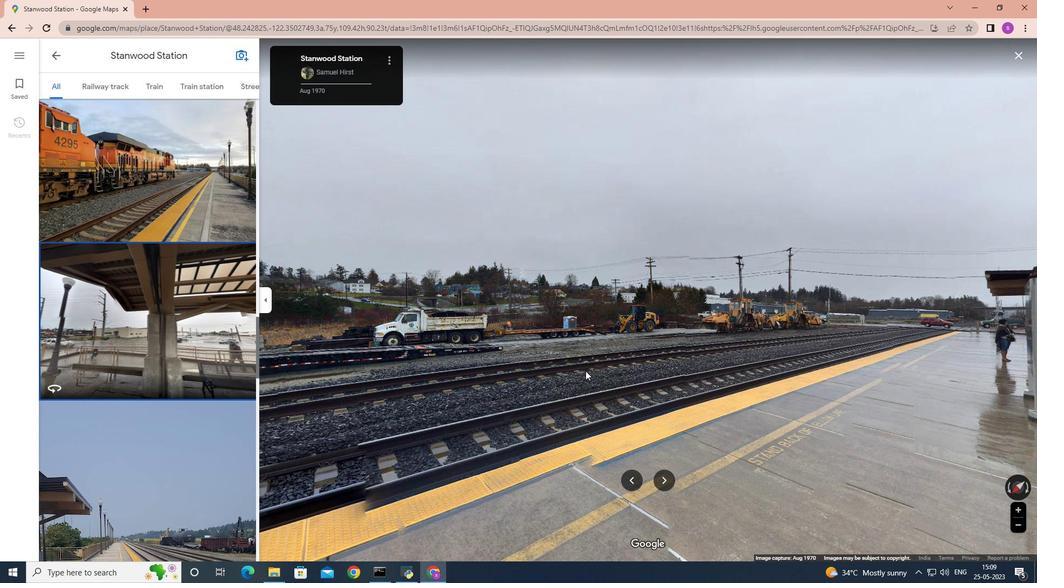 
Action: Mouse moved to (761, 347)
Screenshot: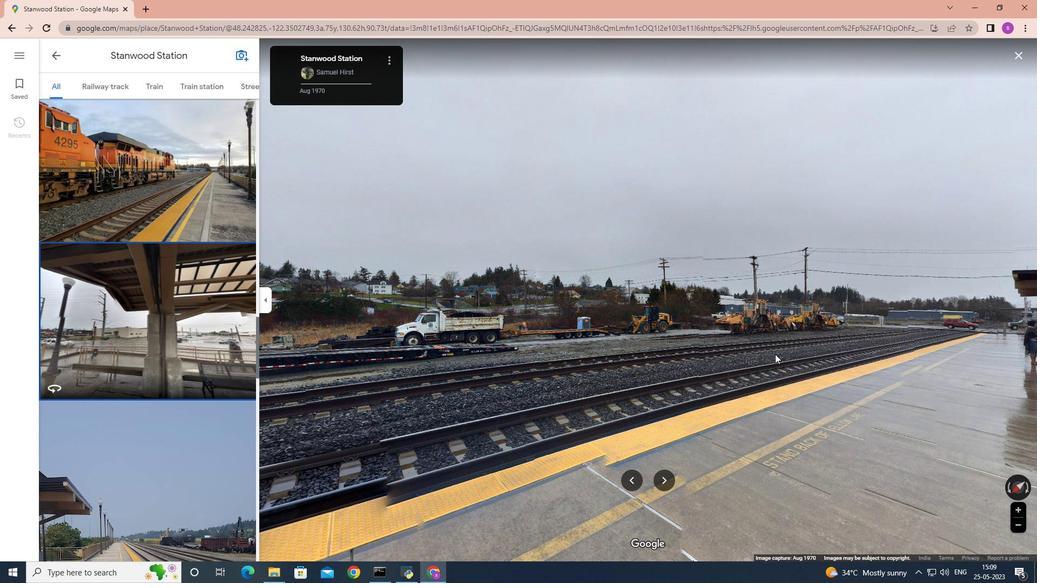 
Action: Mouse scrolled (761, 347) with delta (0, 0)
Screenshot: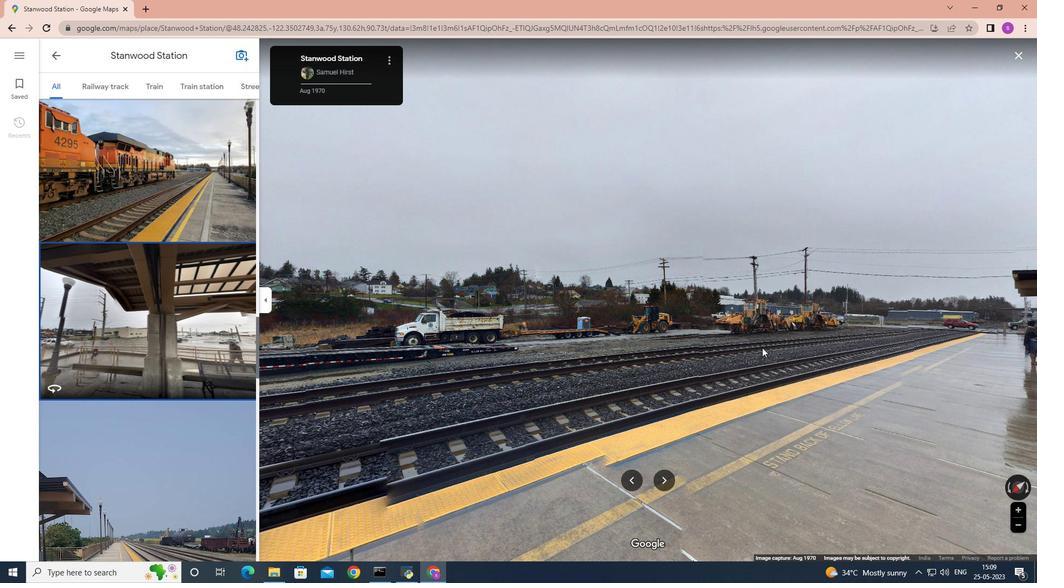 
Action: Mouse scrolled (761, 347) with delta (0, 0)
Screenshot: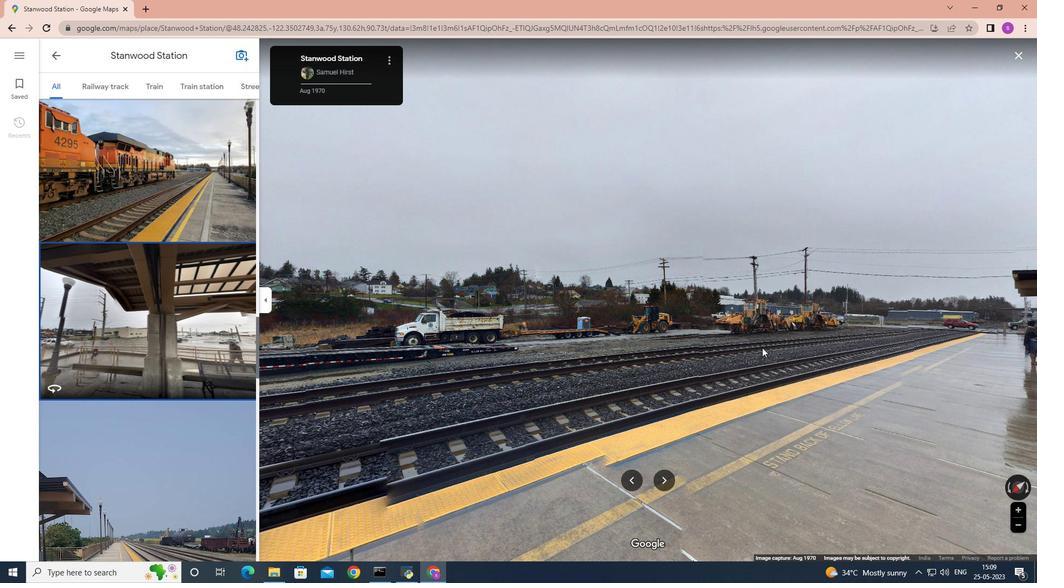 
Action: Mouse scrolled (761, 347) with delta (0, 0)
Screenshot: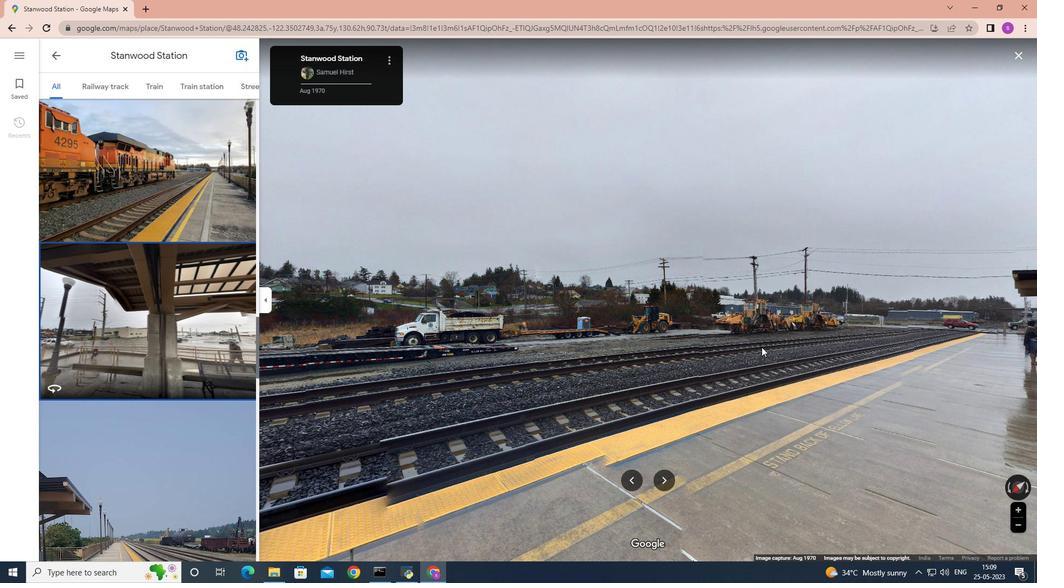 
Action: Mouse scrolled (761, 347) with delta (0, 0)
Screenshot: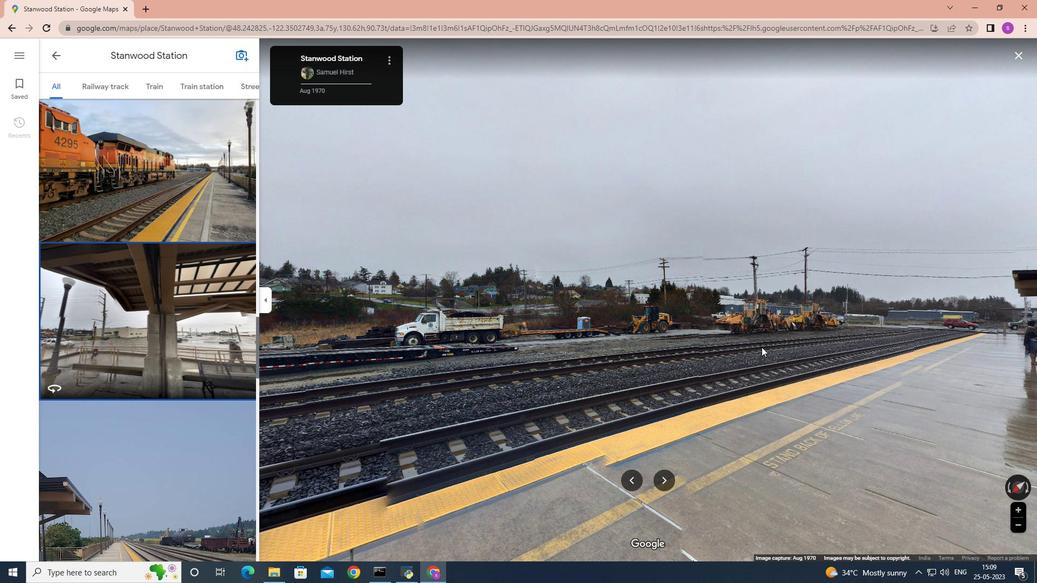 
Action: Mouse scrolled (761, 347) with delta (0, 0)
Screenshot: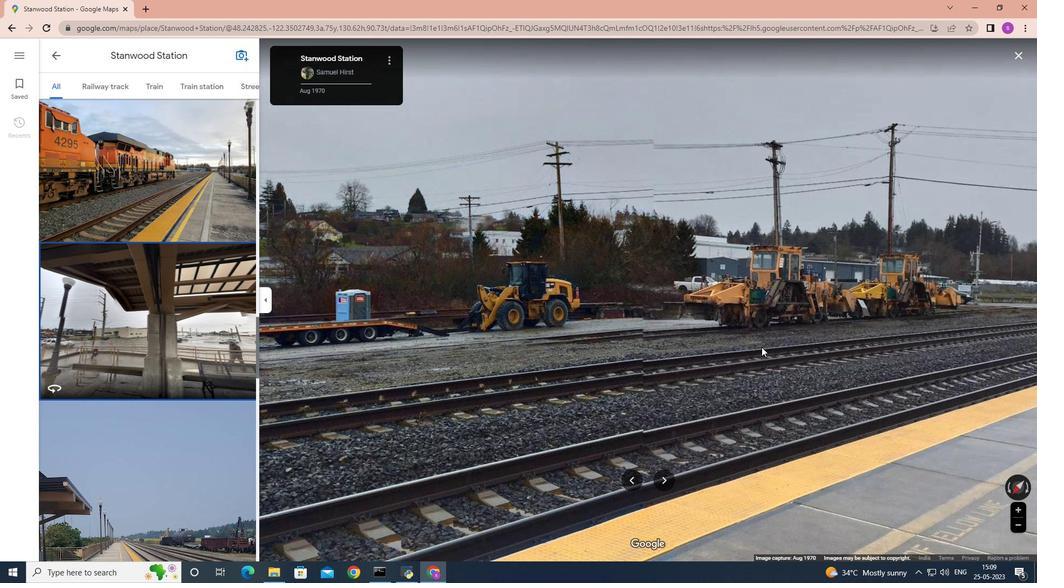 
Action: Mouse scrolled (761, 347) with delta (0, 0)
Screenshot: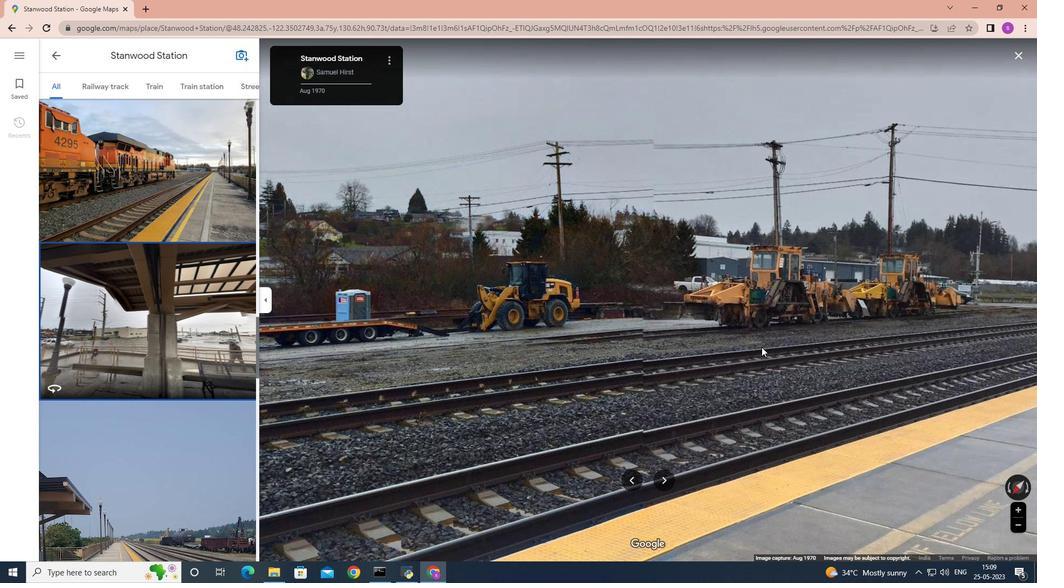 
Action: Mouse scrolled (761, 347) with delta (0, 0)
Screenshot: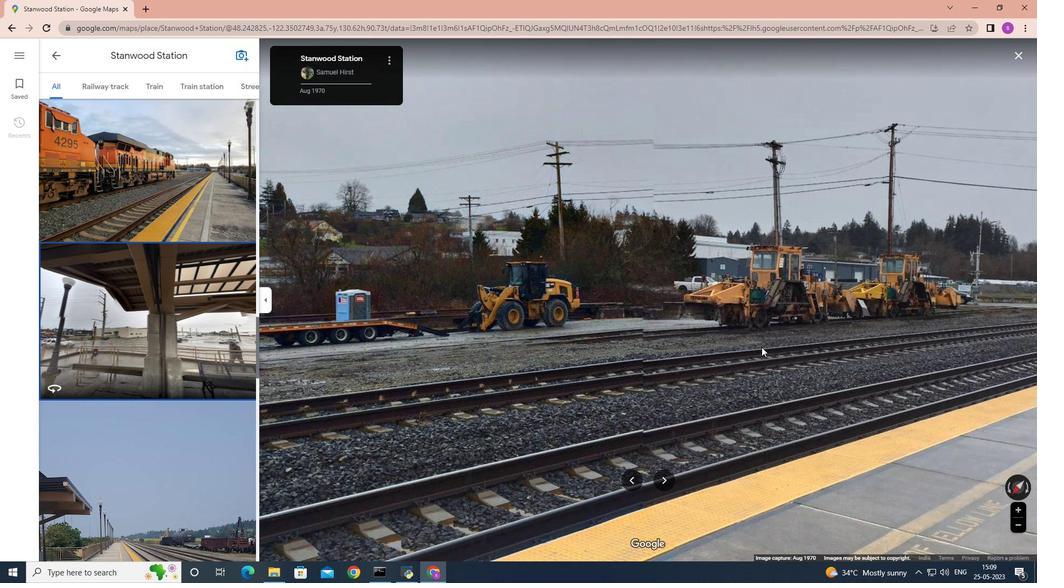 
Action: Mouse scrolled (761, 347) with delta (0, 0)
Screenshot: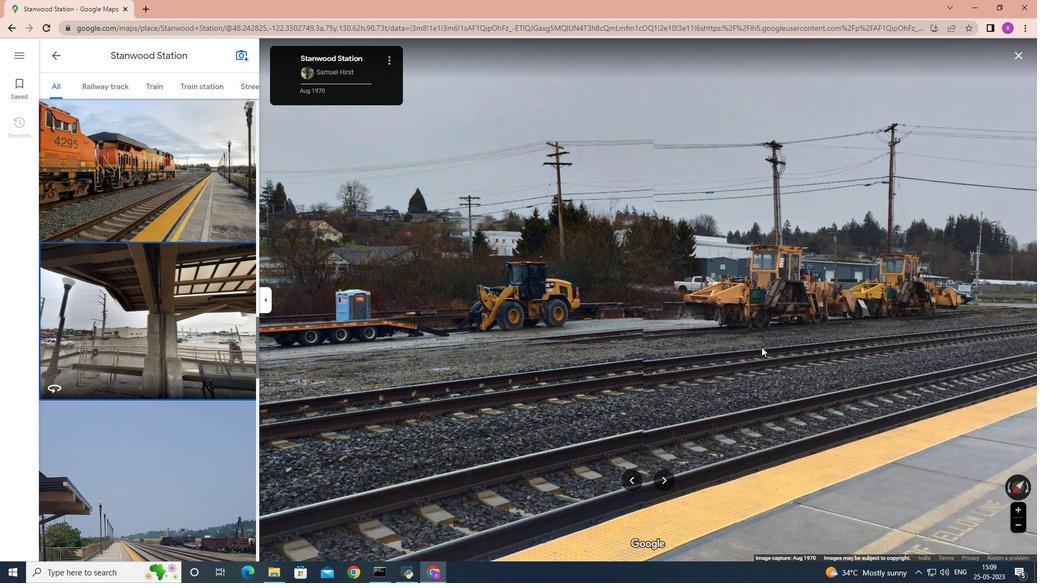 
Action: Mouse scrolled (761, 347) with delta (0, 0)
Screenshot: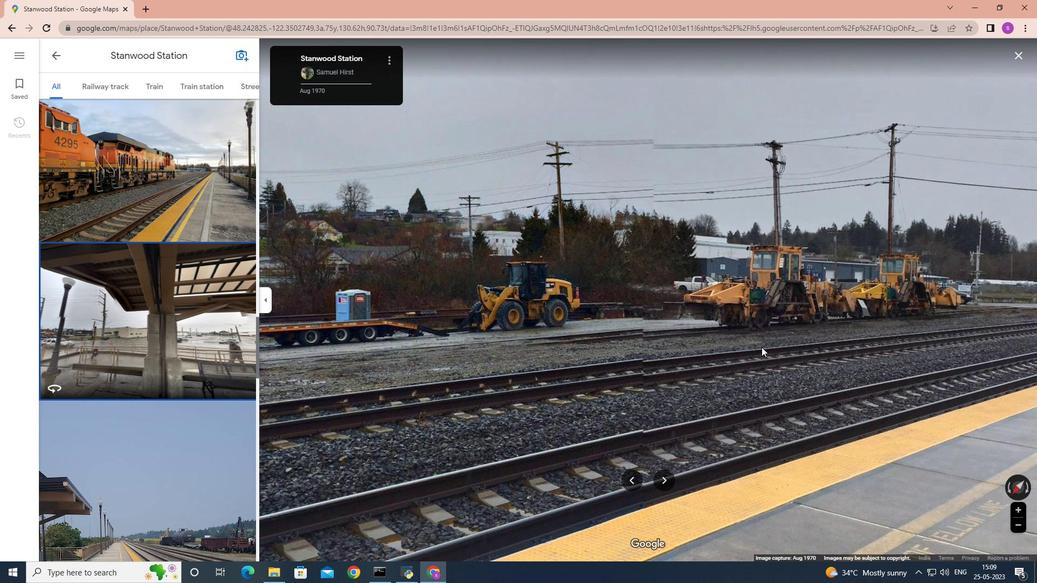 
Action: Mouse scrolled (761, 347) with delta (0, 0)
Screenshot: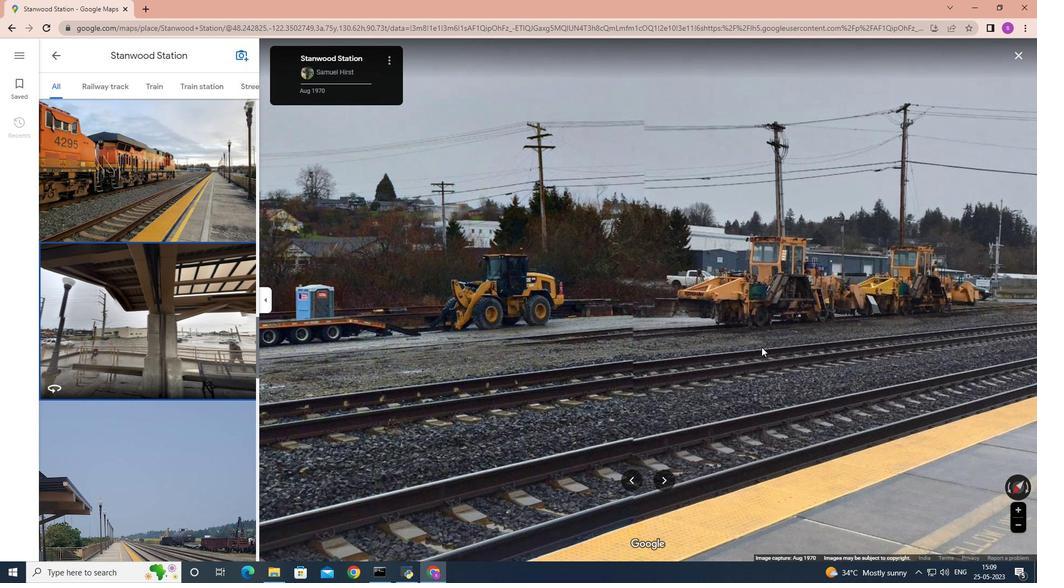 
Action: Mouse scrolled (761, 346) with delta (0, 0)
Screenshot: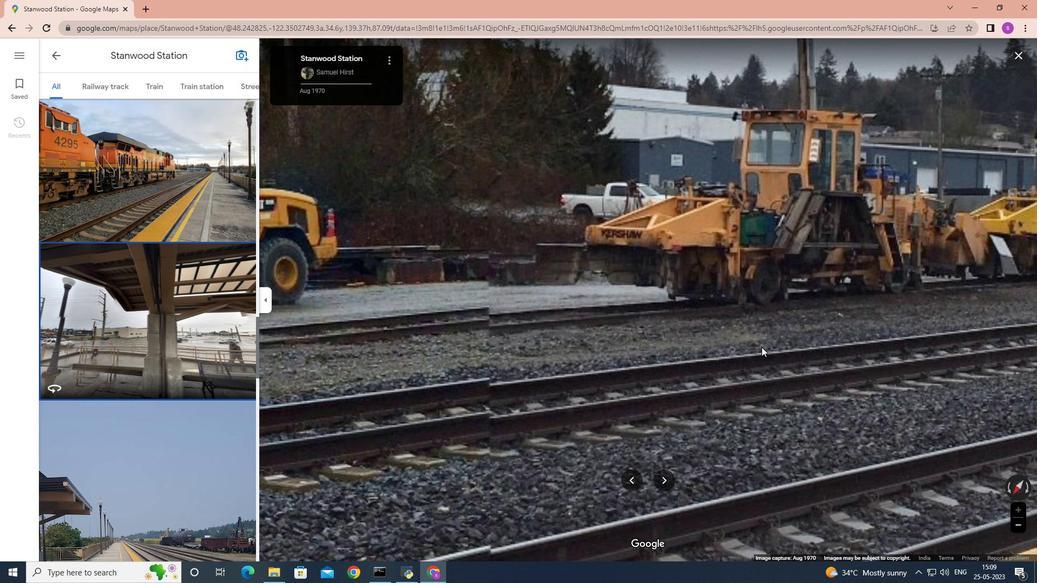 
Action: Mouse moved to (761, 347)
Screenshot: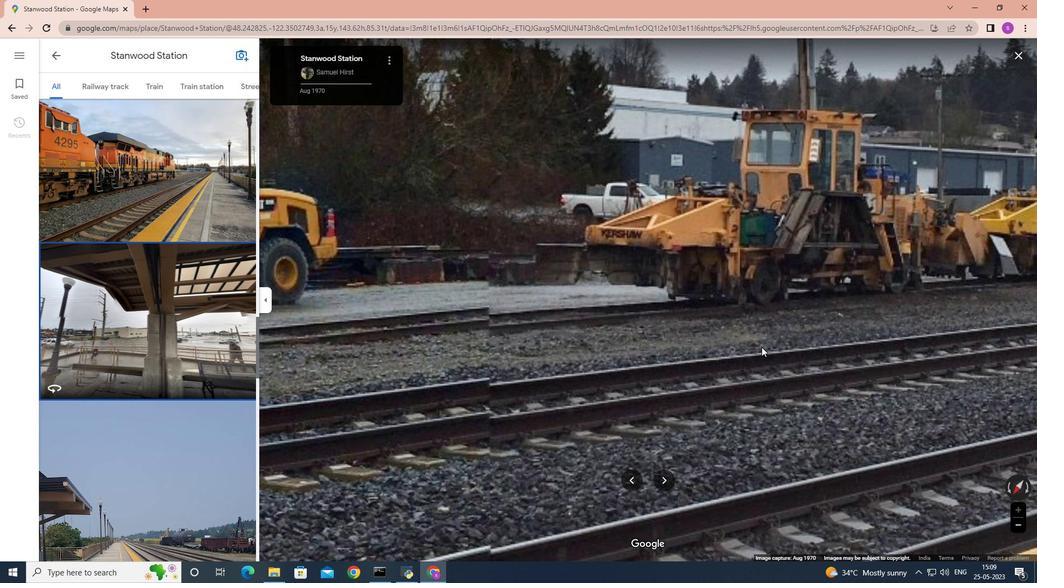 
Action: Mouse scrolled (761, 346) with delta (0, 0)
Screenshot: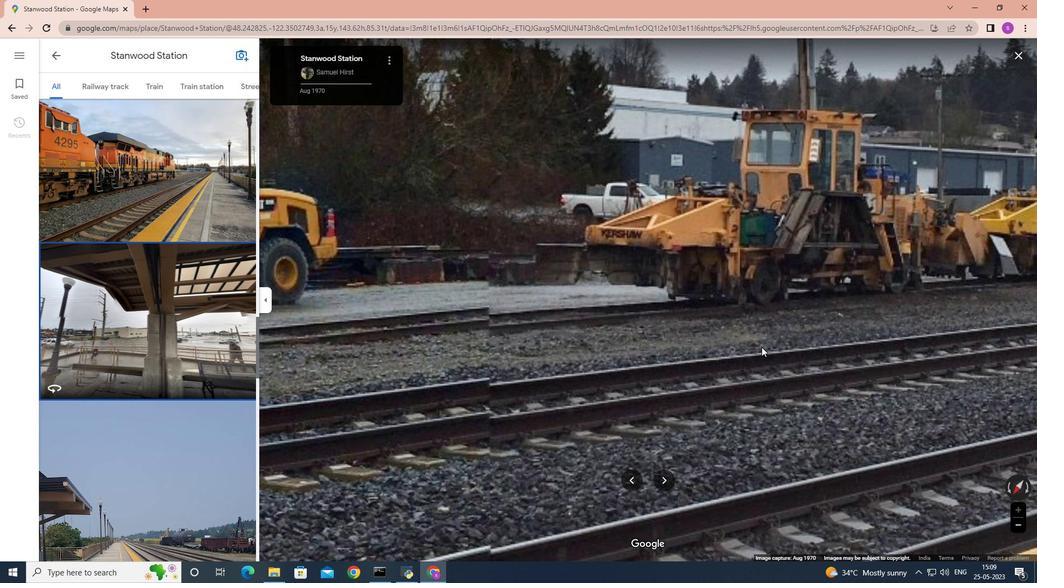 
Action: Mouse scrolled (761, 346) with delta (0, 0)
Screenshot: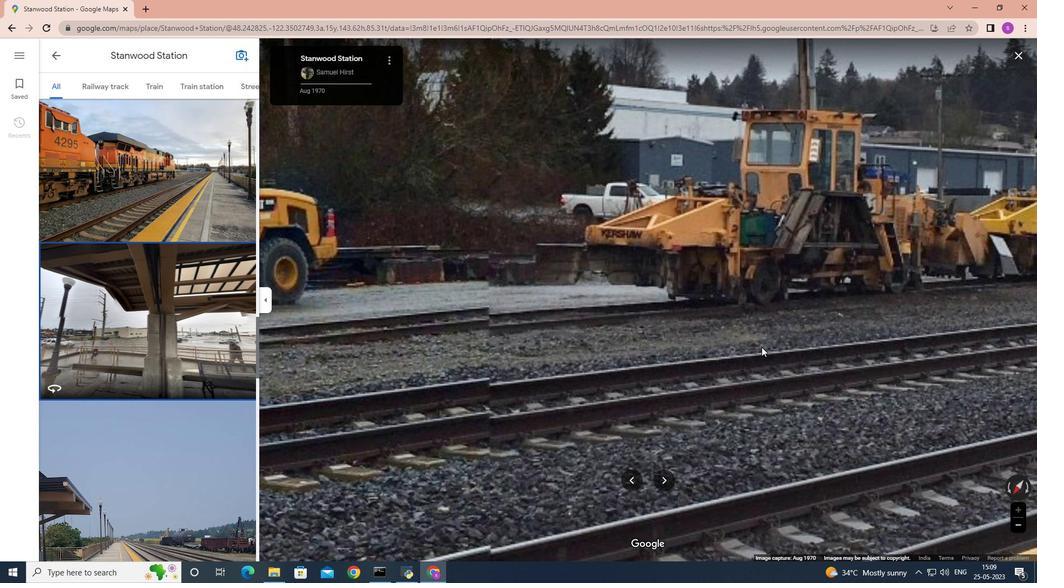 
Action: Mouse moved to (761, 347)
Screenshot: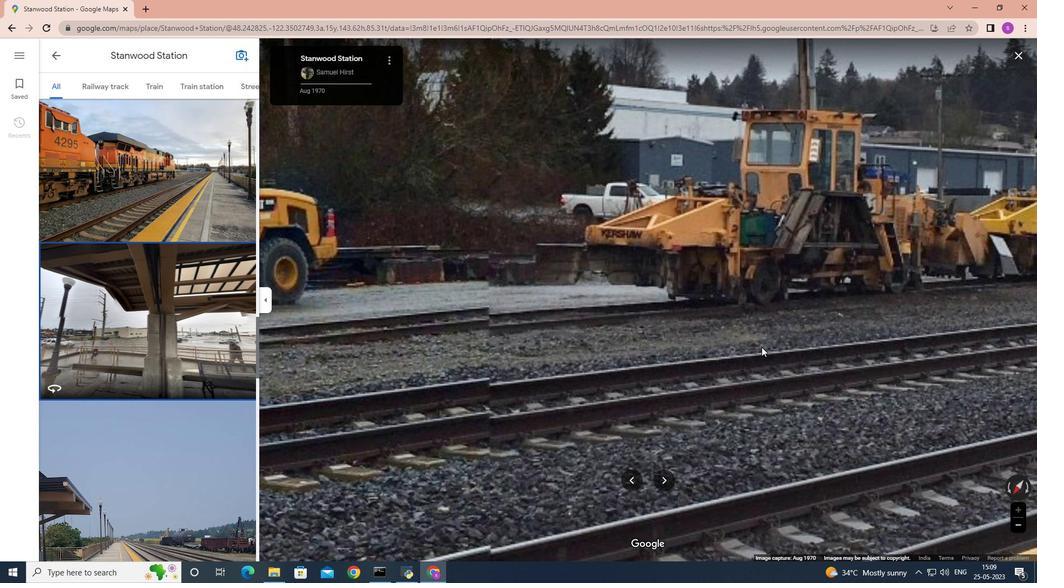 
Action: Mouse scrolled (761, 346) with delta (0, 0)
Screenshot: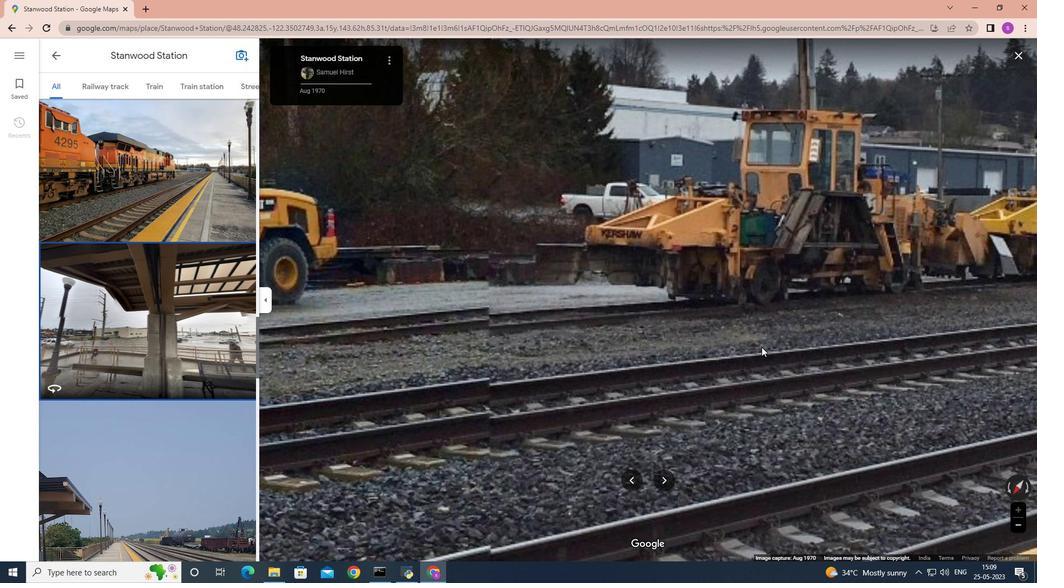 
Action: Mouse scrolled (761, 346) with delta (0, 0)
Screenshot: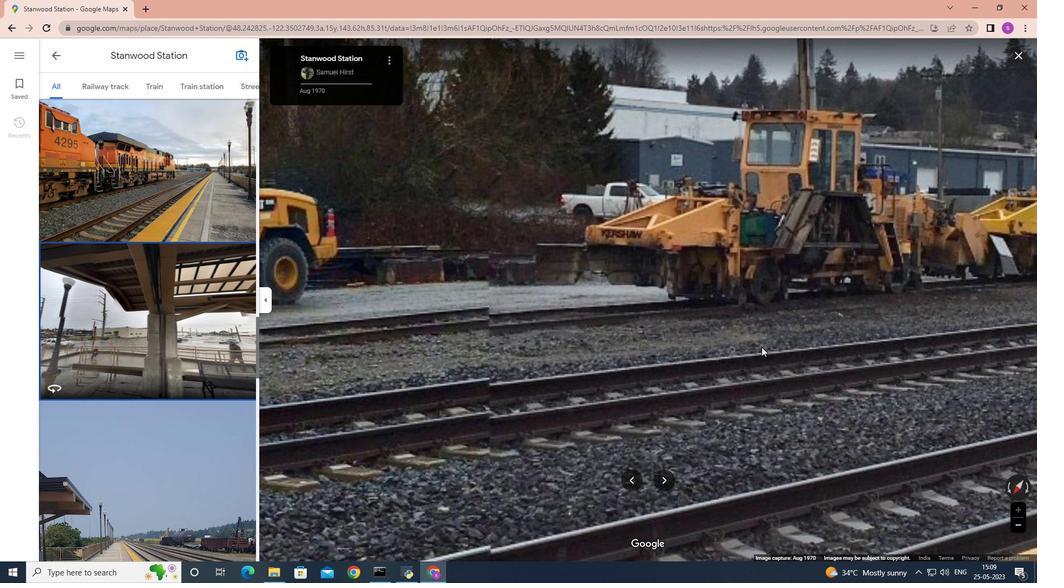 
Action: Mouse scrolled (761, 346) with delta (0, 0)
Screenshot: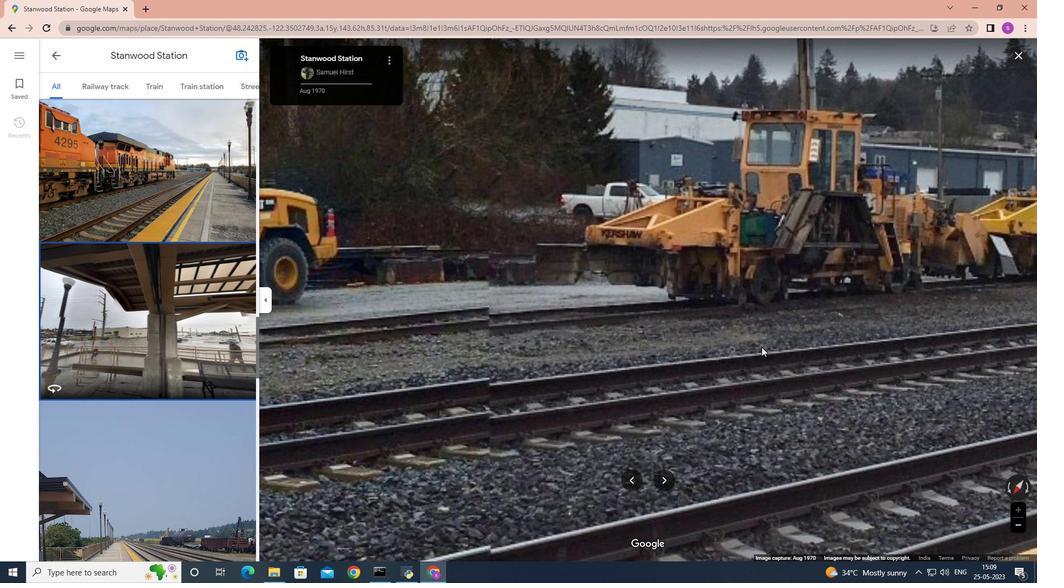 
Action: Mouse scrolled (761, 346) with delta (0, 0)
Screenshot: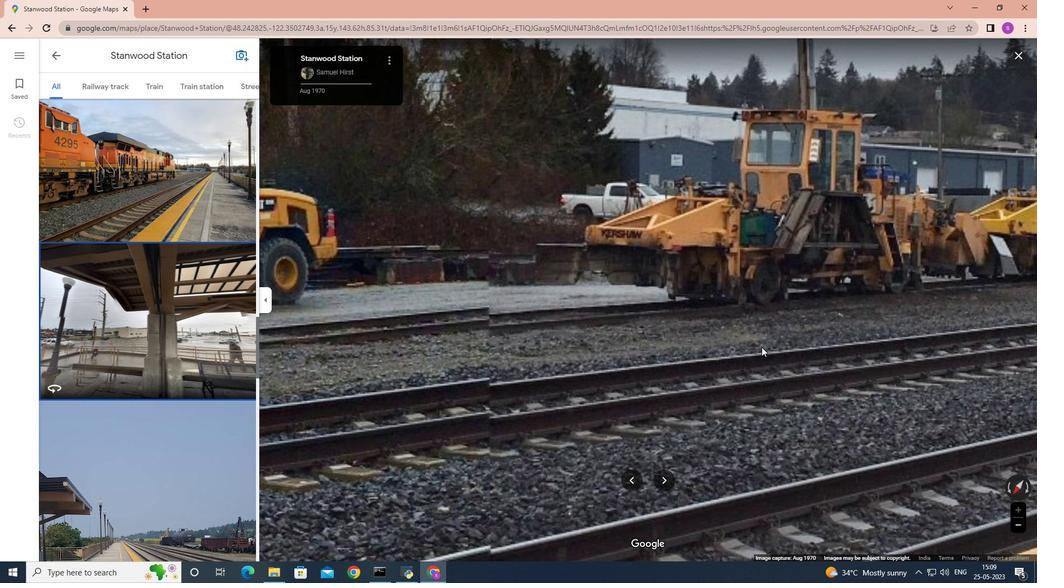 
Action: Mouse moved to (762, 347)
Screenshot: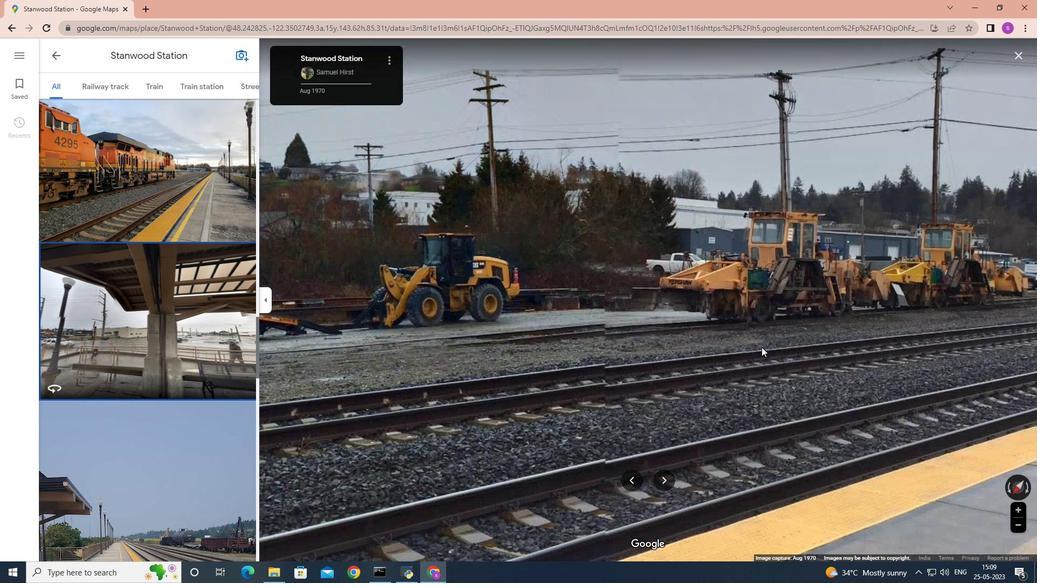 
Action: Mouse scrolled (762, 346) with delta (0, 0)
Screenshot: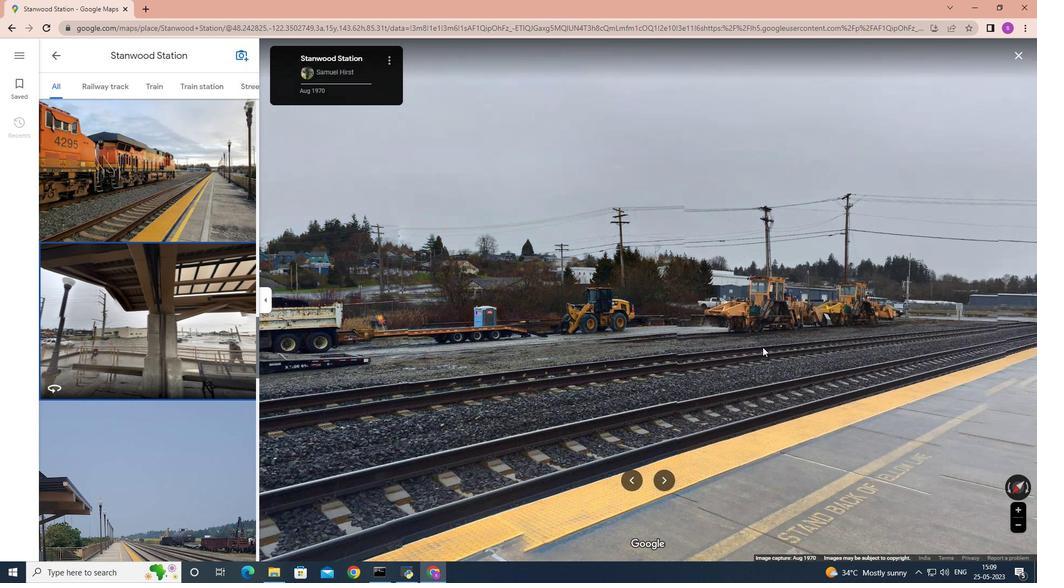 
Action: Mouse scrolled (762, 346) with delta (0, 0)
Screenshot: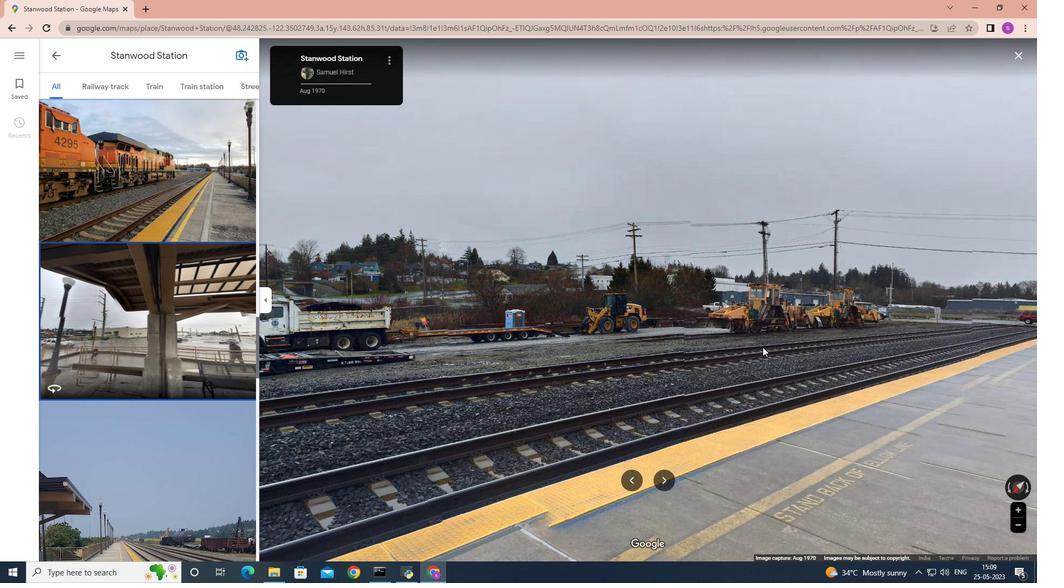 
Action: Mouse scrolled (762, 346) with delta (0, 0)
Screenshot: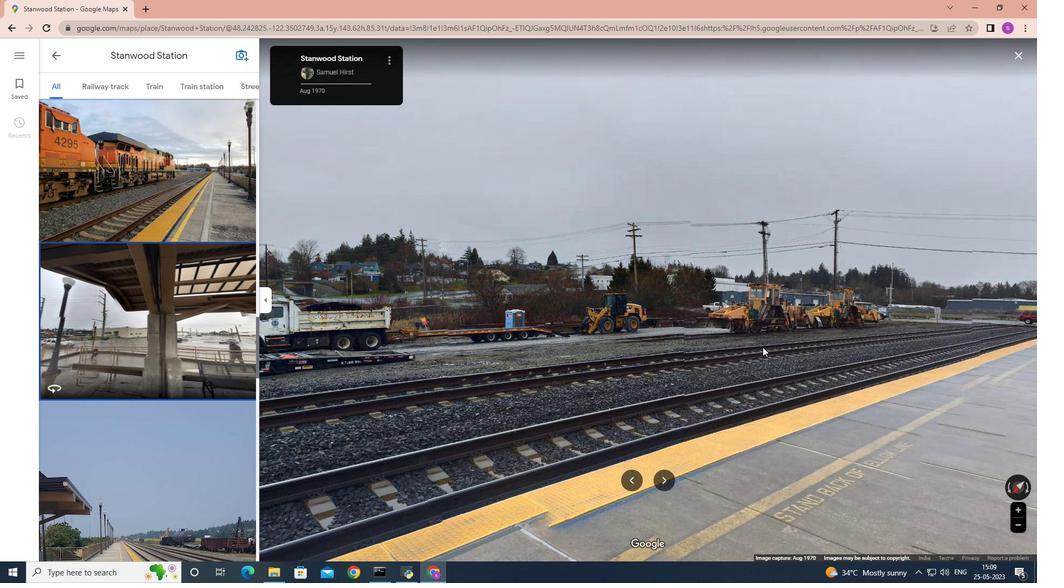 
Action: Mouse scrolled (762, 346) with delta (0, 0)
Screenshot: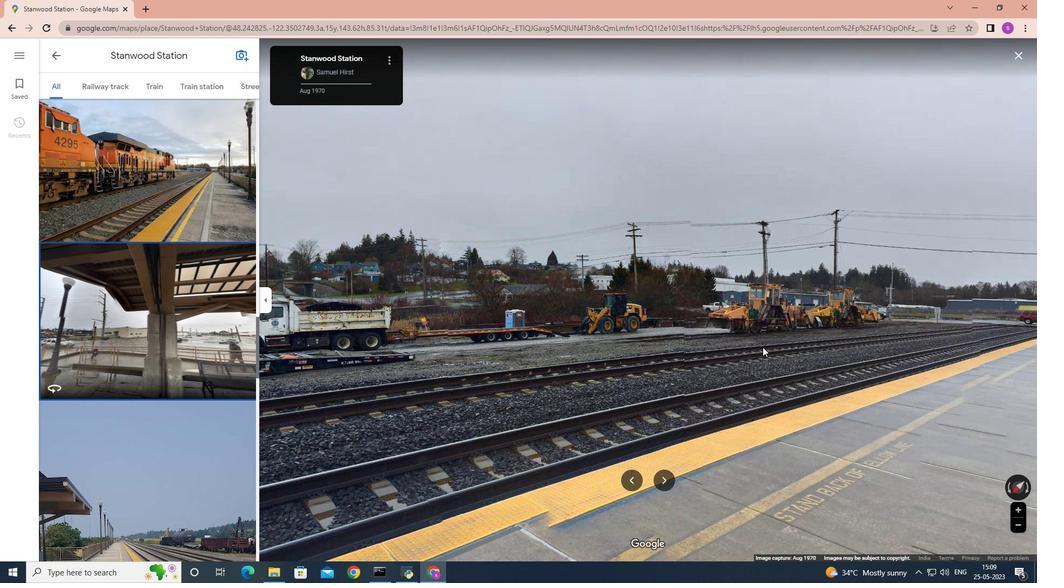 
Action: Mouse scrolled (762, 346) with delta (0, 0)
Screenshot: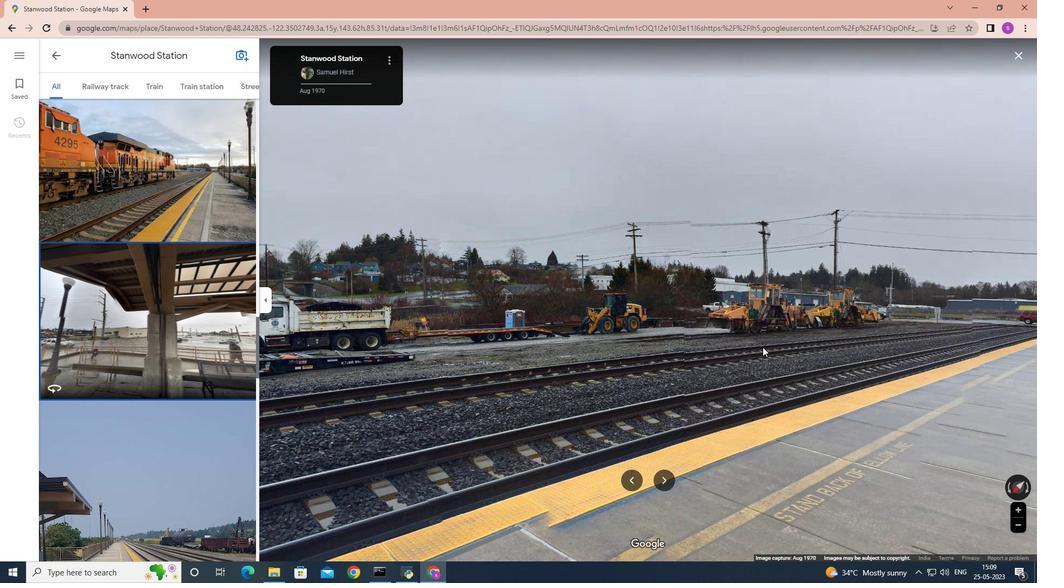 
Action: Mouse scrolled (762, 346) with delta (0, 0)
